 Task: Select the current location as Antarctic . Now zoom - , and verify the location . Hide zoom slider
Action: Mouse moved to (184, 109)
Screenshot: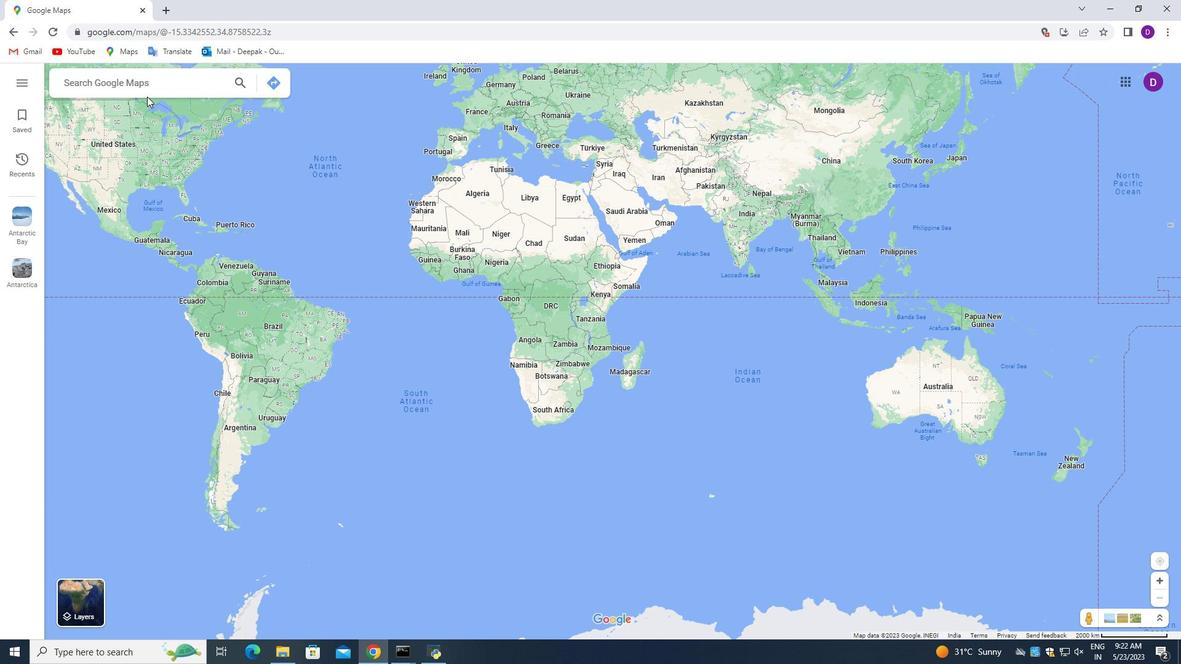 
Action: Mouse pressed left at (184, 109)
Screenshot: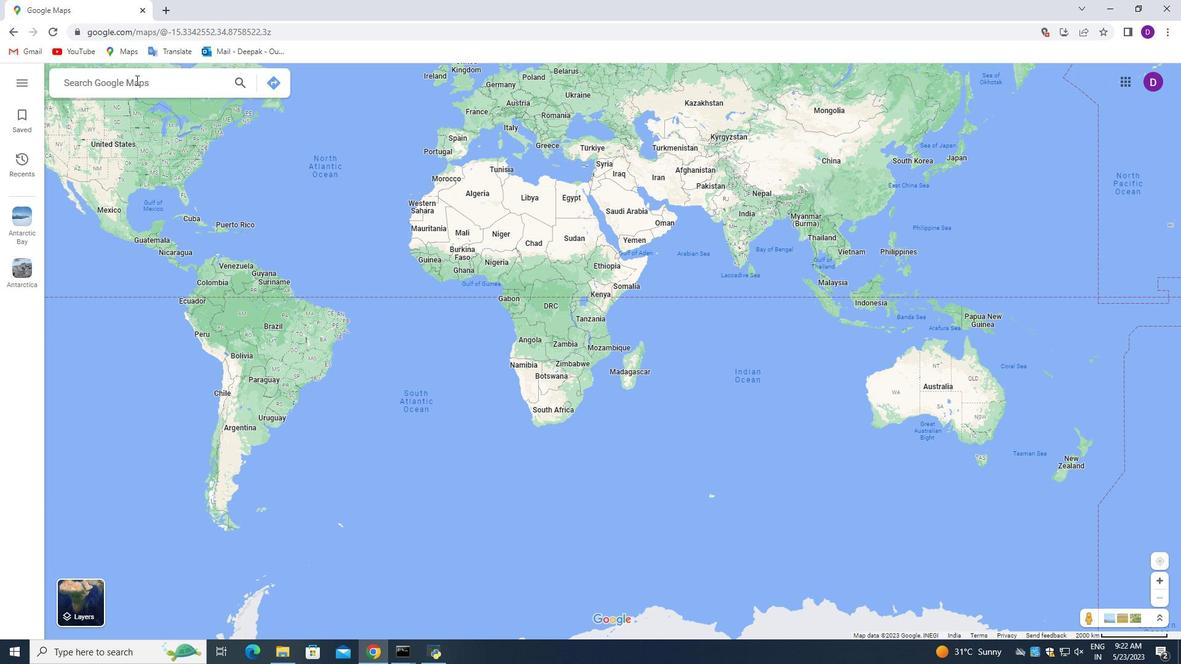 
Action: Key pressed <Key.shift_r>Antarctic<Key.enter>
Screenshot: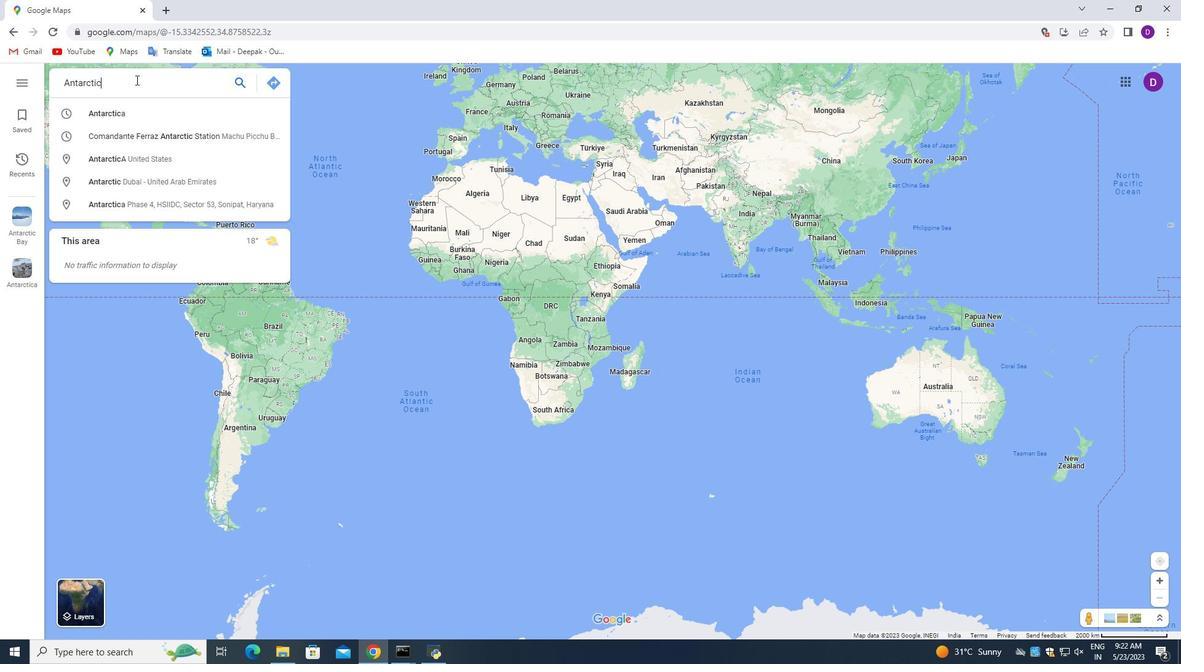
Action: Mouse moved to (593, 396)
Screenshot: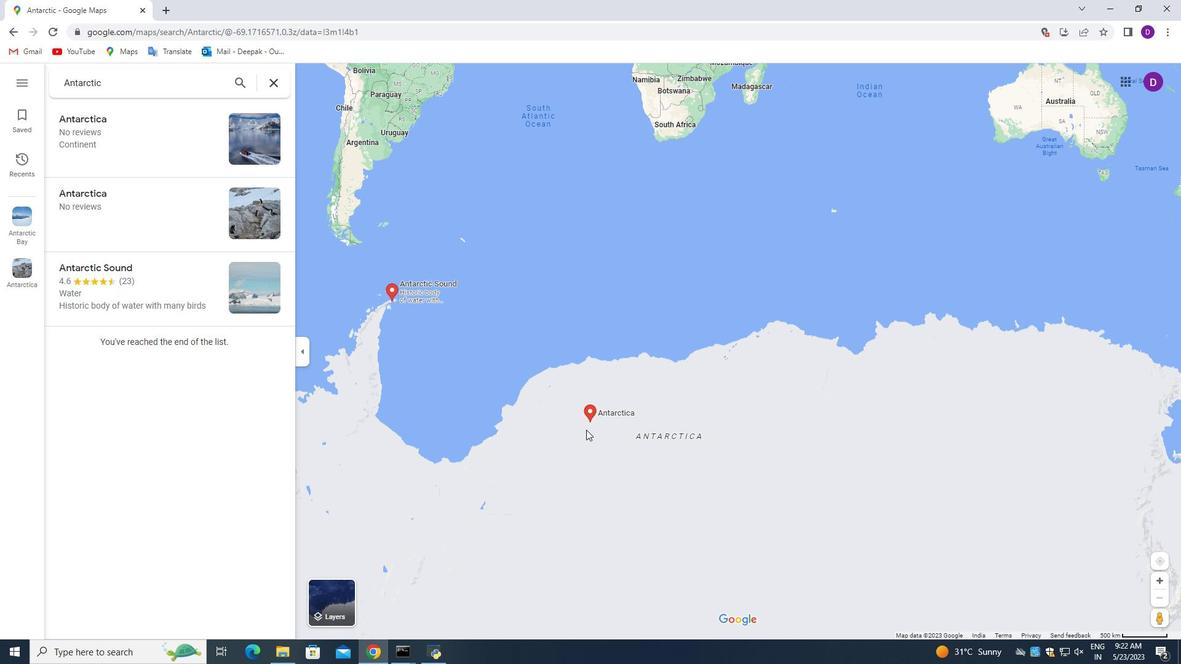 
Action: Mouse scrolled (593, 396) with delta (0, 0)
Screenshot: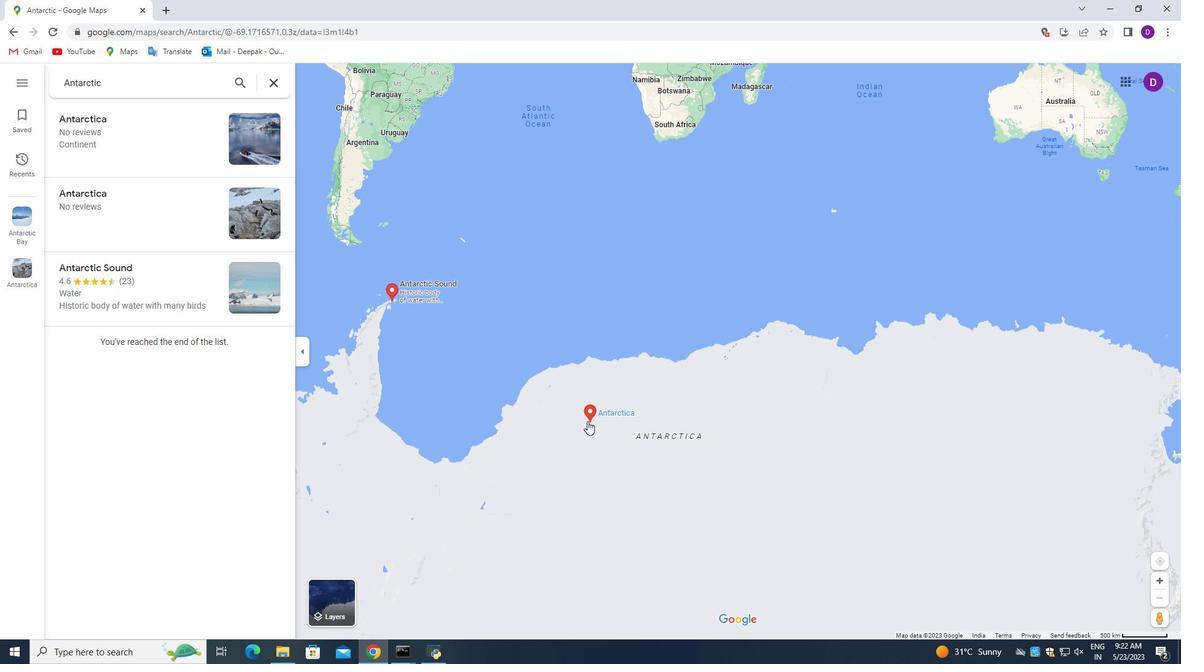 
Action: Mouse scrolled (593, 396) with delta (0, 0)
Screenshot: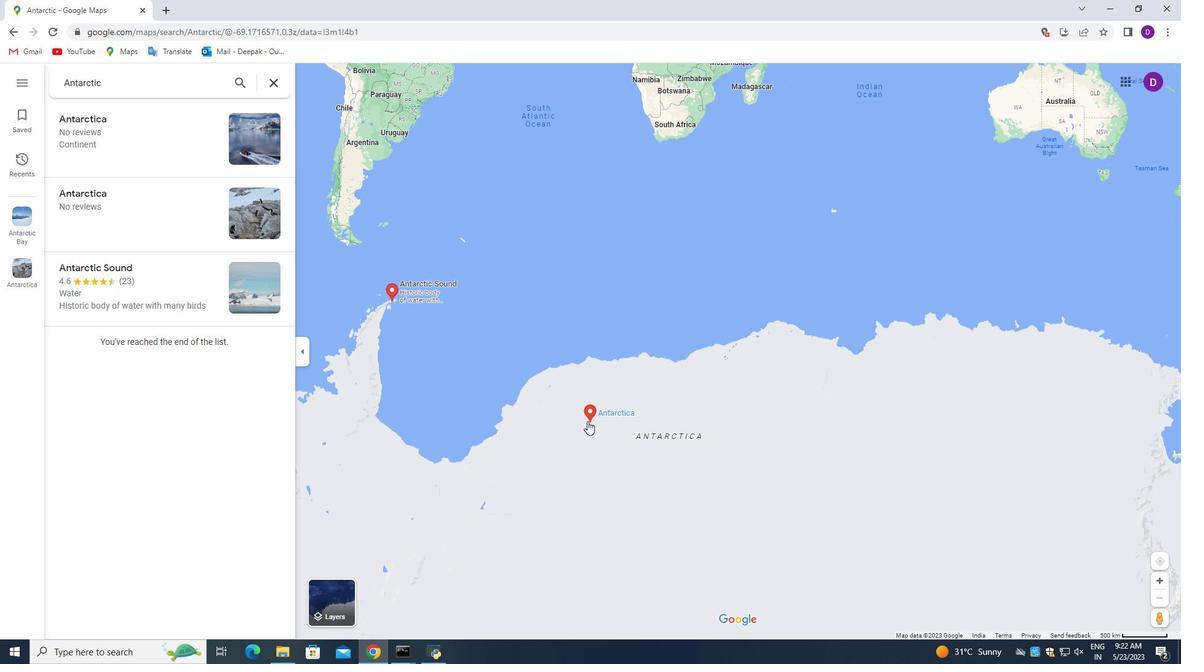 
Action: Mouse scrolled (593, 396) with delta (0, 0)
Screenshot: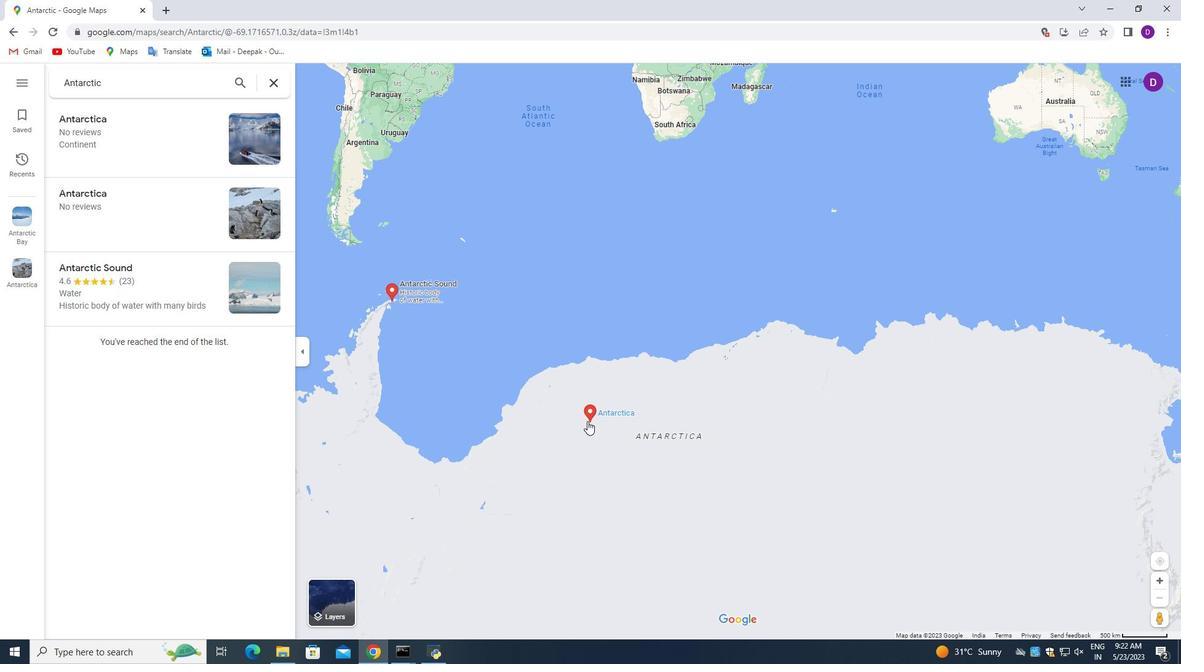 
Action: Mouse moved to (609, 414)
Screenshot: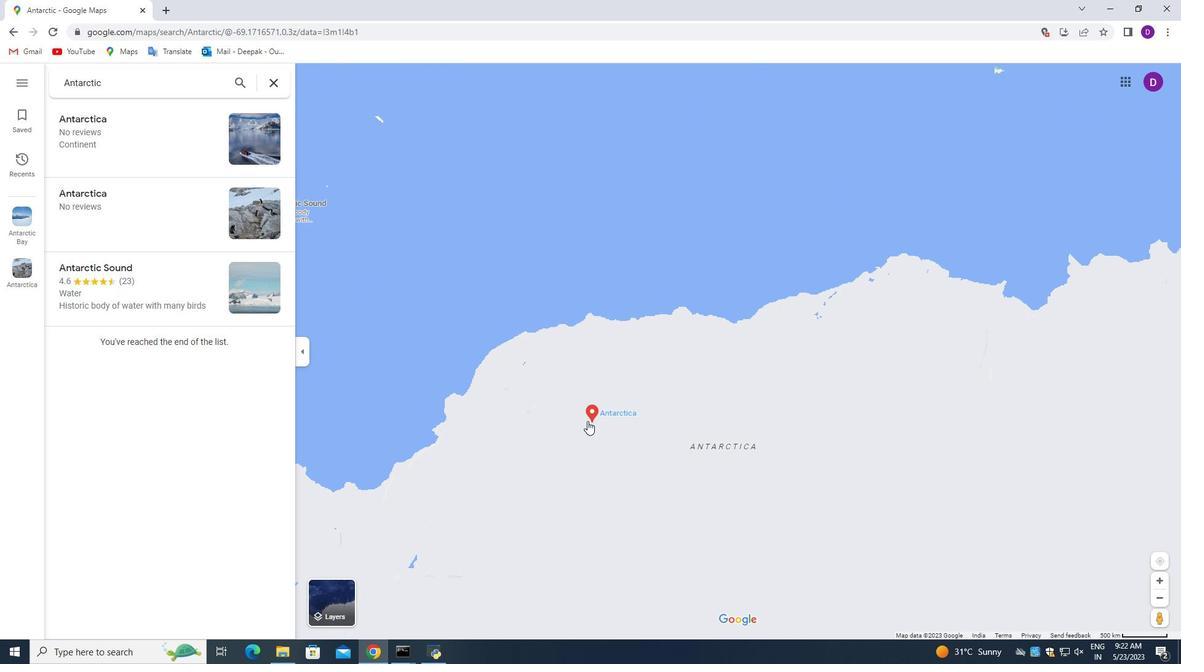 
Action: Mouse scrolled (609, 414) with delta (0, 0)
Screenshot: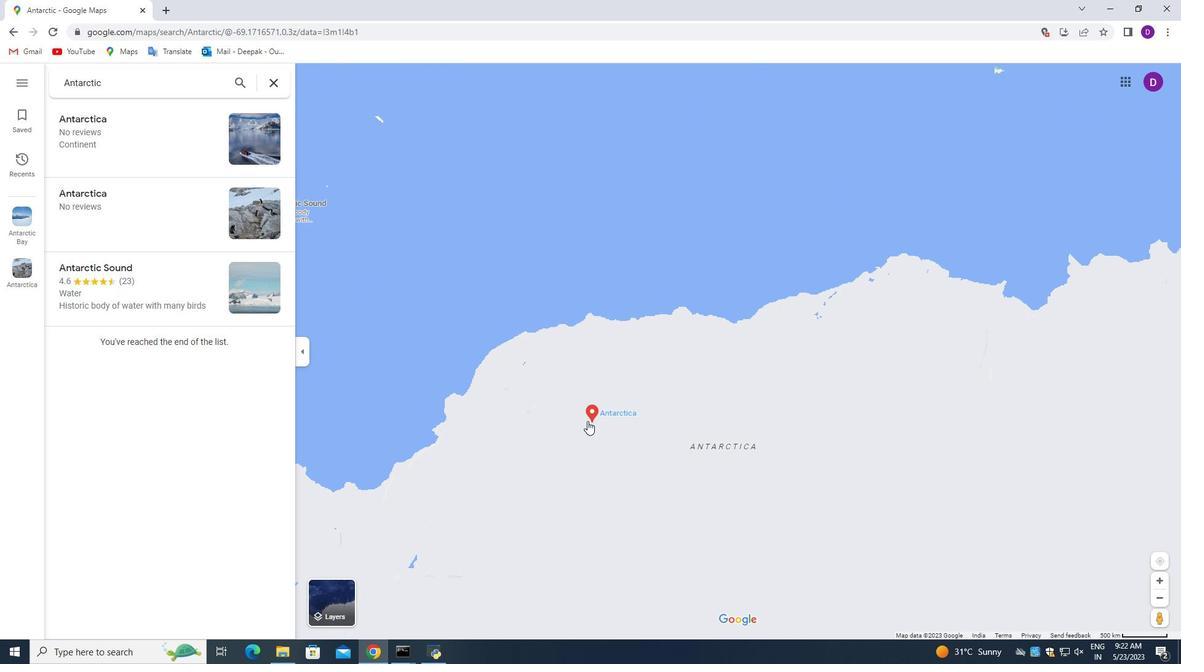 
Action: Mouse moved to (611, 417)
Screenshot: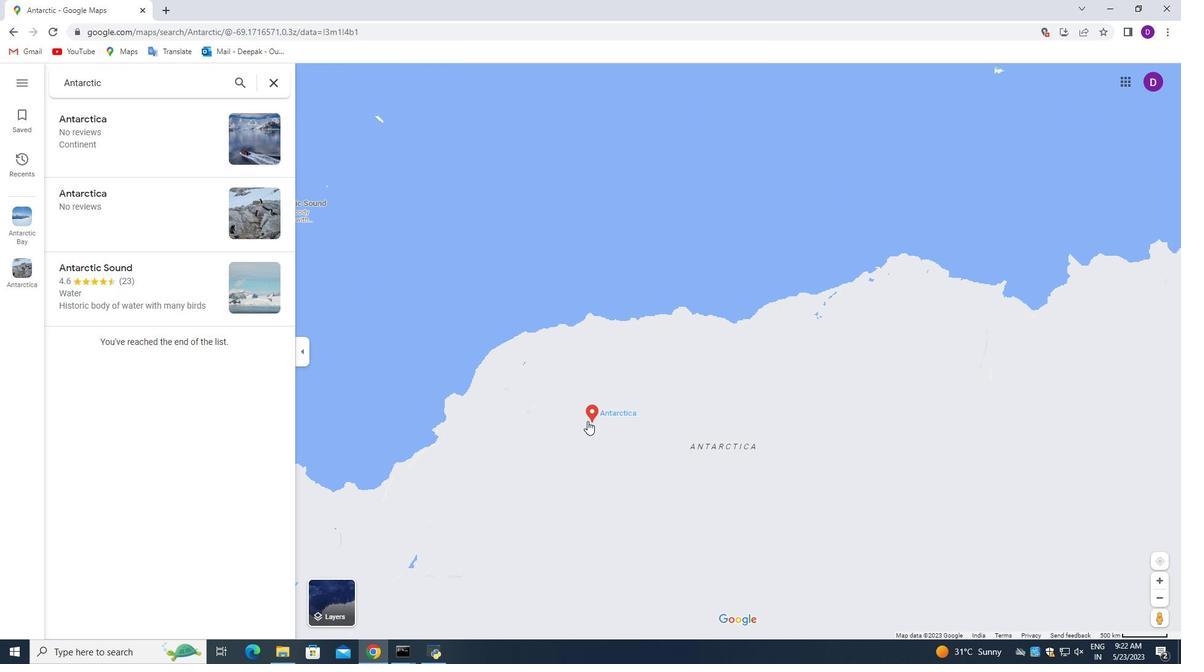 
Action: Mouse scrolled (611, 418) with delta (0, 0)
Screenshot: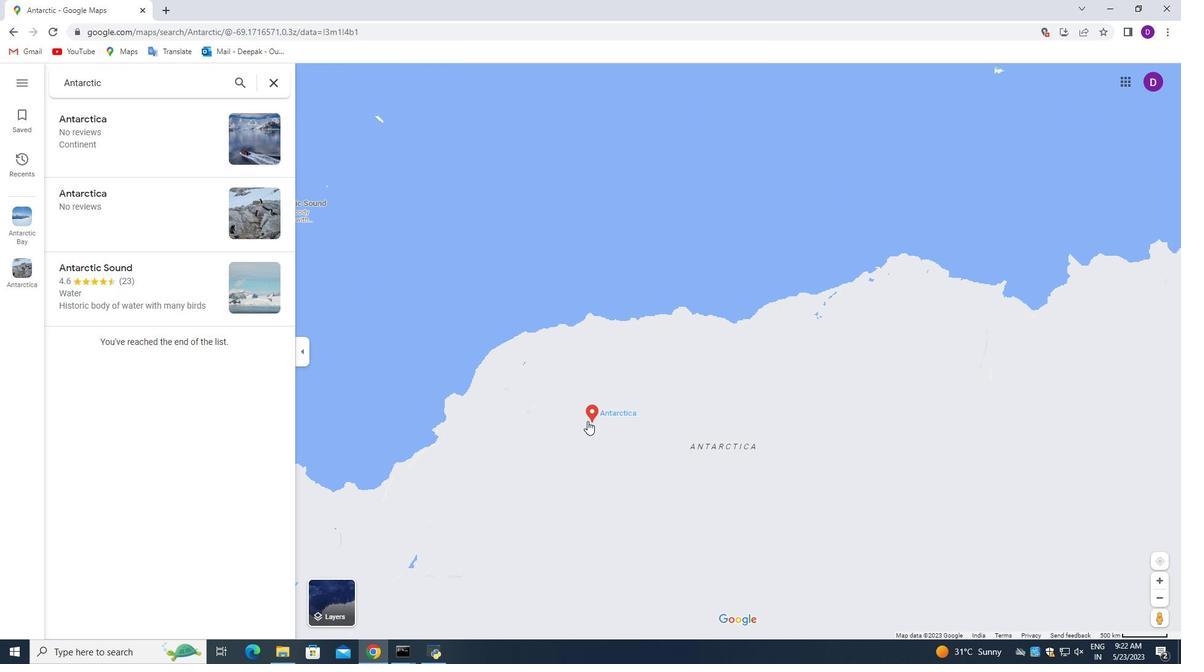 
Action: Mouse scrolled (611, 418) with delta (0, 0)
Screenshot: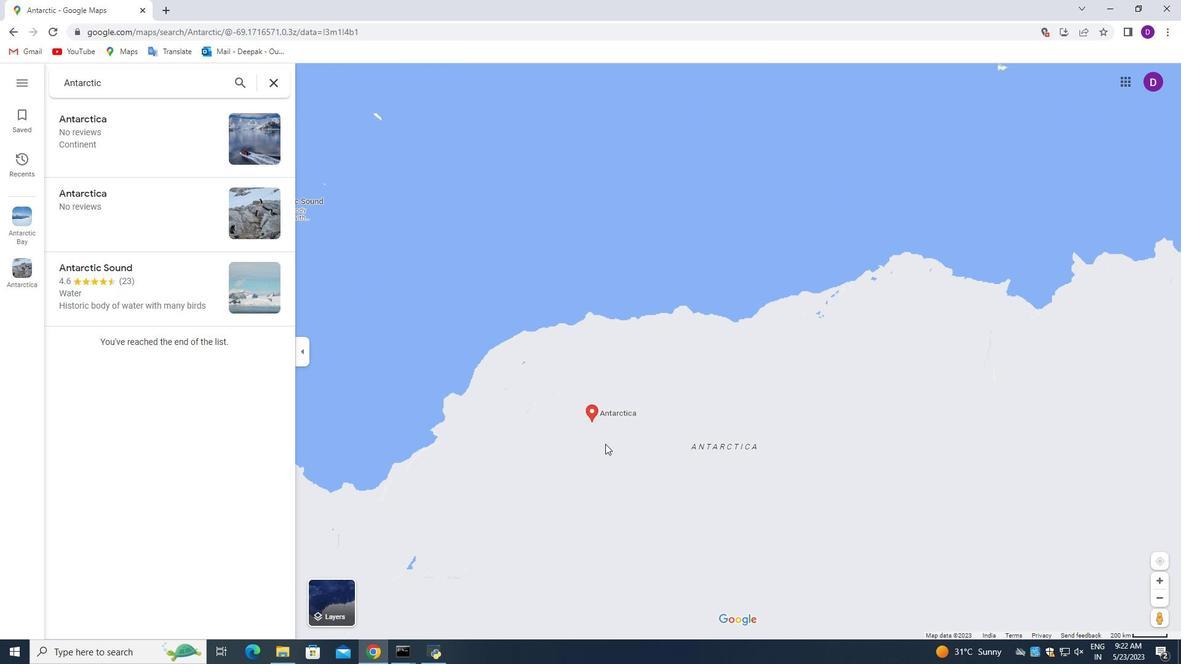 
Action: Mouse moved to (611, 417)
Screenshot: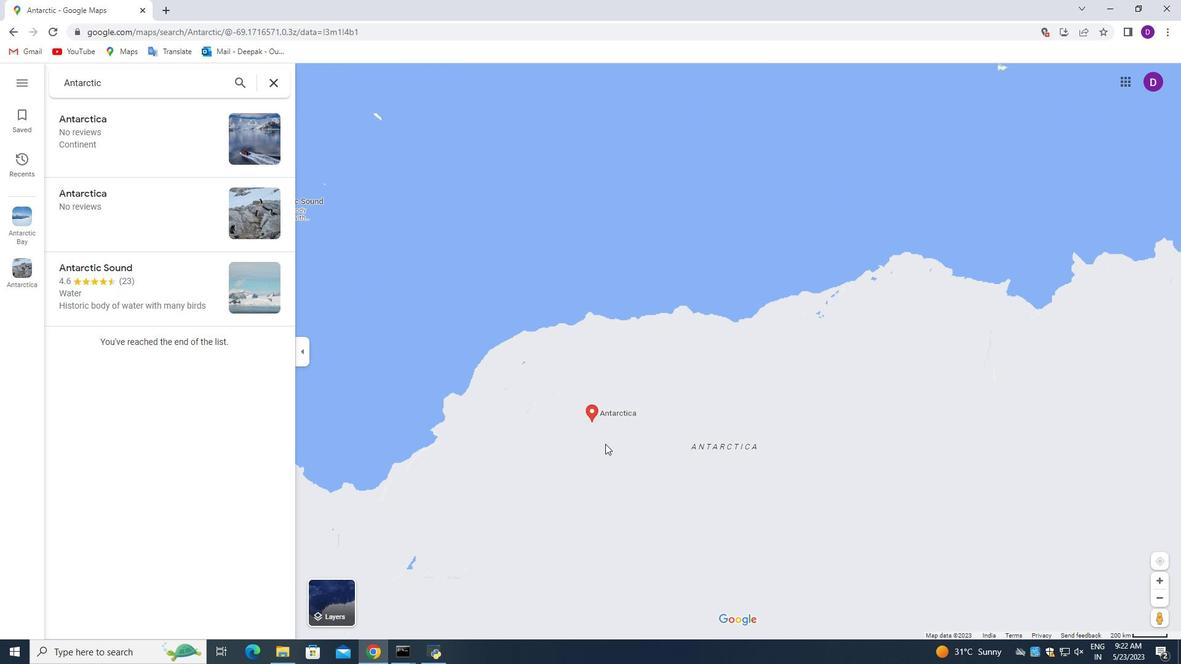 
Action: Mouse scrolled (611, 418) with delta (0, 0)
Screenshot: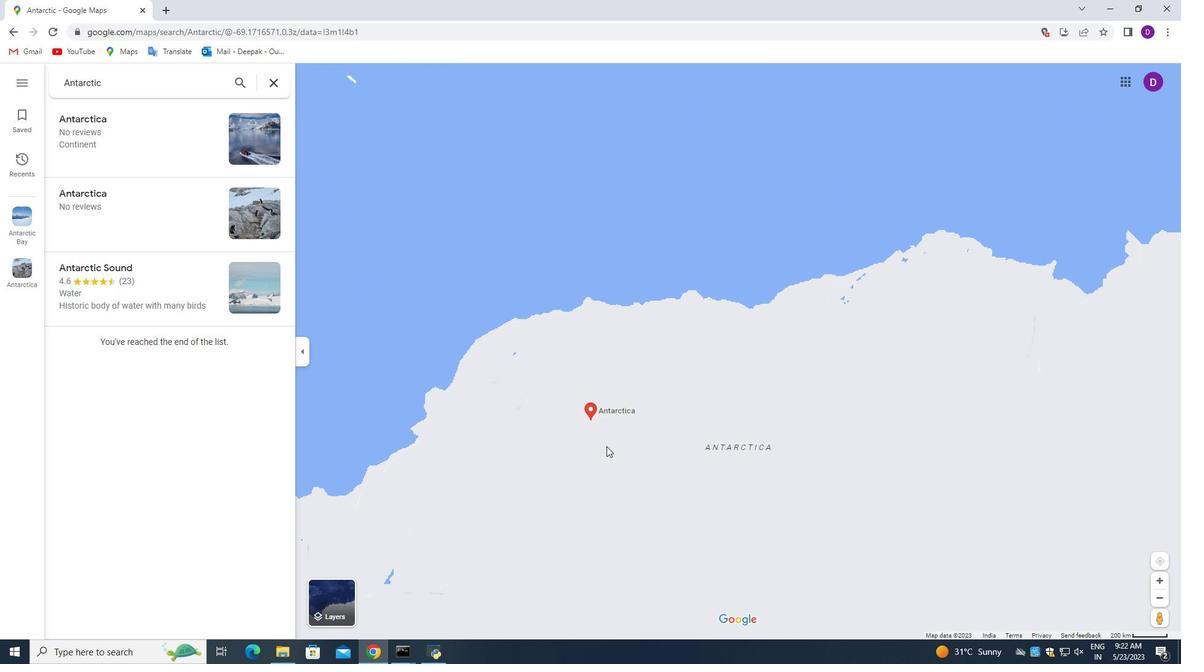 
Action: Mouse moved to (589, 392)
Screenshot: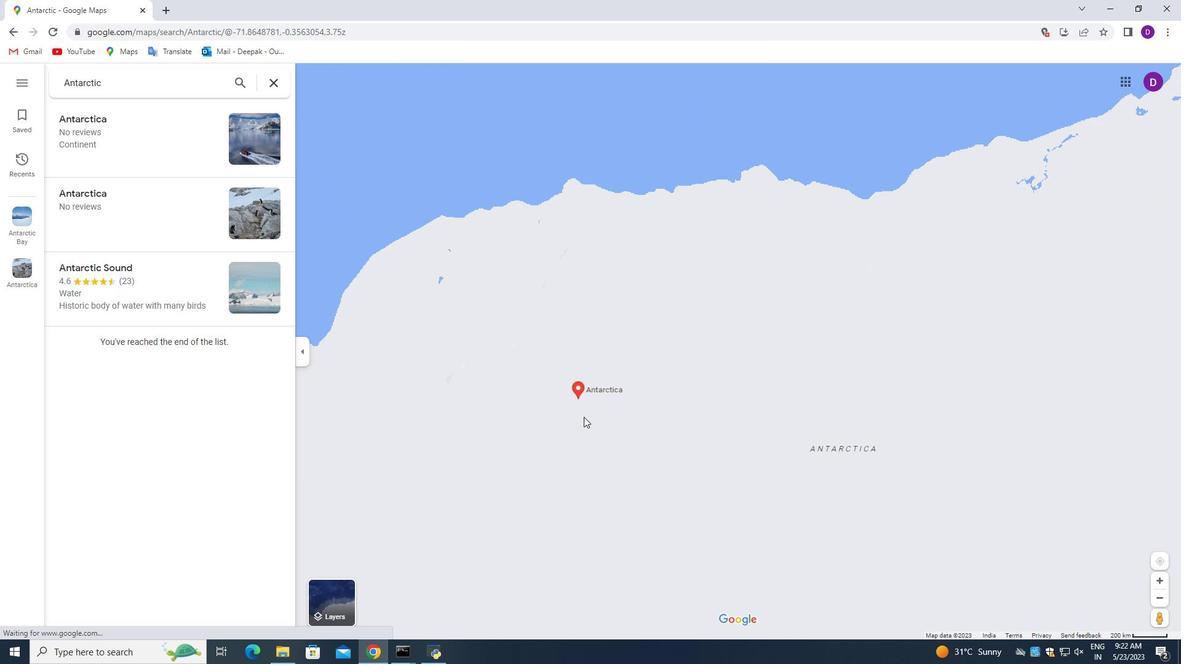
Action: Mouse scrolled (589, 393) with delta (0, 0)
Screenshot: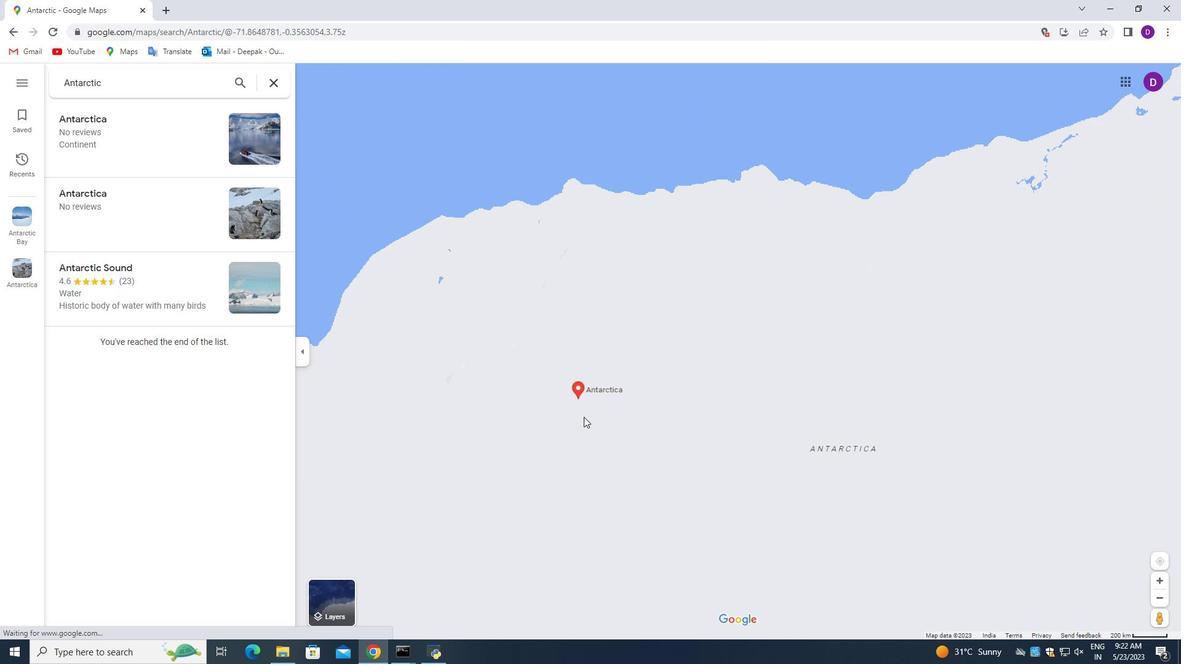 
Action: Mouse scrolled (589, 393) with delta (0, 0)
Screenshot: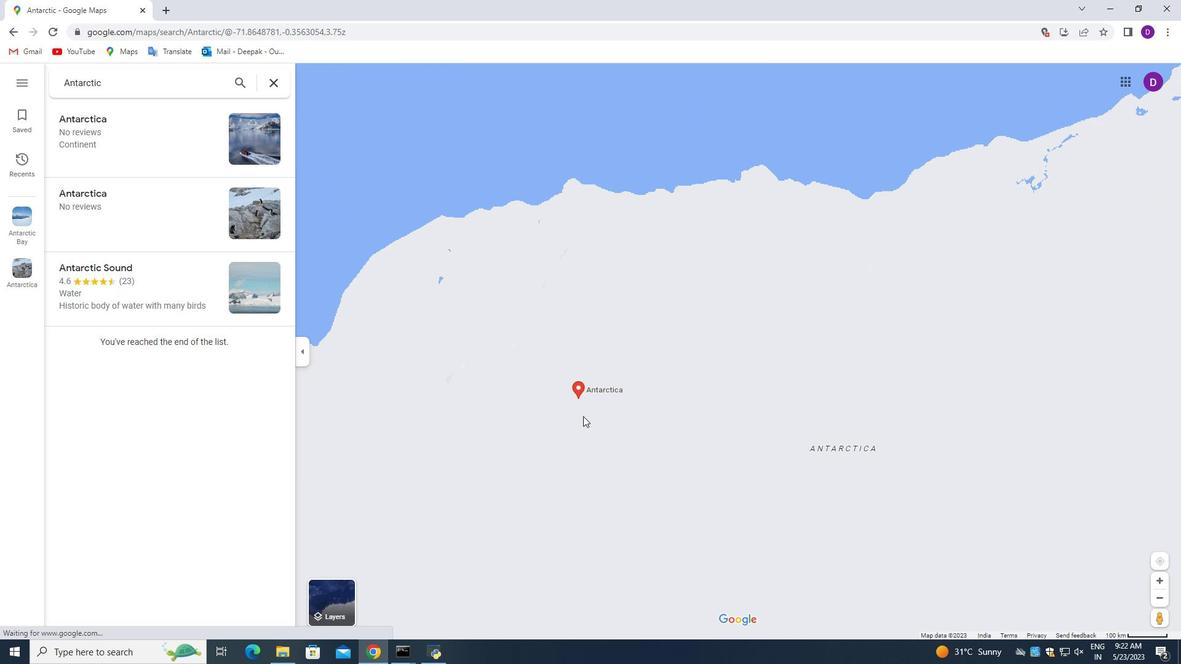 
Action: Mouse moved to (588, 390)
Screenshot: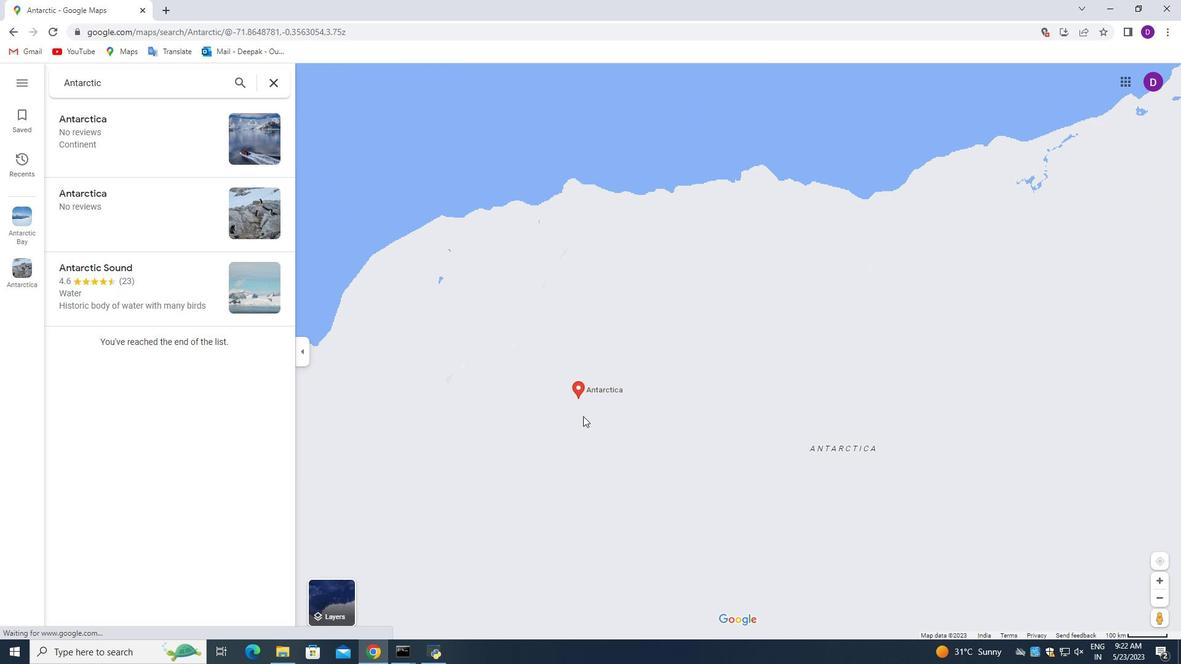 
Action: Mouse scrolled (588, 391) with delta (0, 0)
Screenshot: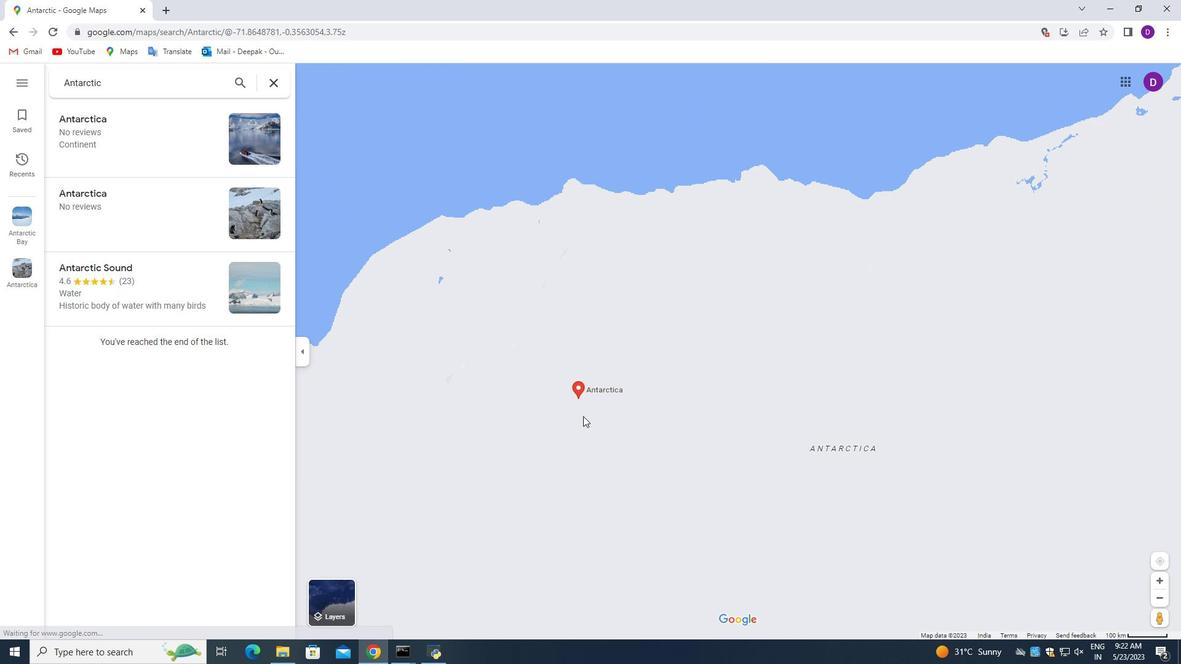 
Action: Mouse moved to (580, 382)
Screenshot: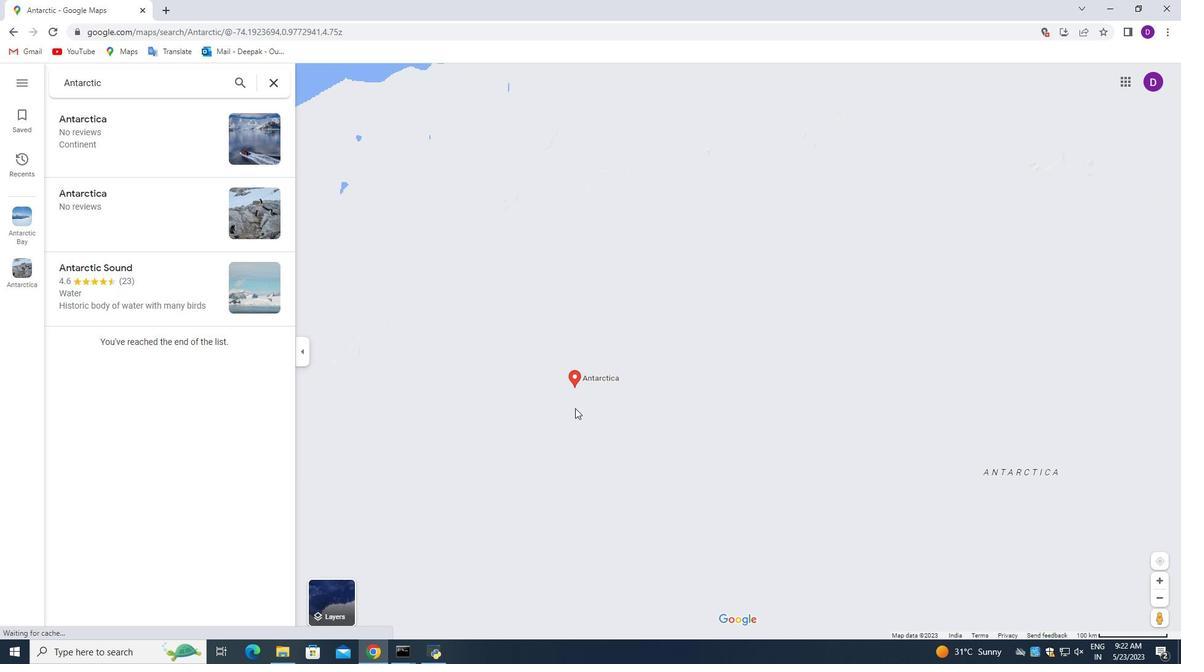 
Action: Mouse scrolled (580, 383) with delta (0, 0)
Screenshot: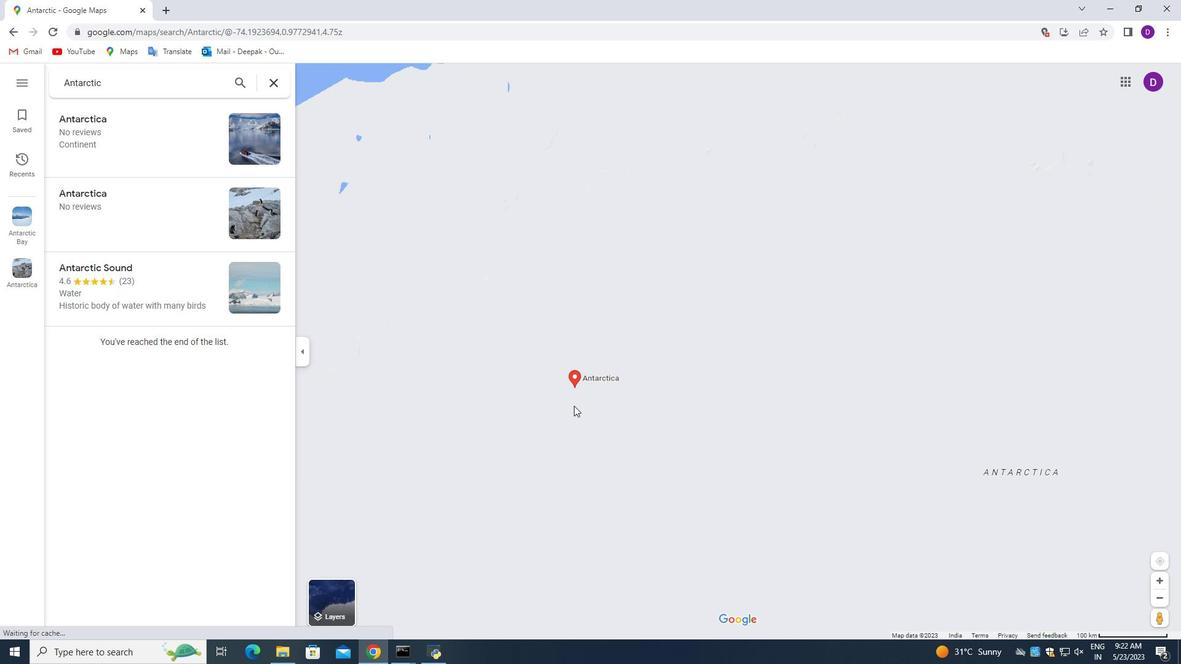 
Action: Mouse scrolled (580, 382) with delta (0, 0)
Screenshot: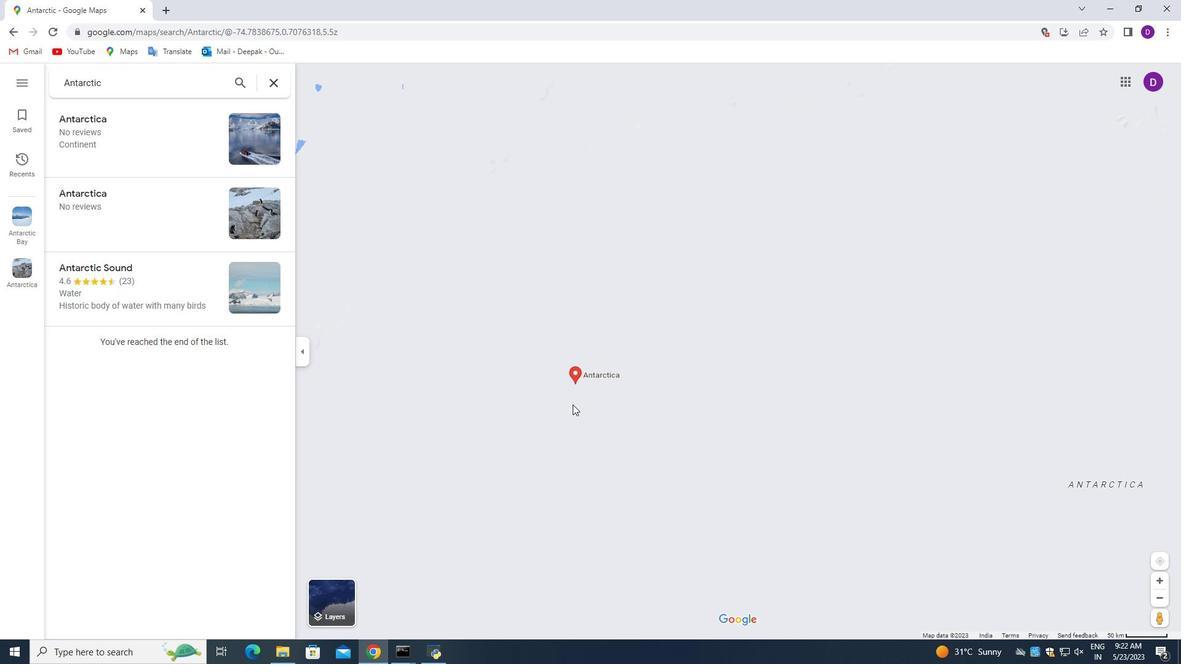 
Action: Mouse scrolled (580, 382) with delta (0, 0)
Screenshot: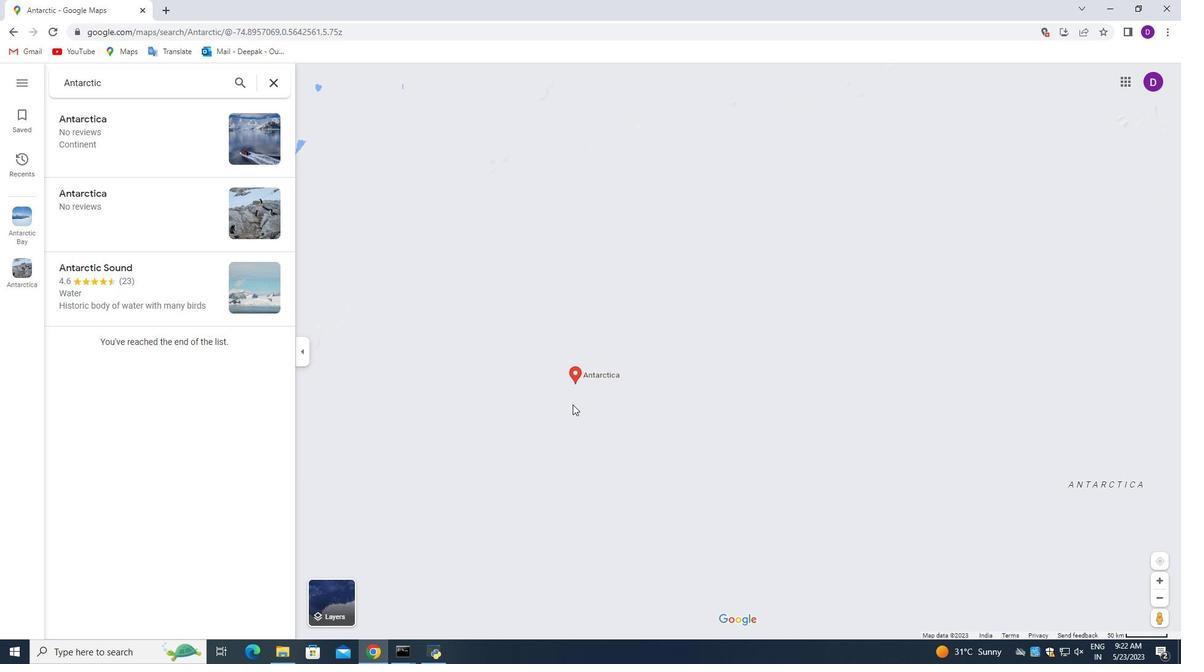 
Action: Mouse scrolled (580, 382) with delta (0, 0)
Screenshot: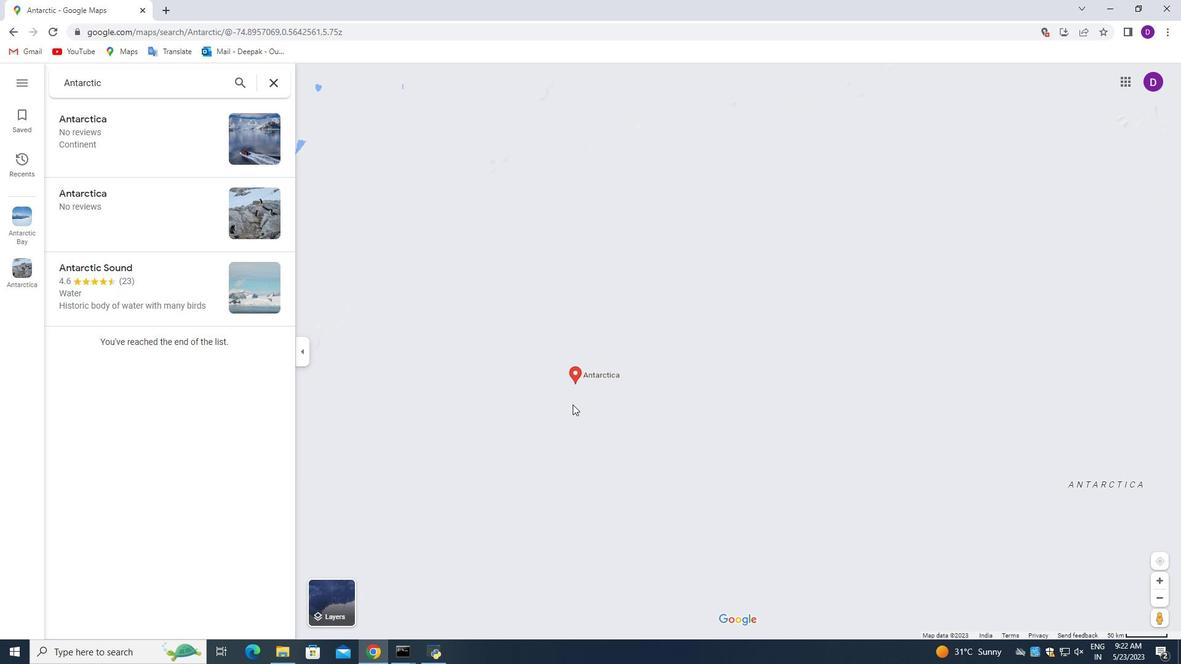 
Action: Mouse scrolled (580, 382) with delta (0, 0)
Screenshot: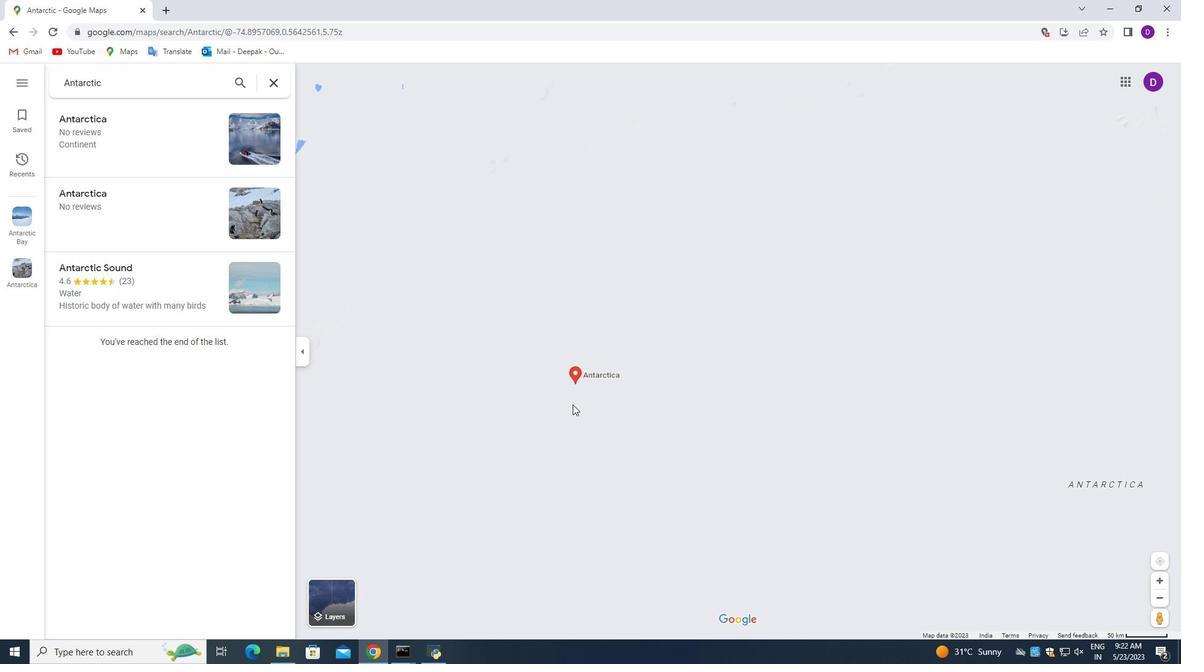 
Action: Mouse scrolled (580, 382) with delta (0, 0)
Screenshot: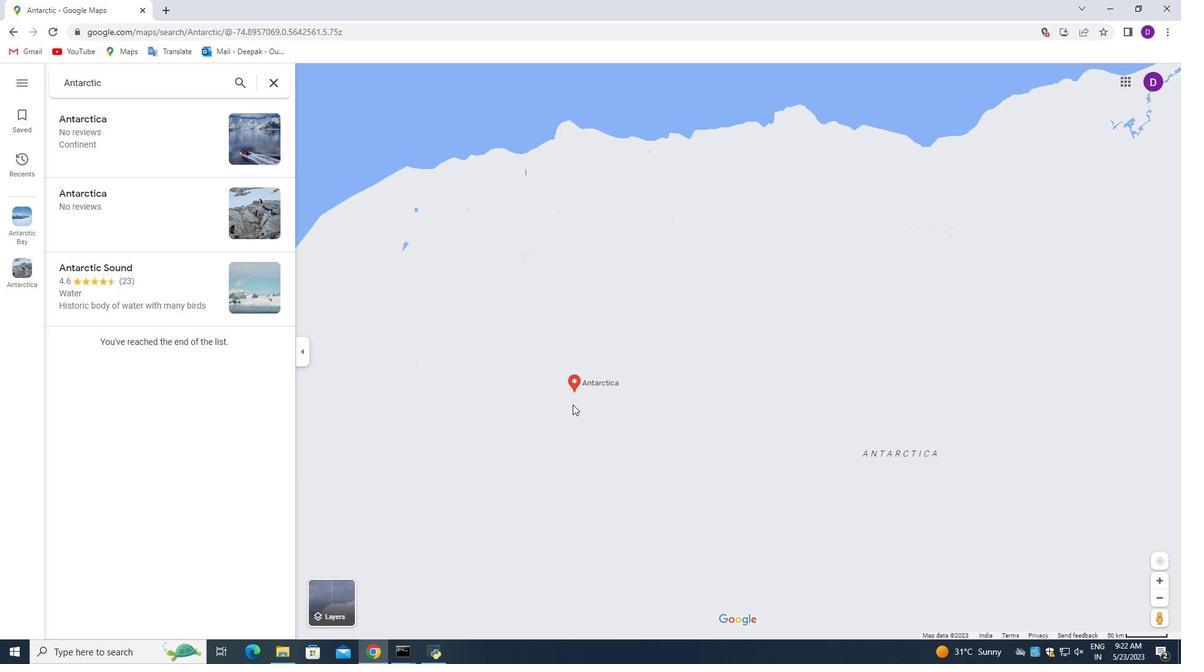 
Action: Mouse scrolled (580, 382) with delta (0, 0)
Screenshot: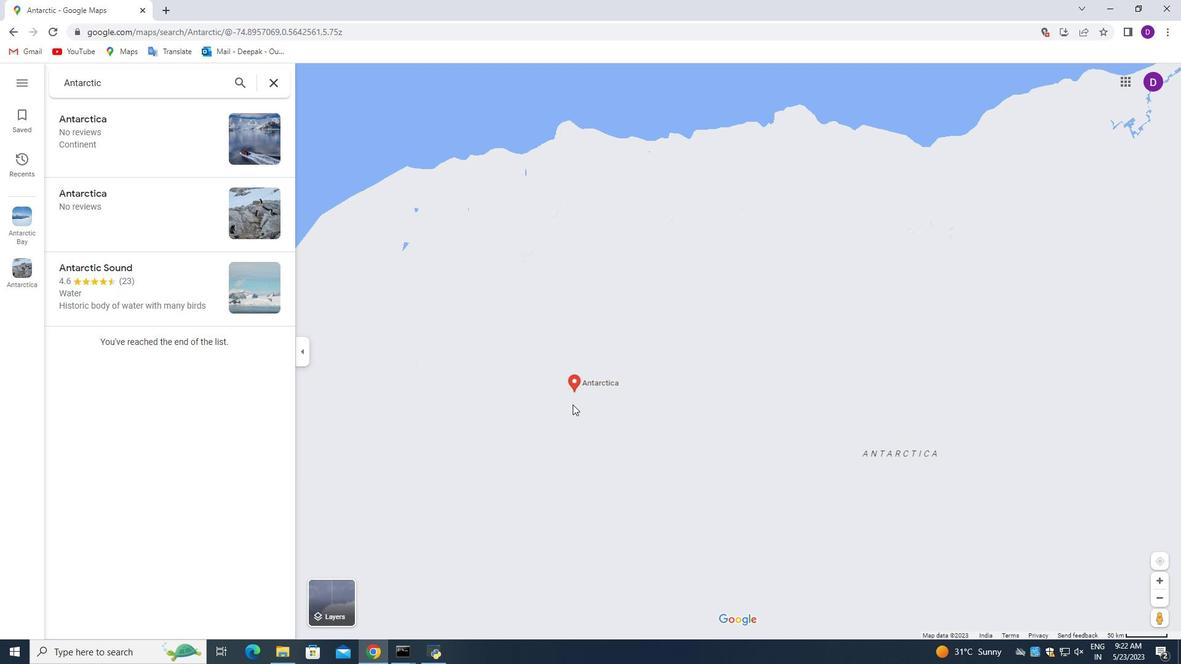 
Action: Mouse scrolled (580, 382) with delta (0, 0)
Screenshot: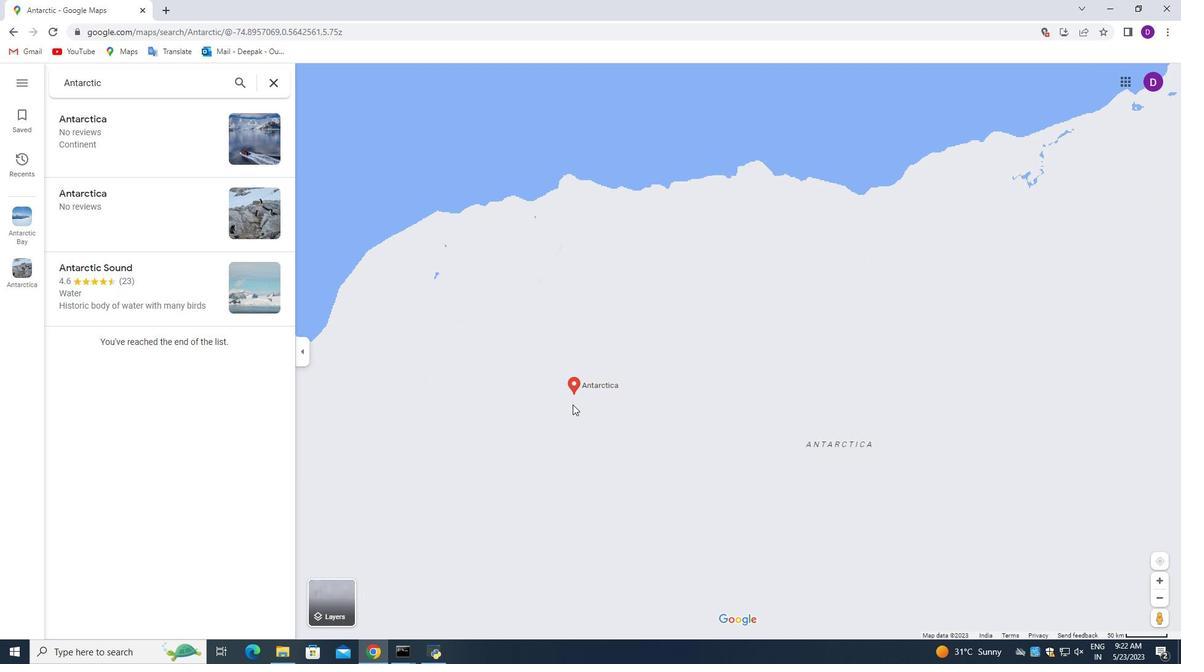 
Action: Mouse scrolled (580, 382) with delta (0, 0)
Screenshot: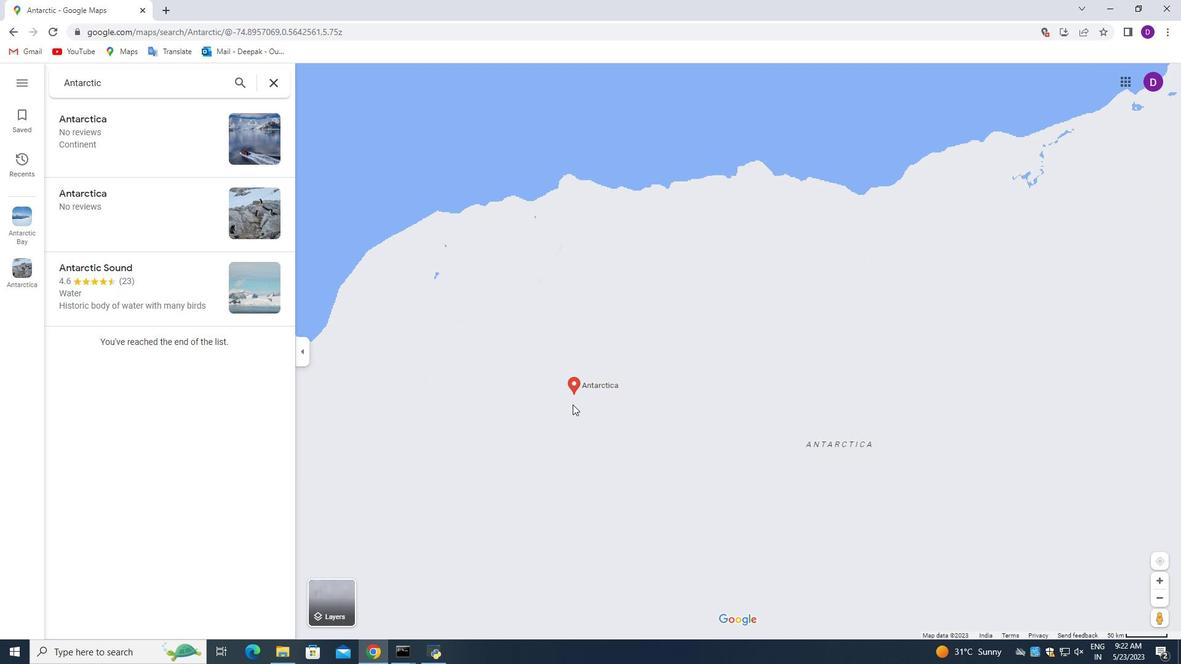 
Action: Mouse scrolled (580, 382) with delta (0, 0)
Screenshot: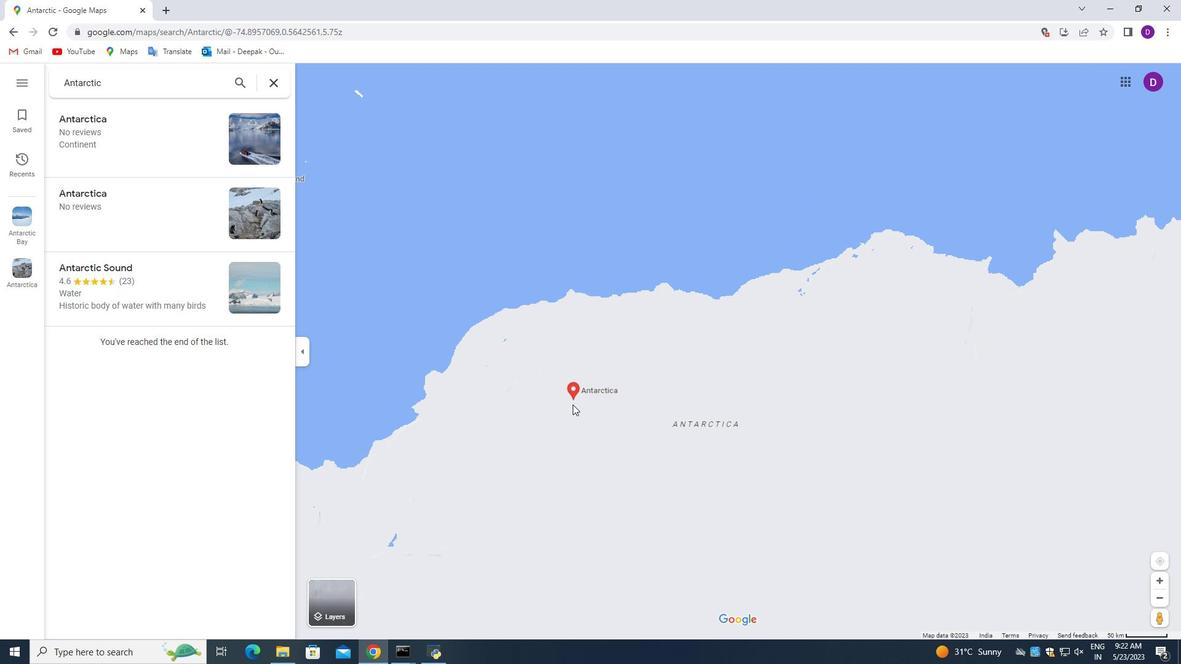 
Action: Mouse scrolled (580, 382) with delta (0, 0)
Screenshot: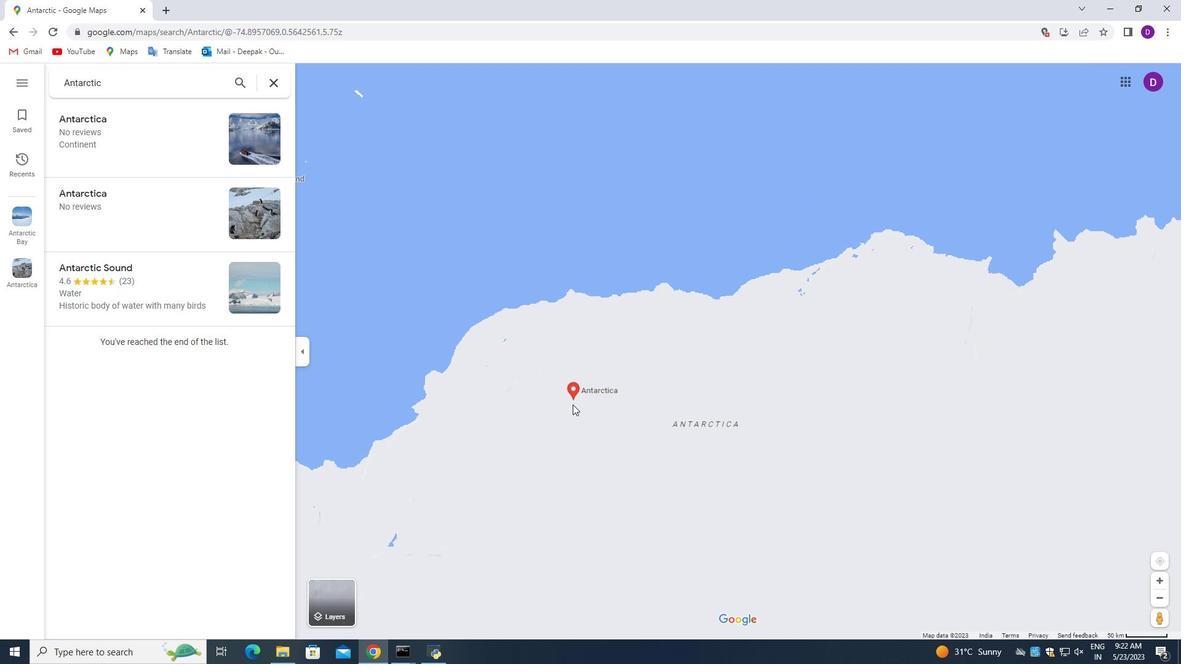 
Action: Mouse scrolled (580, 382) with delta (0, 0)
Screenshot: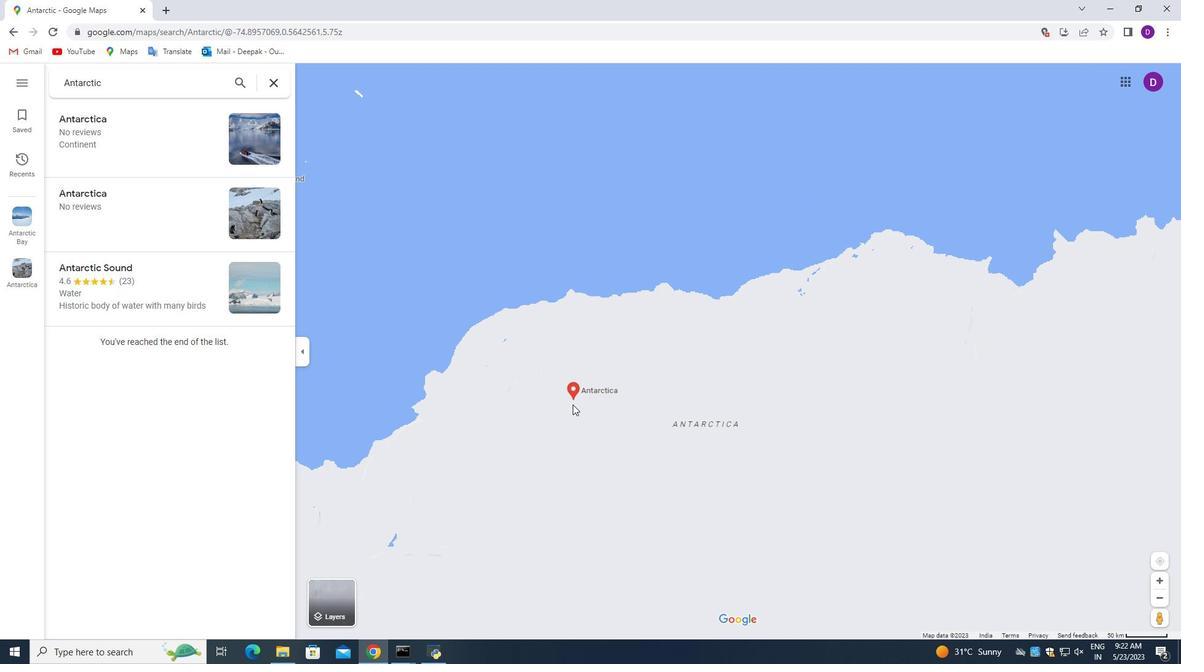 
Action: Mouse scrolled (580, 382) with delta (0, 0)
Screenshot: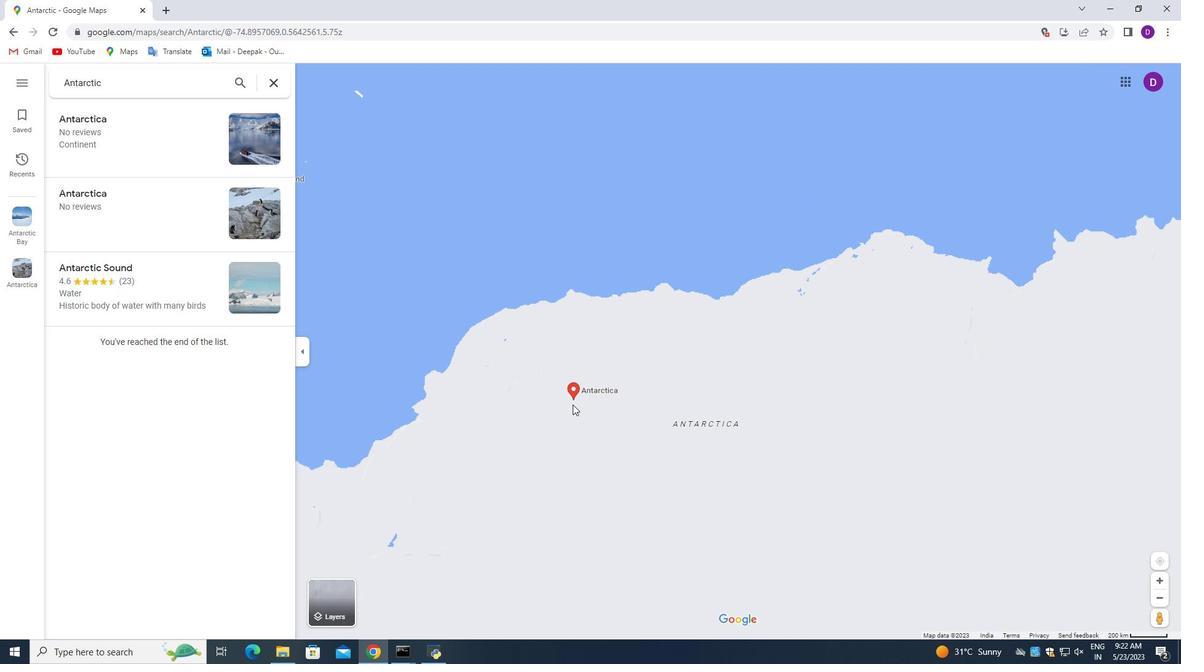 
Action: Mouse moved to (557, 416)
Screenshot: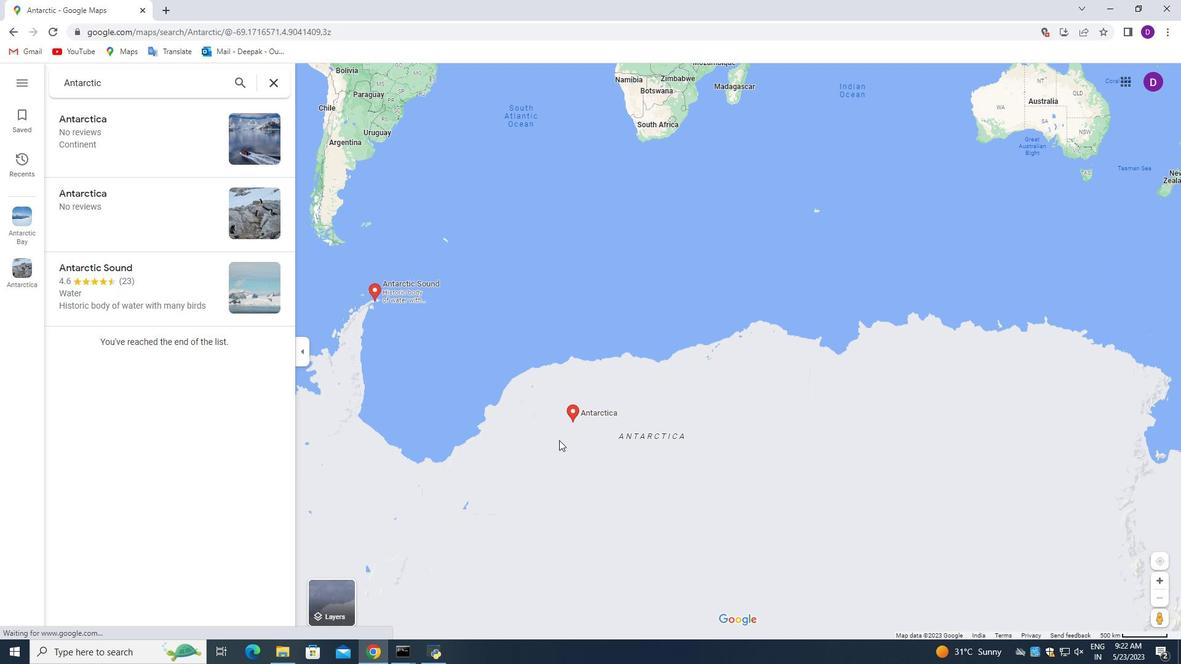 
Action: Mouse scrolled (557, 415) with delta (0, 0)
Screenshot: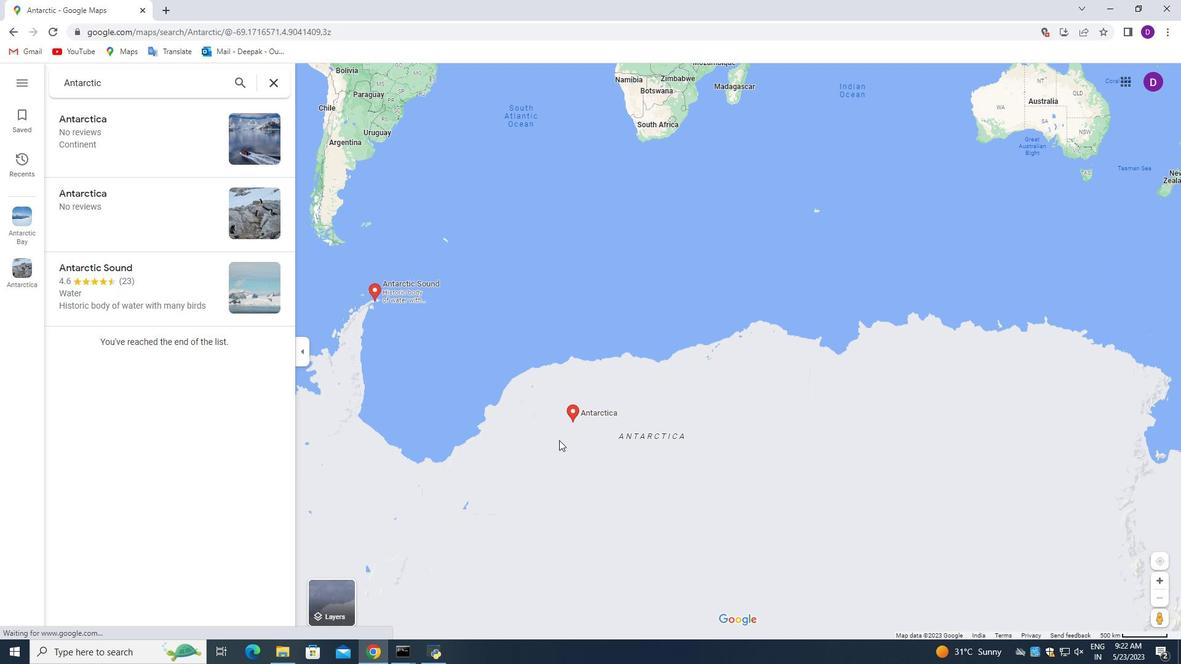 
Action: Mouse scrolled (557, 415) with delta (0, 0)
Screenshot: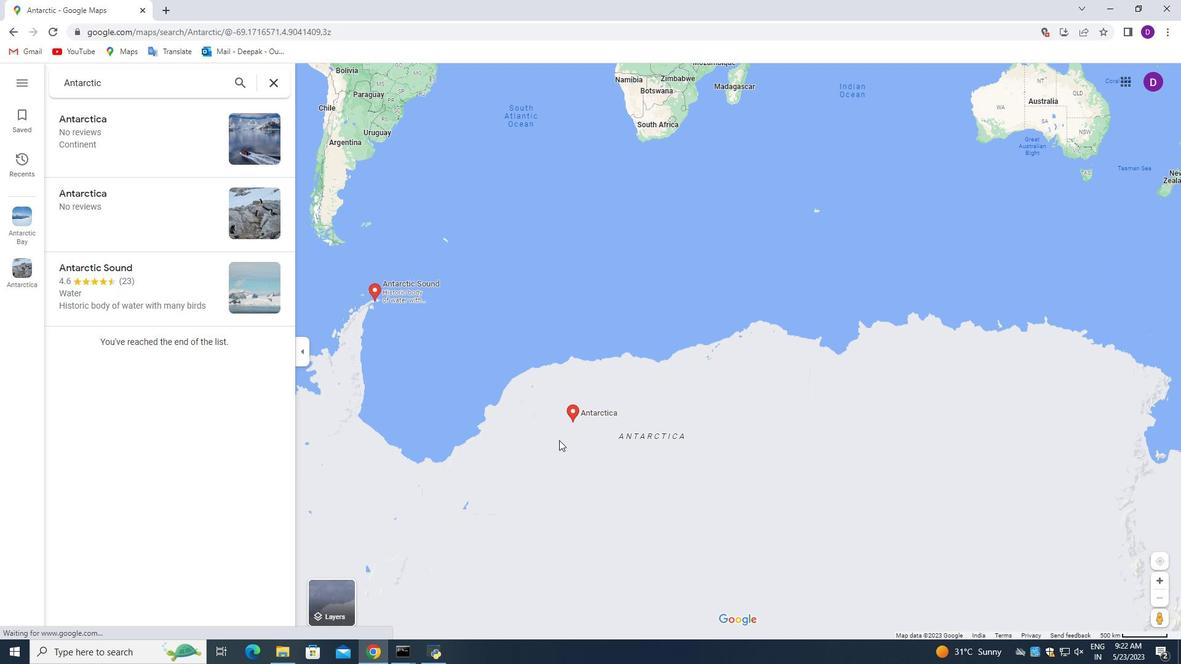 
Action: Mouse scrolled (557, 415) with delta (0, 0)
Screenshot: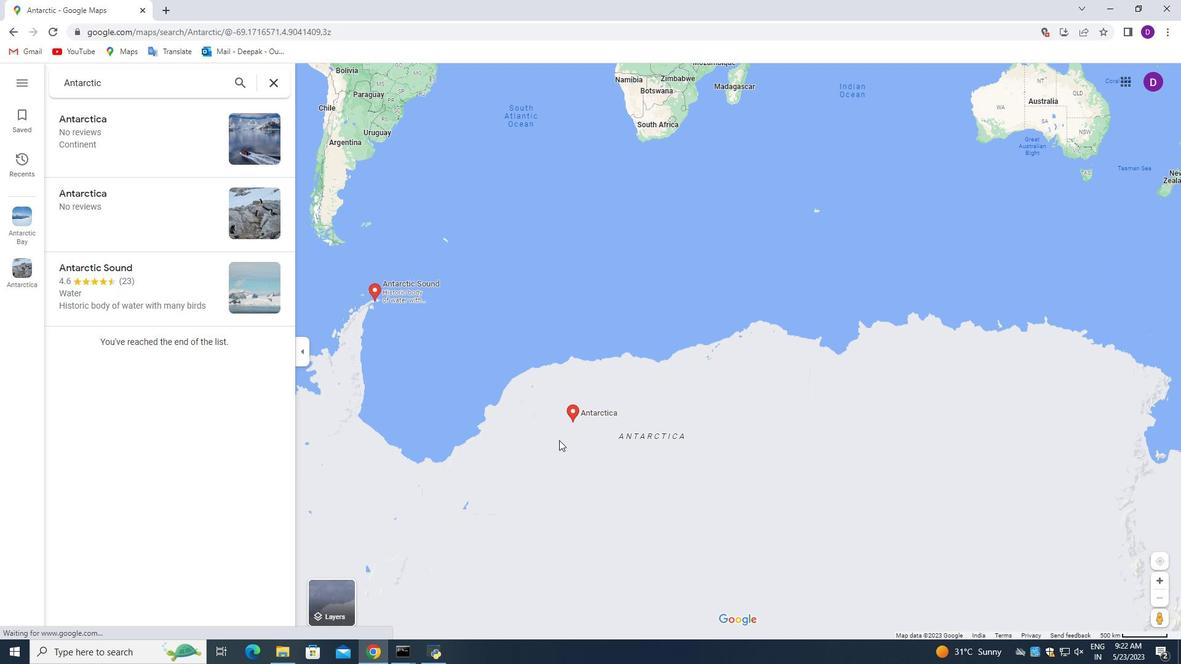 
Action: Mouse scrolled (557, 415) with delta (0, 0)
Screenshot: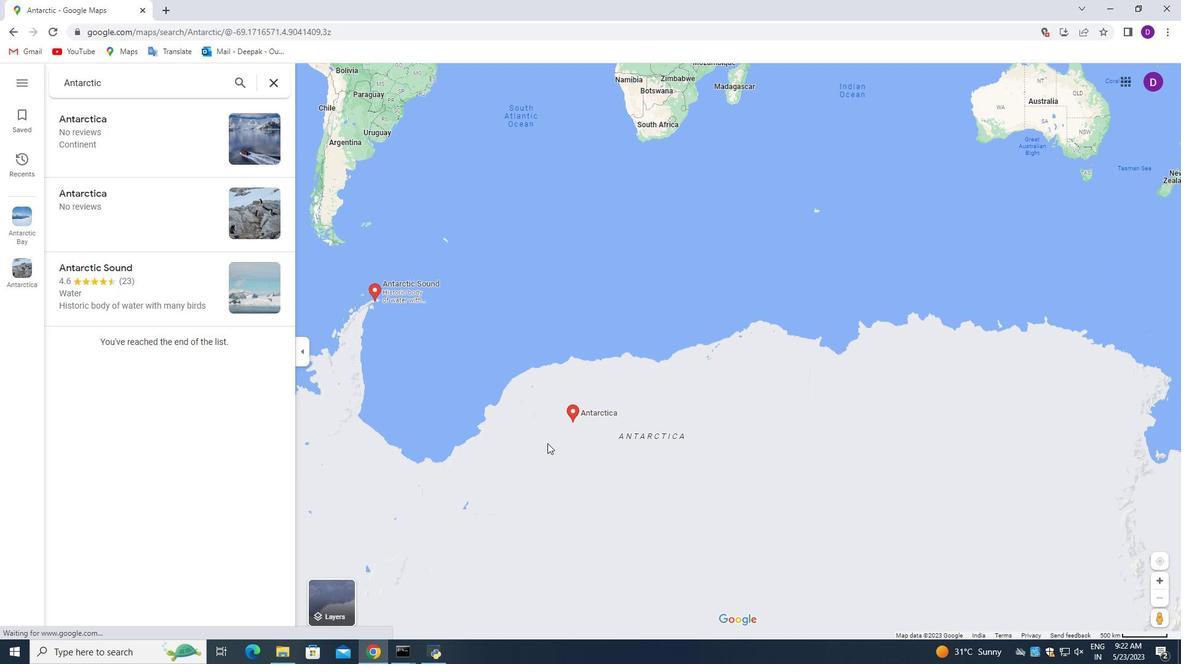 
Action: Mouse scrolled (557, 415) with delta (0, 0)
Screenshot: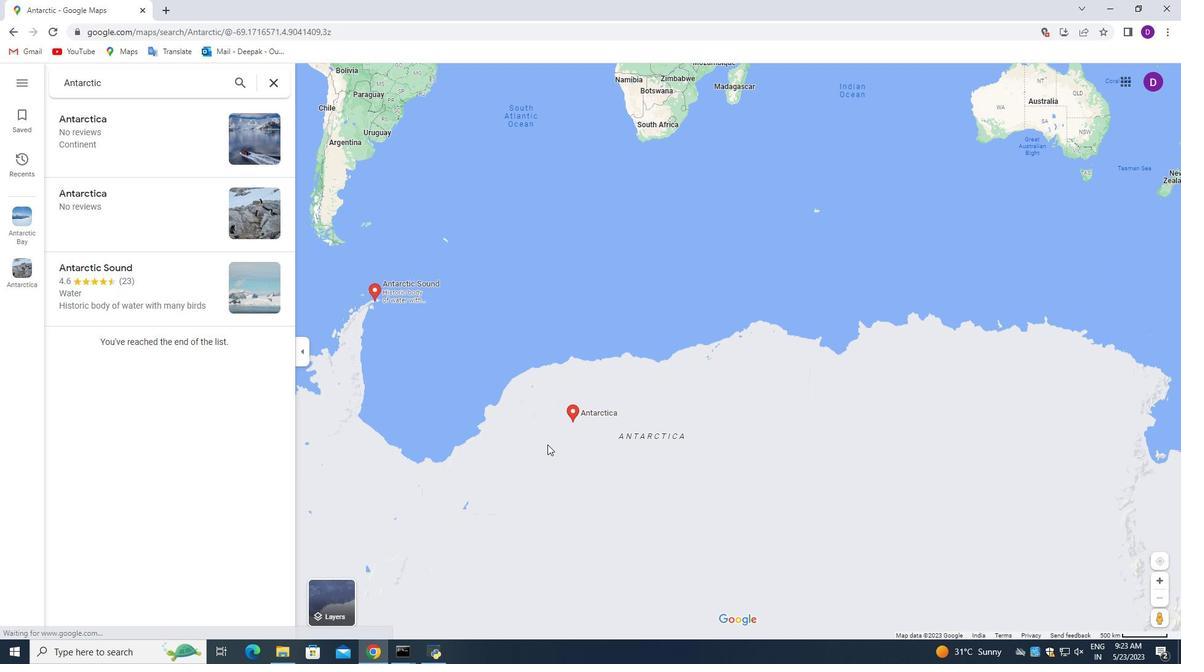 
Action: Mouse moved to (403, 301)
Screenshot: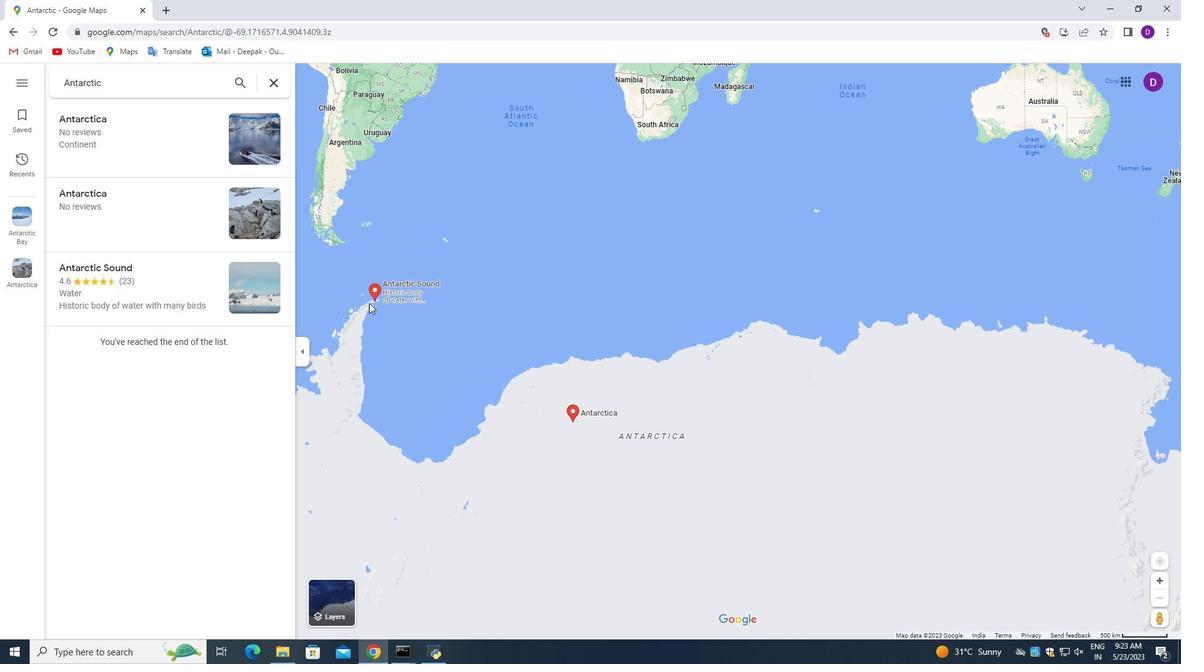 
Action: Mouse scrolled (403, 302) with delta (0, 0)
Screenshot: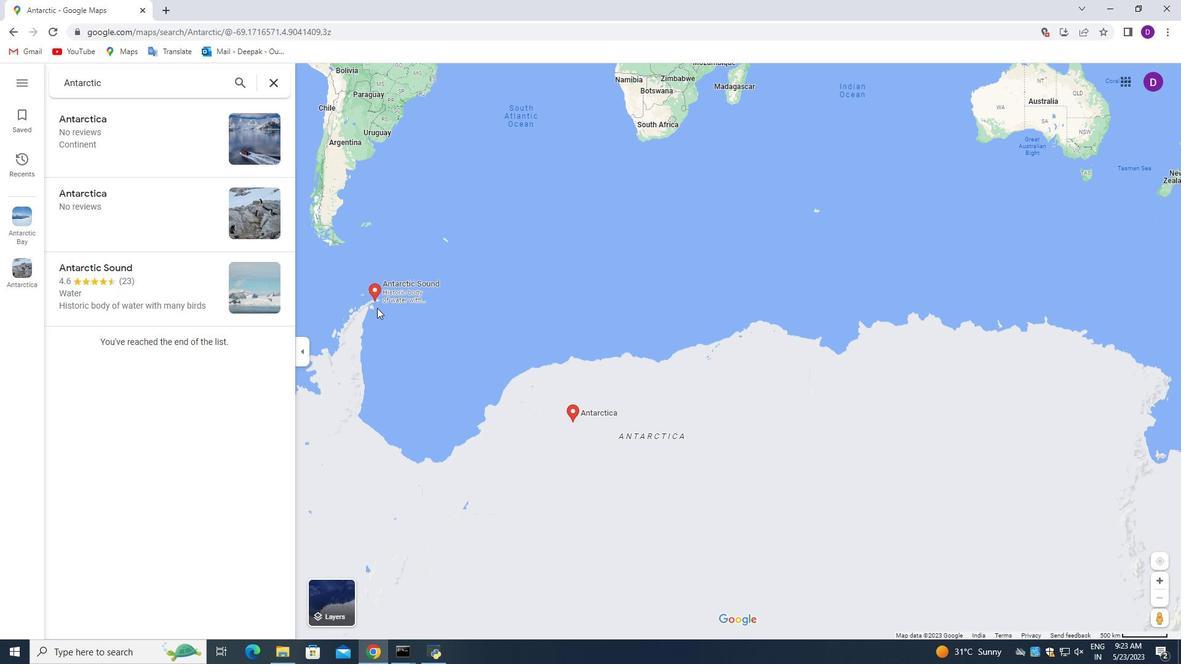 
Action: Mouse scrolled (403, 302) with delta (0, 0)
Screenshot: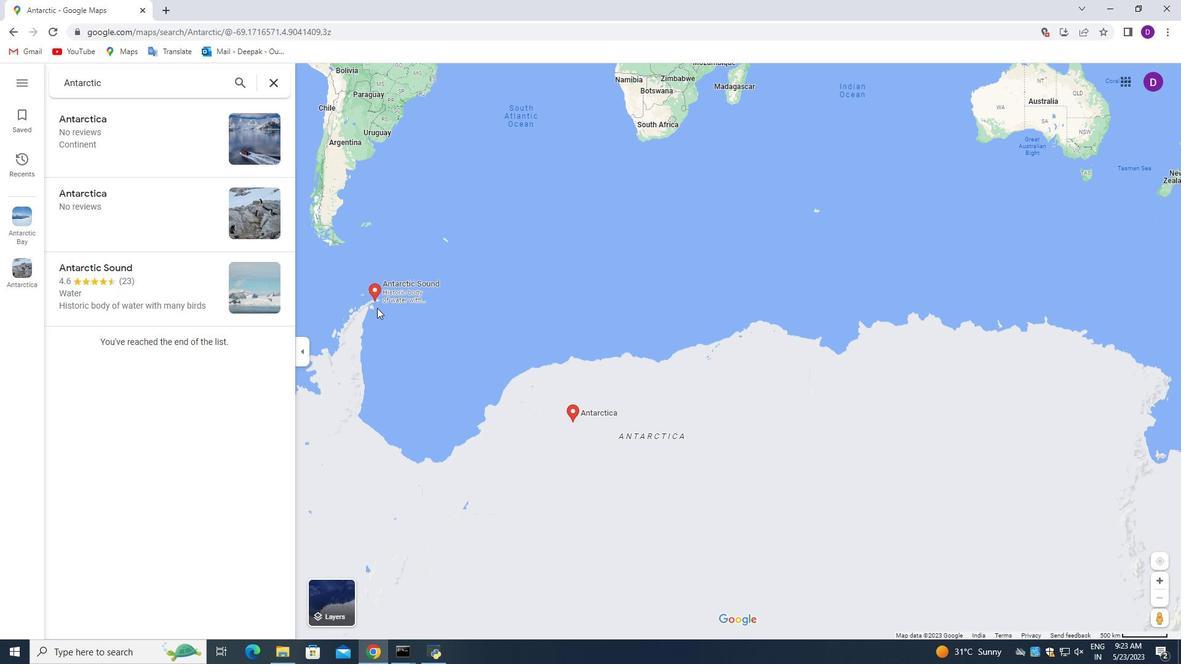 
Action: Mouse scrolled (403, 302) with delta (0, 0)
Screenshot: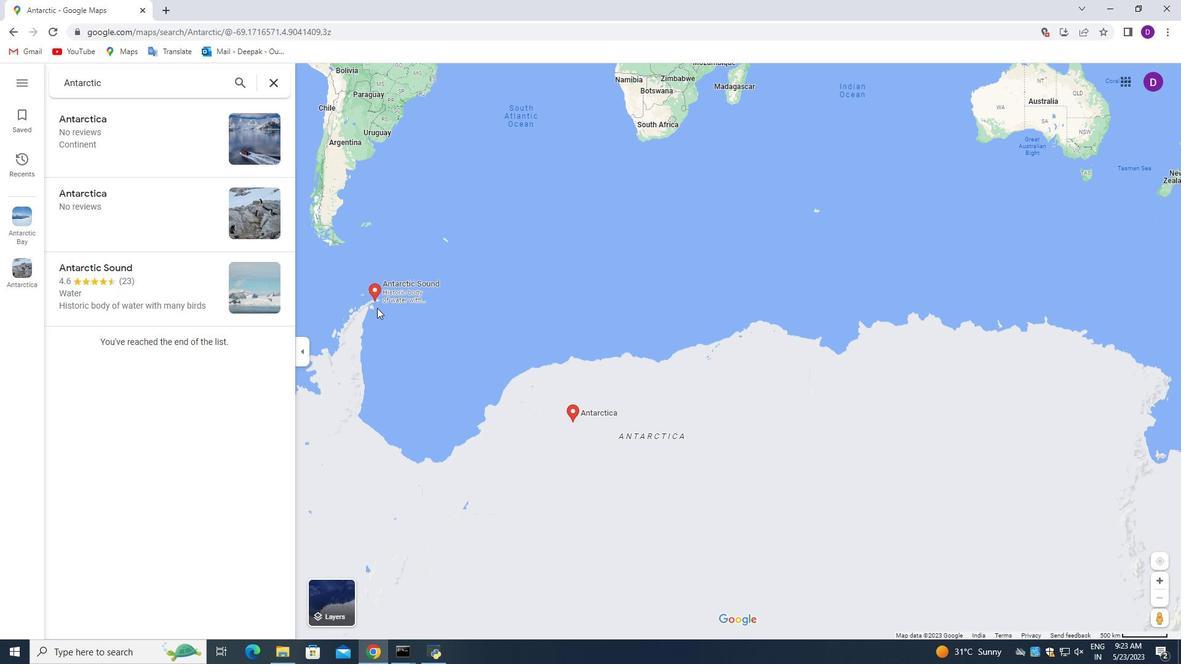 
Action: Mouse scrolled (403, 302) with delta (0, 0)
Screenshot: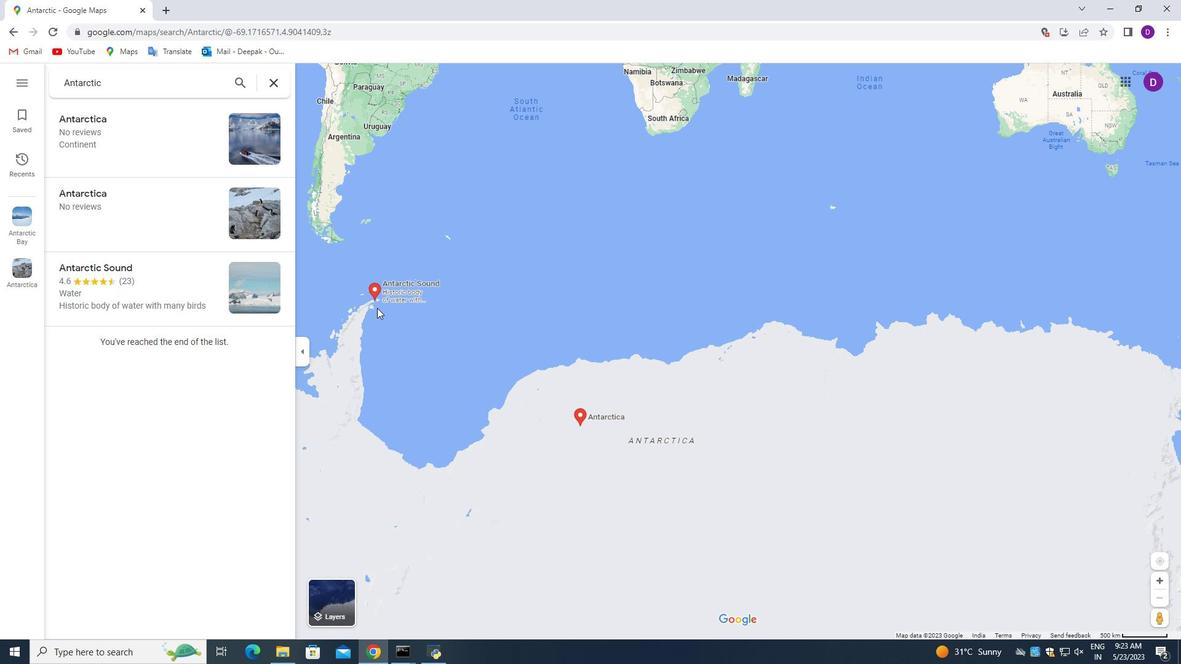 
Action: Mouse moved to (398, 292)
Screenshot: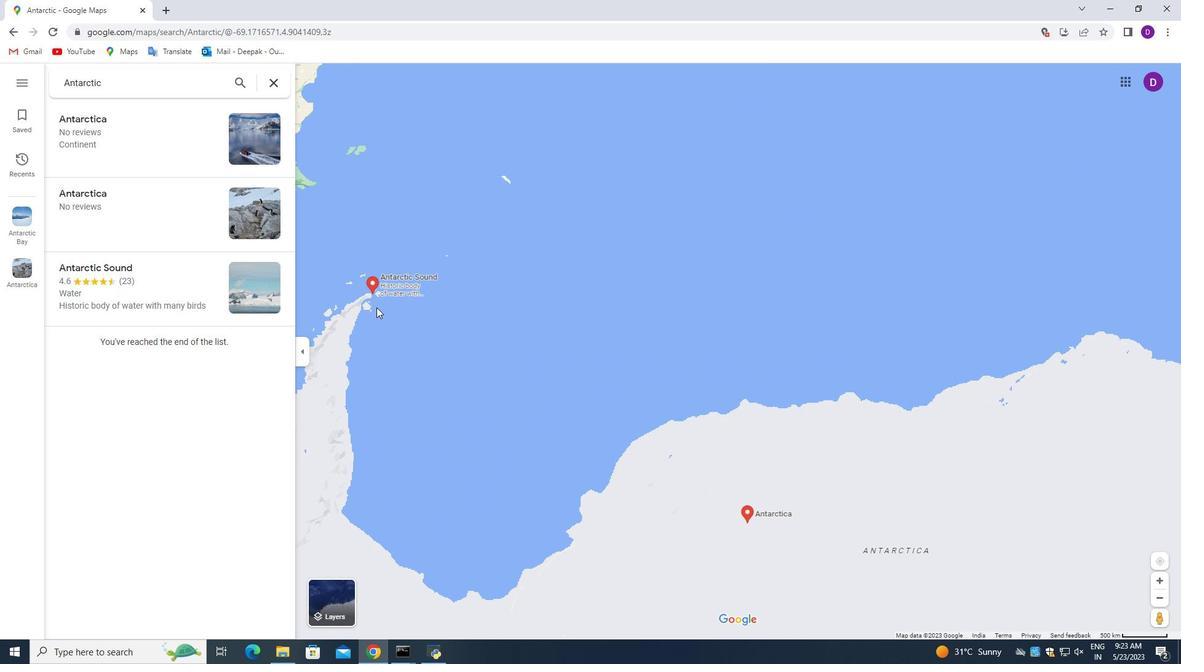 
Action: Mouse scrolled (398, 293) with delta (0, 0)
Screenshot: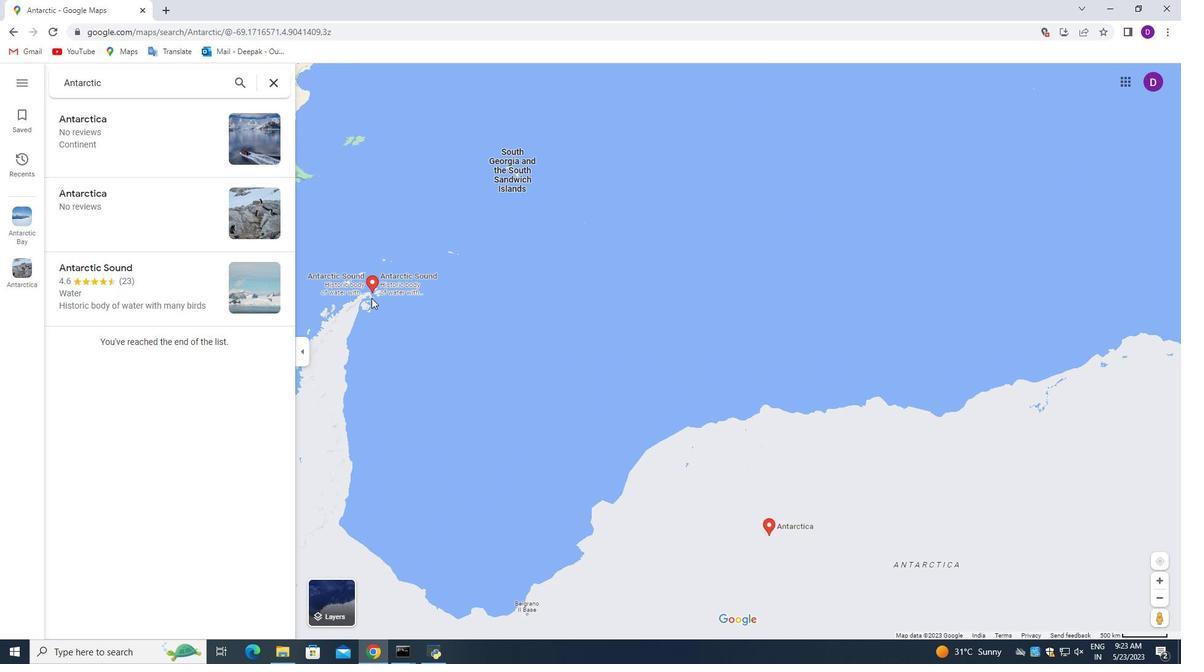 
Action: Mouse scrolled (398, 293) with delta (0, 0)
Screenshot: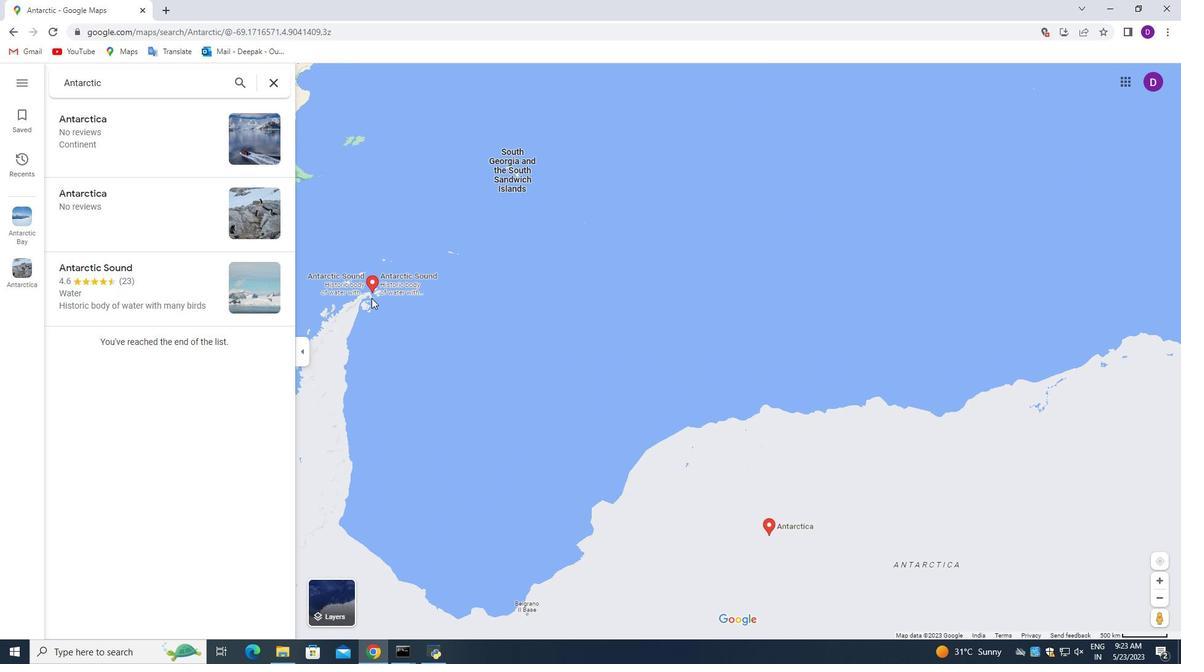 
Action: Mouse scrolled (398, 293) with delta (0, 0)
Screenshot: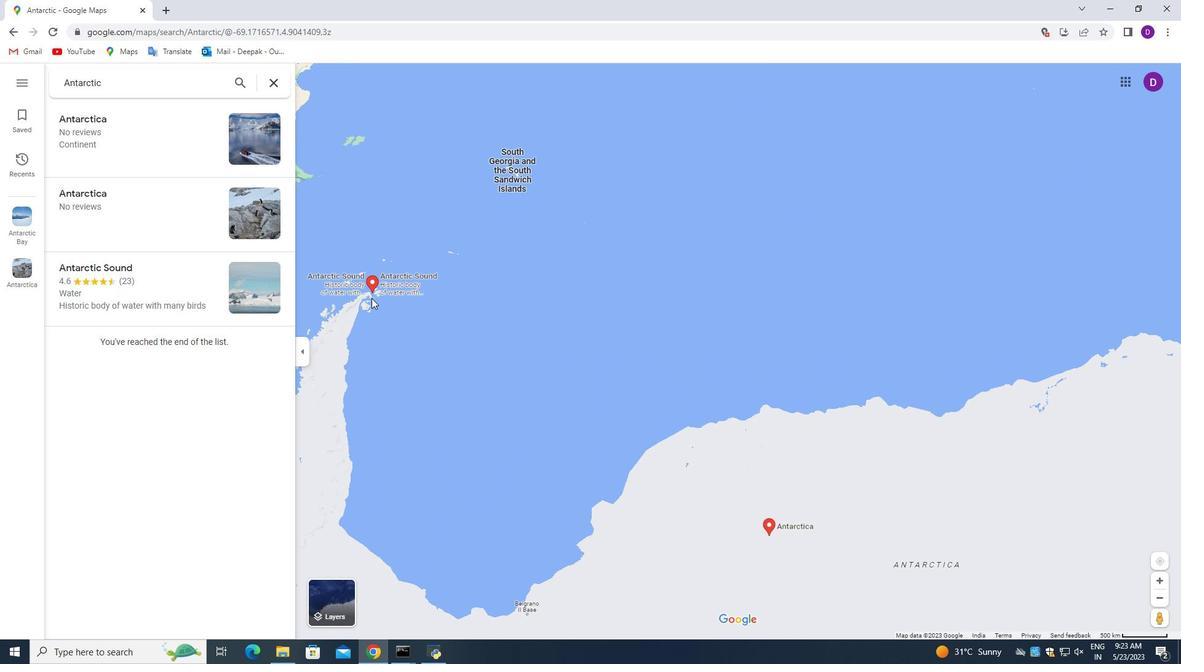 
Action: Mouse scrolled (398, 293) with delta (0, 0)
Screenshot: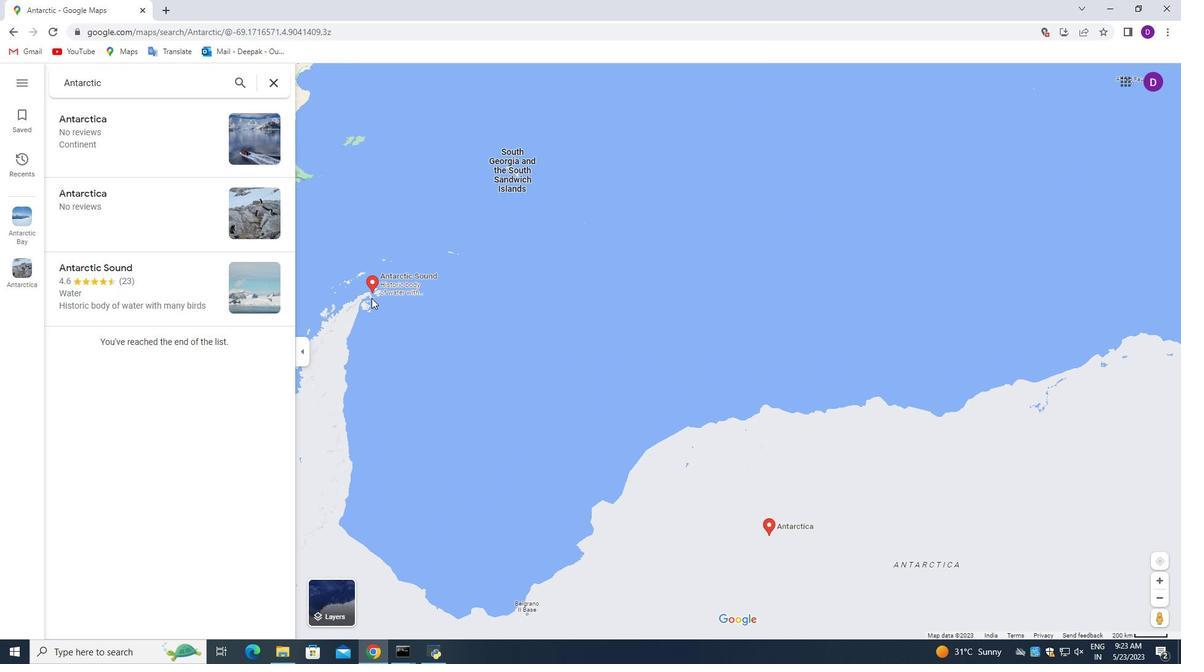 
Action: Mouse scrolled (398, 293) with delta (0, 0)
Screenshot: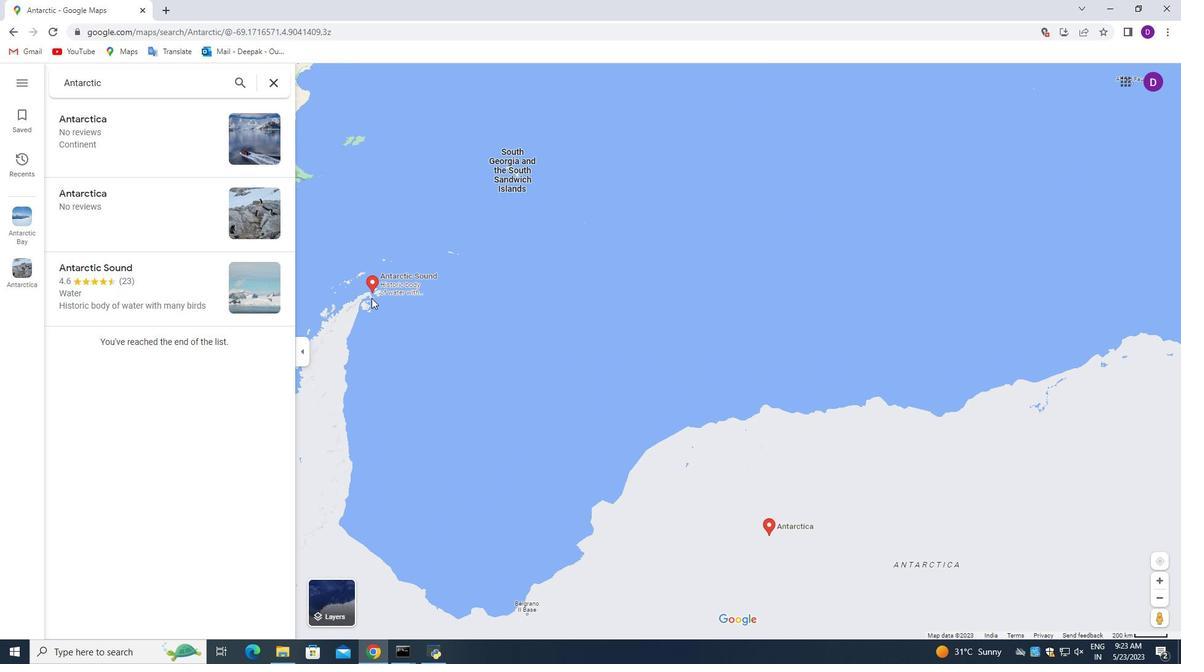 
Action: Mouse moved to (397, 292)
Screenshot: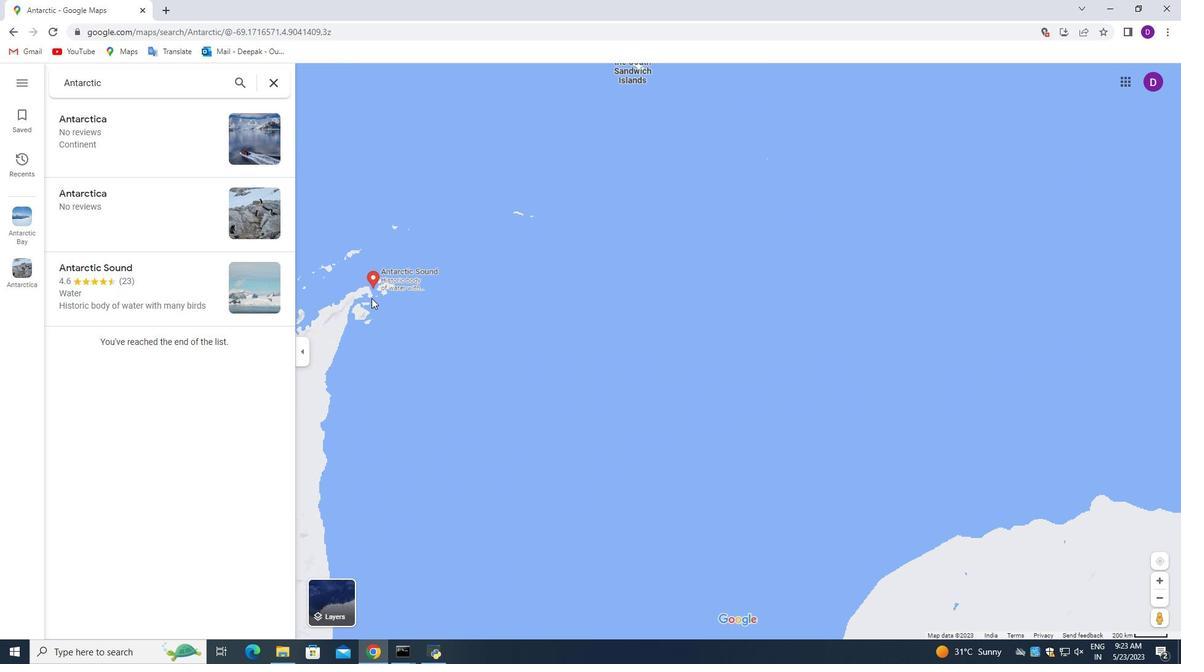 
Action: Mouse scrolled (397, 292) with delta (0, 0)
Screenshot: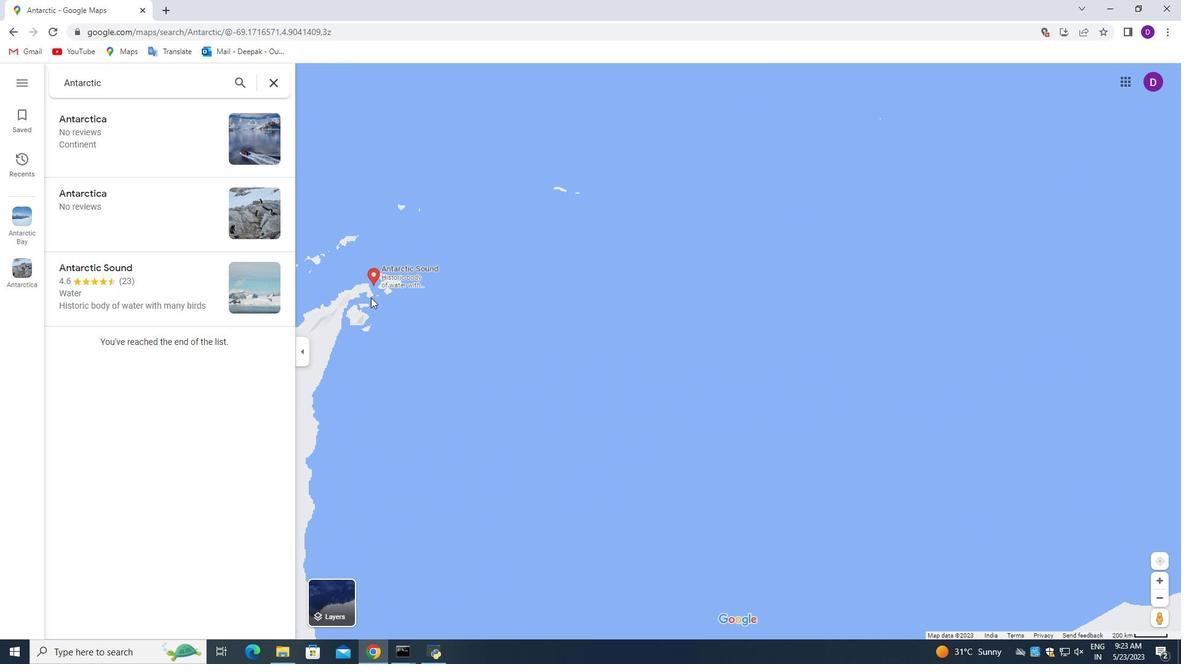 
Action: Mouse scrolled (397, 292) with delta (0, 0)
Screenshot: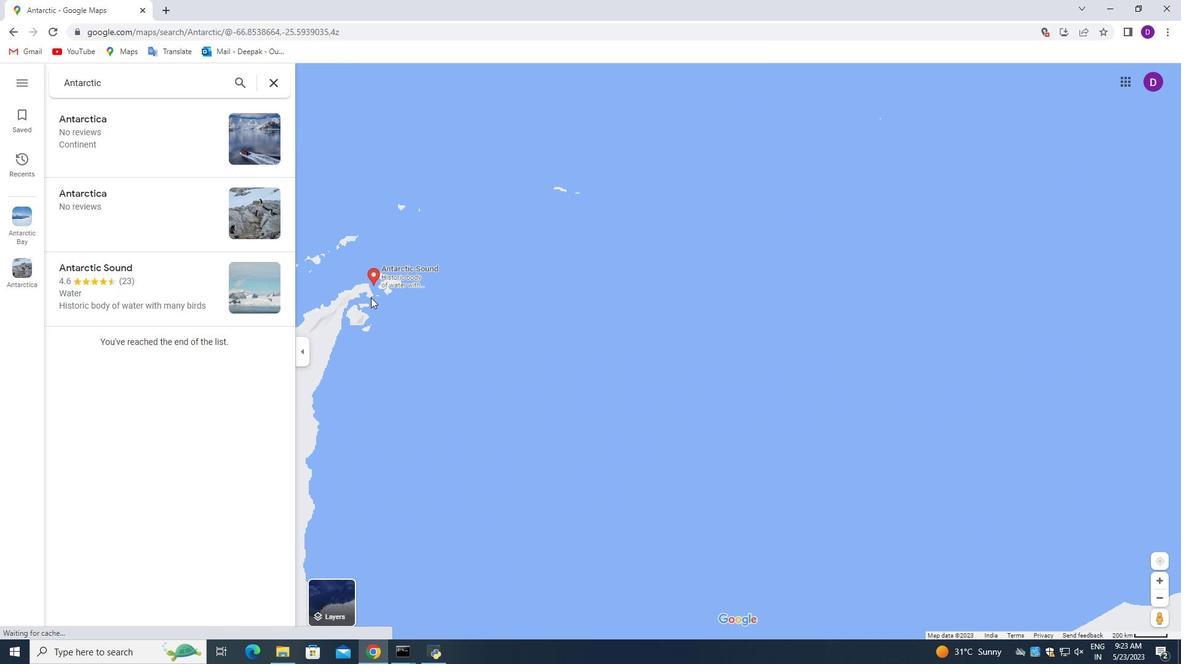 
Action: Mouse scrolled (397, 292) with delta (0, 0)
Screenshot: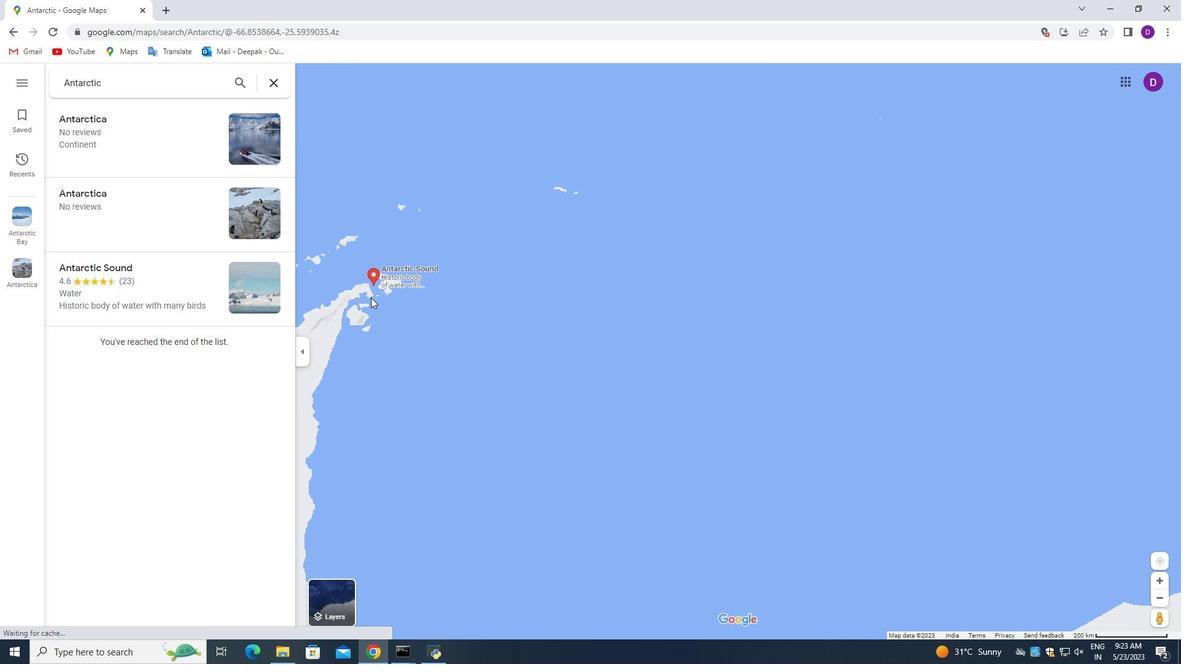 
Action: Mouse scrolled (397, 292) with delta (0, 0)
Screenshot: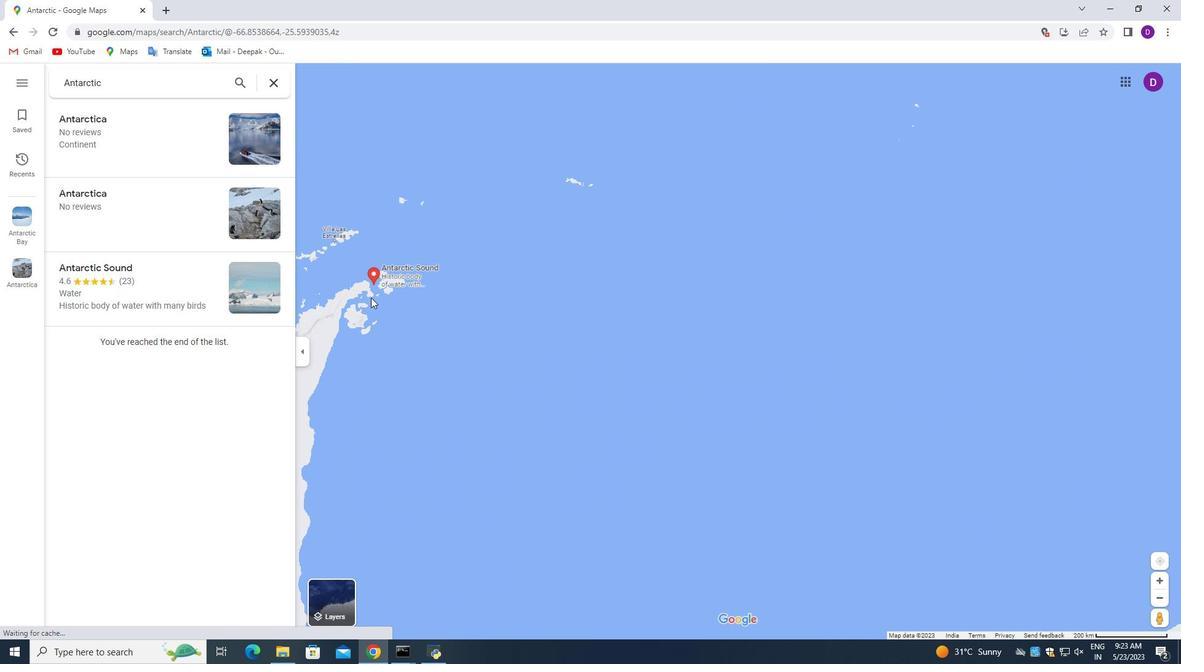 
Action: Mouse scrolled (397, 292) with delta (0, 0)
Screenshot: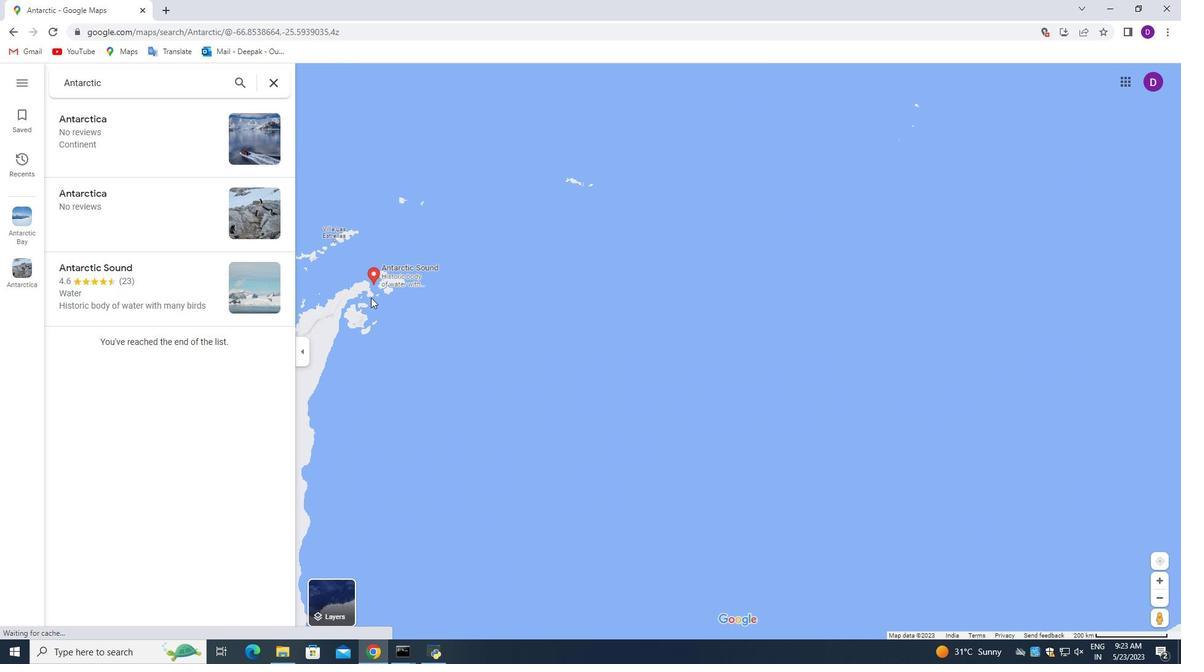 
Action: Mouse scrolled (397, 292) with delta (0, 0)
Screenshot: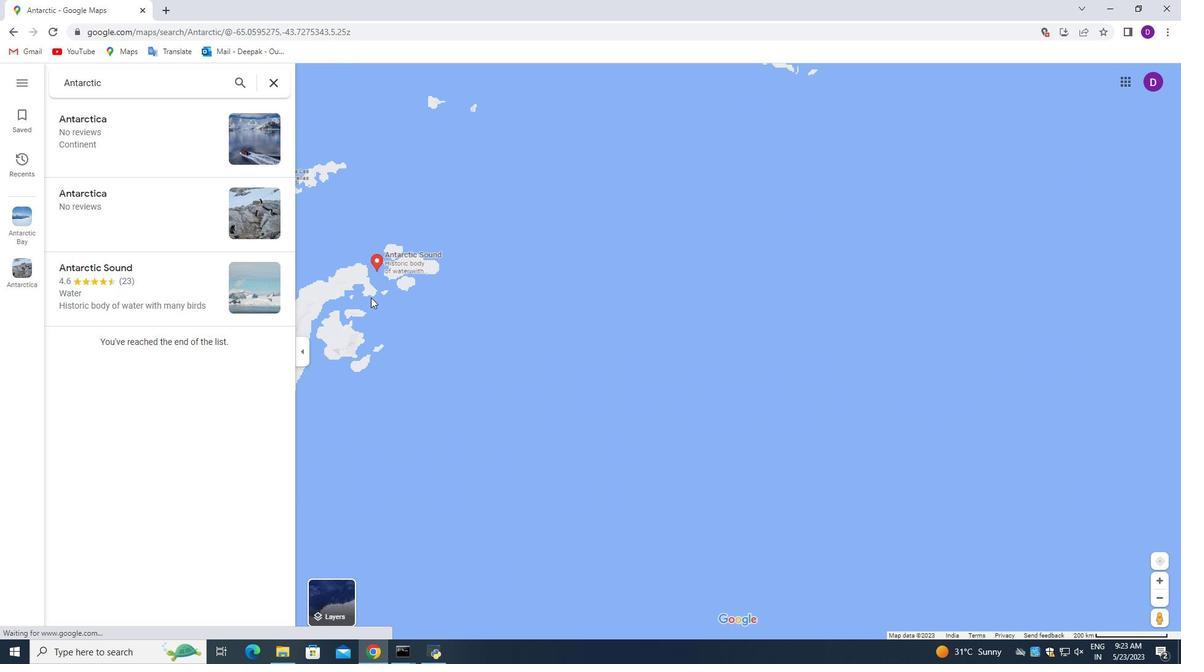 
Action: Mouse scrolled (397, 292) with delta (0, 0)
Screenshot: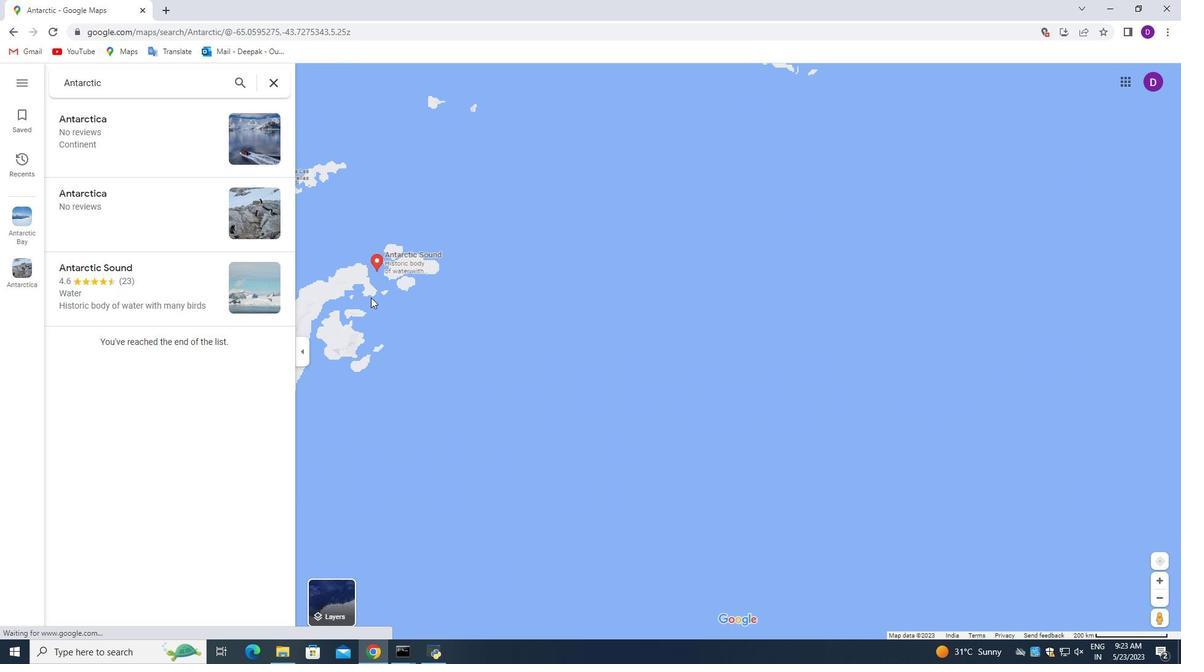 
Action: Mouse scrolled (397, 292) with delta (0, 0)
Screenshot: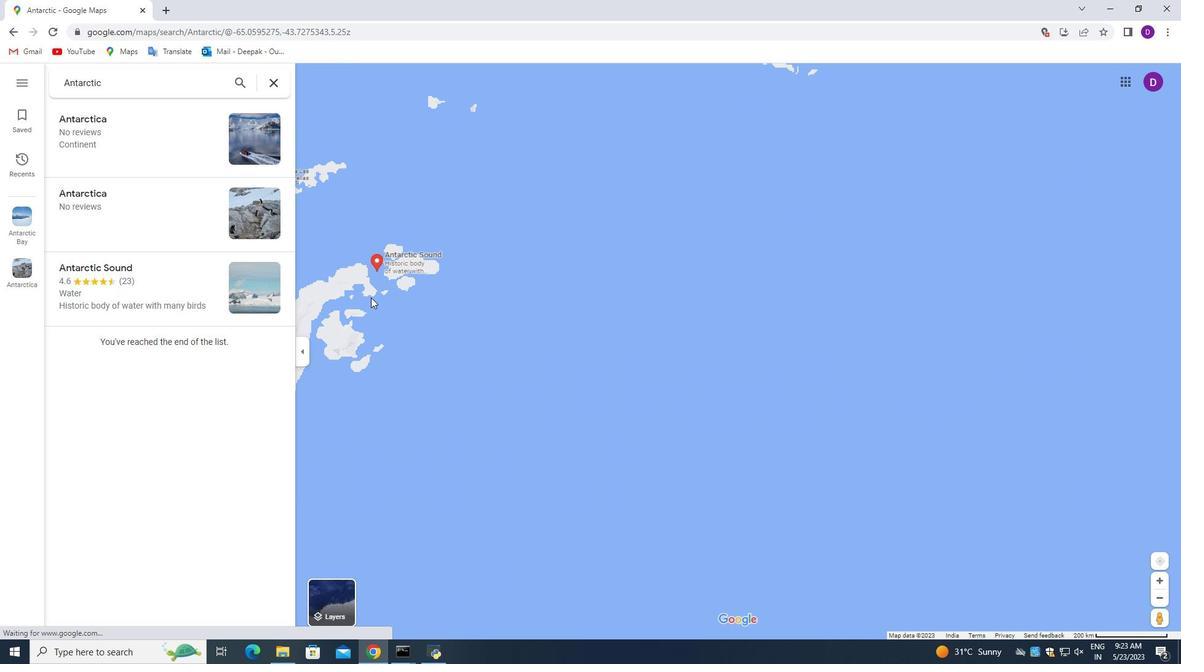 
Action: Mouse moved to (423, 241)
Screenshot: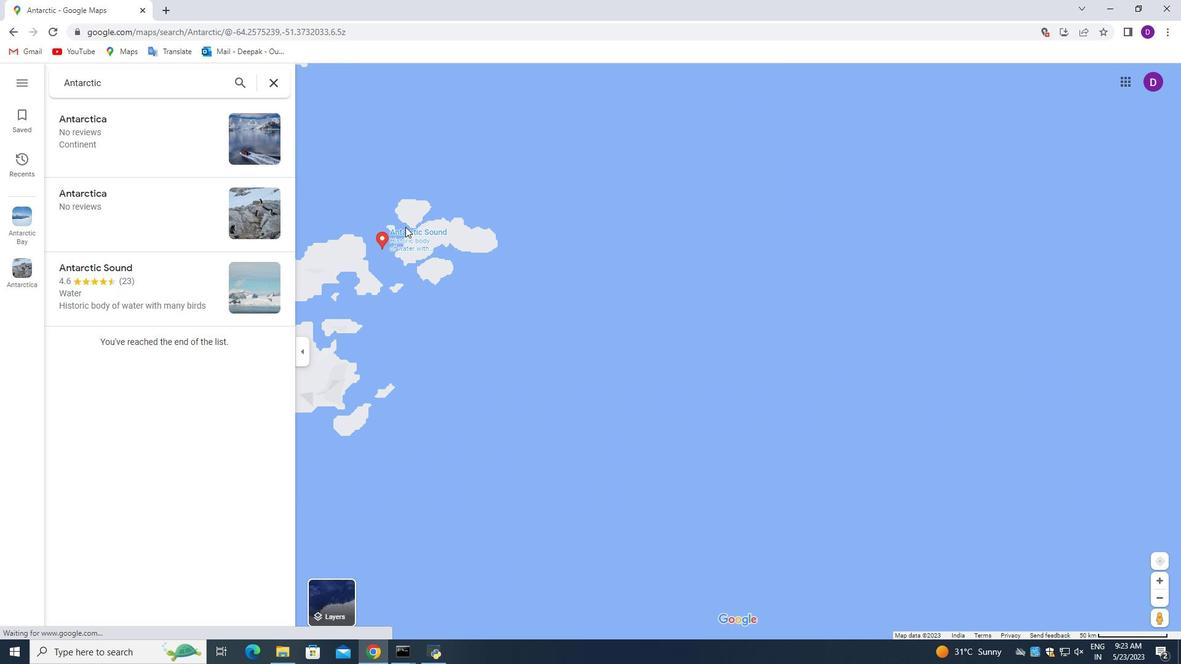 
Action: Mouse scrolled (423, 241) with delta (0, 0)
Screenshot: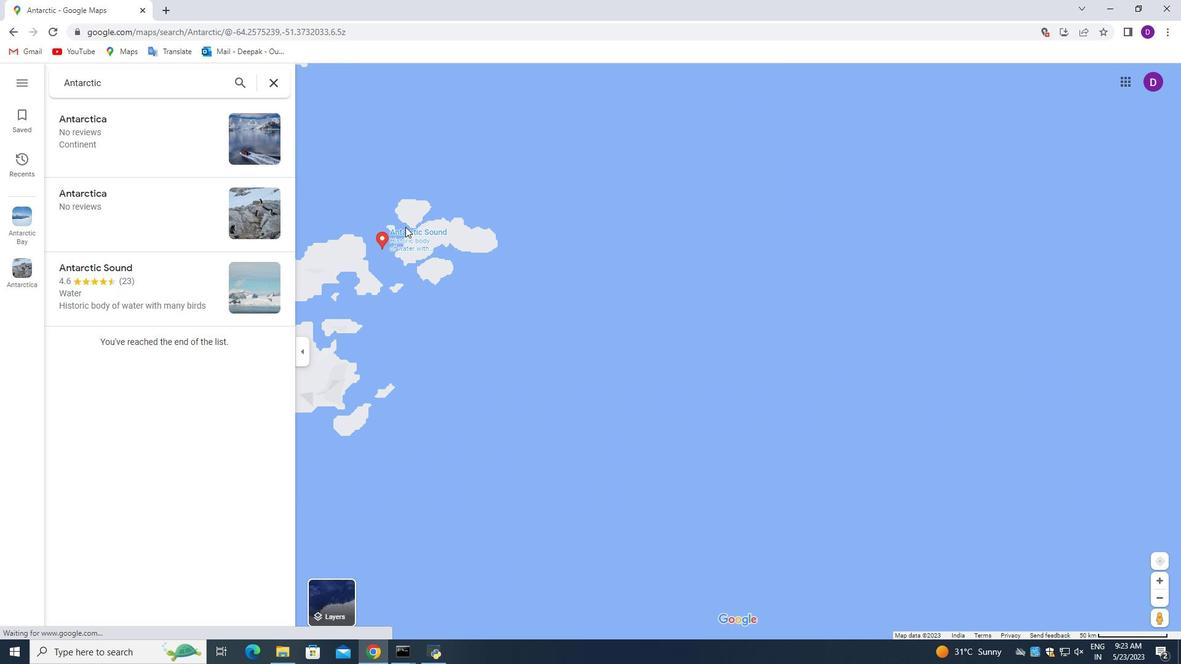 
Action: Mouse moved to (409, 259)
Screenshot: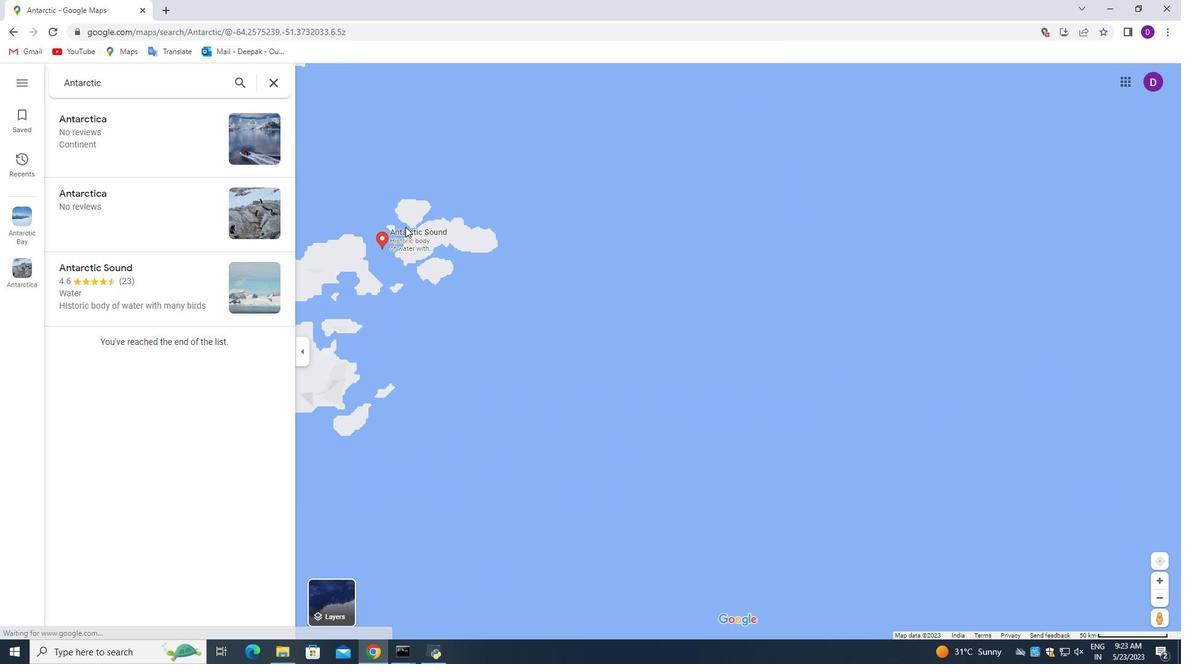
Action: Mouse scrolled (415, 253) with delta (0, 0)
Screenshot: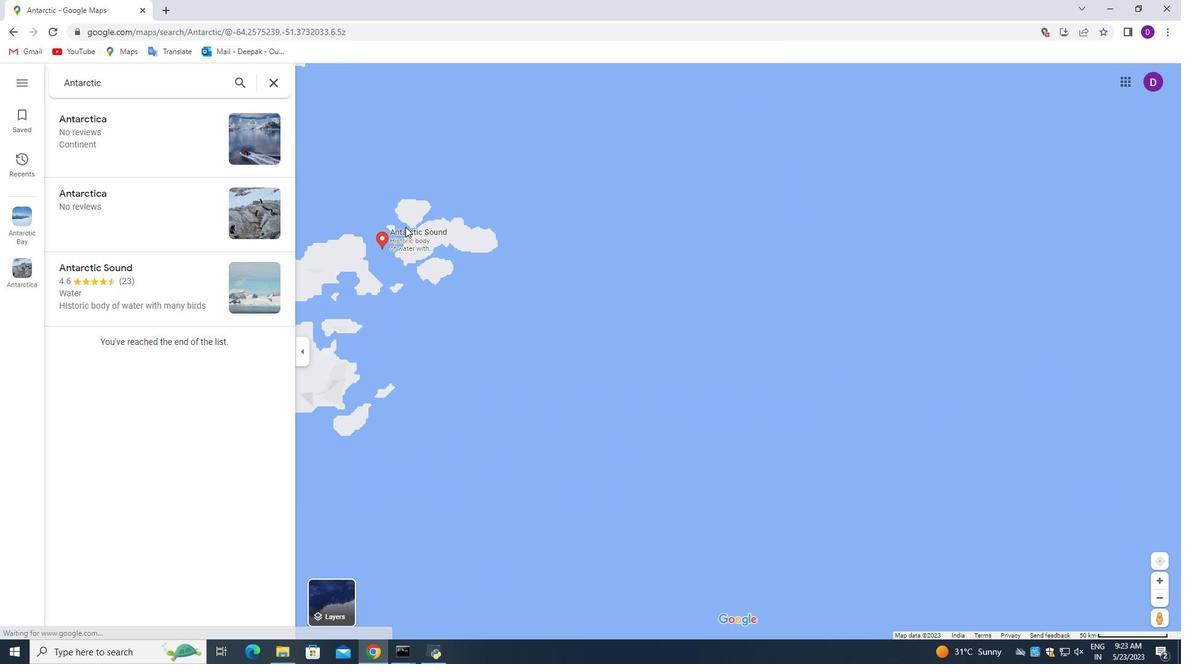 
Action: Mouse moved to (404, 264)
Screenshot: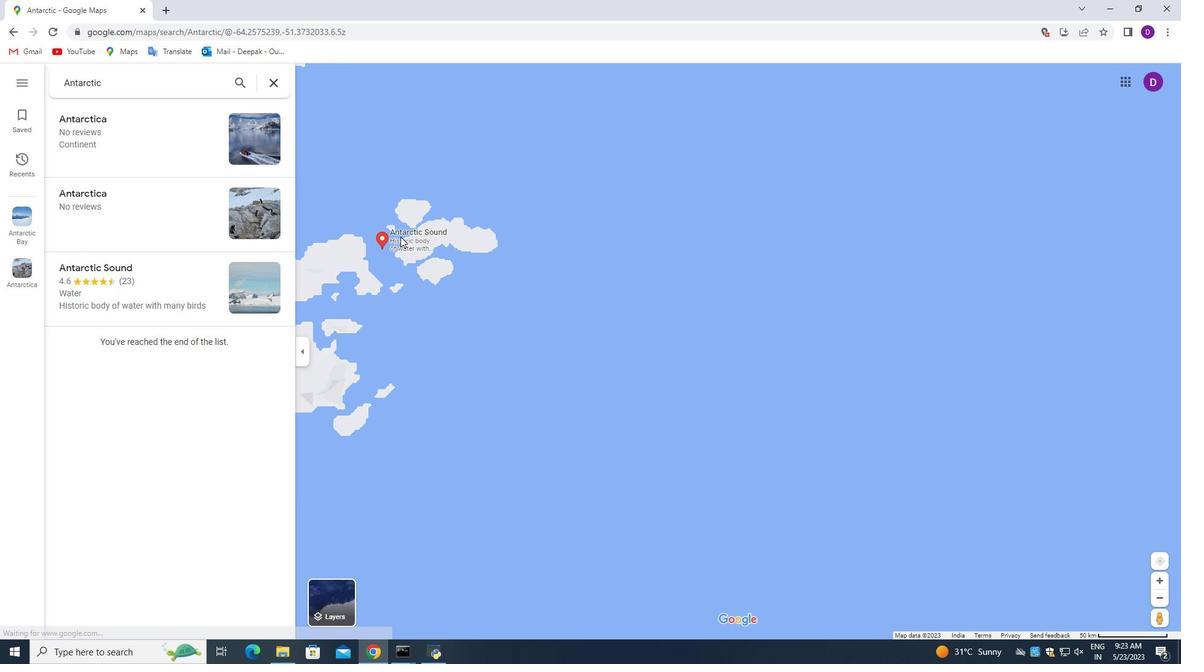 
Action: Mouse scrolled (405, 263) with delta (0, 0)
Screenshot: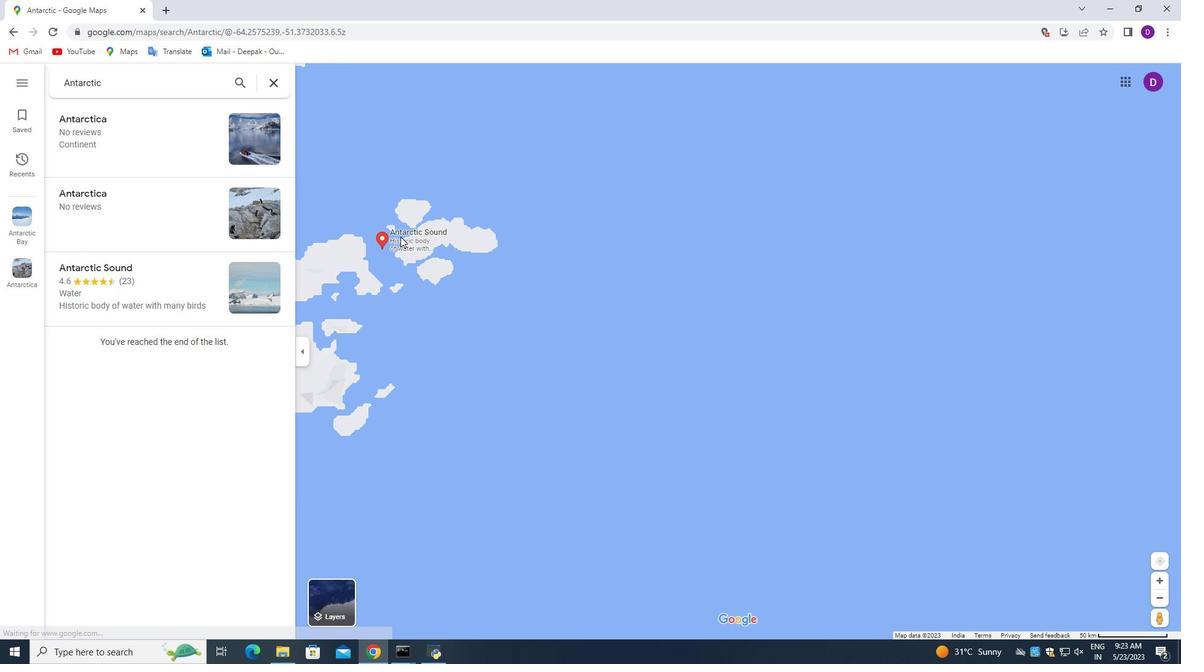 
Action: Mouse moved to (404, 269)
Screenshot: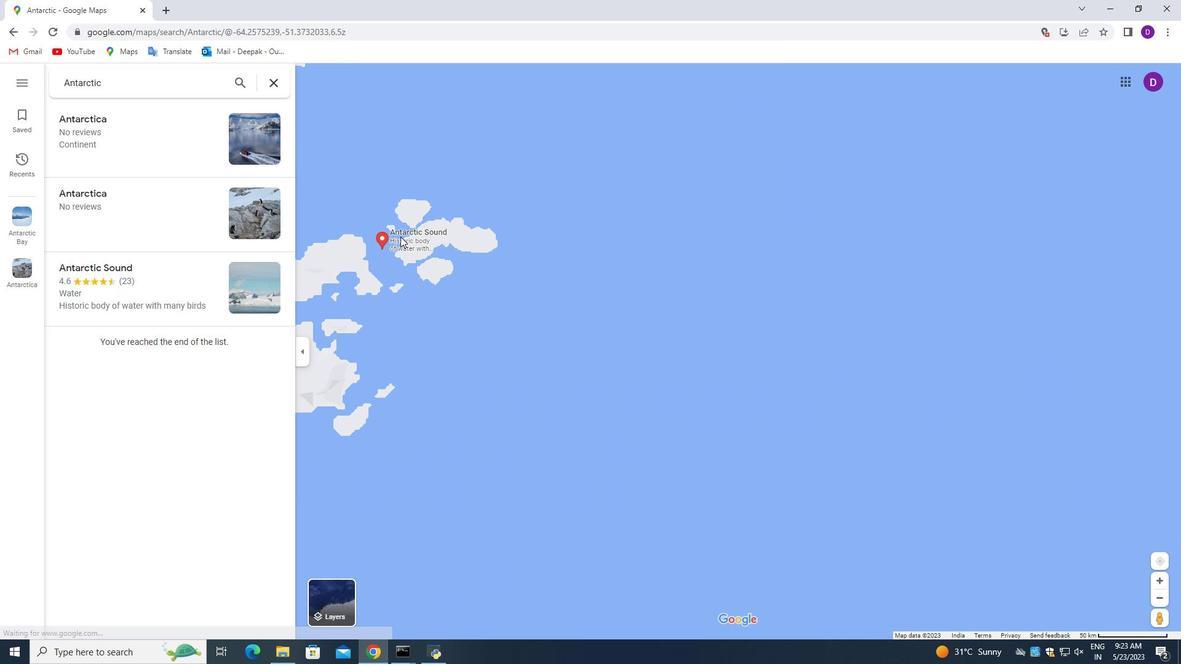 
Action: Mouse scrolled (404, 267) with delta (0, 0)
Screenshot: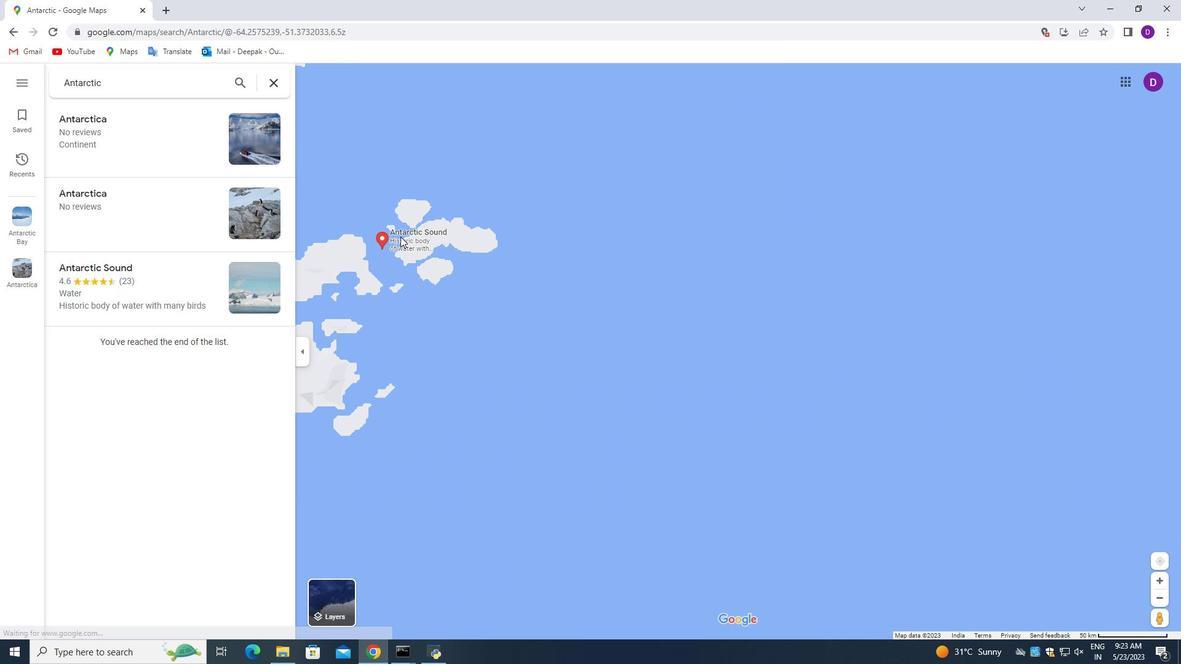 
Action: Mouse moved to (404, 270)
Screenshot: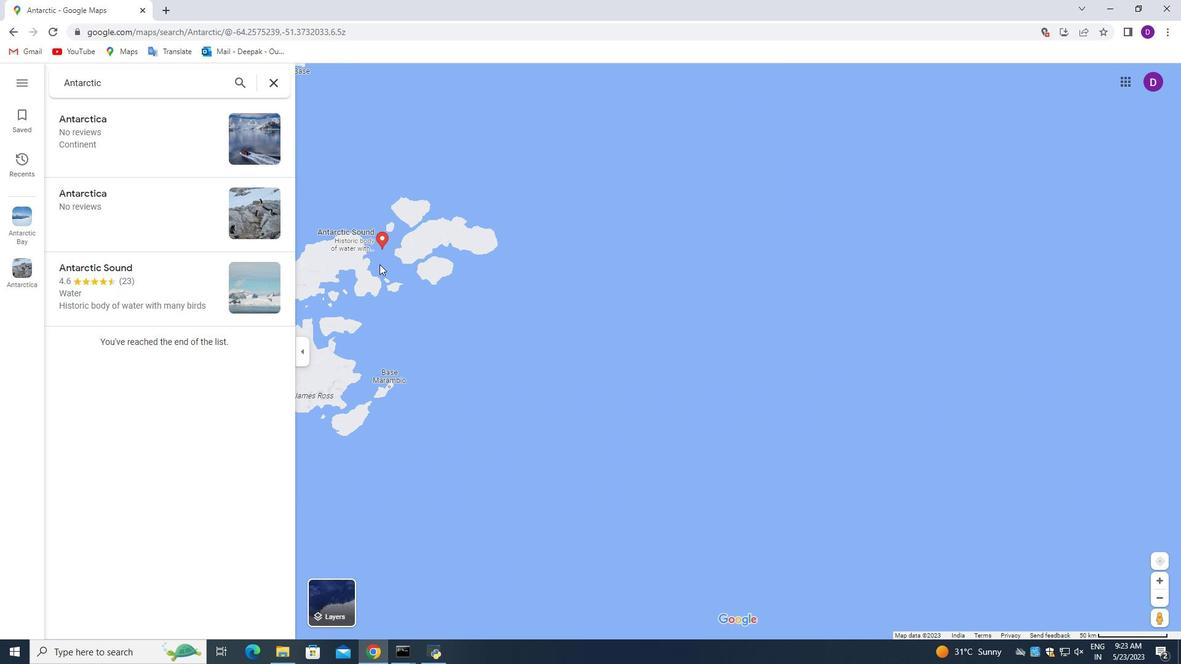 
Action: Mouse scrolled (404, 270) with delta (0, 0)
Screenshot: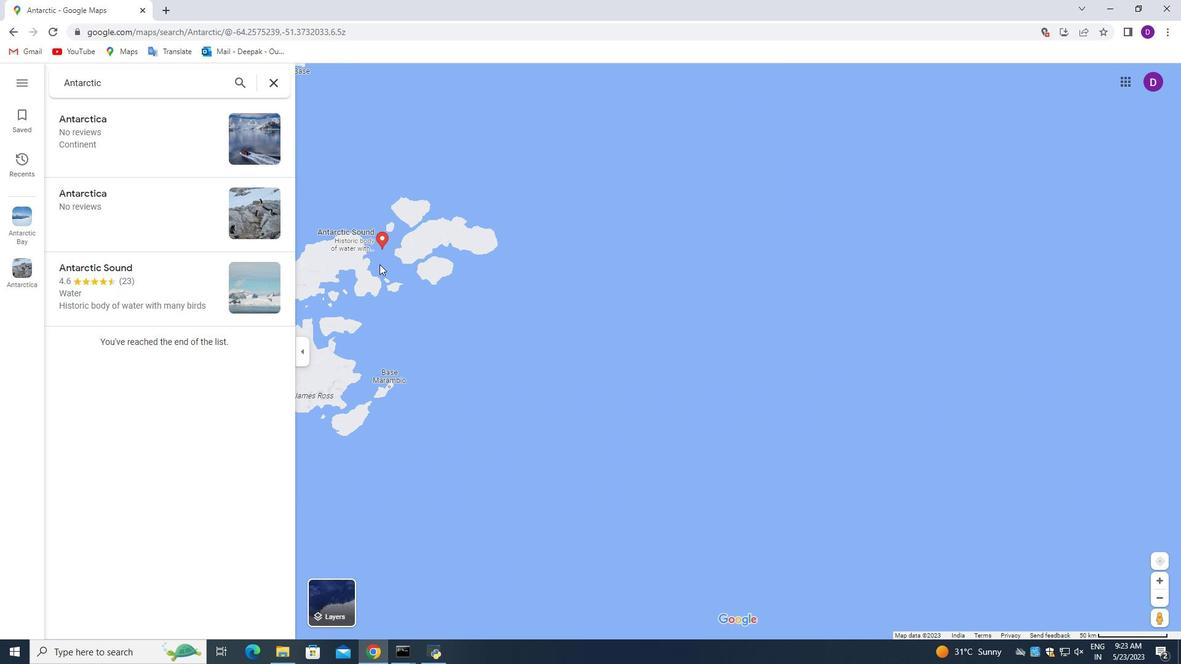 
Action: Mouse moved to (401, 247)
Screenshot: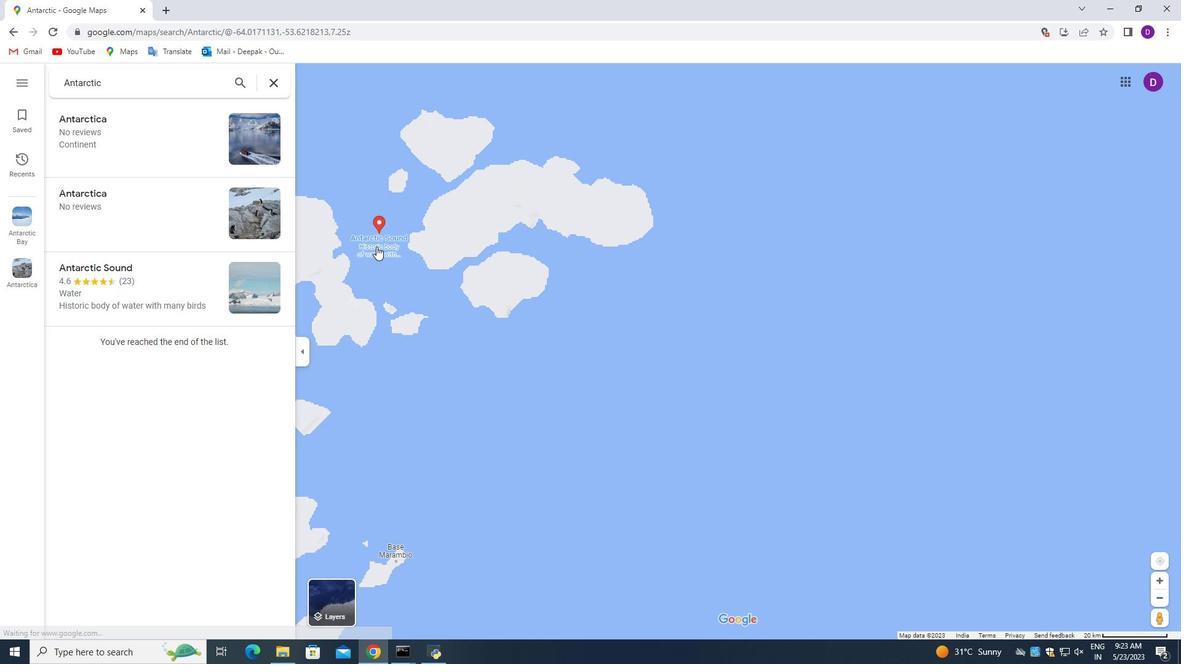 
Action: Mouse scrolled (401, 248) with delta (0, 0)
Screenshot: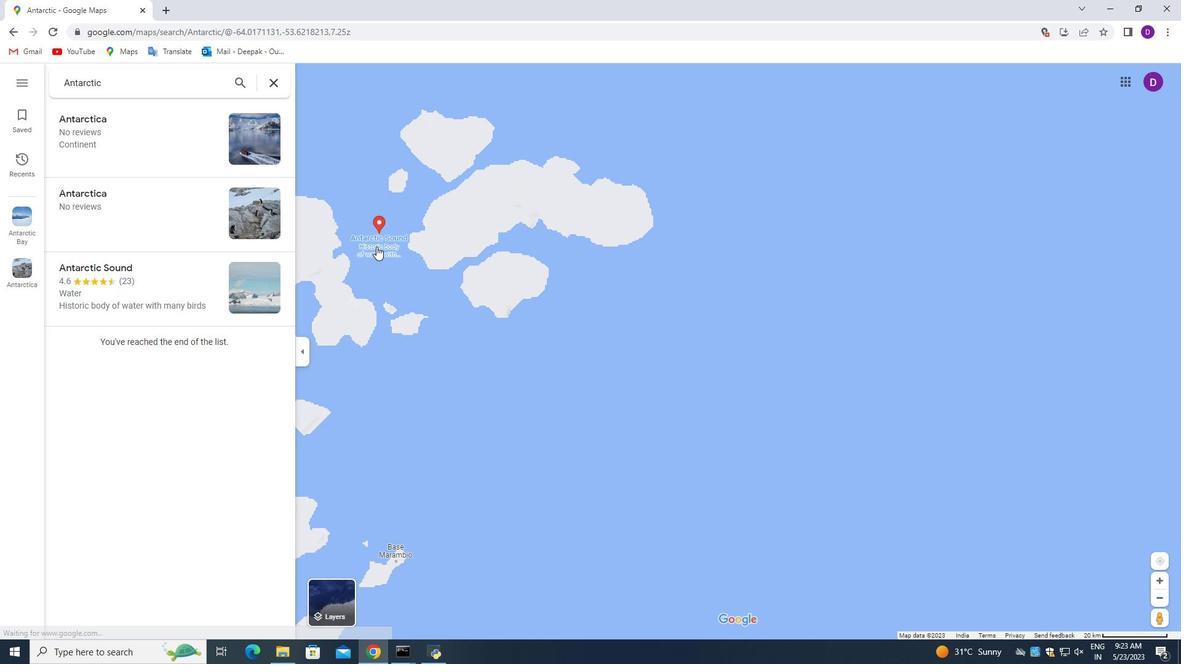 
Action: Mouse scrolled (401, 248) with delta (0, 0)
Screenshot: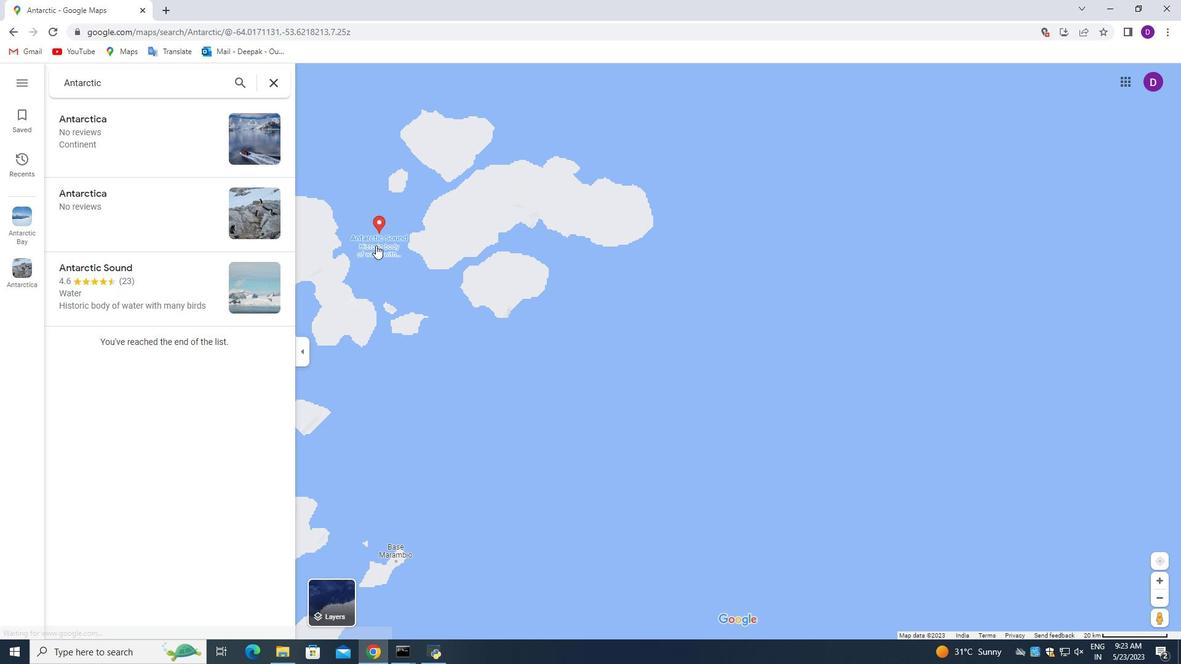 
Action: Mouse moved to (401, 247)
Screenshot: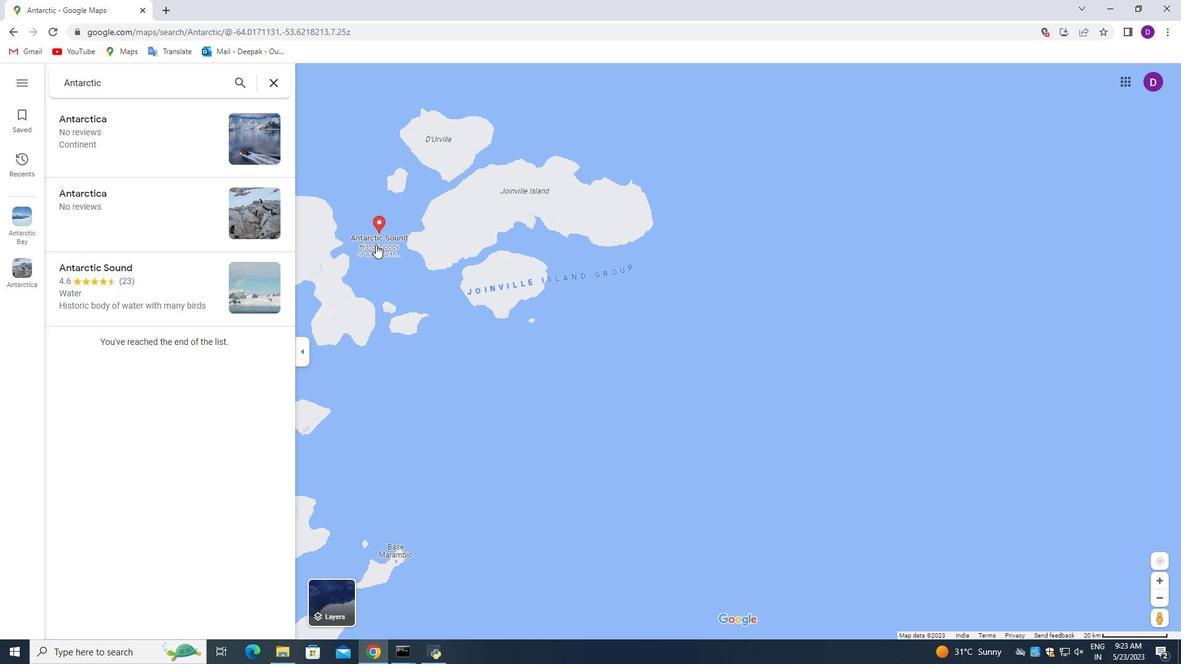 
Action: Mouse scrolled (401, 248) with delta (0, 0)
Screenshot: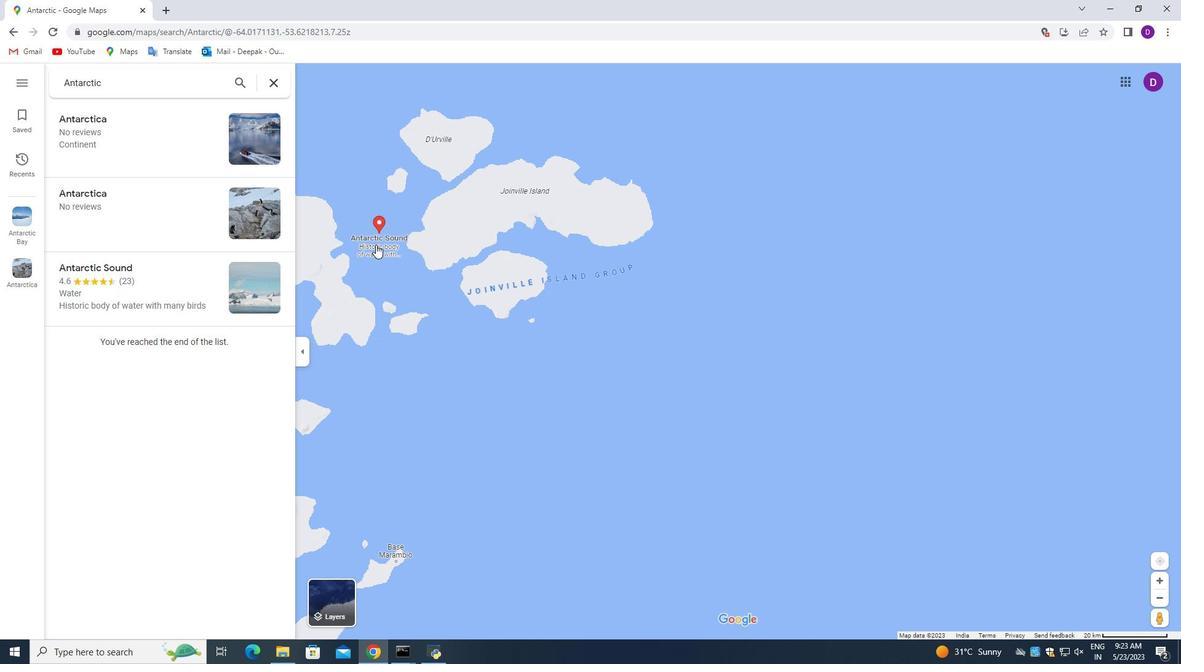 
Action: Mouse scrolled (401, 248) with delta (0, 0)
Screenshot: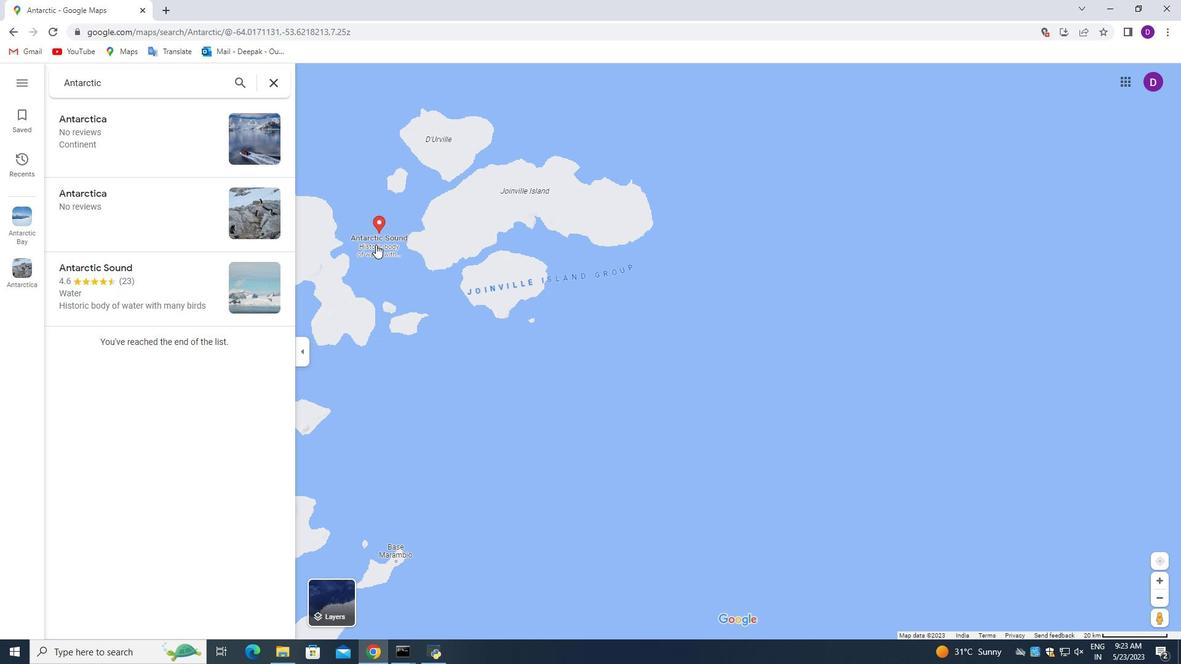 
Action: Mouse scrolled (401, 248) with delta (0, 0)
Screenshot: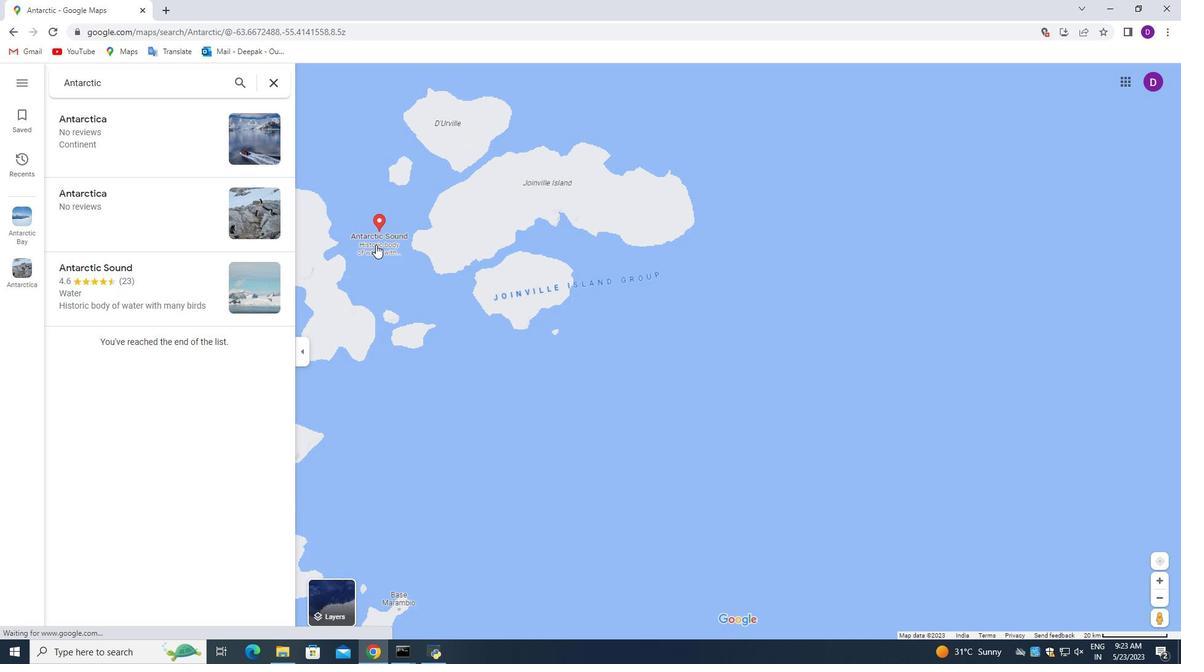 
Action: Mouse moved to (401, 247)
Screenshot: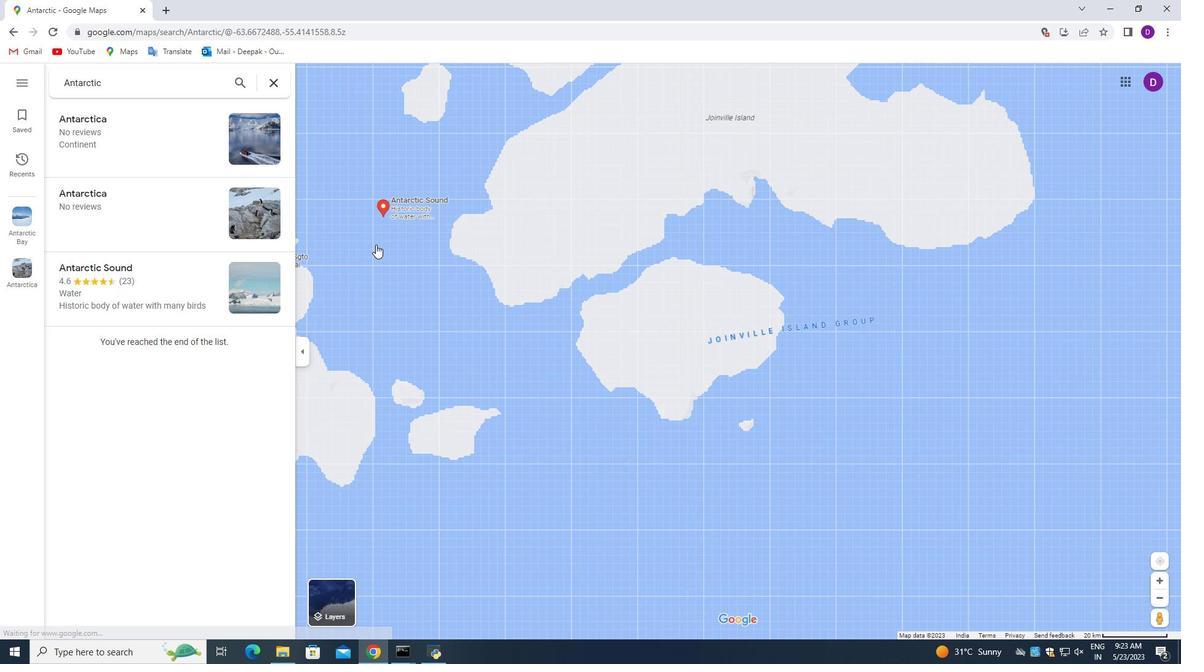 
Action: Mouse scrolled (401, 248) with delta (0, 0)
Screenshot: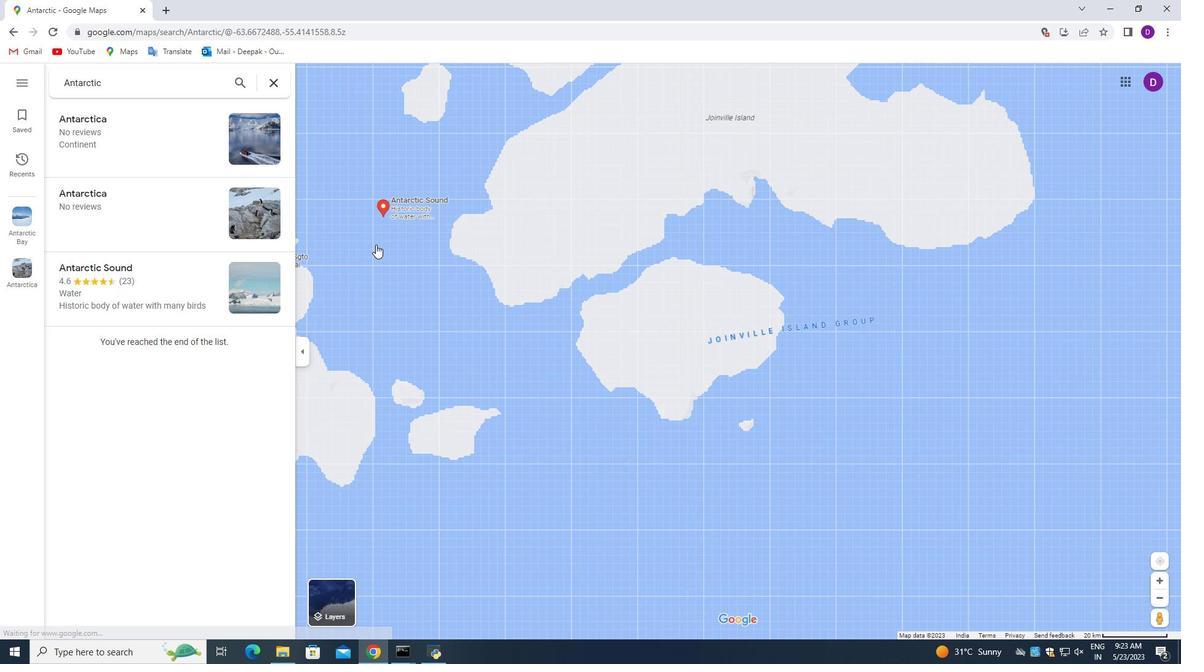 
Action: Mouse scrolled (401, 248) with delta (0, 0)
Screenshot: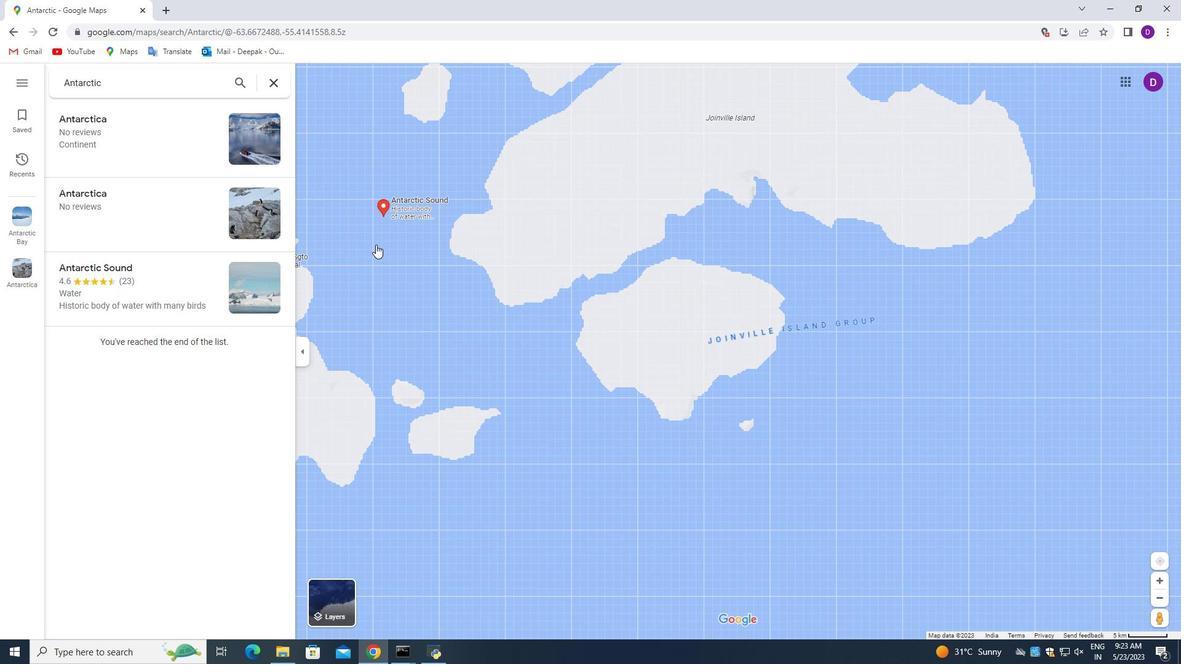 
Action: Mouse moved to (403, 247)
Screenshot: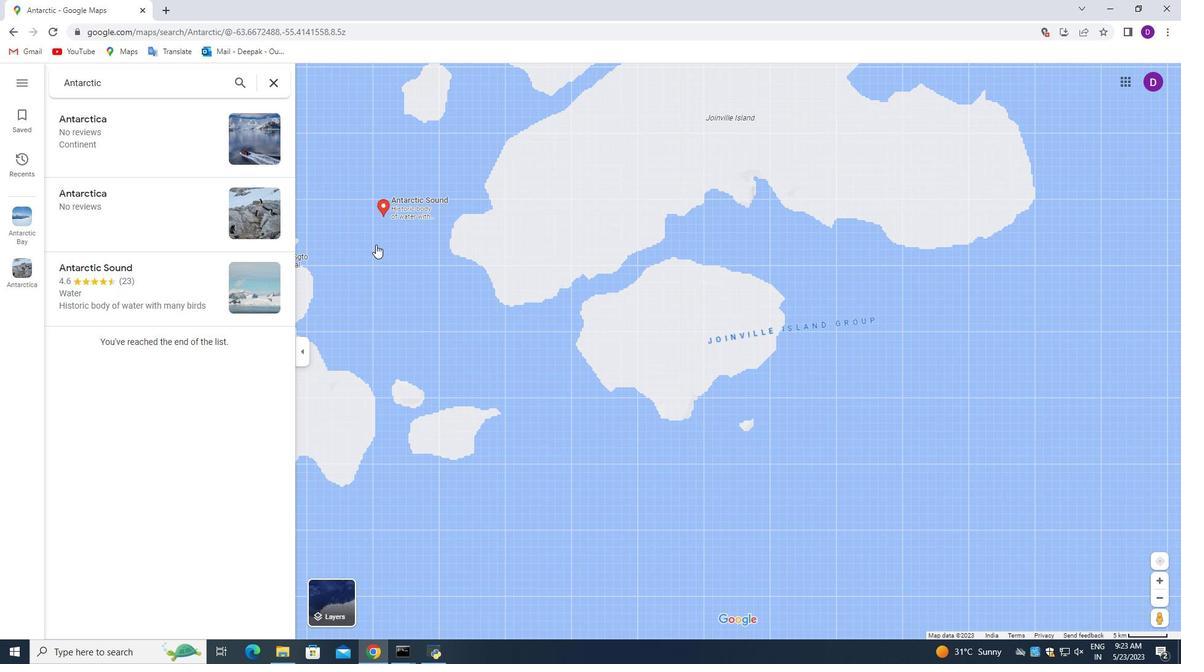 
Action: Mouse scrolled (403, 248) with delta (0, 0)
Screenshot: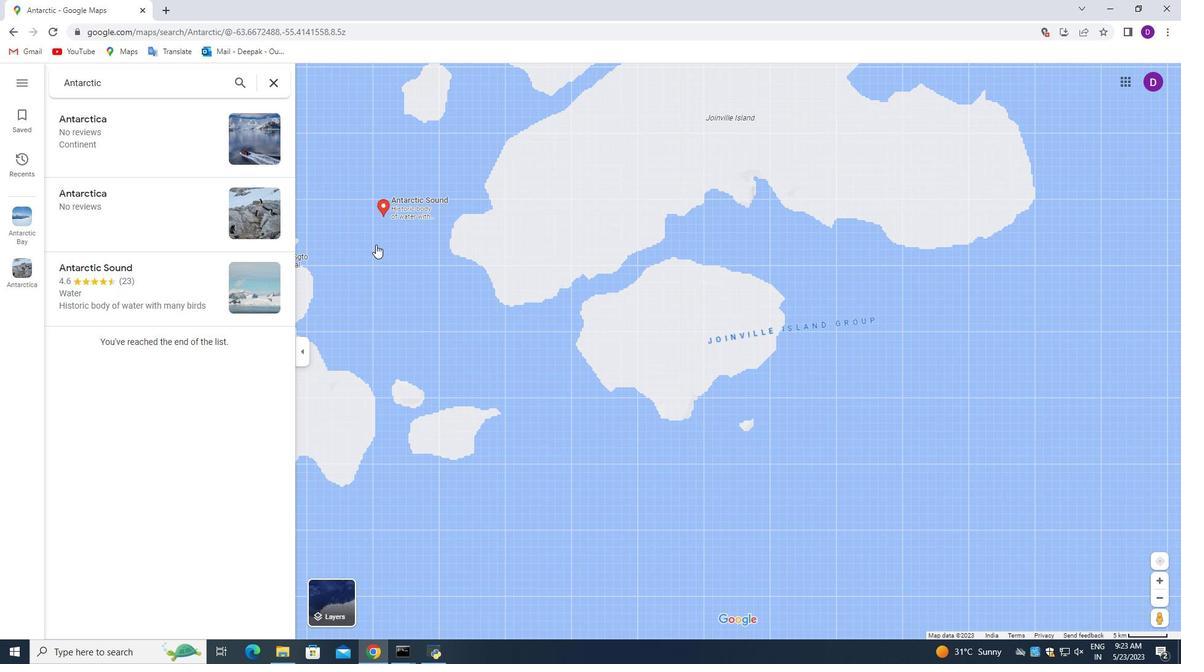 
Action: Mouse scrolled (403, 248) with delta (0, 0)
Screenshot: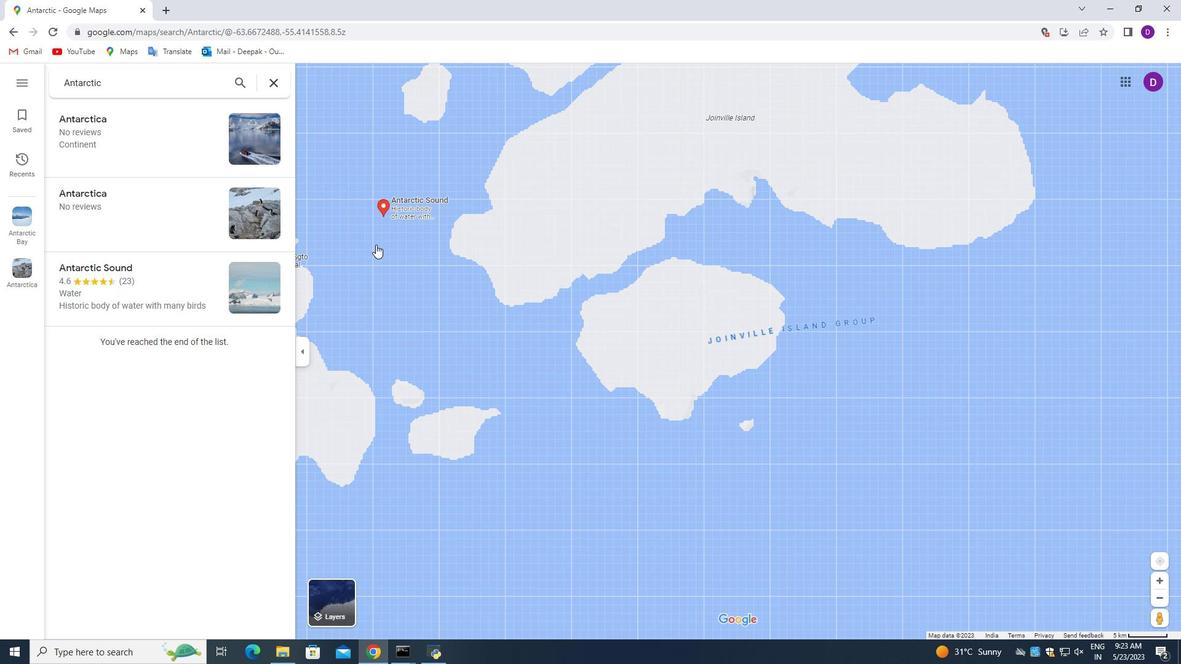
Action: Mouse scrolled (403, 248) with delta (0, 0)
Screenshot: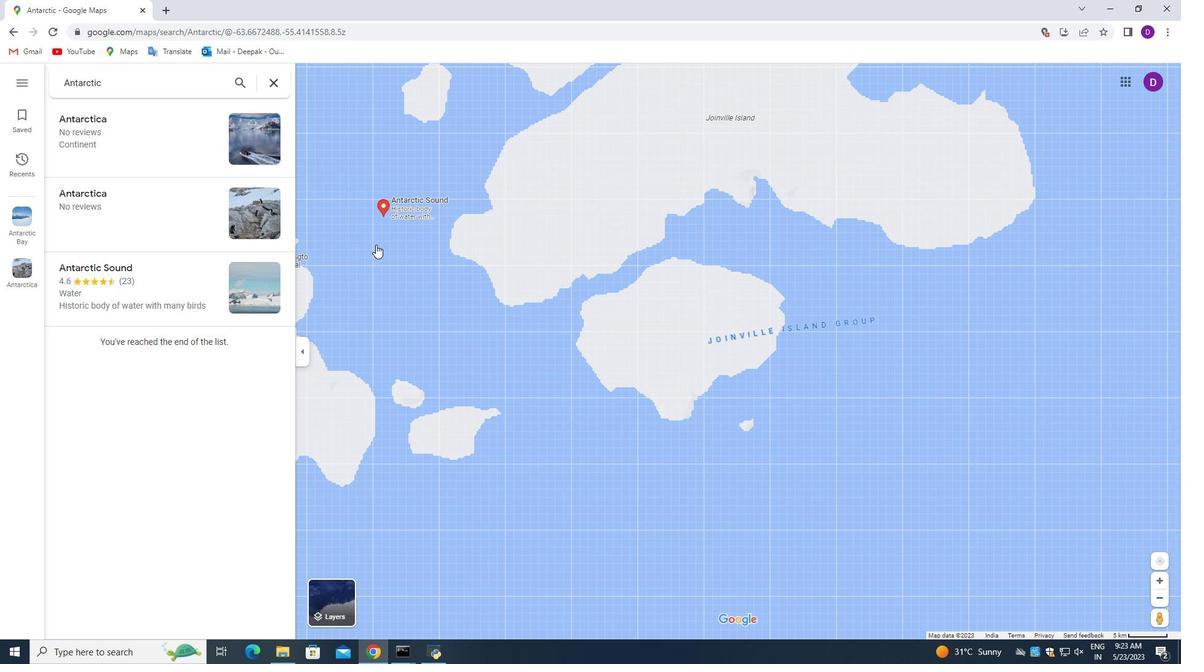 
Action: Mouse moved to (409, 237)
Screenshot: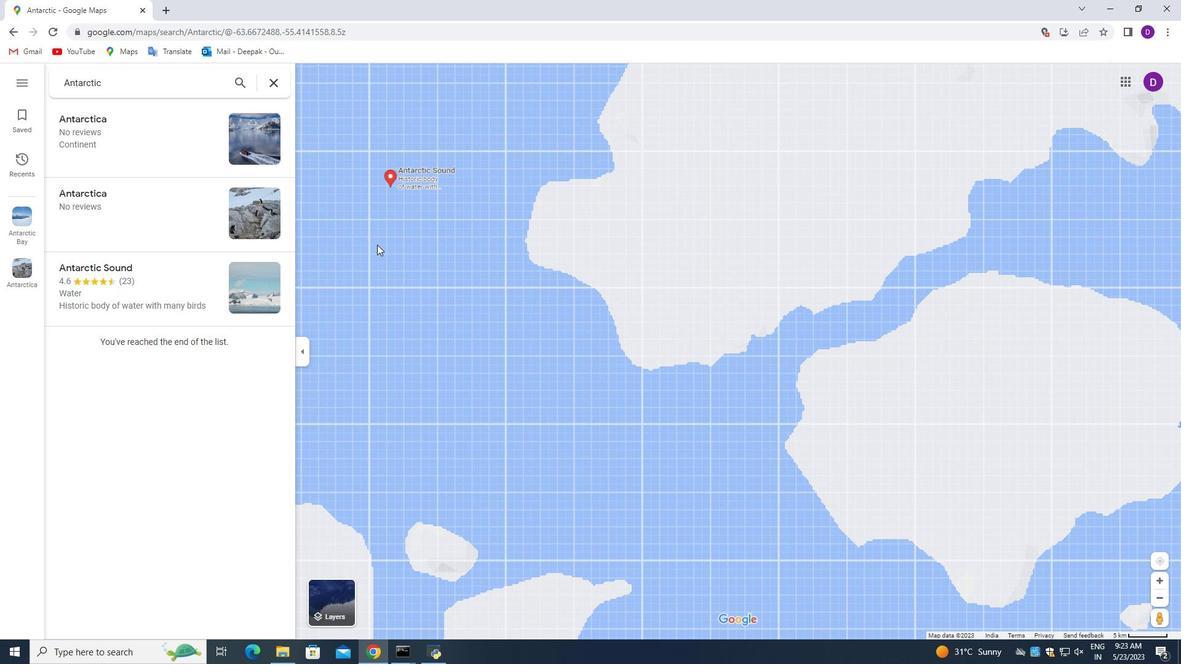 
Action: Mouse pressed left at (409, 237)
Screenshot: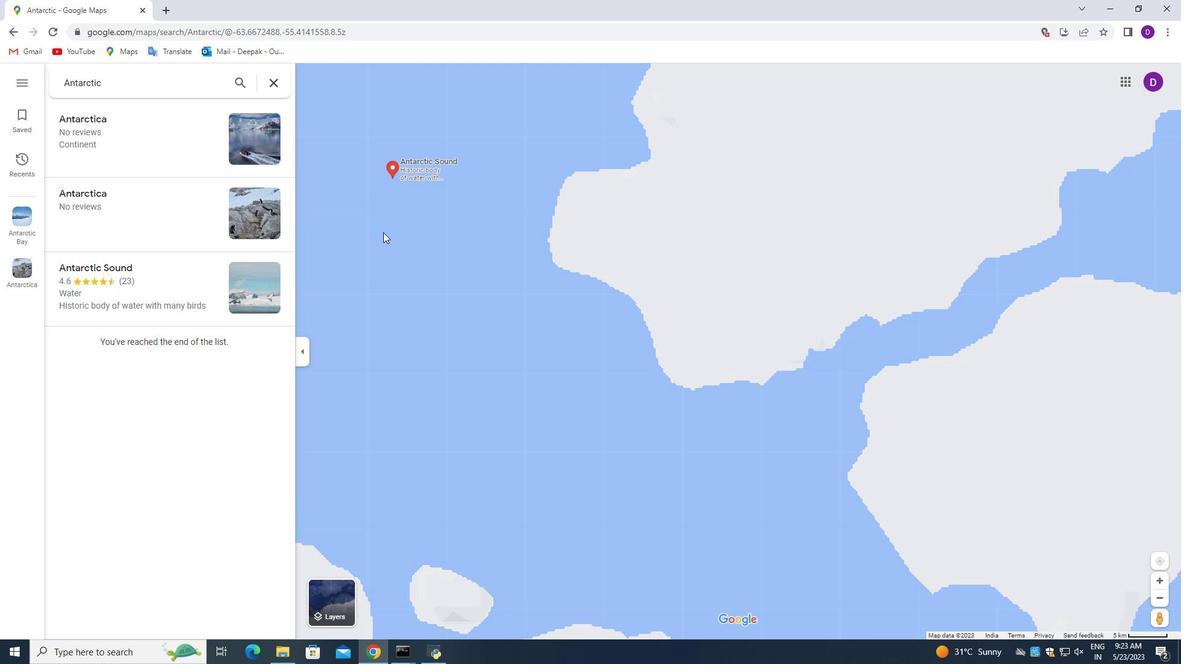 
Action: Mouse moved to (468, 341)
Screenshot: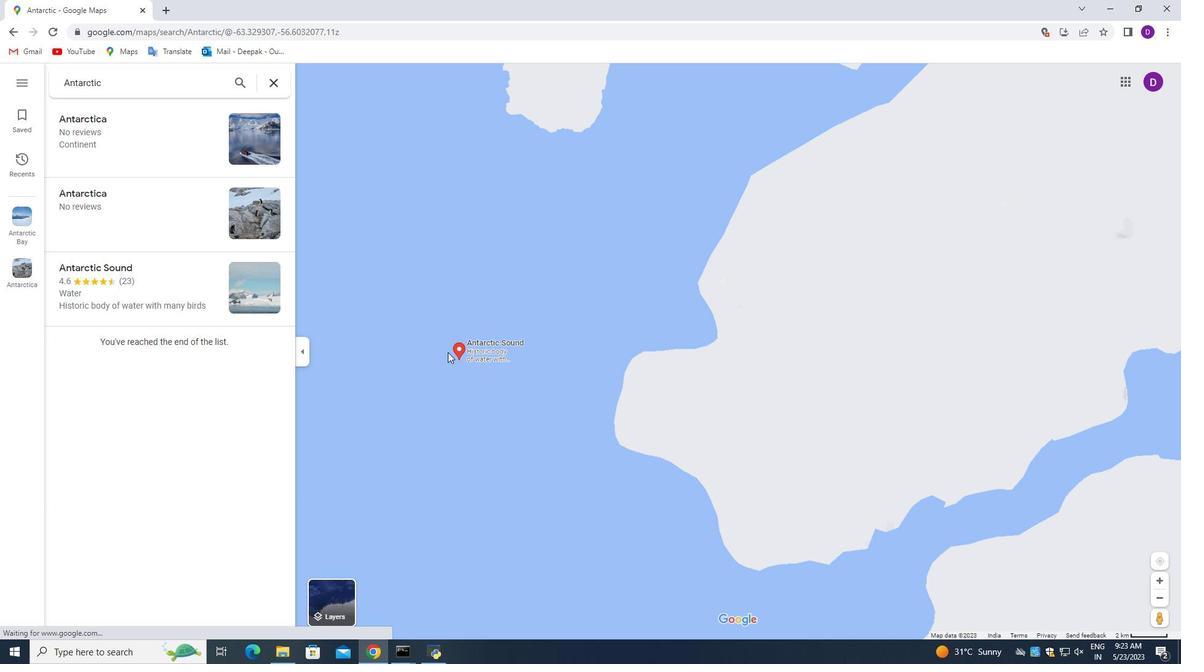 
Action: Mouse scrolled (468, 342) with delta (0, 0)
Screenshot: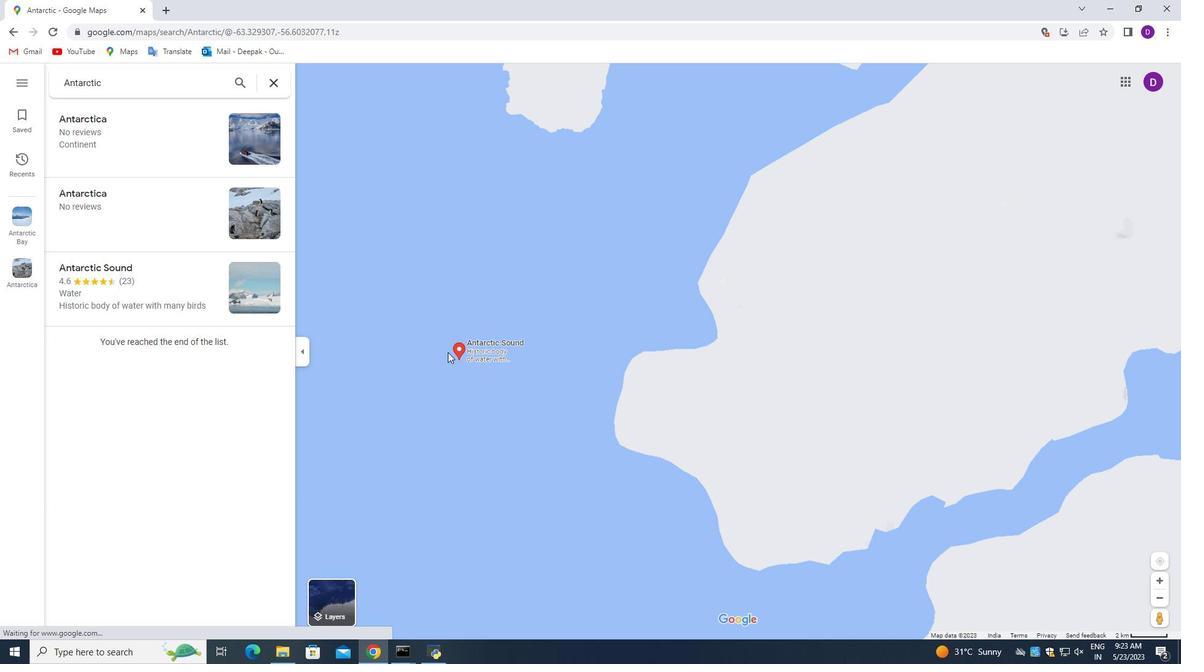 
Action: Mouse moved to (468, 342)
Screenshot: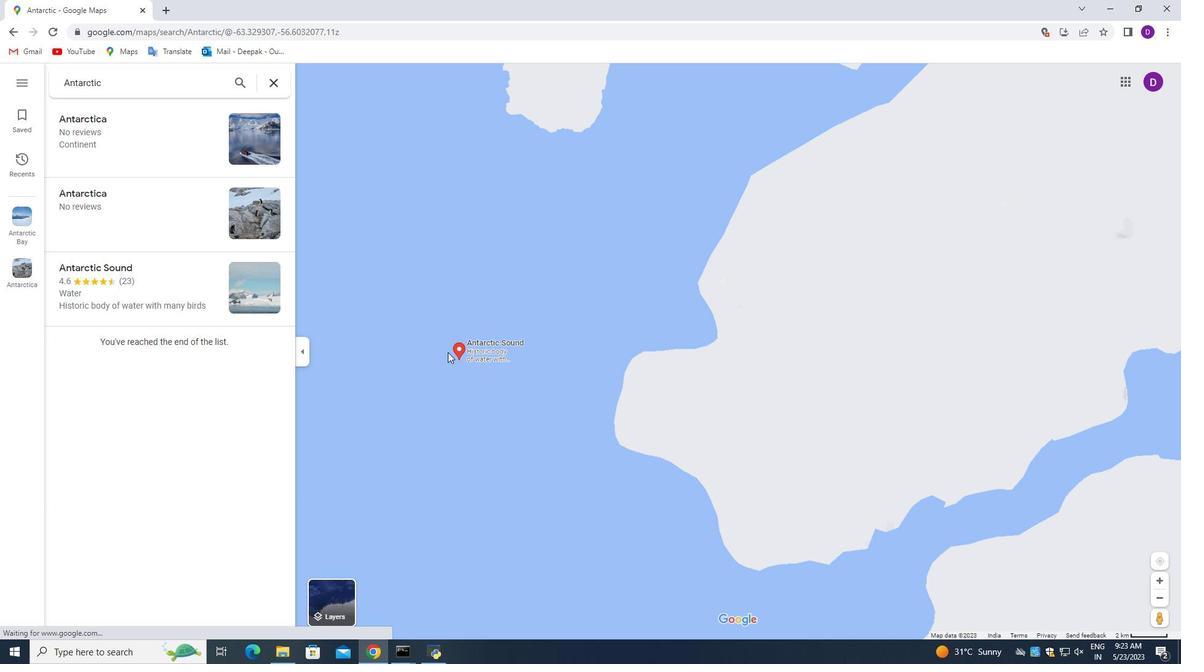 
Action: Mouse scrolled (468, 343) with delta (0, 0)
Screenshot: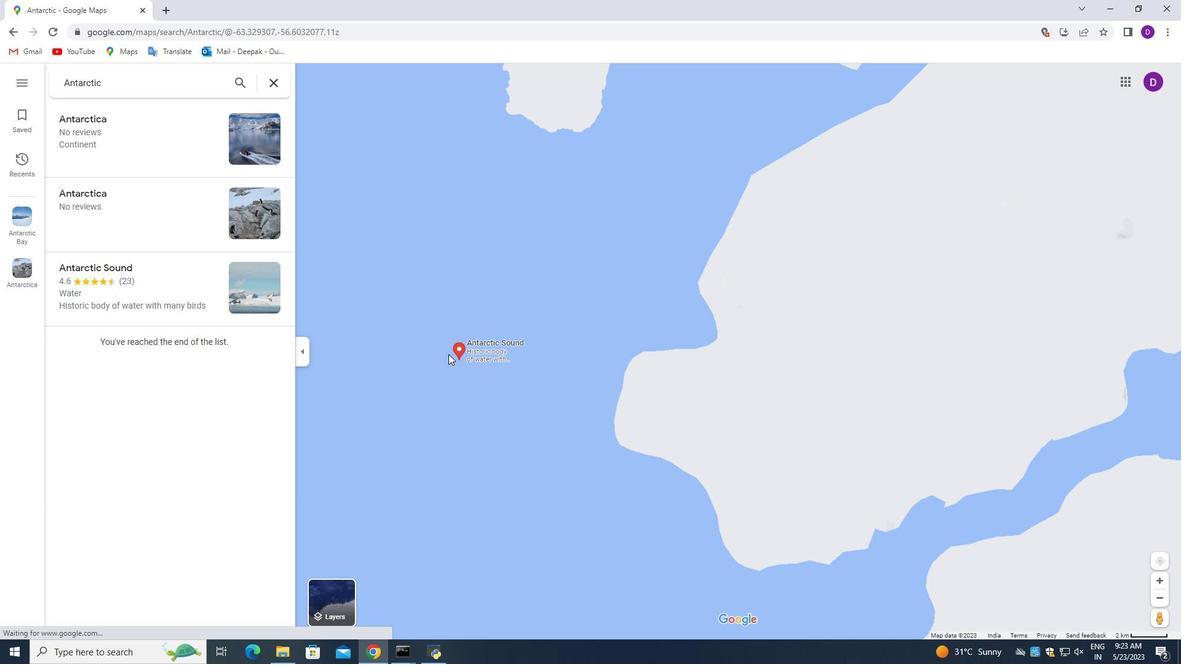 
Action: Mouse moved to (481, 353)
Screenshot: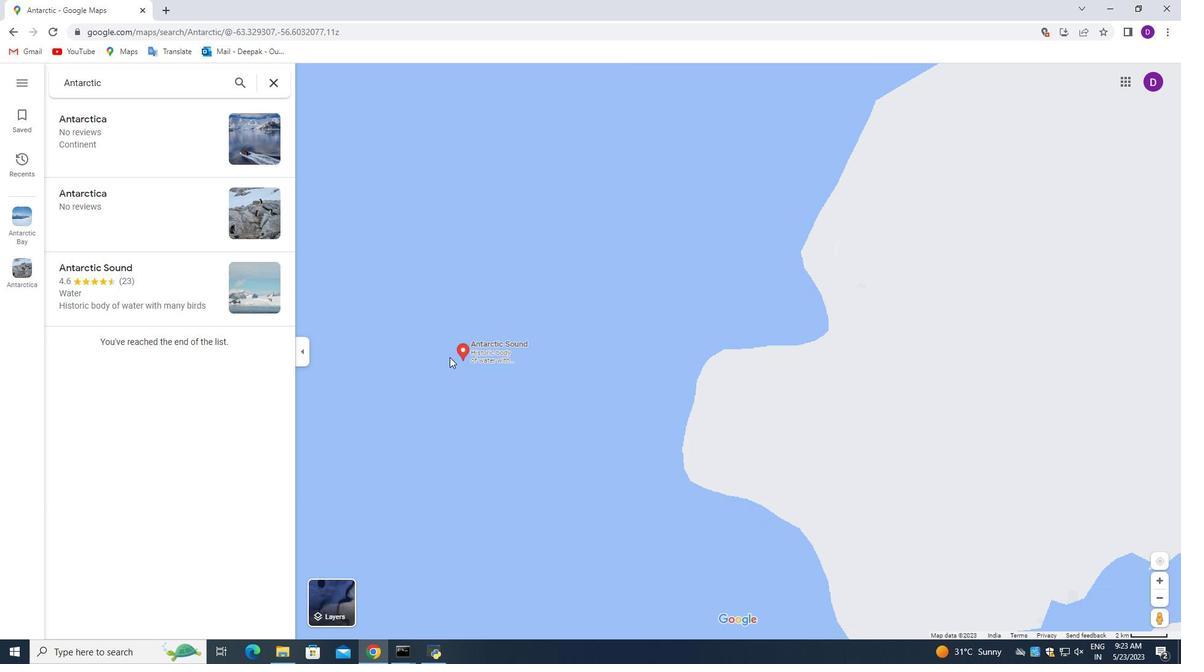 
Action: Mouse scrolled (468, 343) with delta (0, 0)
Screenshot: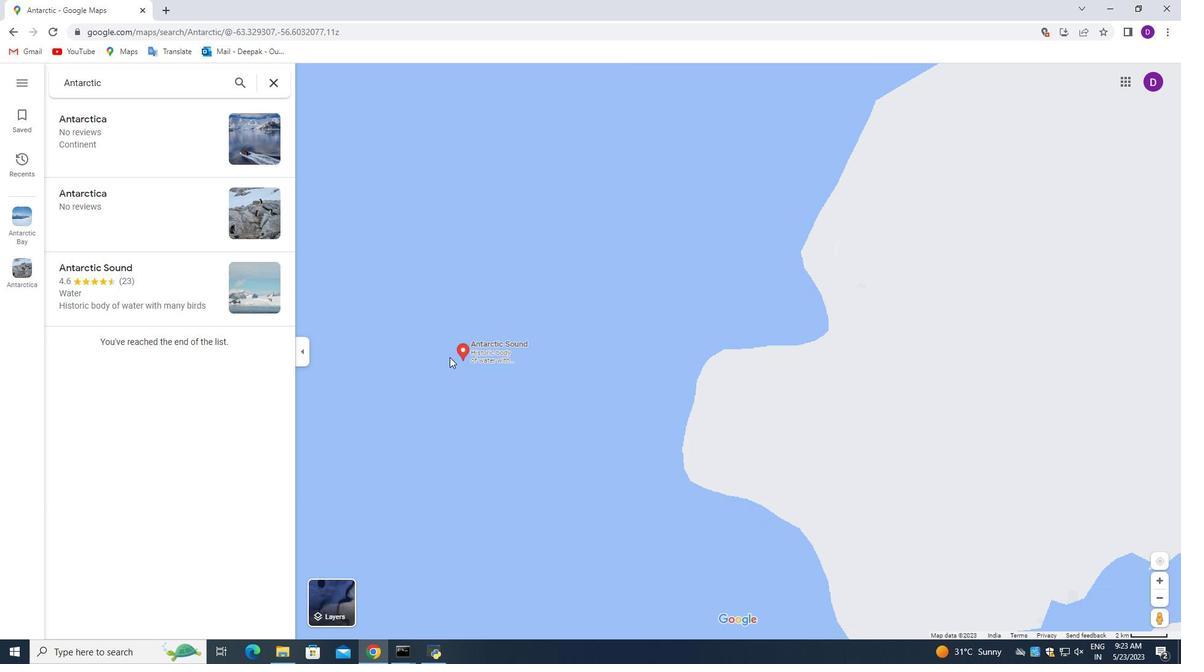 
Action: Mouse moved to (481, 353)
Screenshot: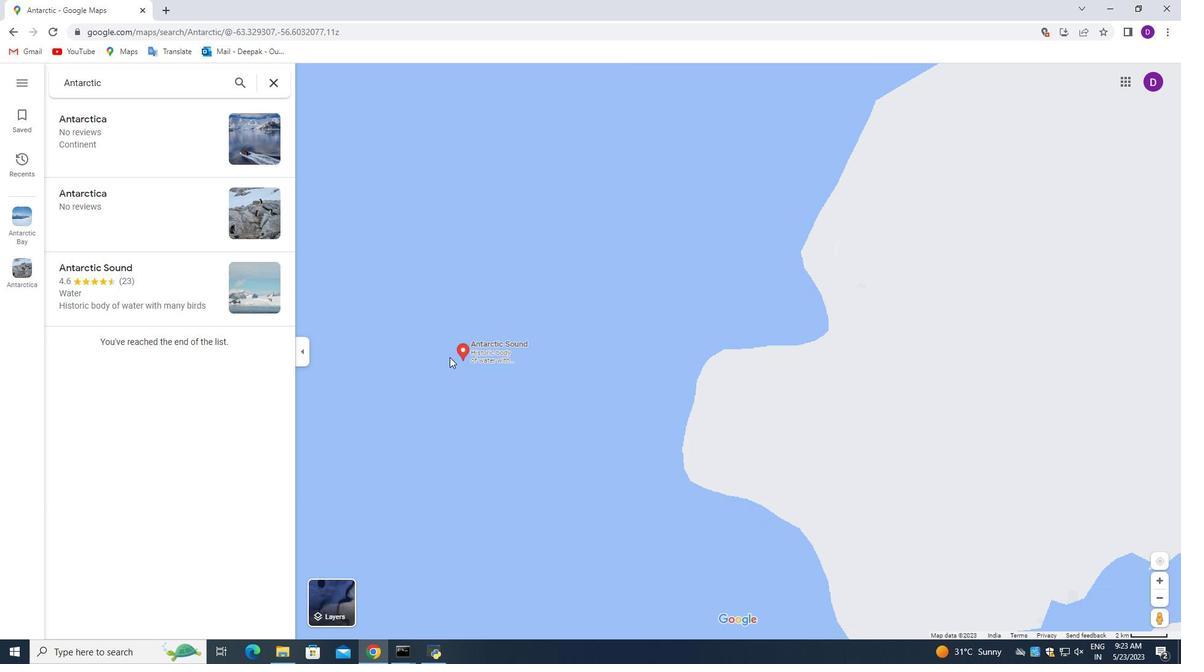 
Action: Mouse scrolled (471, 345) with delta (0, 0)
Screenshot: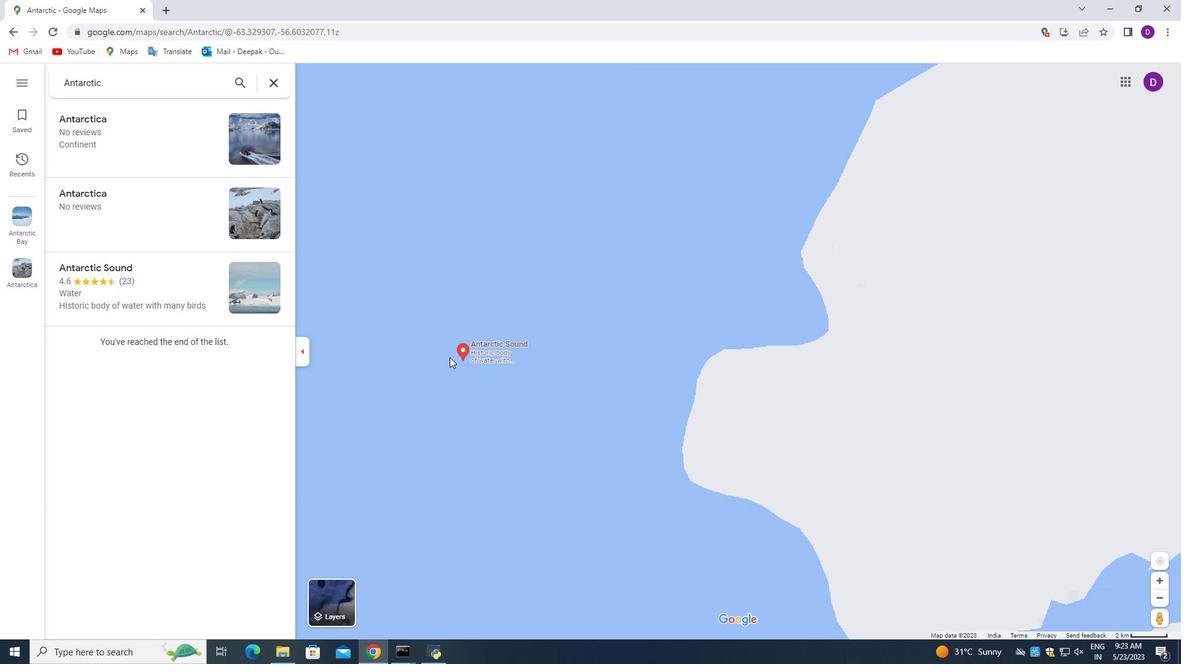
Action: Mouse moved to (481, 354)
Screenshot: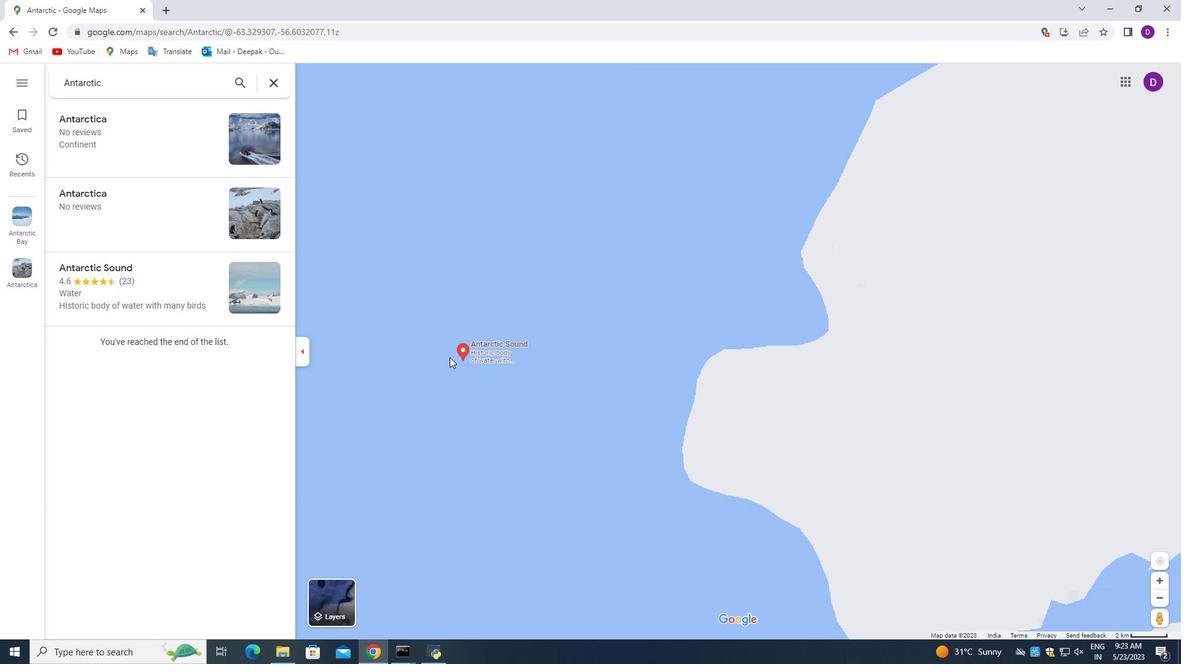 
Action: Mouse scrolled (475, 348) with delta (0, 0)
Screenshot: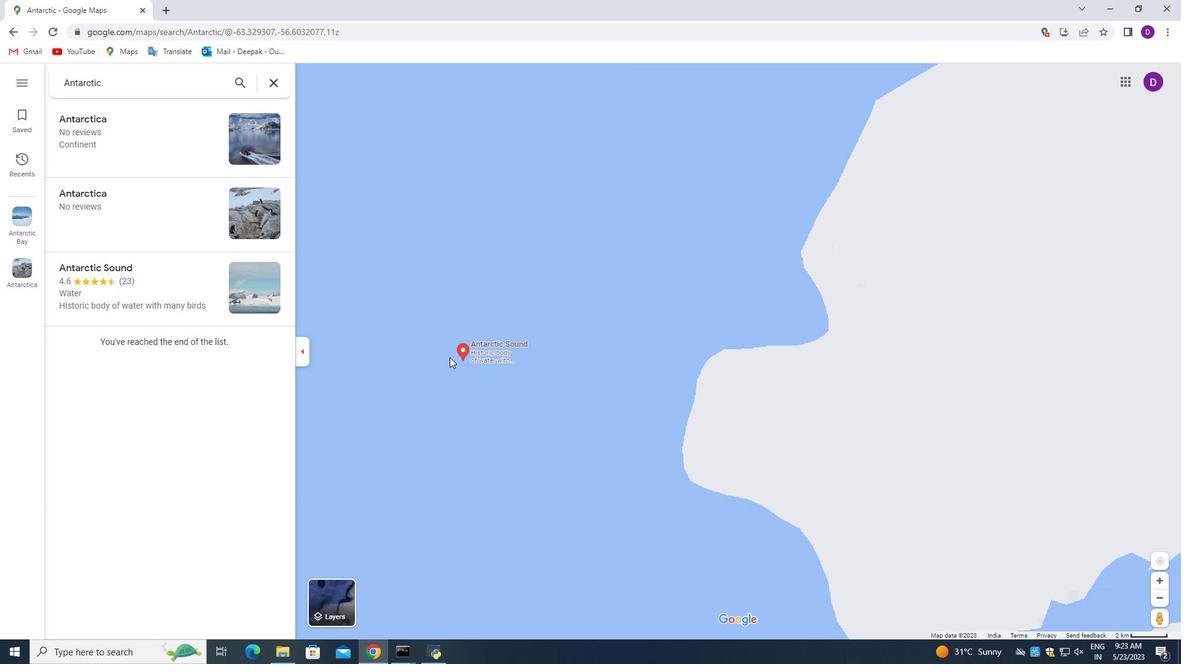 
Action: Mouse moved to (490, 348)
Screenshot: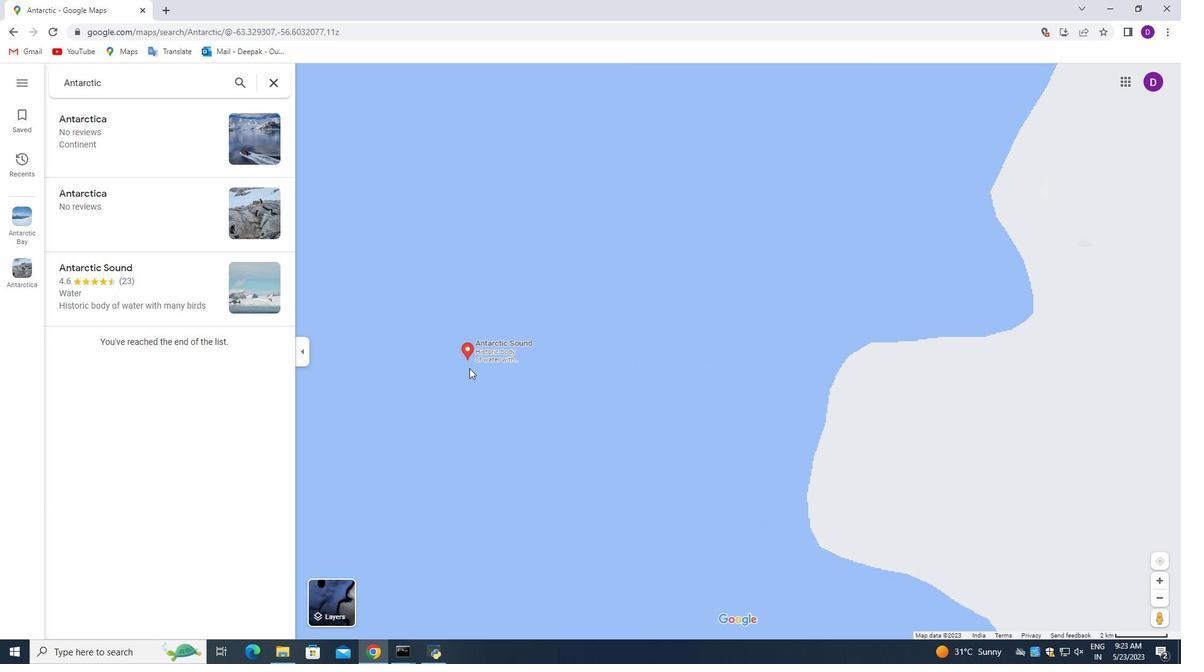
Action: Mouse scrolled (490, 348) with delta (0, 0)
Screenshot: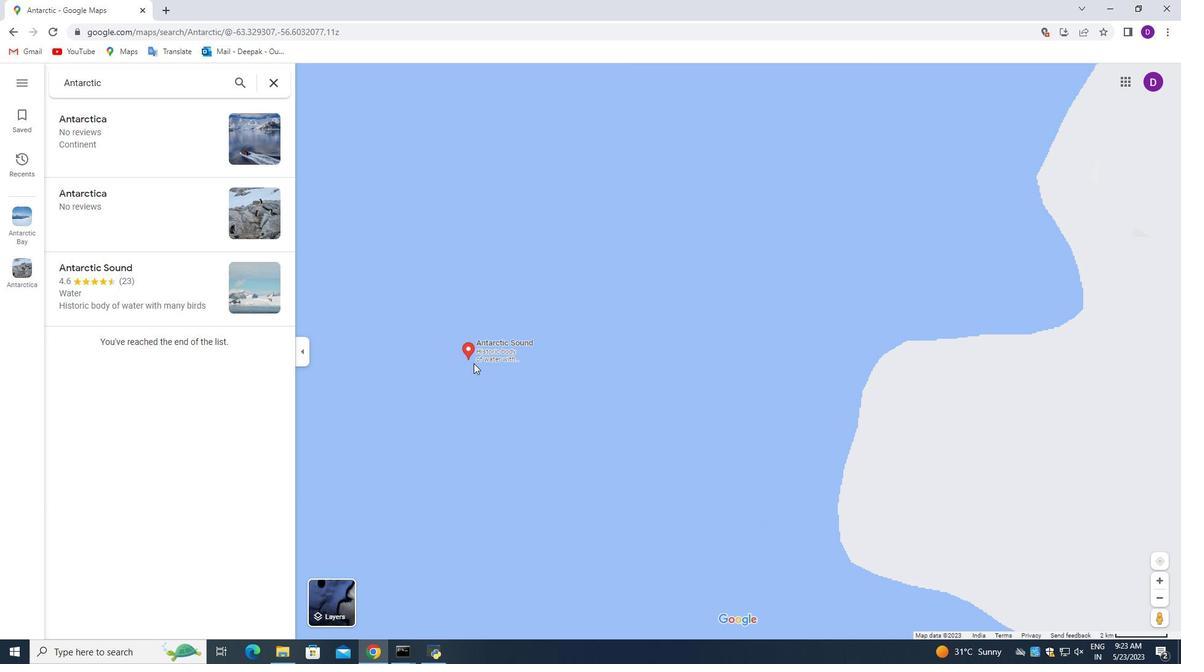 
Action: Mouse scrolled (490, 348) with delta (0, 0)
Screenshot: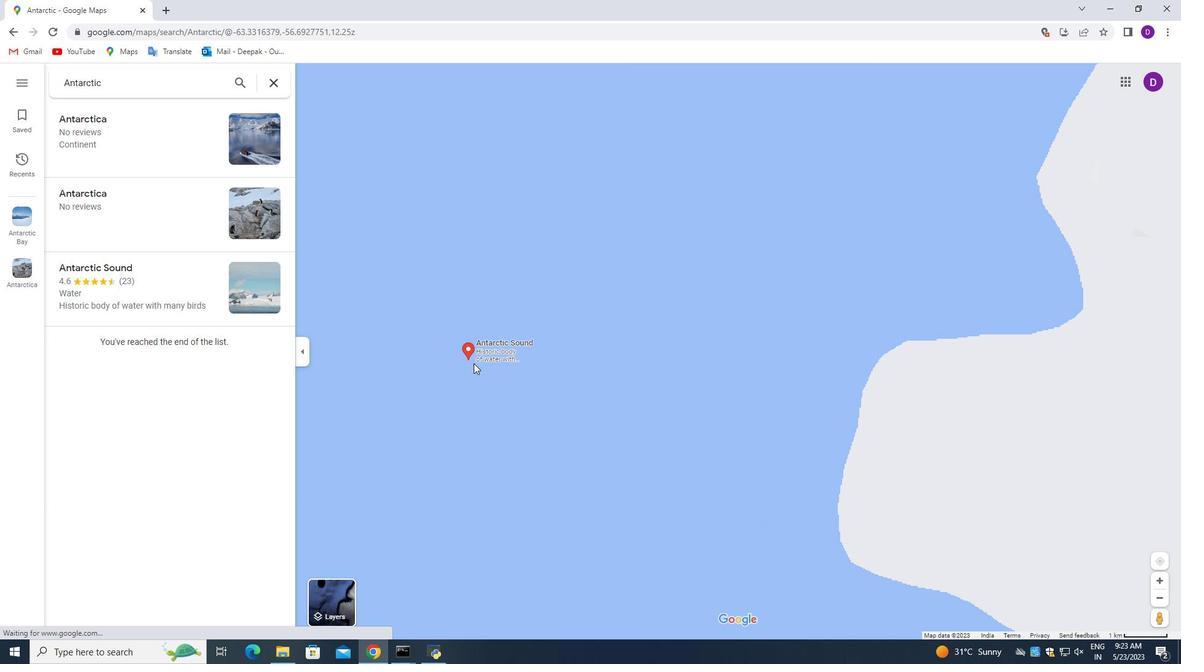 
Action: Mouse scrolled (490, 348) with delta (0, 0)
Screenshot: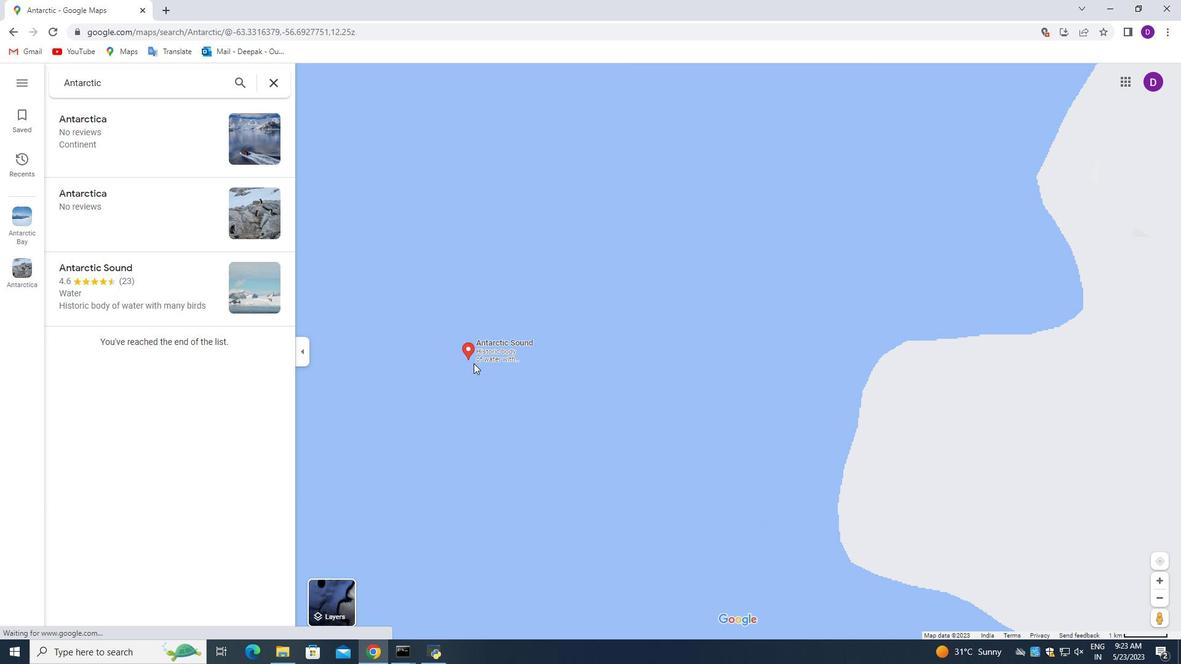 
Action: Mouse scrolled (490, 348) with delta (0, 0)
Screenshot: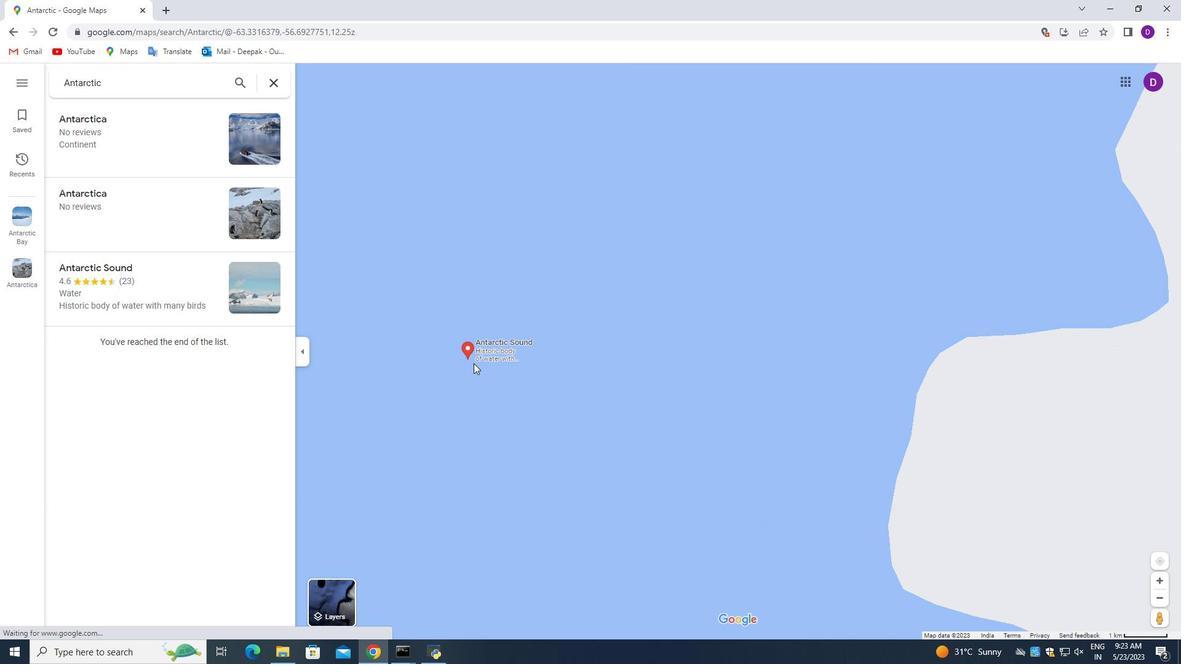 
Action: Mouse moved to (484, 345)
Screenshot: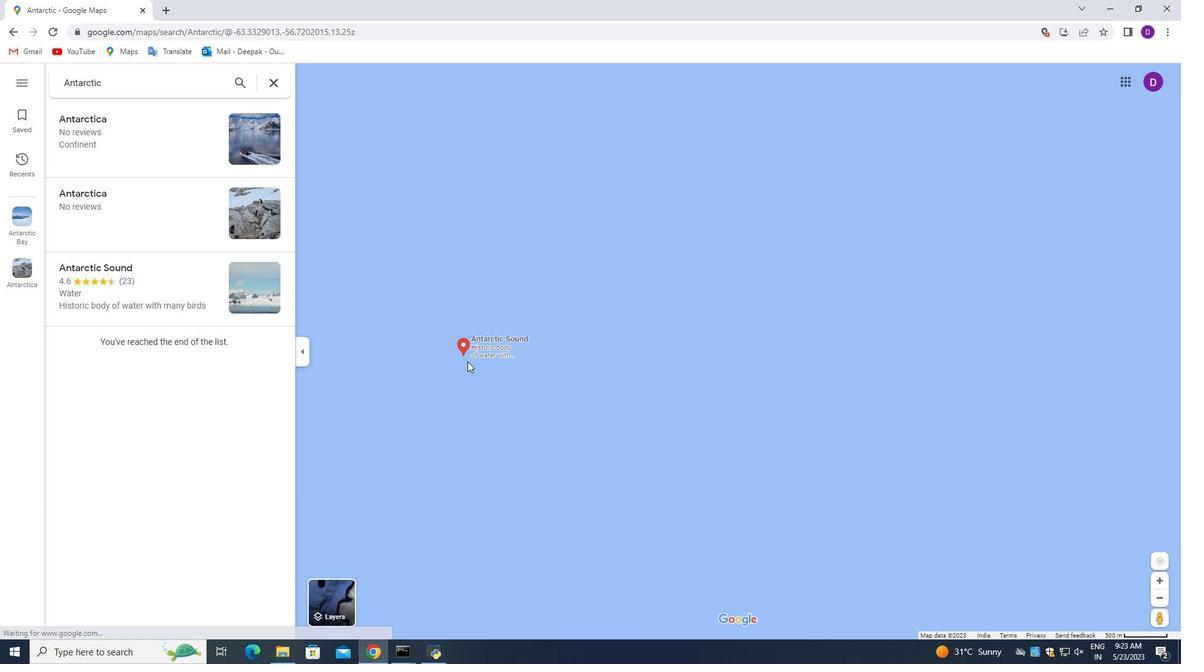 
Action: Mouse scrolled (484, 346) with delta (0, 0)
Screenshot: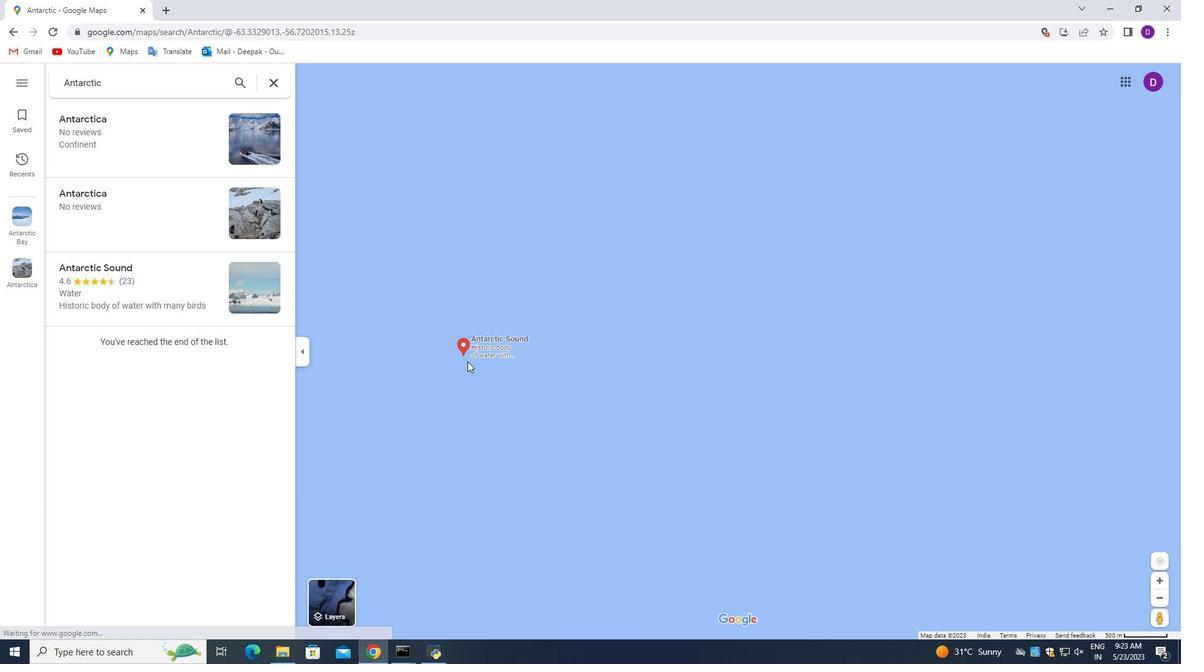 
Action: Mouse scrolled (484, 346) with delta (0, 0)
Screenshot: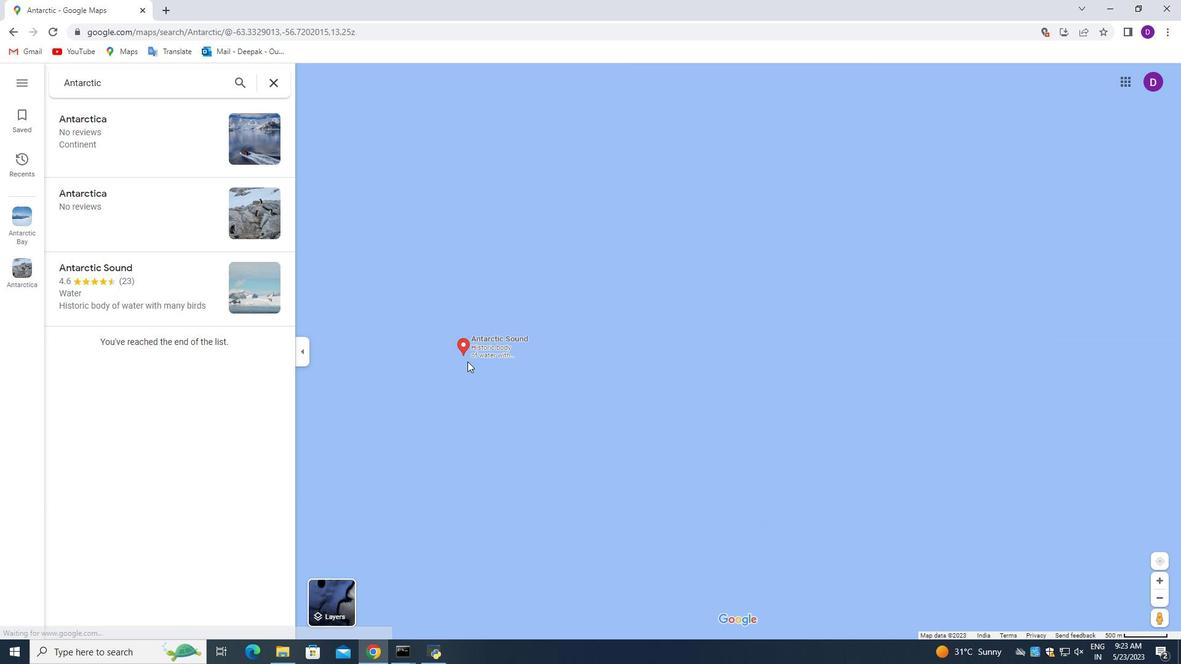 
Action: Mouse scrolled (484, 346) with delta (0, 0)
Screenshot: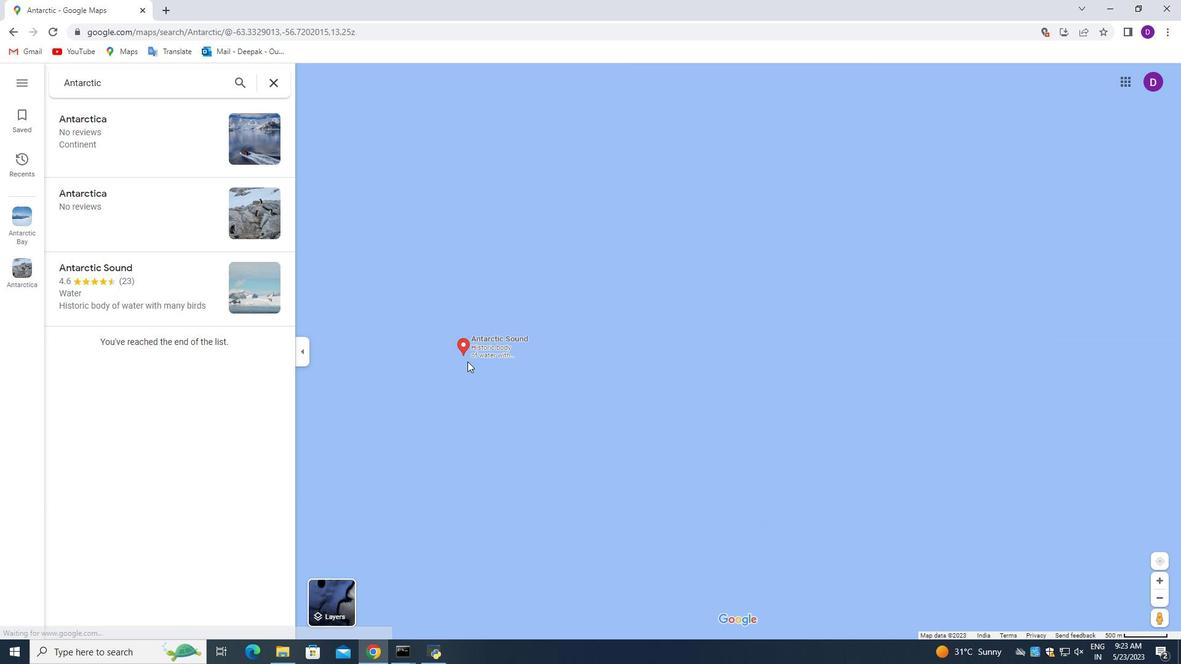 
Action: Mouse scrolled (484, 346) with delta (0, 0)
Screenshot: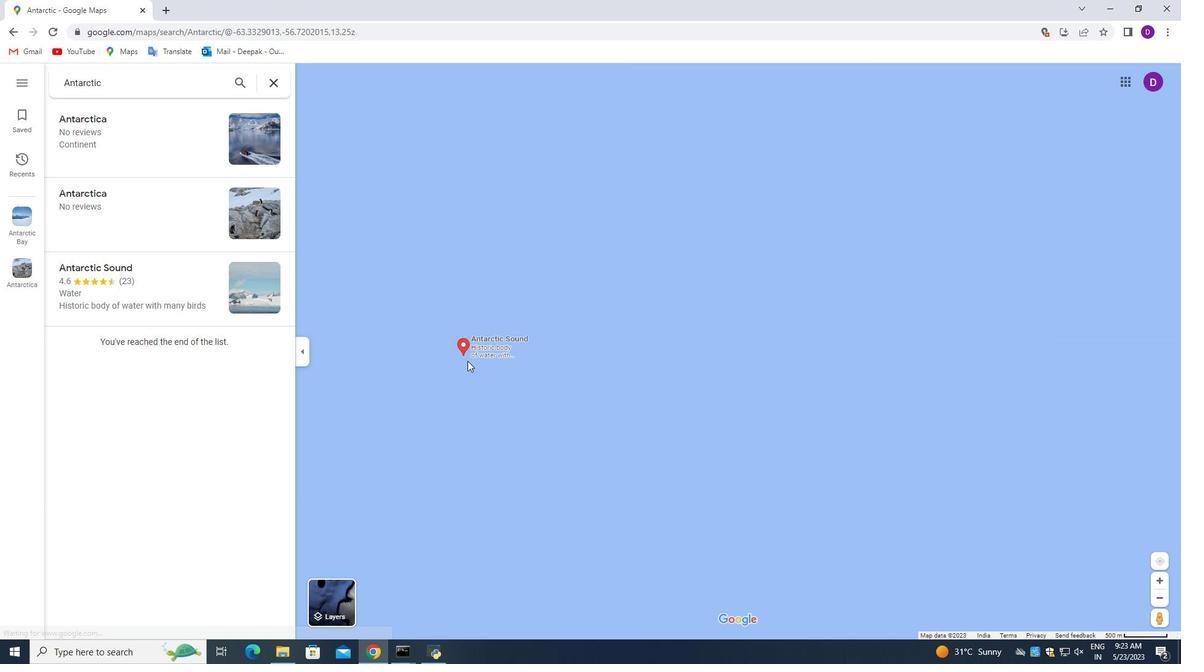 
Action: Mouse scrolled (484, 346) with delta (0, 0)
Screenshot: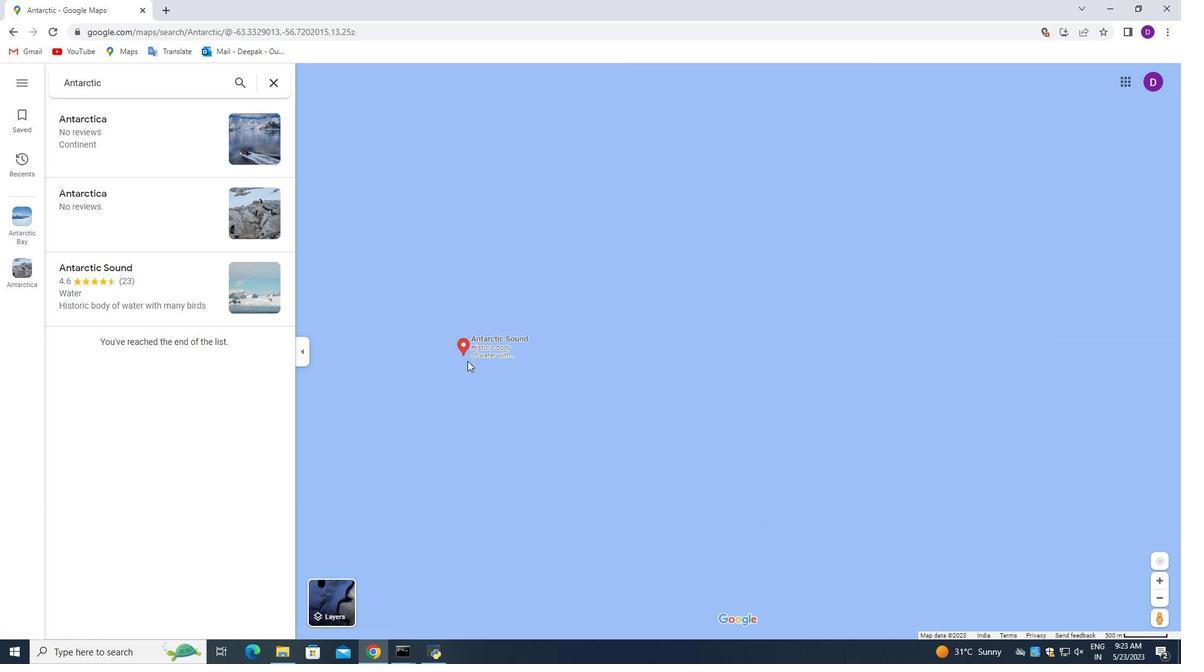 
Action: Mouse moved to (464, 332)
Screenshot: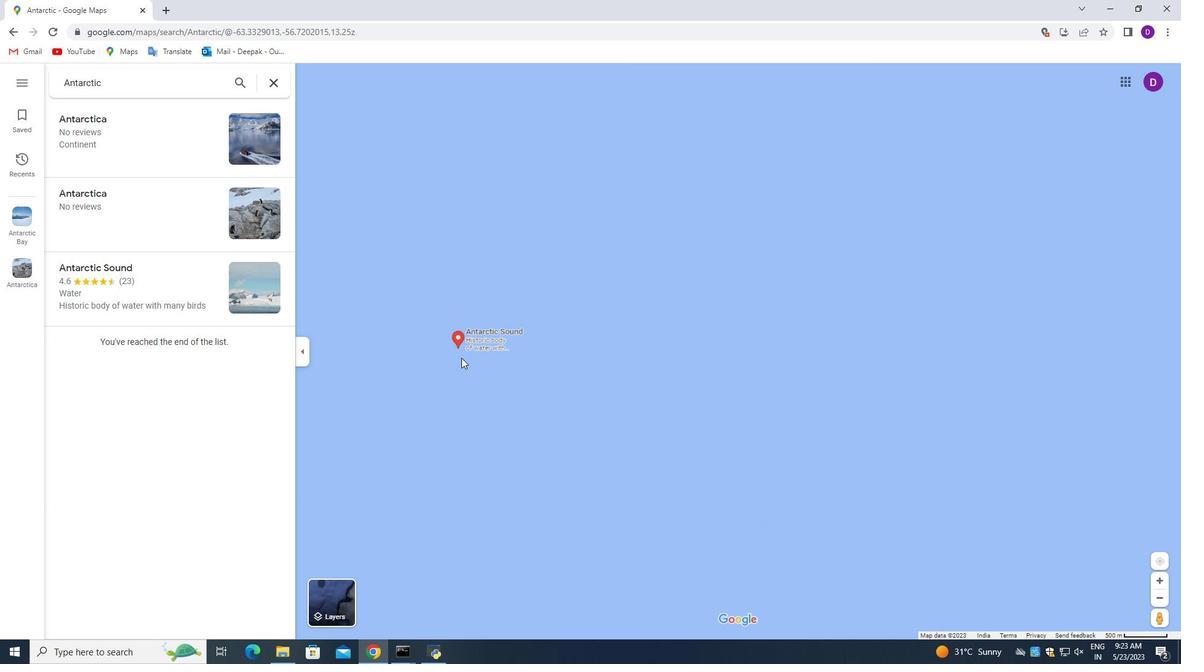 
Action: Mouse scrolled (464, 332) with delta (0, 0)
Screenshot: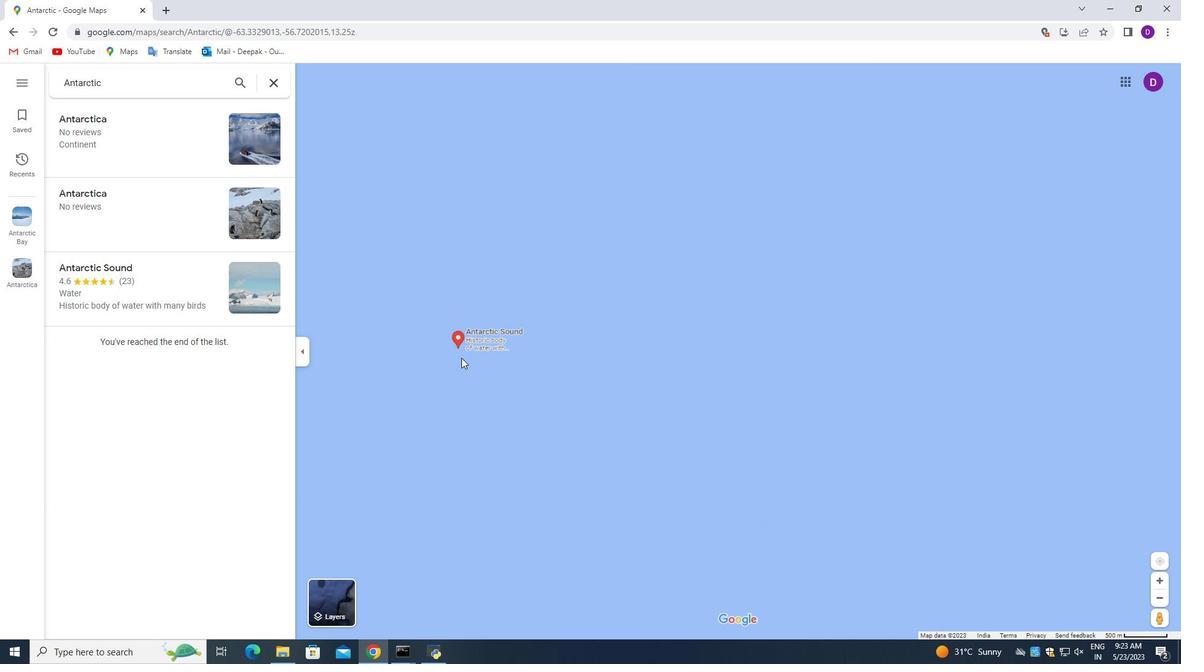 
Action: Mouse moved to (464, 331)
Screenshot: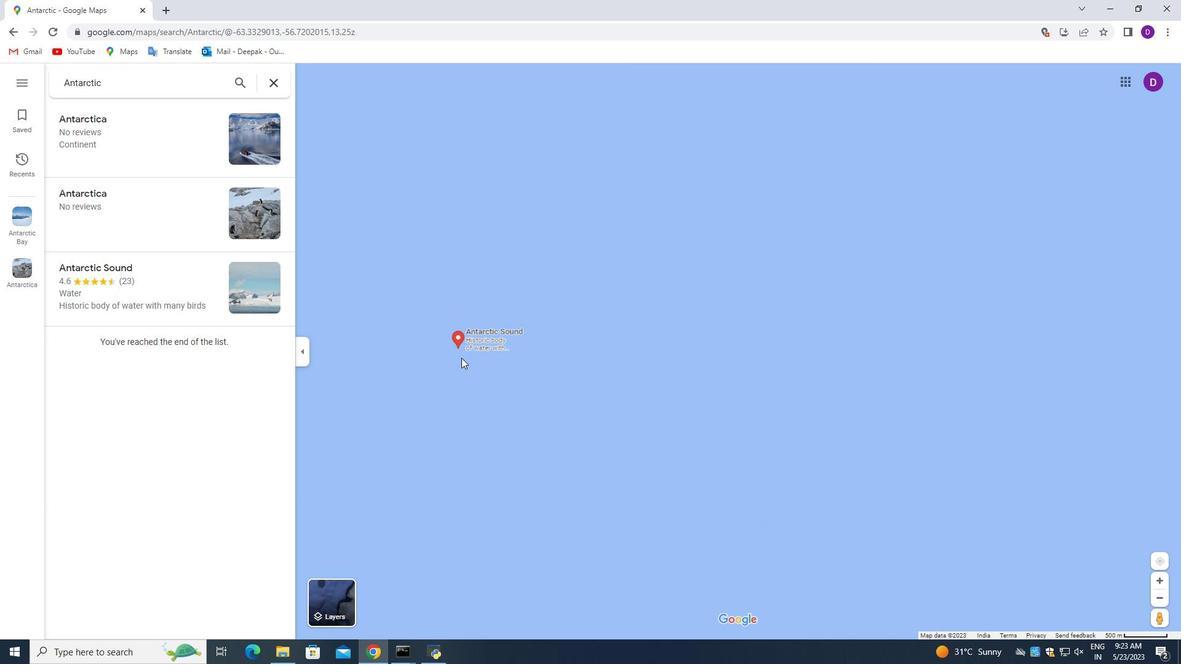 
Action: Mouse scrolled (464, 332) with delta (0, 0)
Screenshot: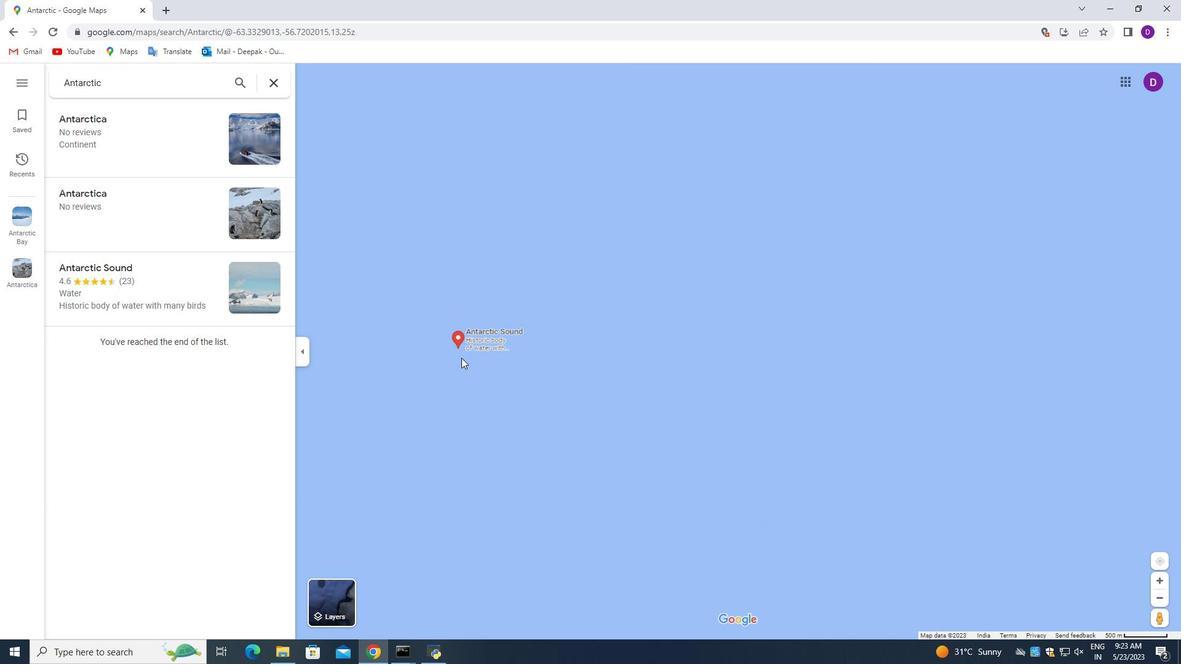 
Action: Mouse scrolled (464, 332) with delta (0, 0)
Screenshot: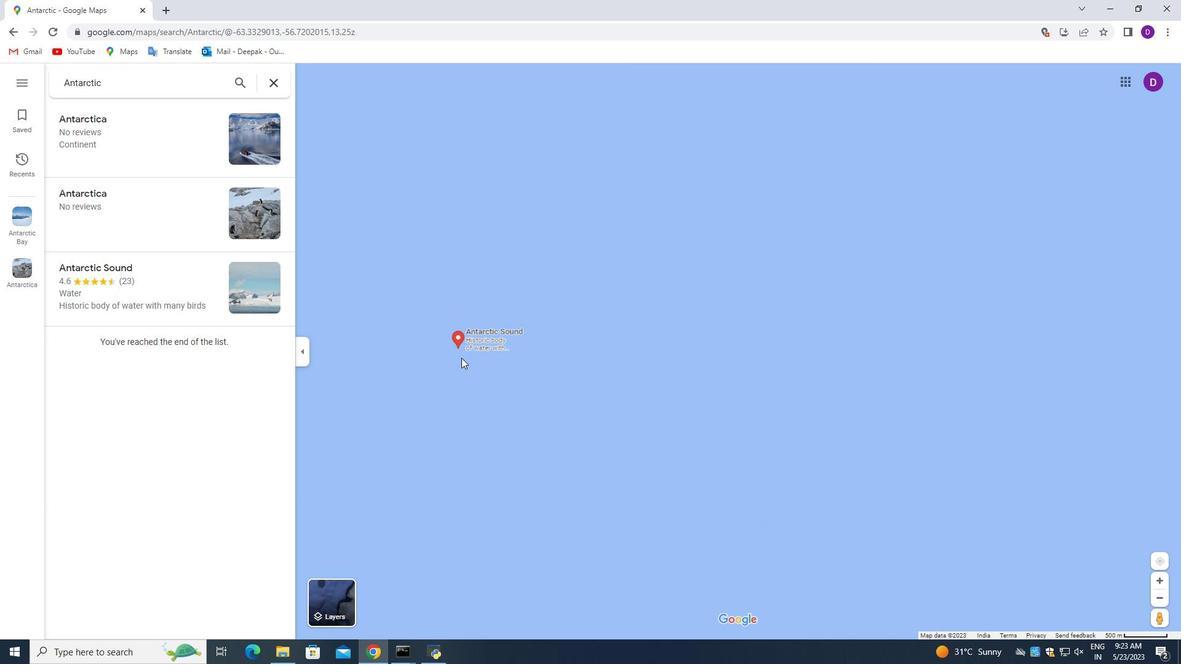 
Action: Mouse scrolled (464, 332) with delta (0, 0)
Screenshot: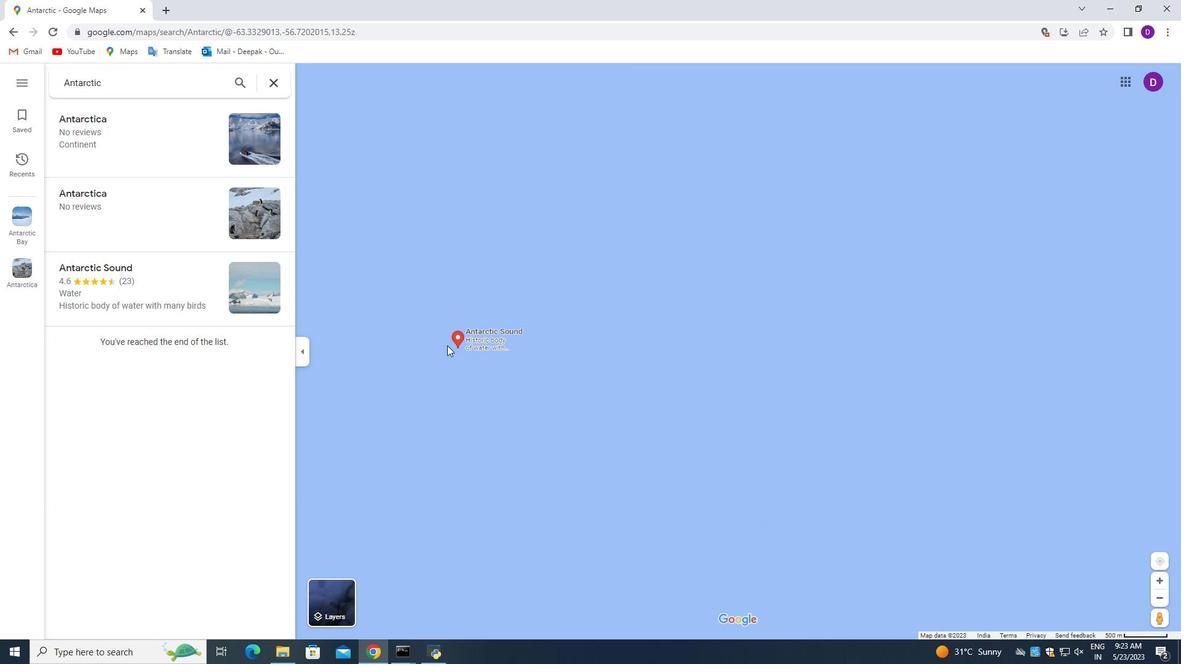 
Action: Mouse scrolled (464, 332) with delta (0, 0)
Screenshot: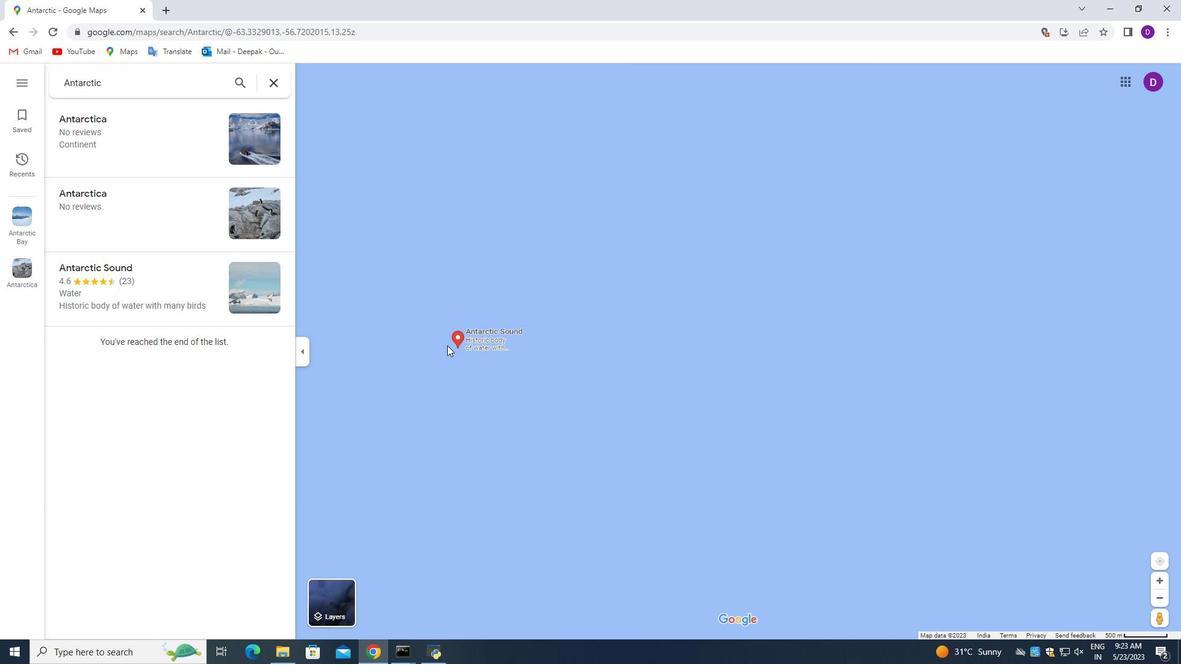
Action: Mouse scrolled (464, 331) with delta (0, 0)
Screenshot: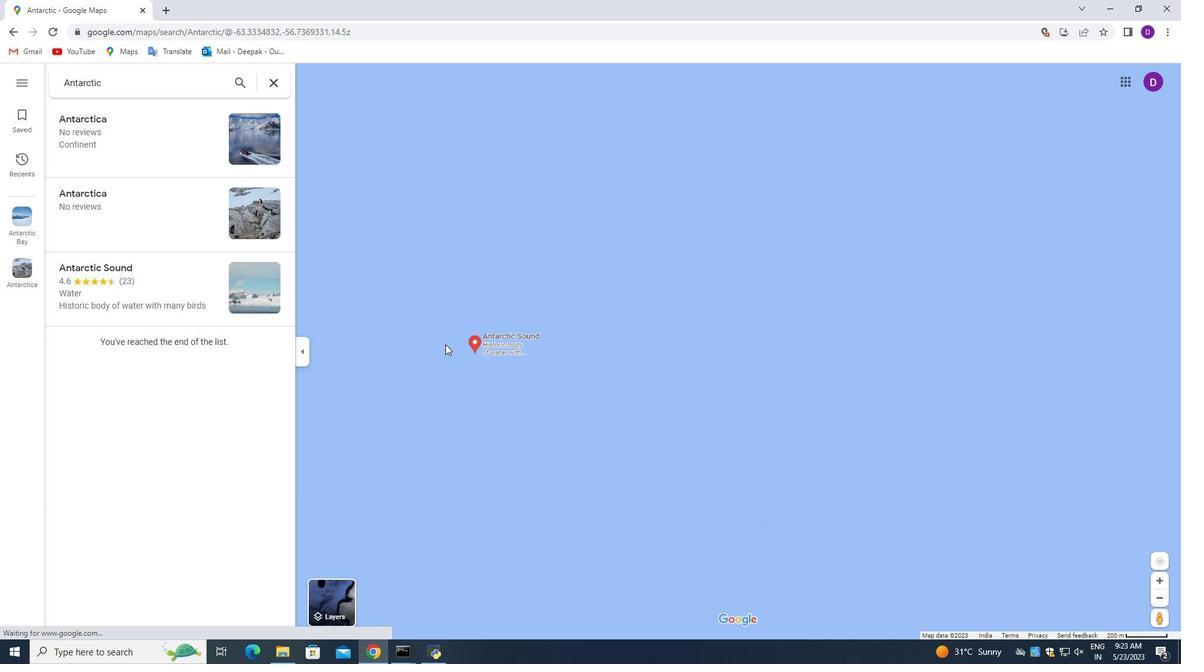 
Action: Mouse scrolled (464, 331) with delta (0, 0)
Screenshot: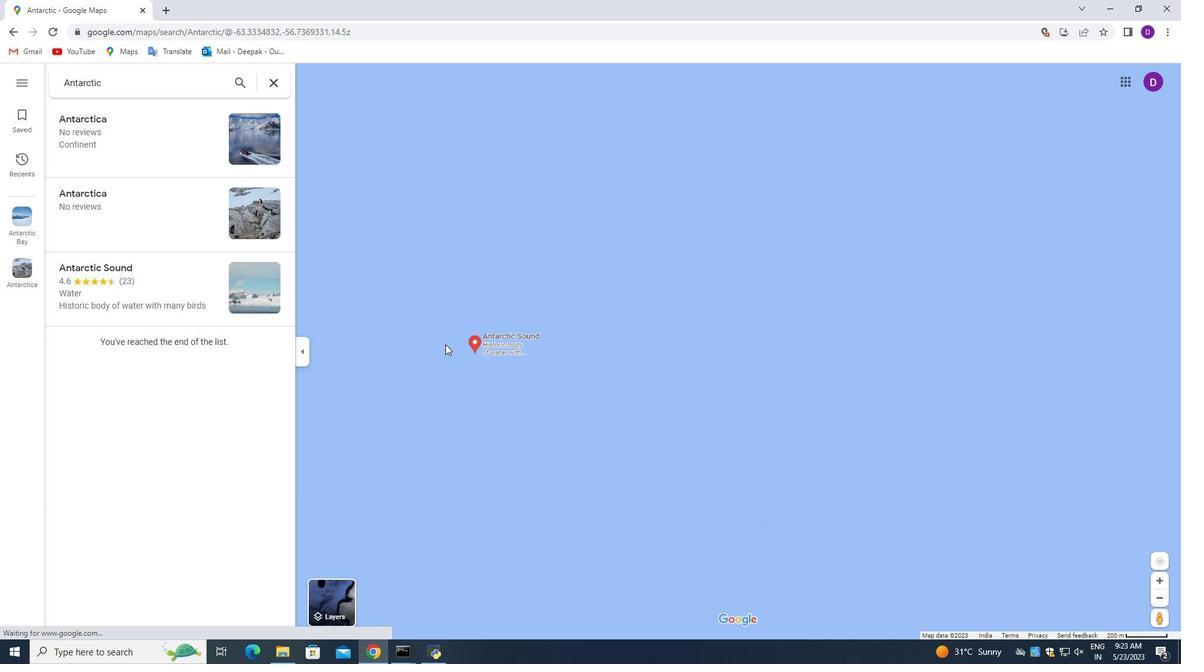 
Action: Mouse scrolled (464, 331) with delta (0, 0)
Screenshot: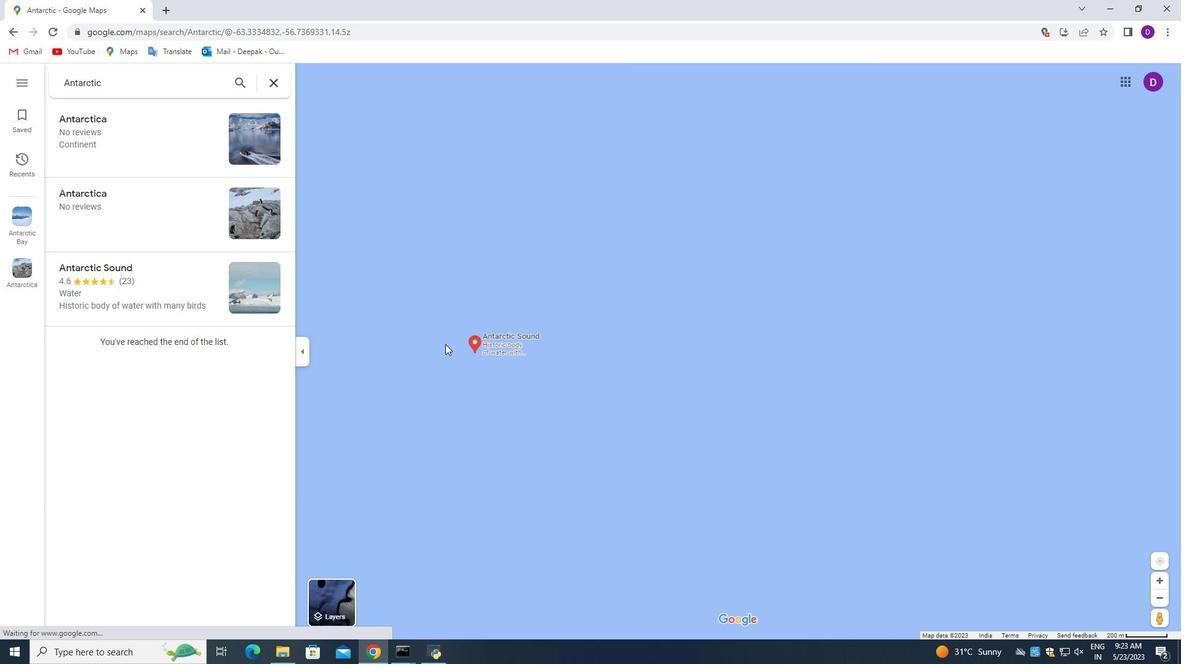 
Action: Mouse scrolled (464, 331) with delta (0, 0)
Screenshot: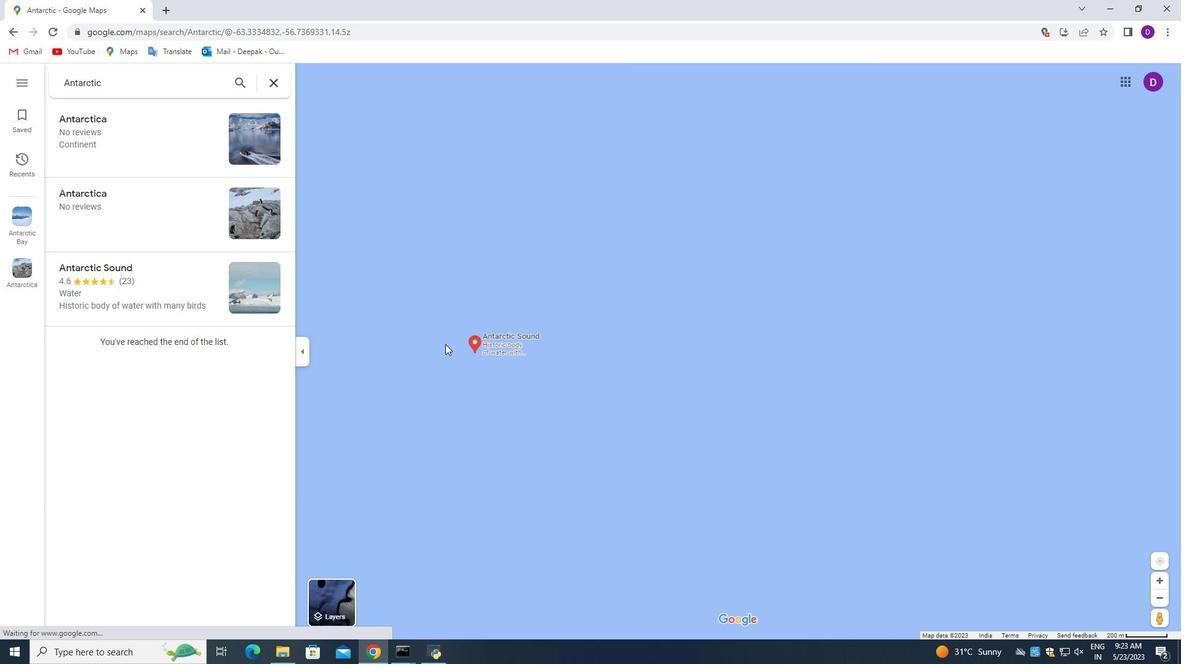 
Action: Mouse scrolled (464, 331) with delta (0, 0)
Screenshot: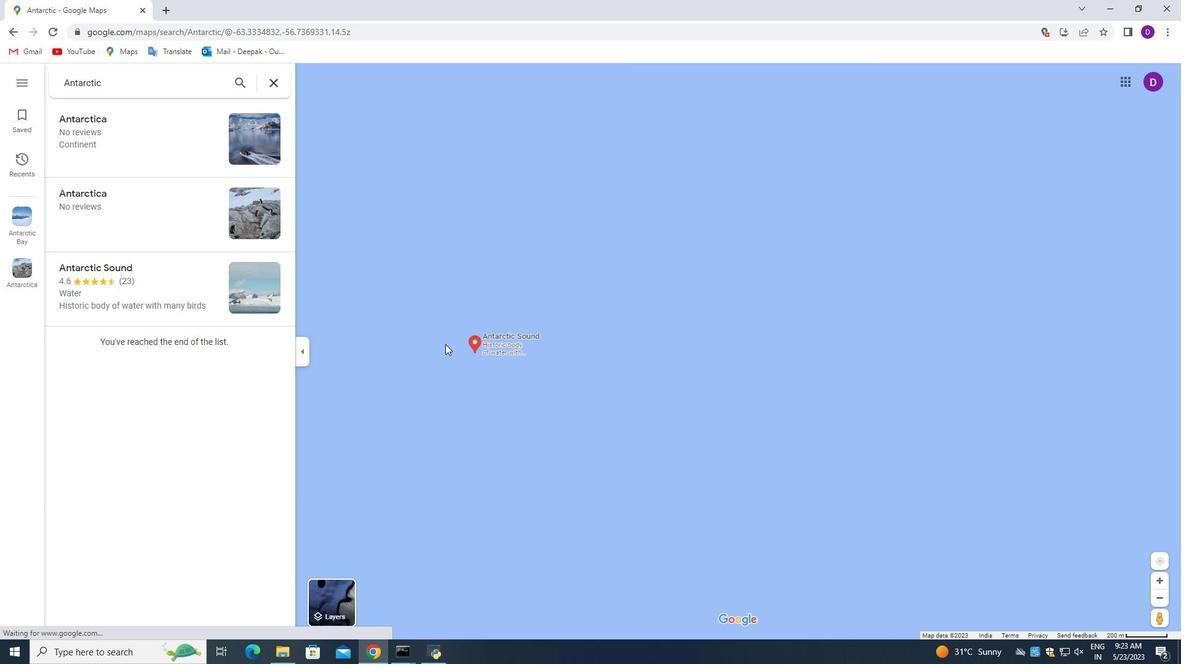 
Action: Mouse scrolled (464, 331) with delta (0, 0)
Screenshot: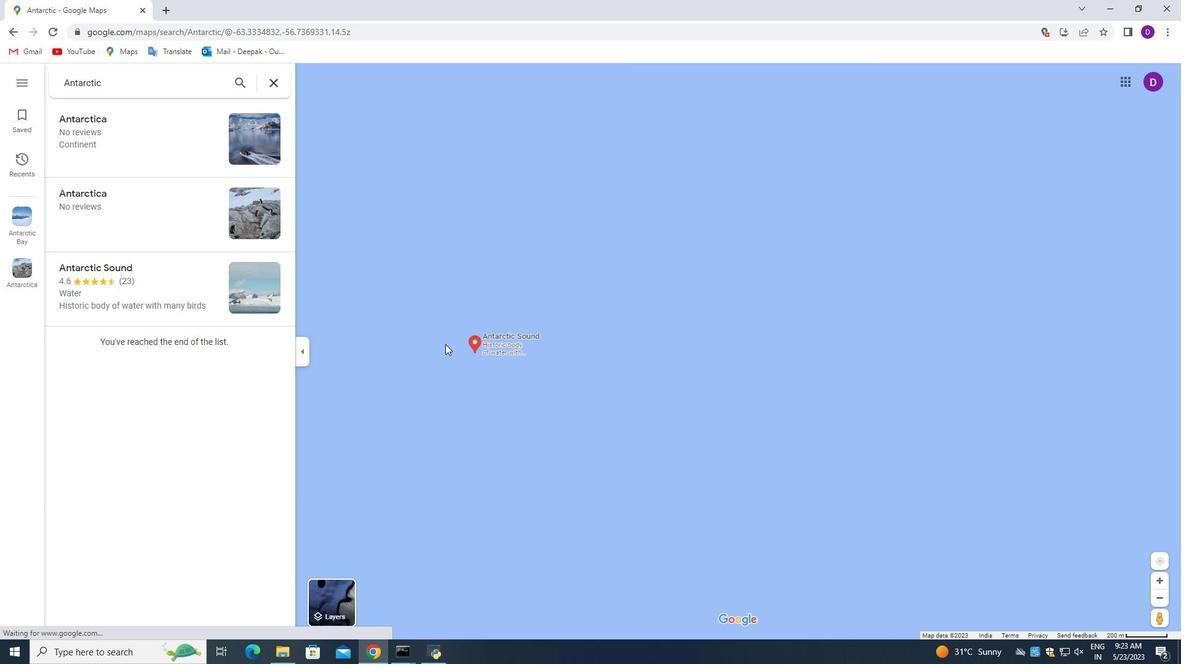 
Action: Mouse scrolled (464, 331) with delta (0, 0)
Screenshot: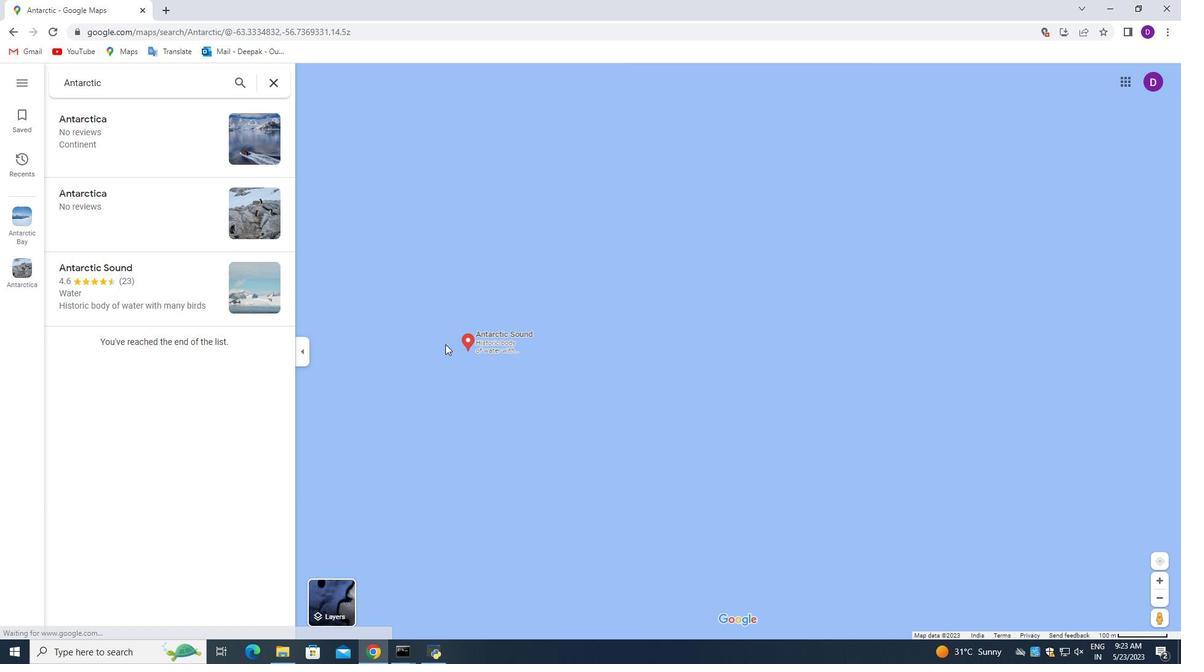
Action: Mouse scrolled (464, 331) with delta (0, 0)
Screenshot: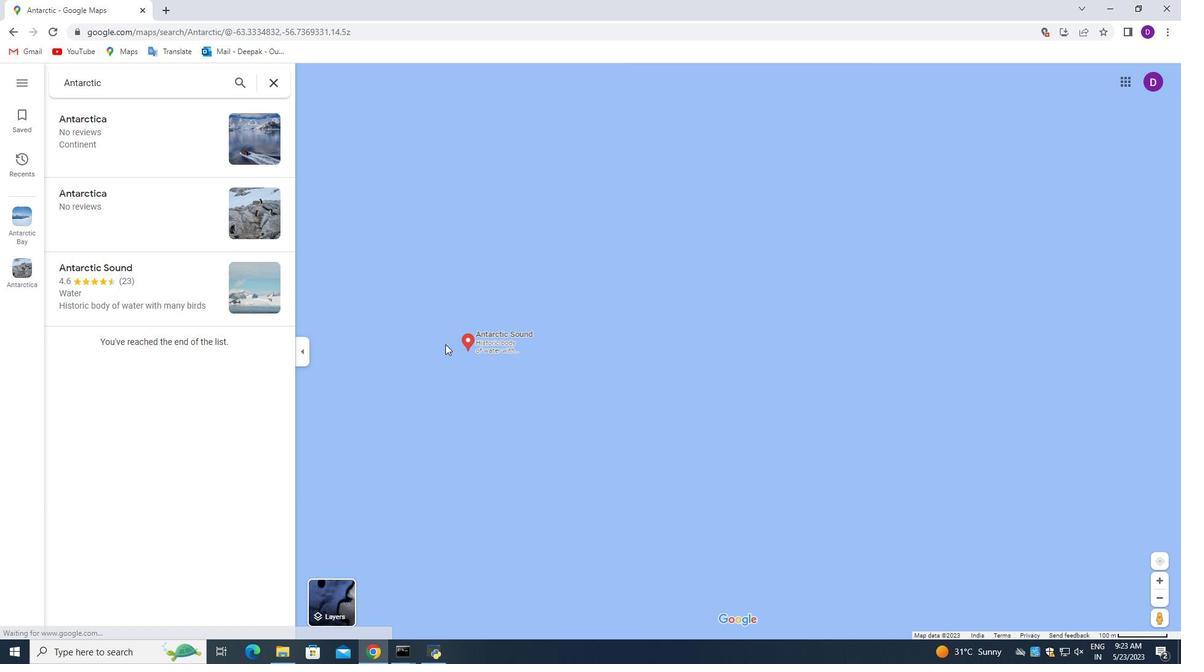 
Action: Mouse scrolled (464, 331) with delta (0, 0)
Screenshot: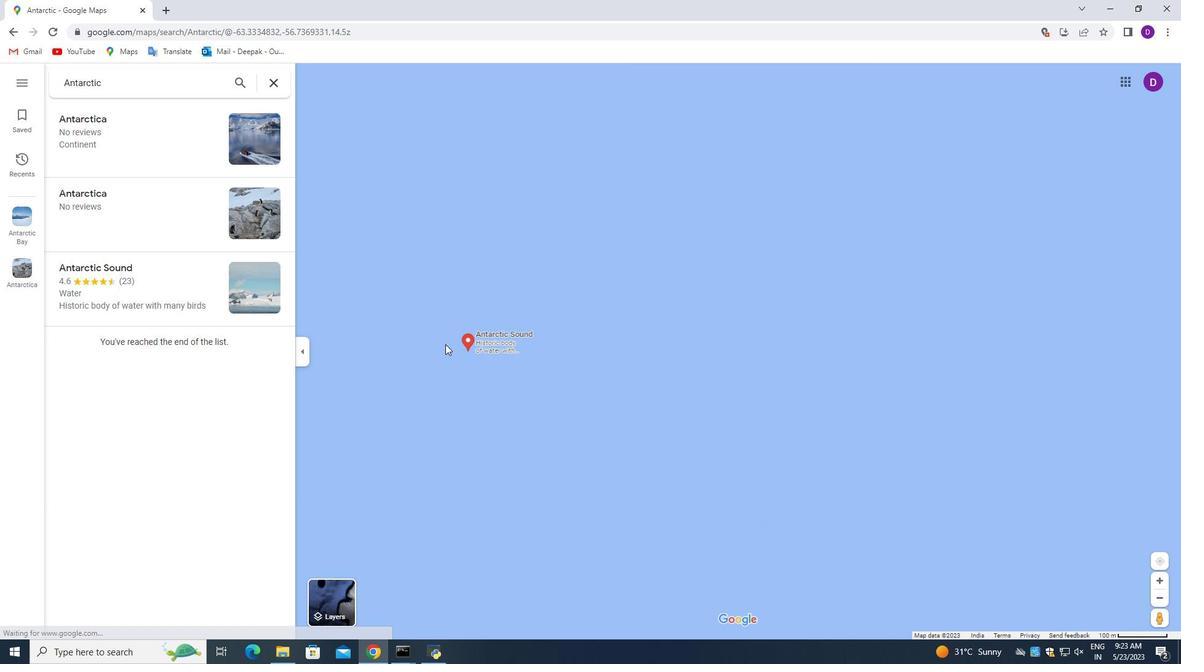 
Action: Mouse scrolled (464, 331) with delta (0, 0)
Screenshot: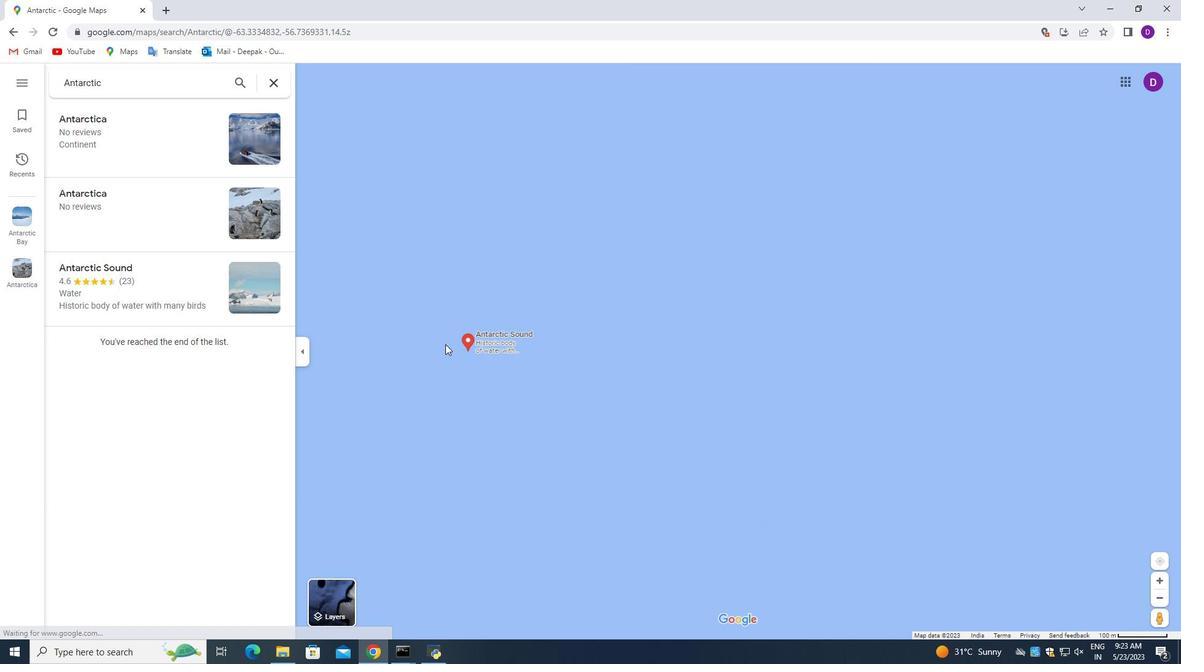 
Action: Mouse scrolled (464, 331) with delta (0, 0)
Screenshot: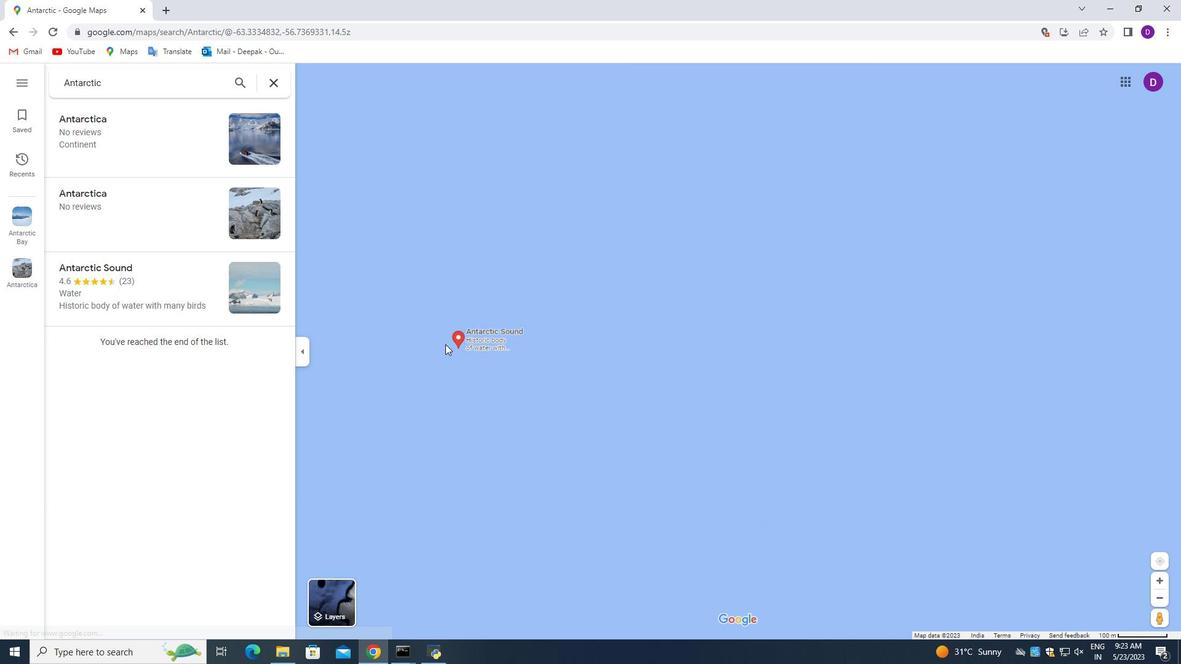 
Action: Mouse scrolled (464, 331) with delta (0, 0)
Screenshot: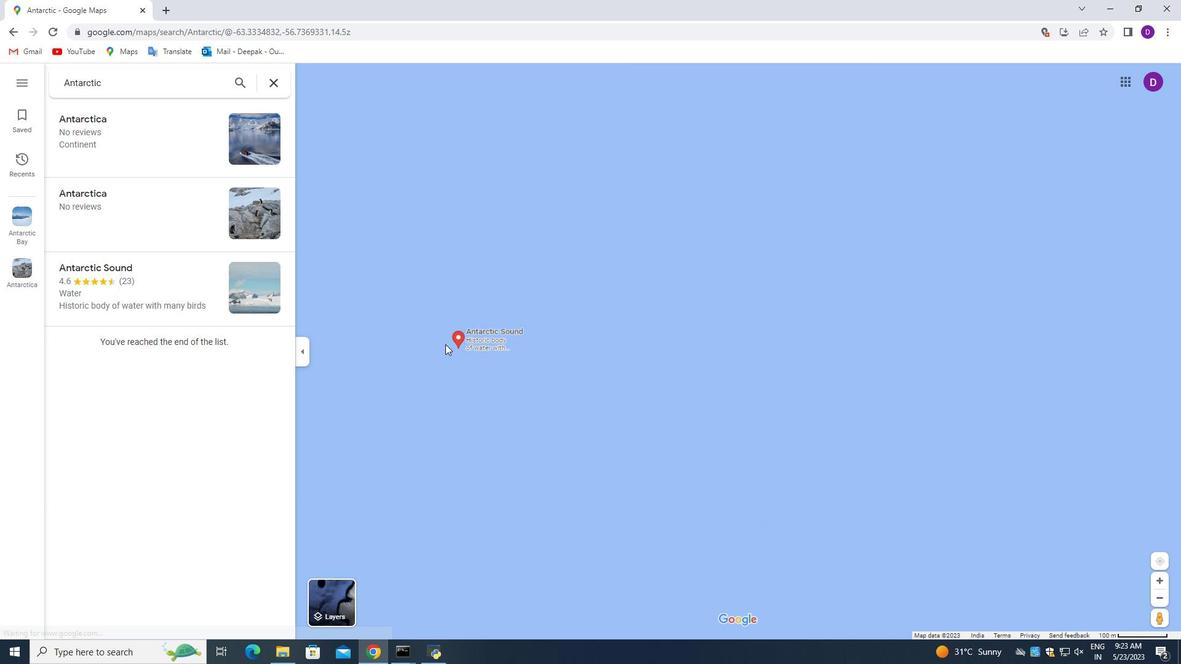 
Action: Mouse scrolled (464, 331) with delta (0, 0)
Screenshot: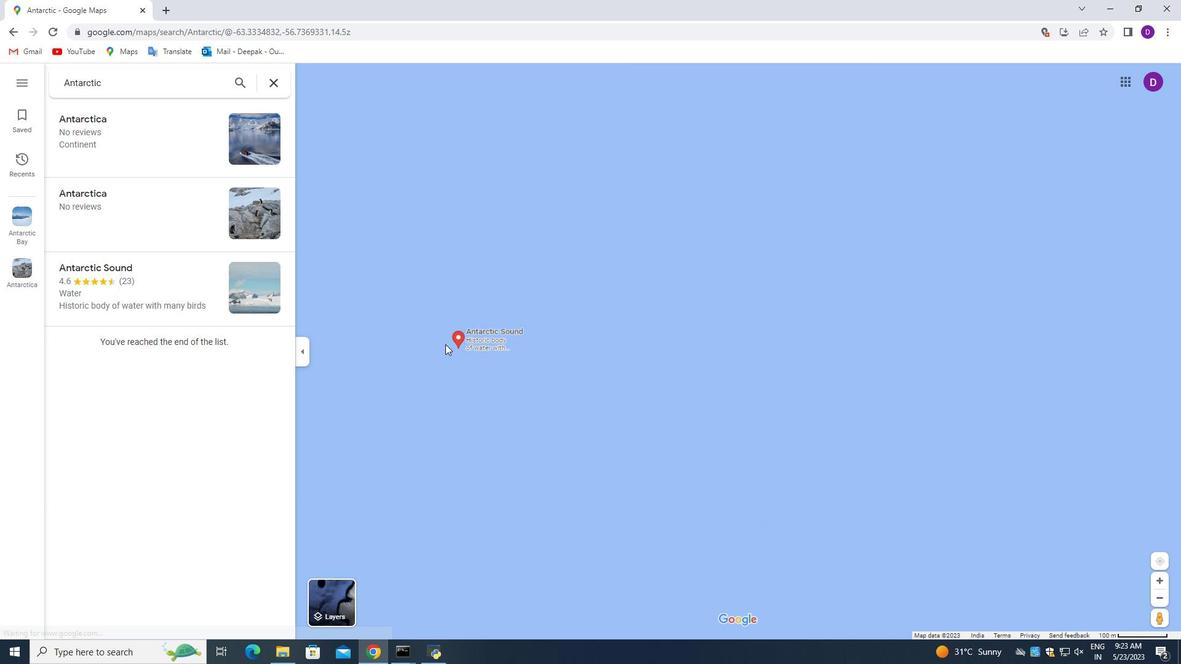
Action: Mouse scrolled (464, 331) with delta (0, 0)
Screenshot: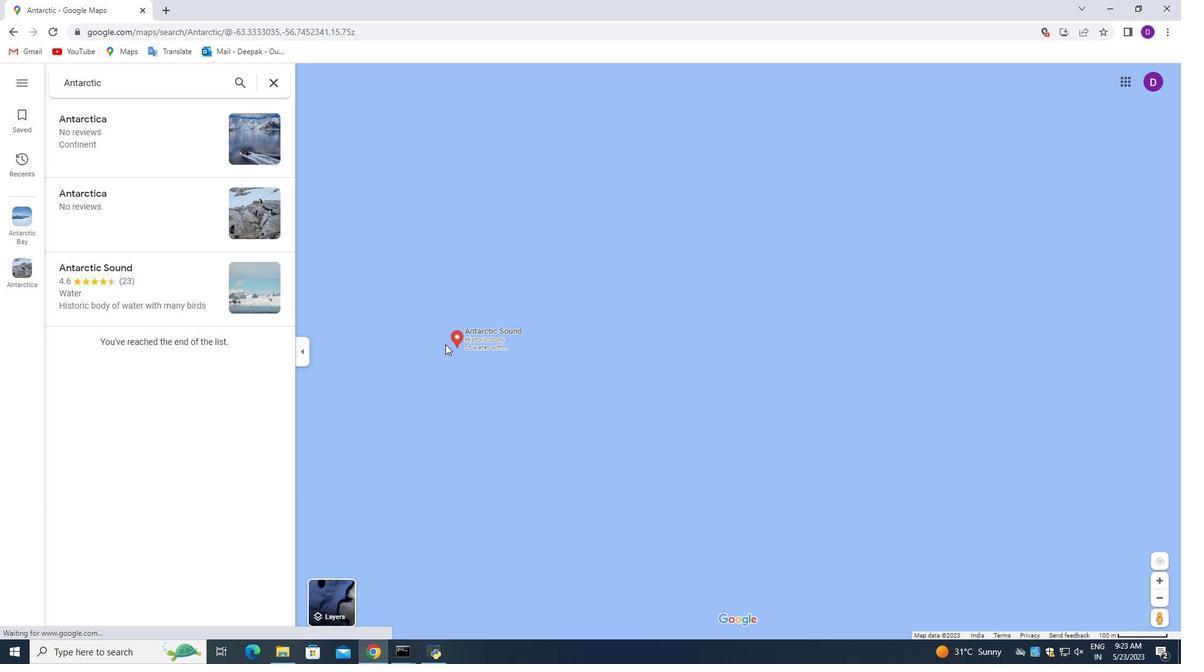 
Action: Mouse scrolled (464, 331) with delta (0, 0)
Screenshot: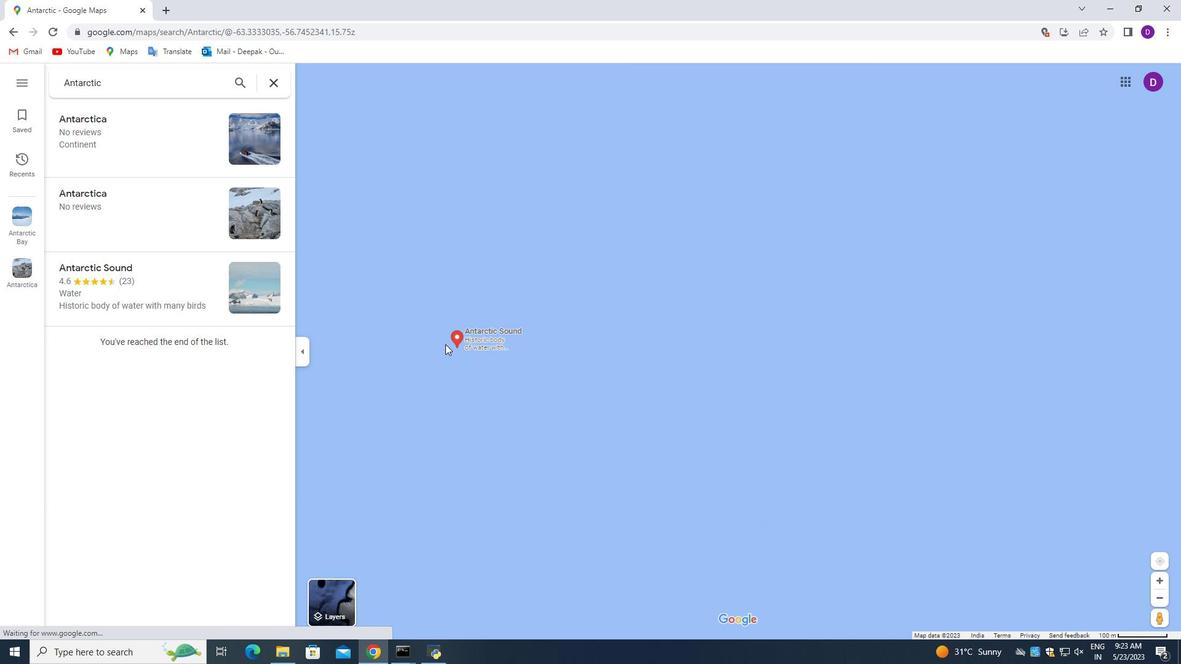 
Action: Mouse scrolled (464, 331) with delta (0, 0)
Screenshot: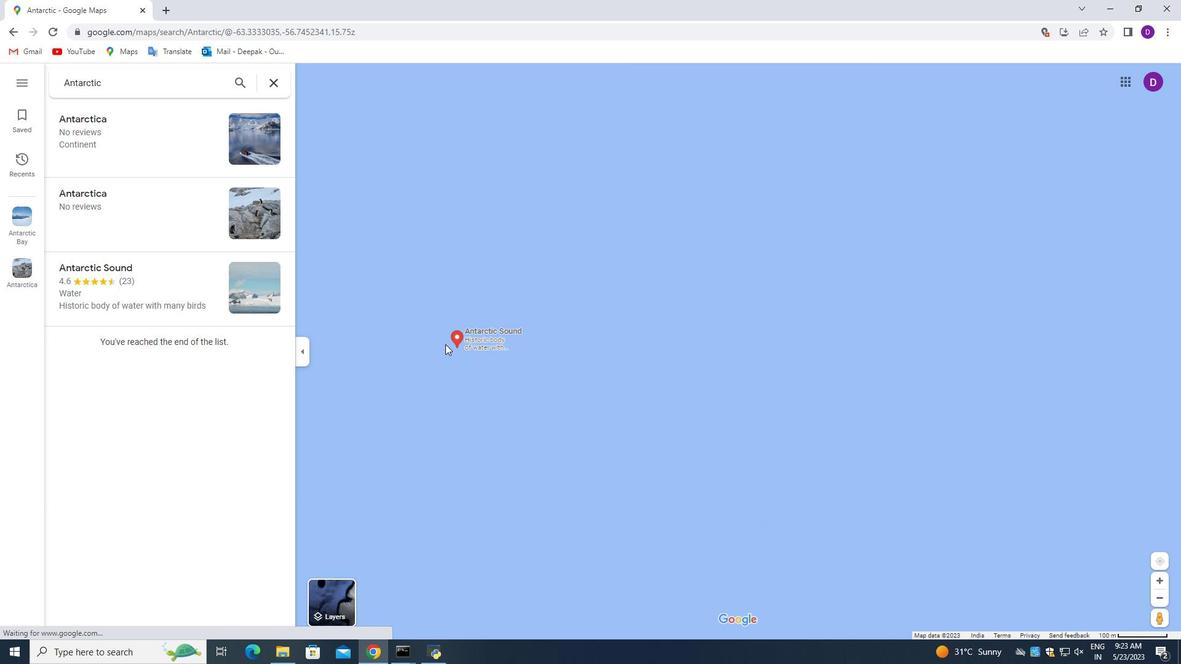 
Action: Mouse scrolled (464, 331) with delta (0, 0)
Screenshot: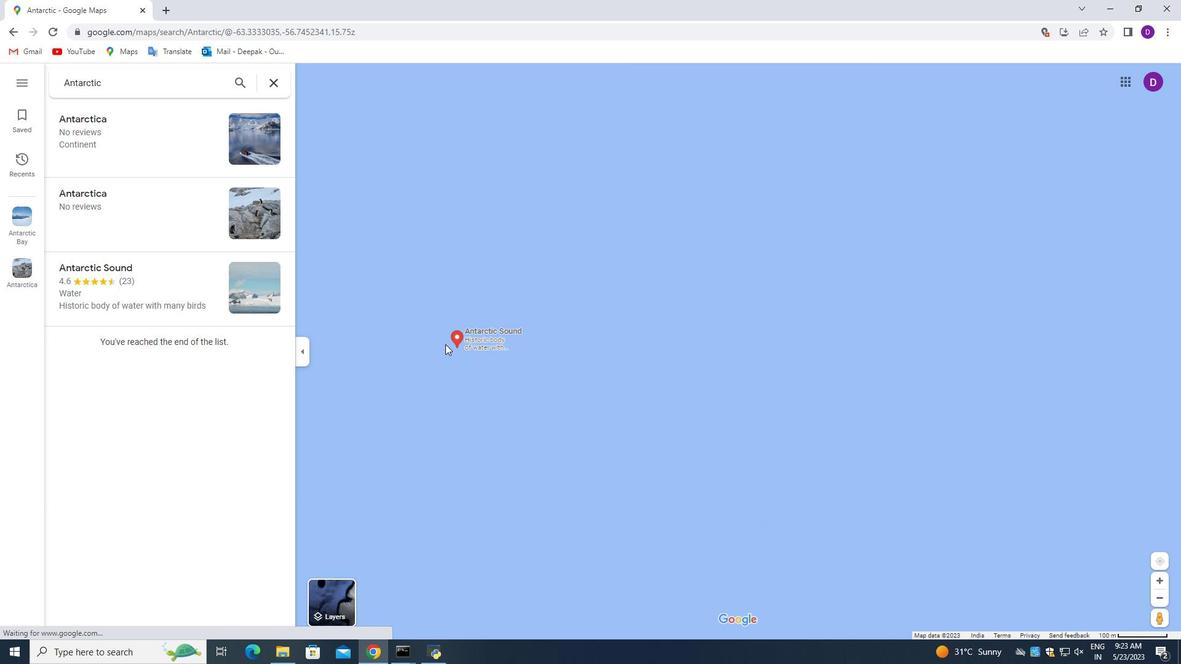 
Action: Mouse scrolled (464, 331) with delta (0, 0)
Screenshot: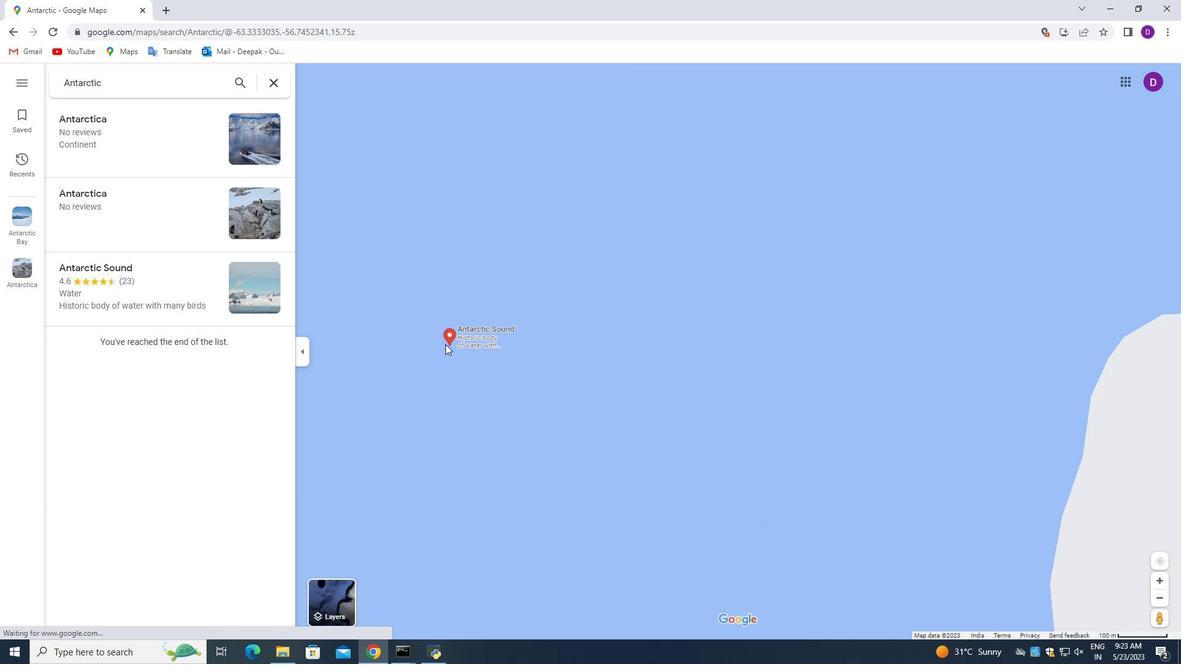 
Action: Mouse scrolled (464, 331) with delta (0, 0)
Screenshot: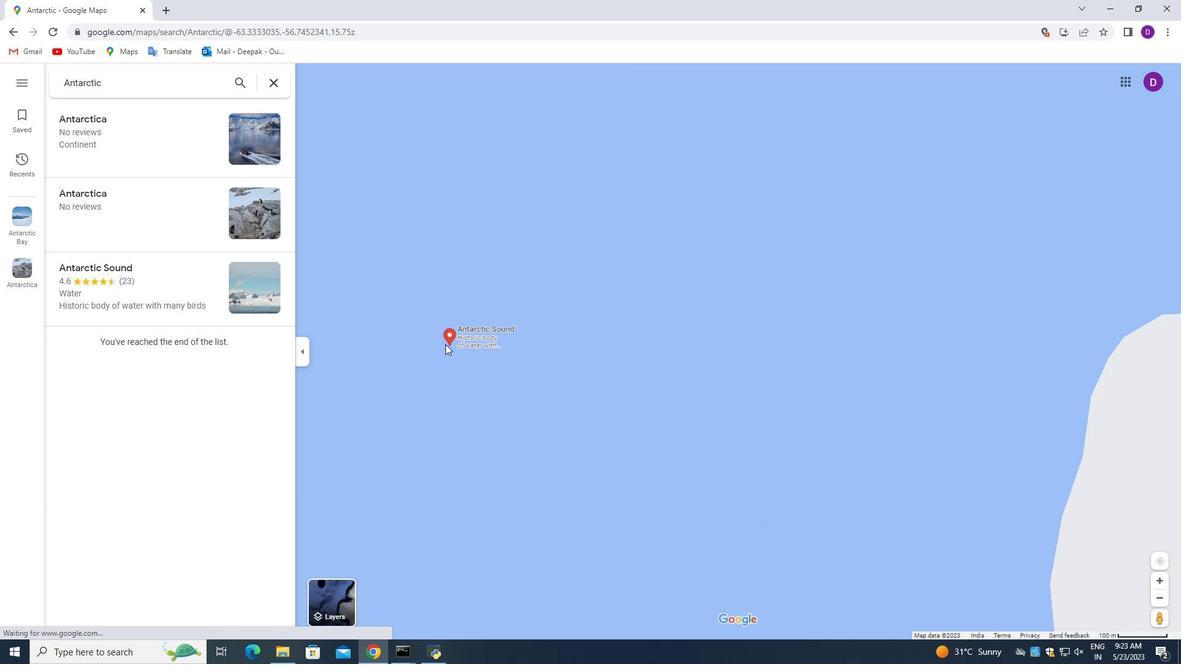 
Action: Mouse scrolled (464, 331) with delta (0, 0)
Screenshot: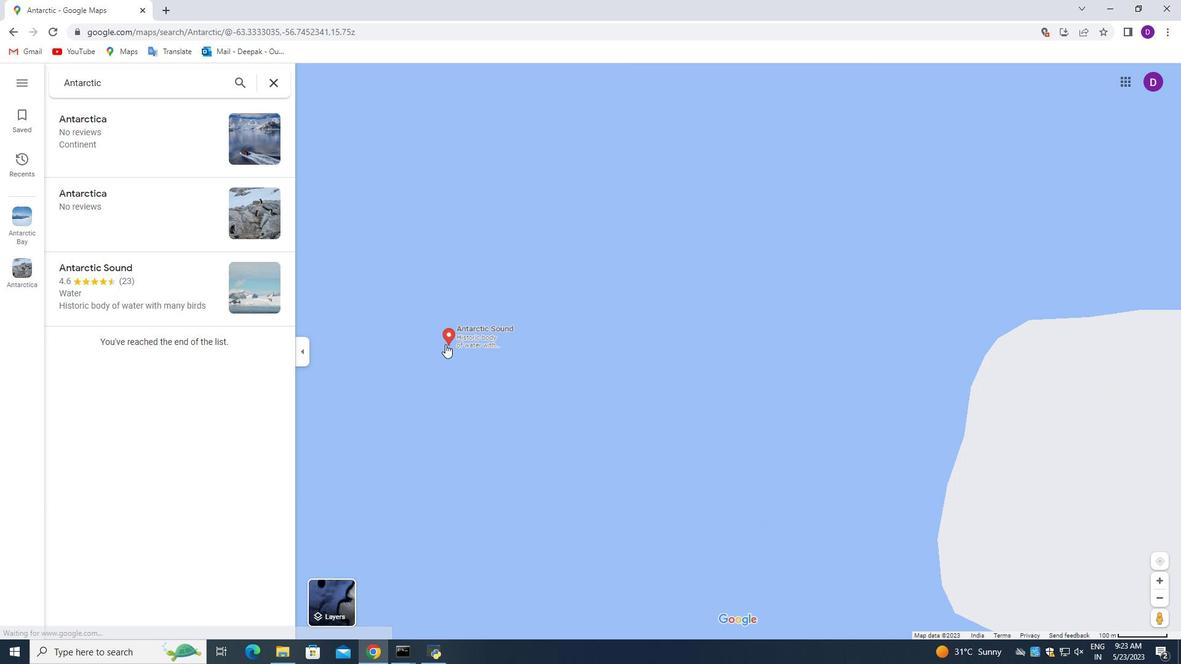 
Action: Mouse scrolled (464, 331) with delta (0, 0)
Screenshot: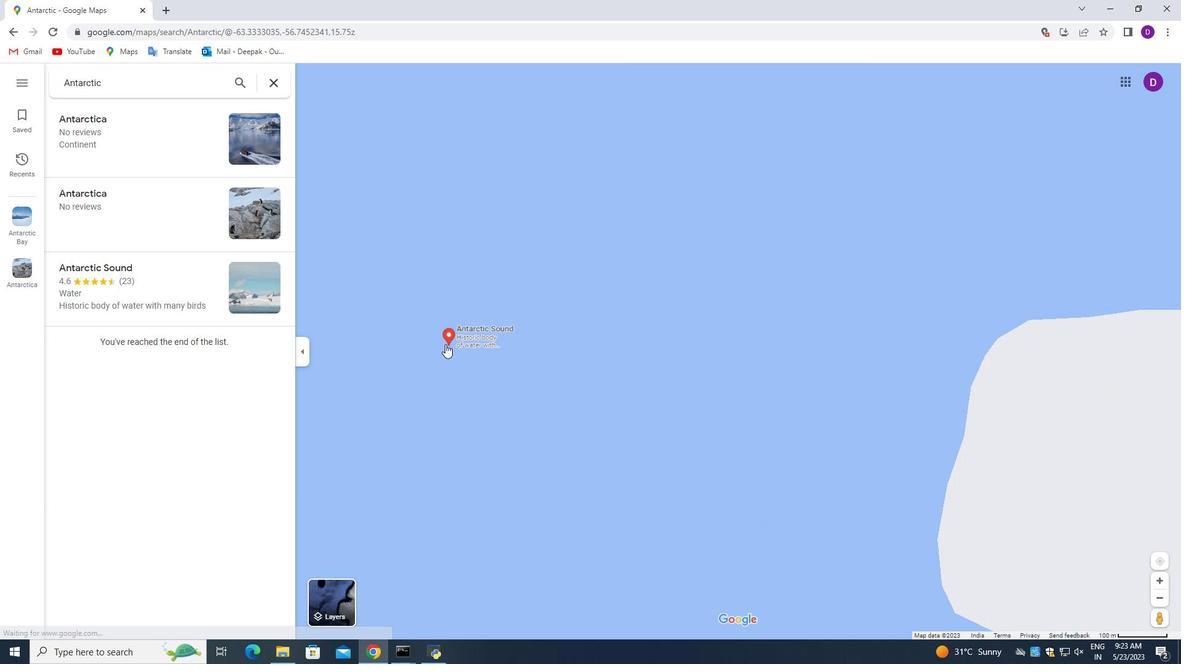 
Action: Mouse scrolled (464, 331) with delta (0, 0)
Screenshot: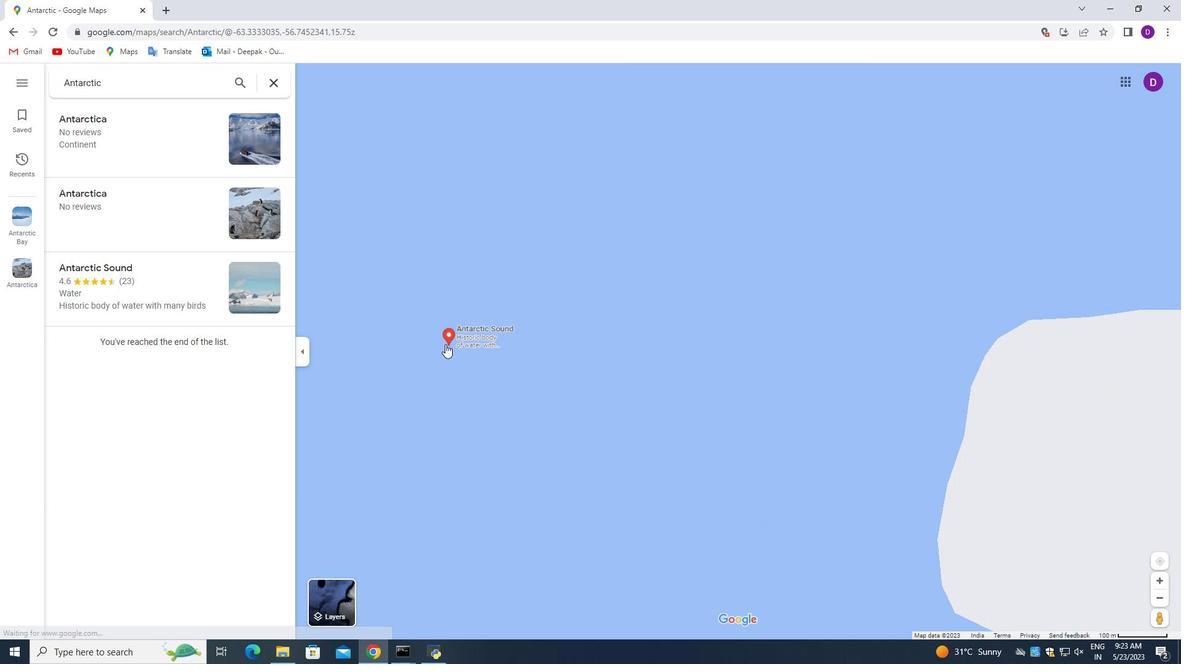 
Action: Mouse scrolled (464, 331) with delta (0, 0)
Screenshot: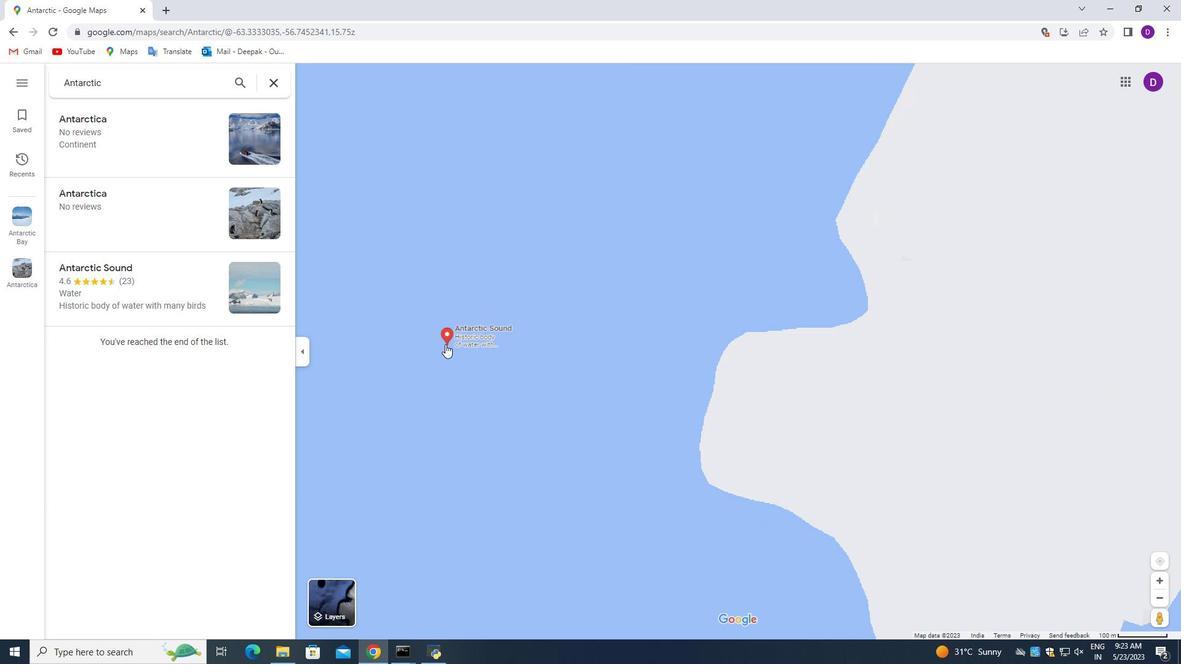 
Action: Mouse moved to (463, 334)
Screenshot: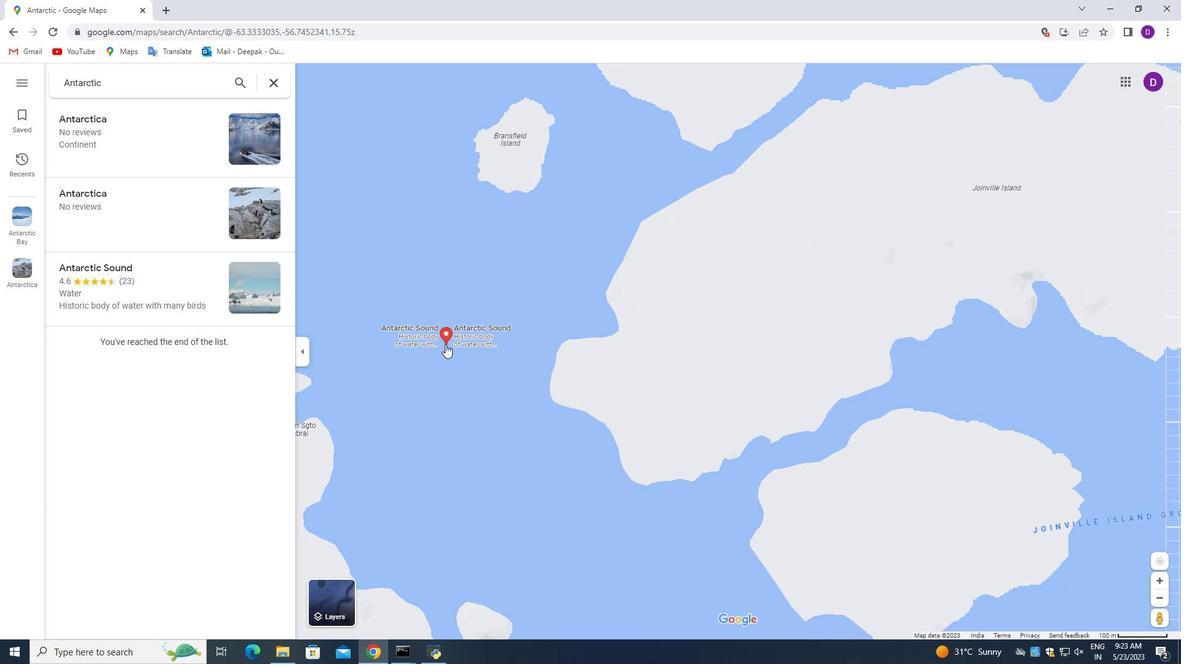 
Action: Mouse scrolled (463, 333) with delta (0, 0)
Screenshot: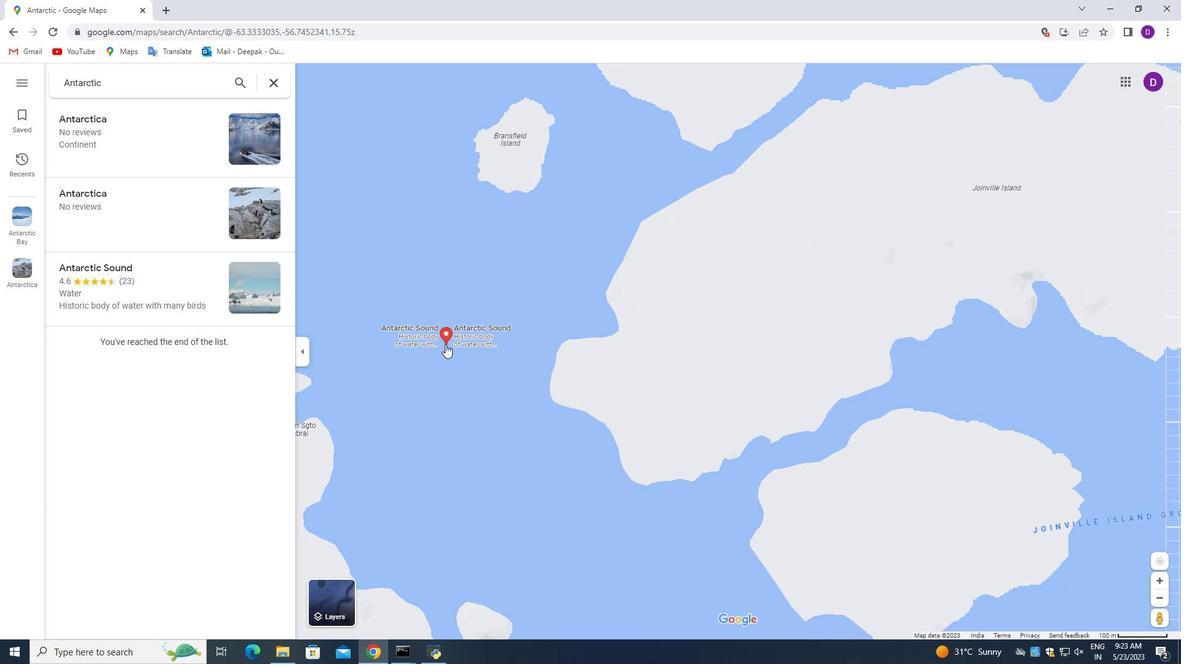 
Action: Mouse moved to (463, 335)
Screenshot: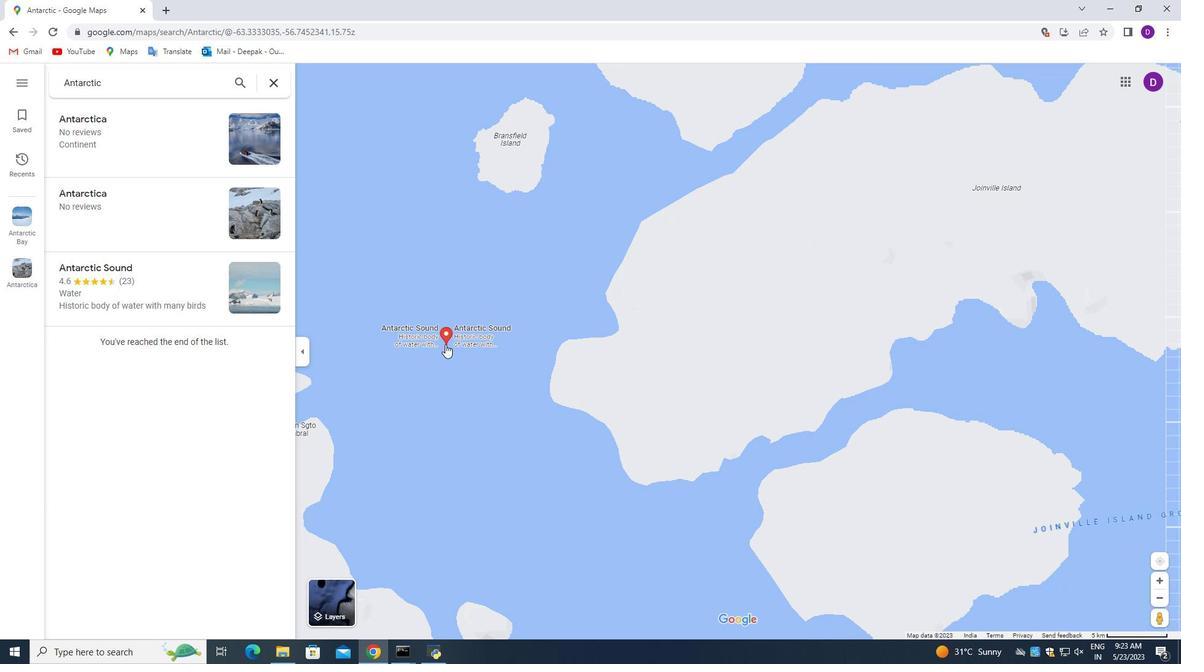 
Action: Mouse scrolled (463, 334) with delta (0, 0)
Screenshot: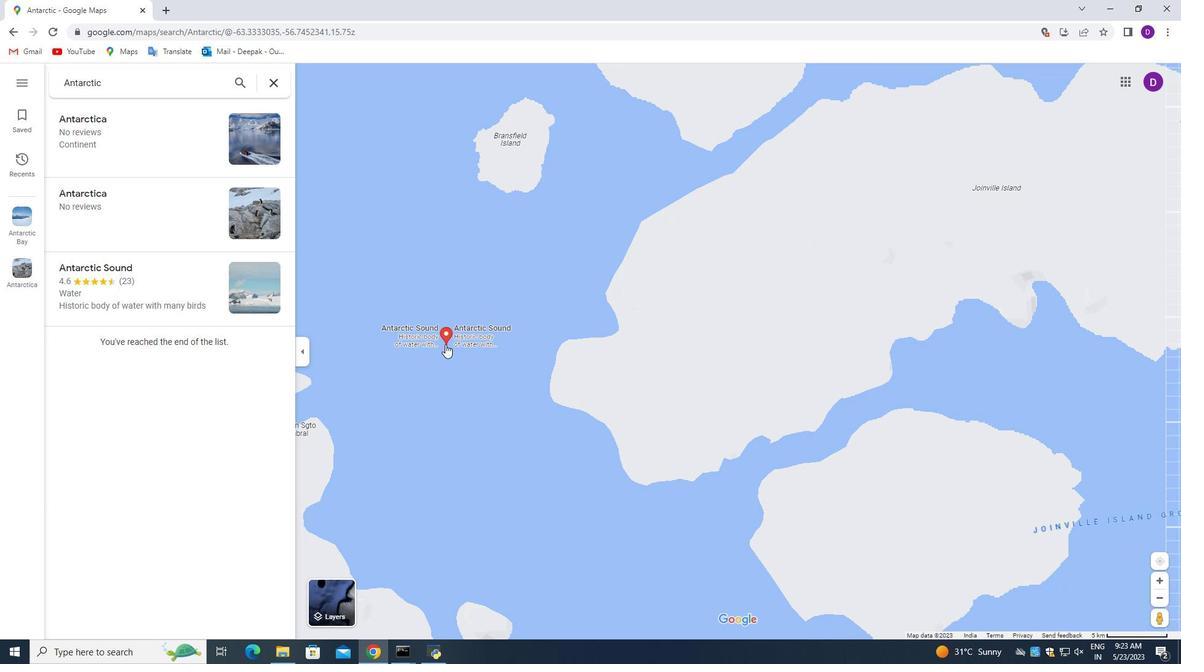 
Action: Mouse moved to (463, 335)
Screenshot: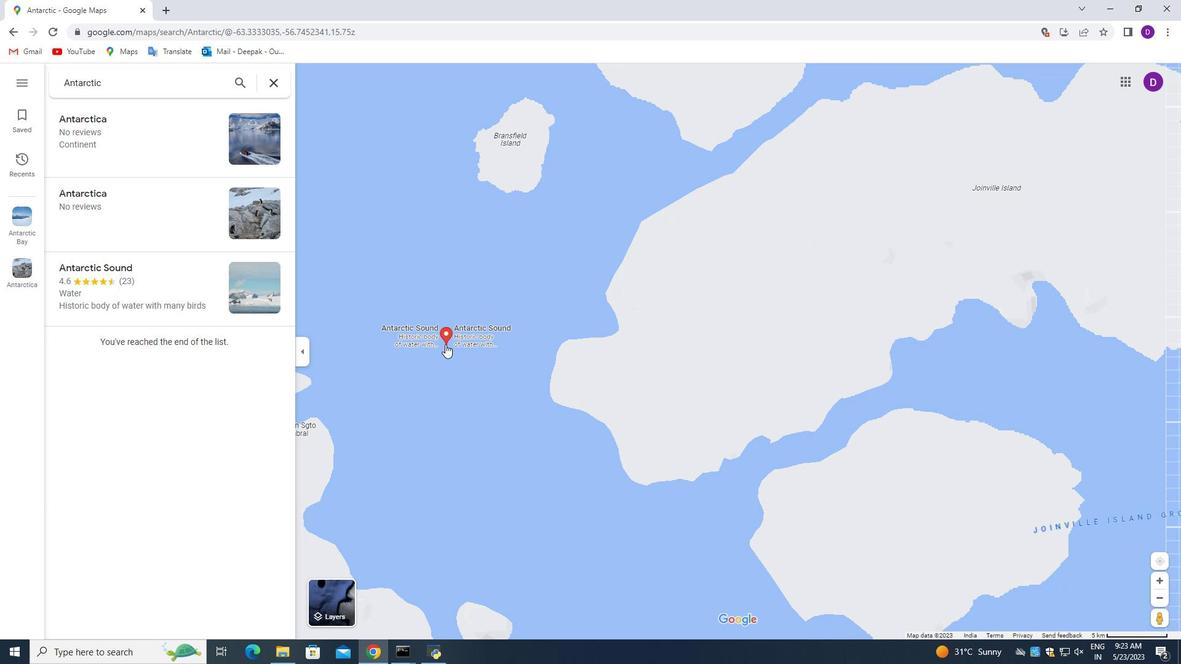 
Action: Mouse scrolled (463, 335) with delta (0, 0)
Screenshot: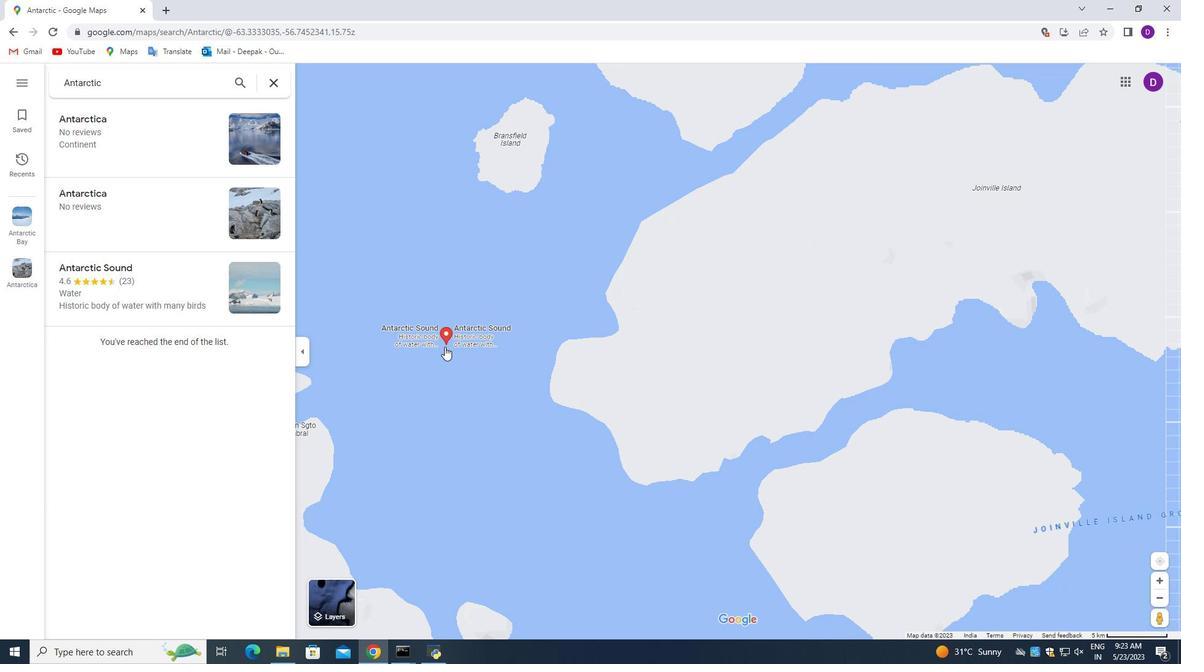 
Action: Mouse moved to (704, 278)
Screenshot: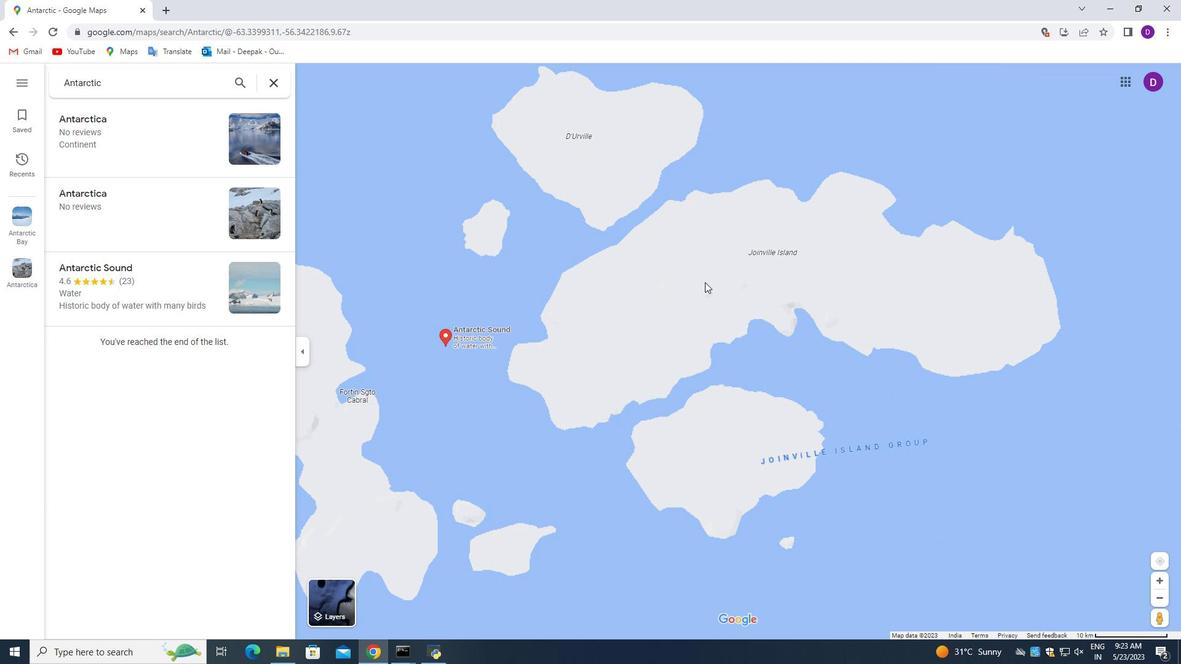 
Action: Mouse pressed left at (704, 278)
Screenshot: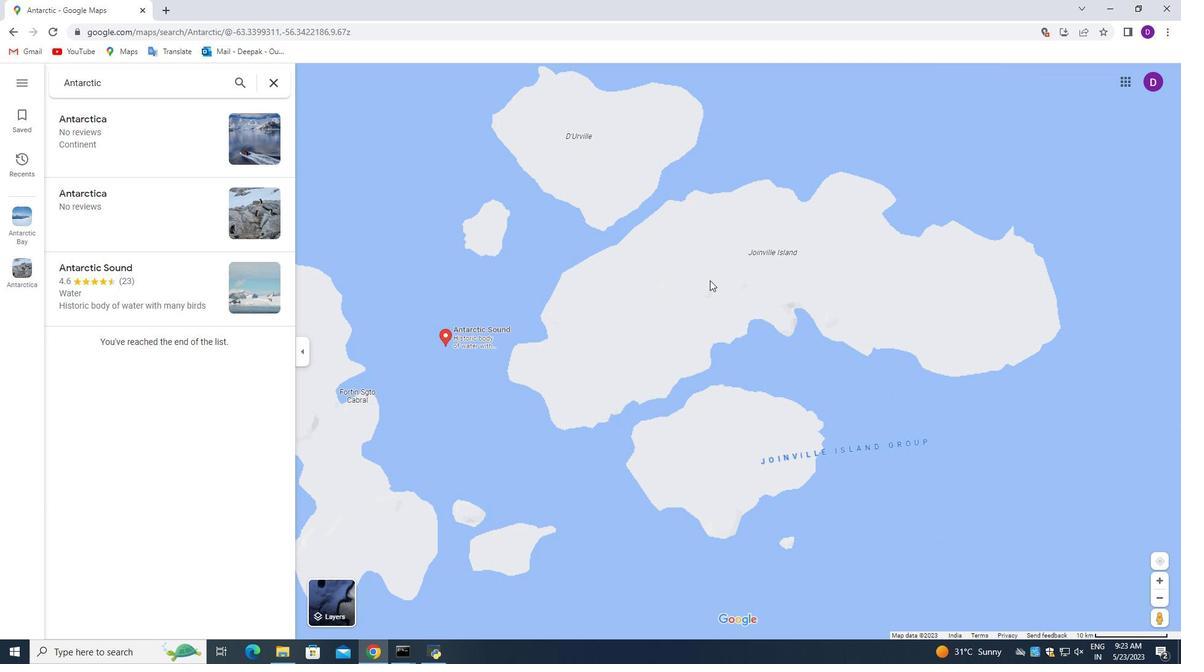 
Action: Mouse moved to (537, 344)
Screenshot: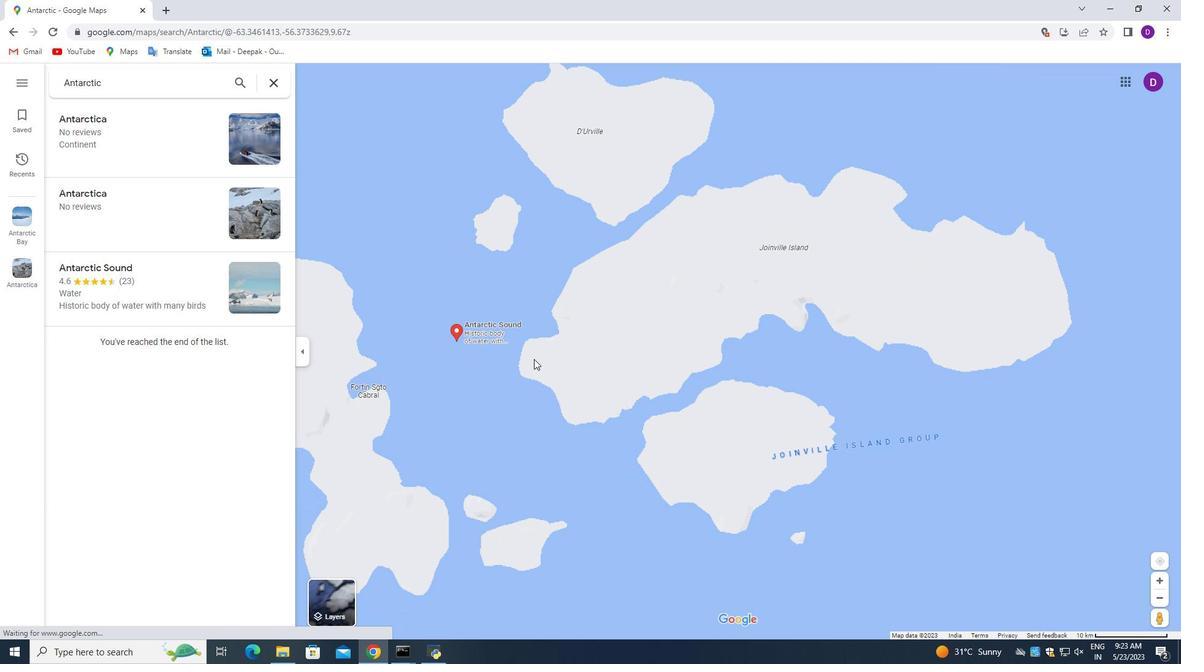 
Action: Mouse scrolled (537, 344) with delta (0, 0)
Screenshot: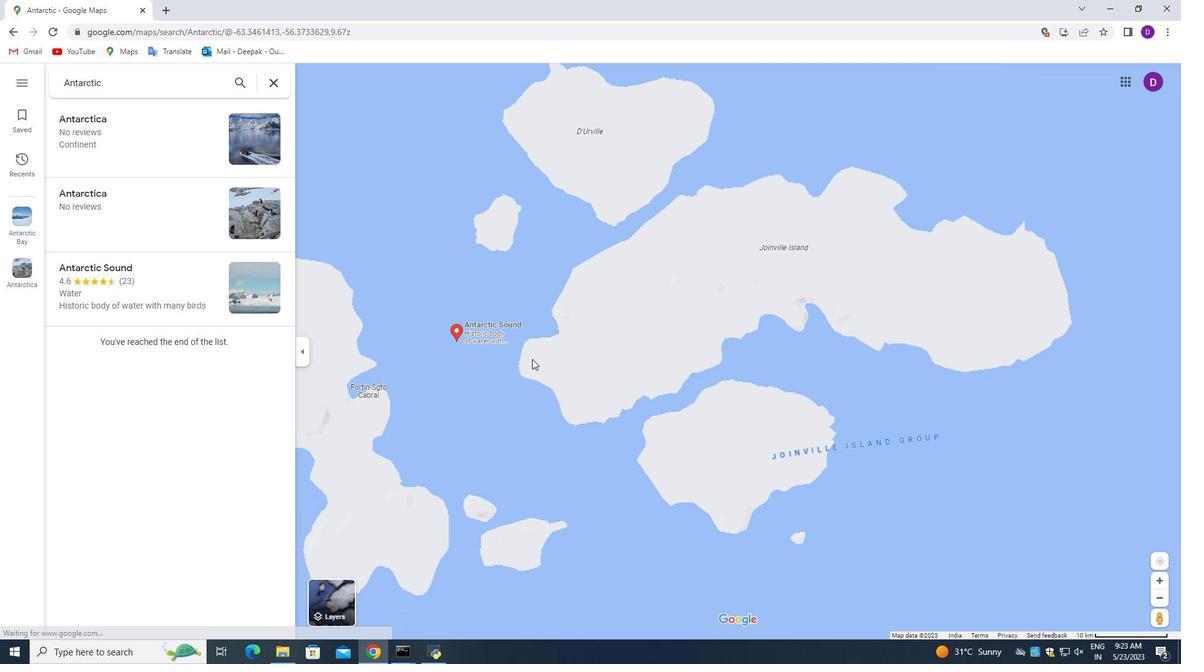 
Action: Mouse scrolled (537, 344) with delta (0, 0)
Screenshot: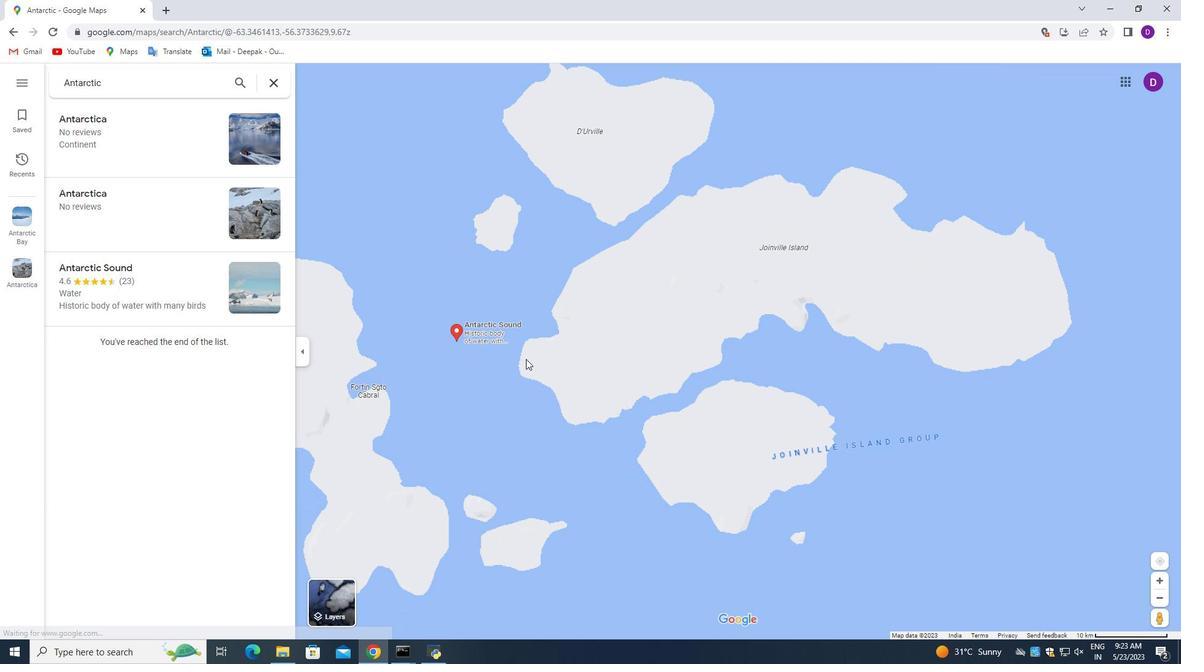 
Action: Mouse scrolled (537, 344) with delta (0, 0)
Screenshot: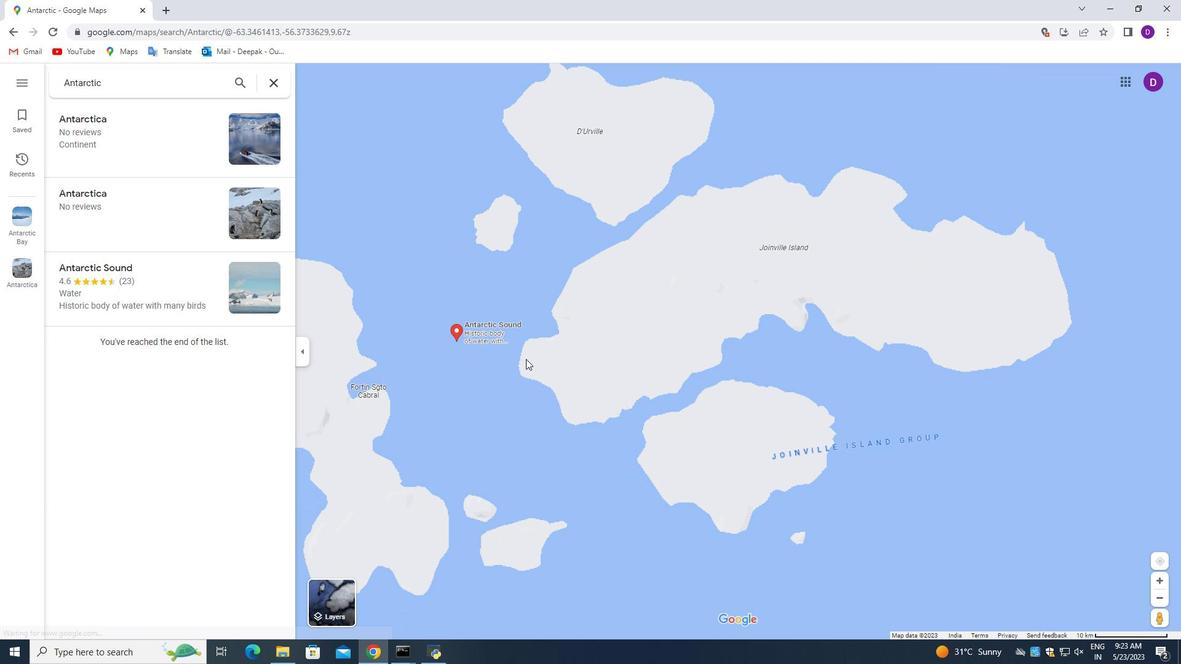 
Action: Mouse scrolled (537, 344) with delta (0, 0)
Screenshot: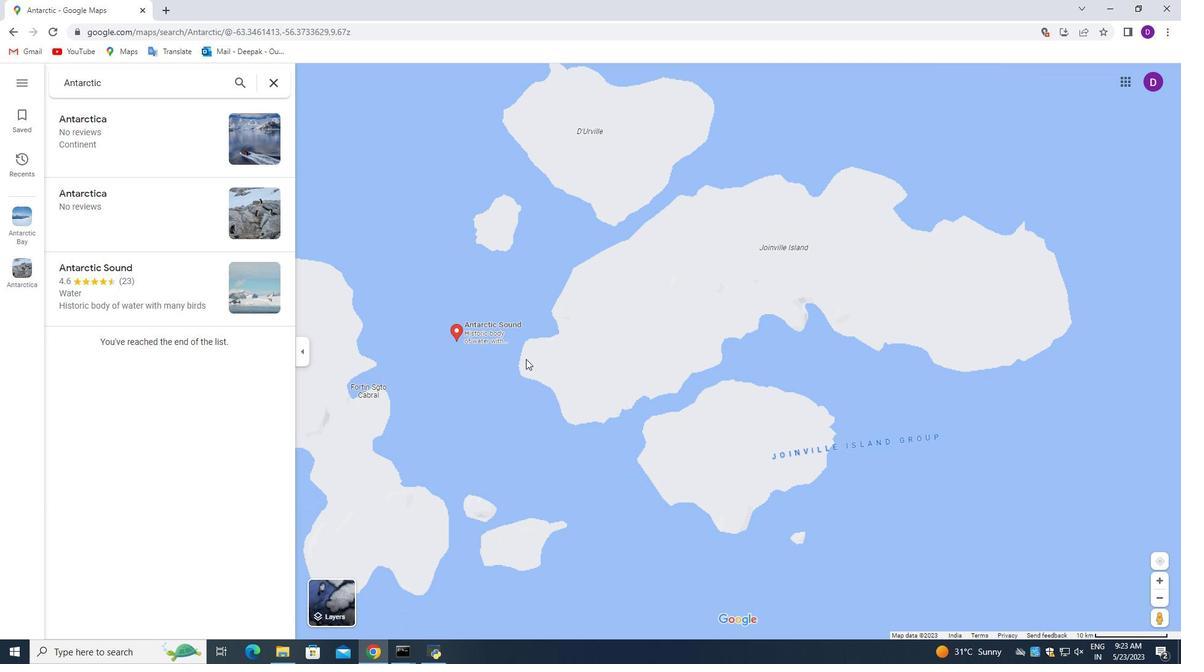 
Action: Mouse scrolled (537, 344) with delta (0, 0)
Screenshot: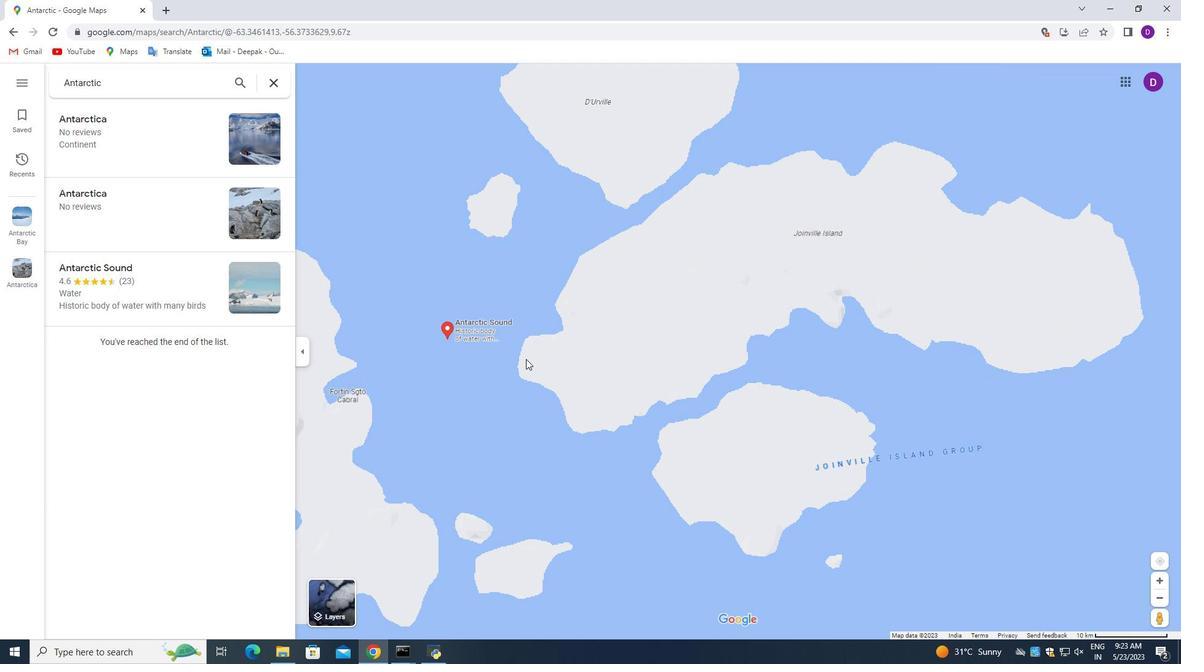 
Action: Mouse scrolled (537, 344) with delta (0, 0)
Screenshot: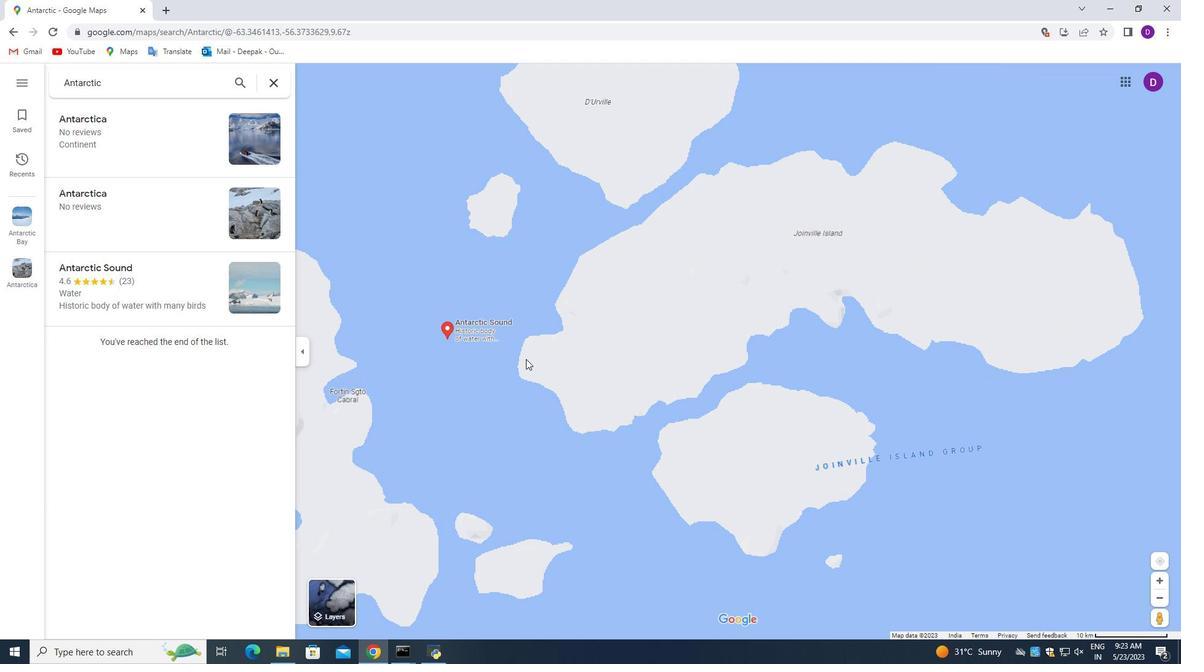 
Action: Mouse scrolled (537, 344) with delta (0, 0)
Screenshot: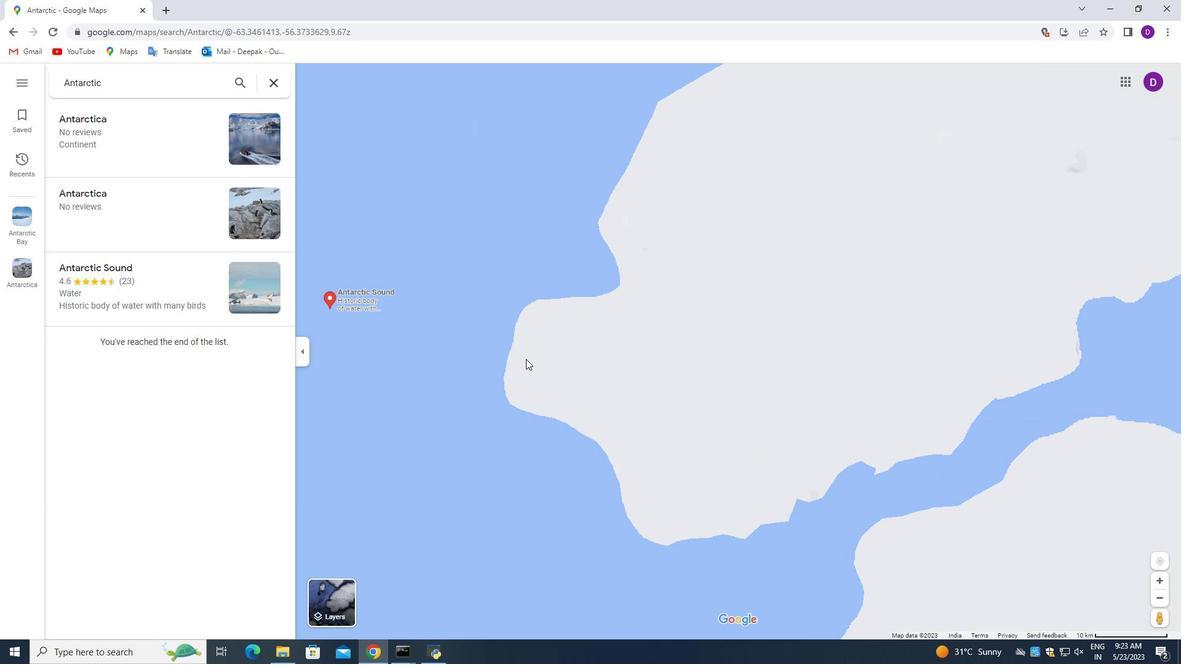 
Action: Mouse scrolled (537, 344) with delta (0, 0)
Screenshot: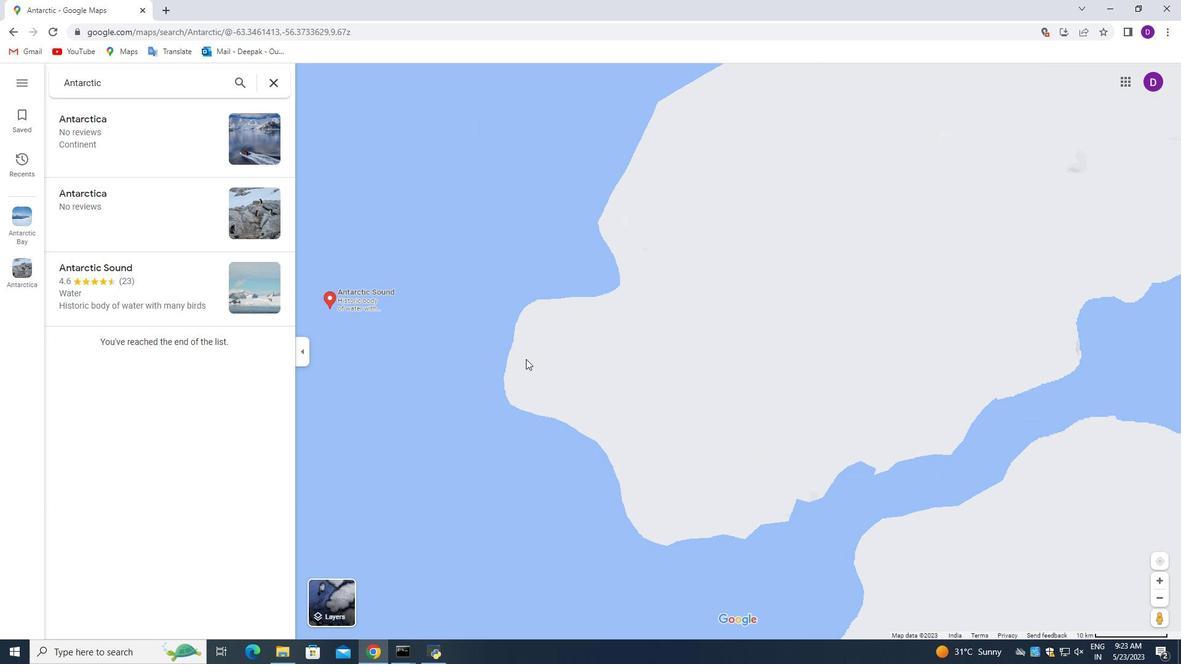 
Action: Mouse scrolled (537, 344) with delta (0, 0)
Screenshot: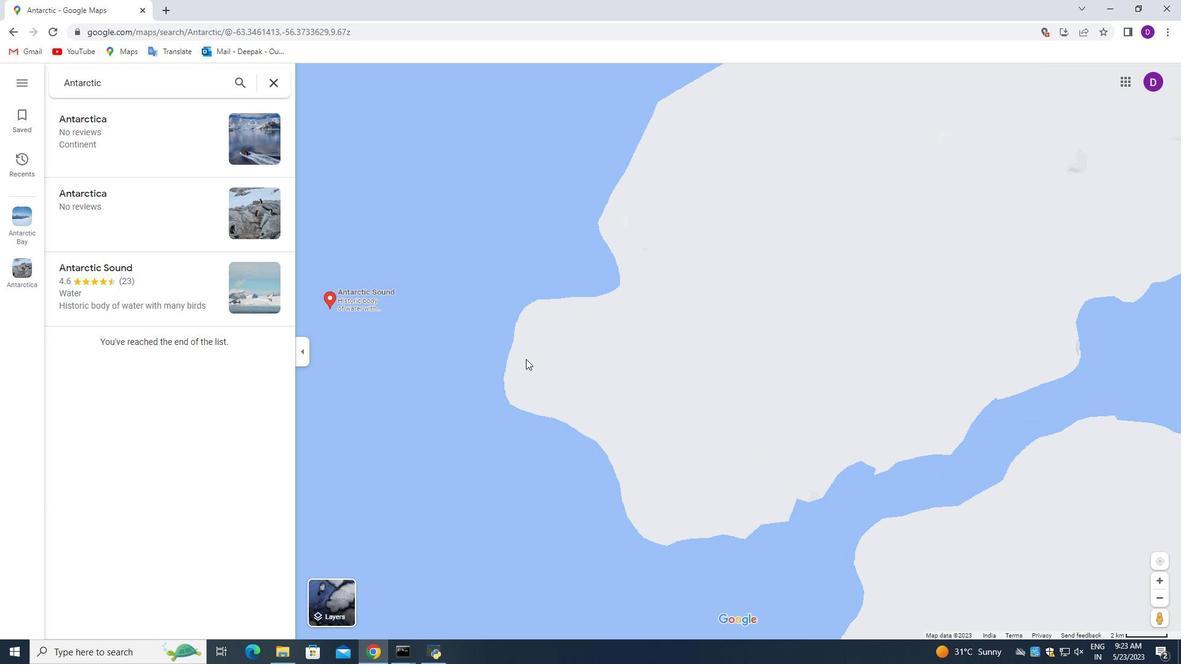 
Action: Mouse scrolled (537, 343) with delta (0, 0)
Screenshot: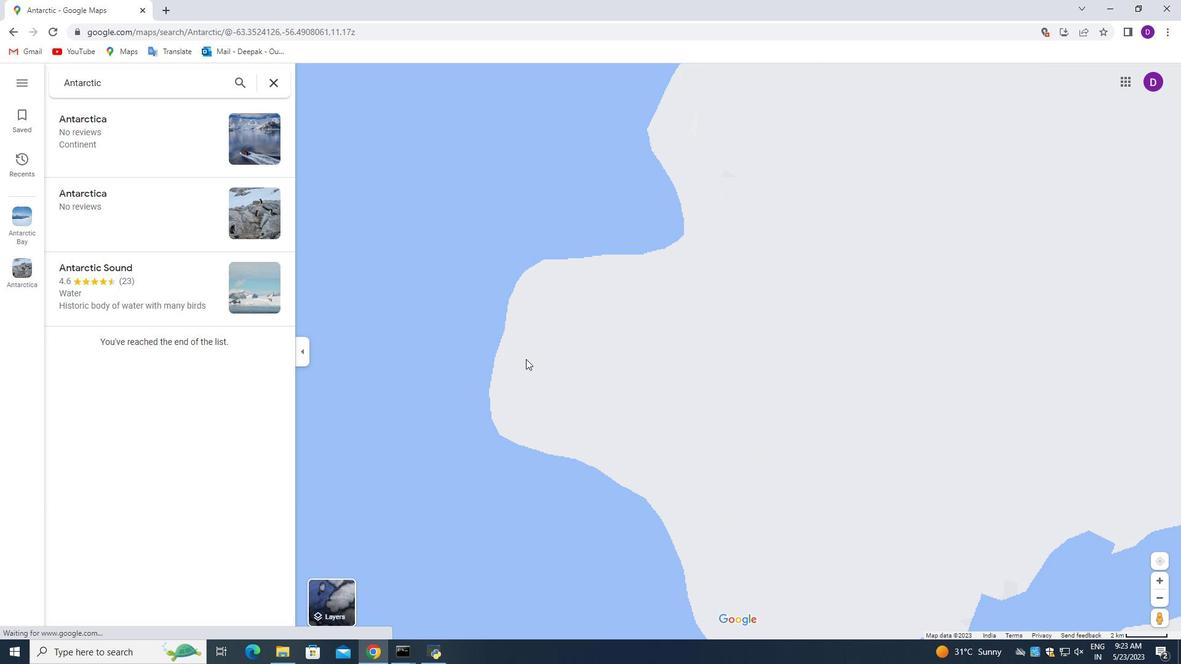 
Action: Mouse scrolled (537, 343) with delta (0, 0)
Screenshot: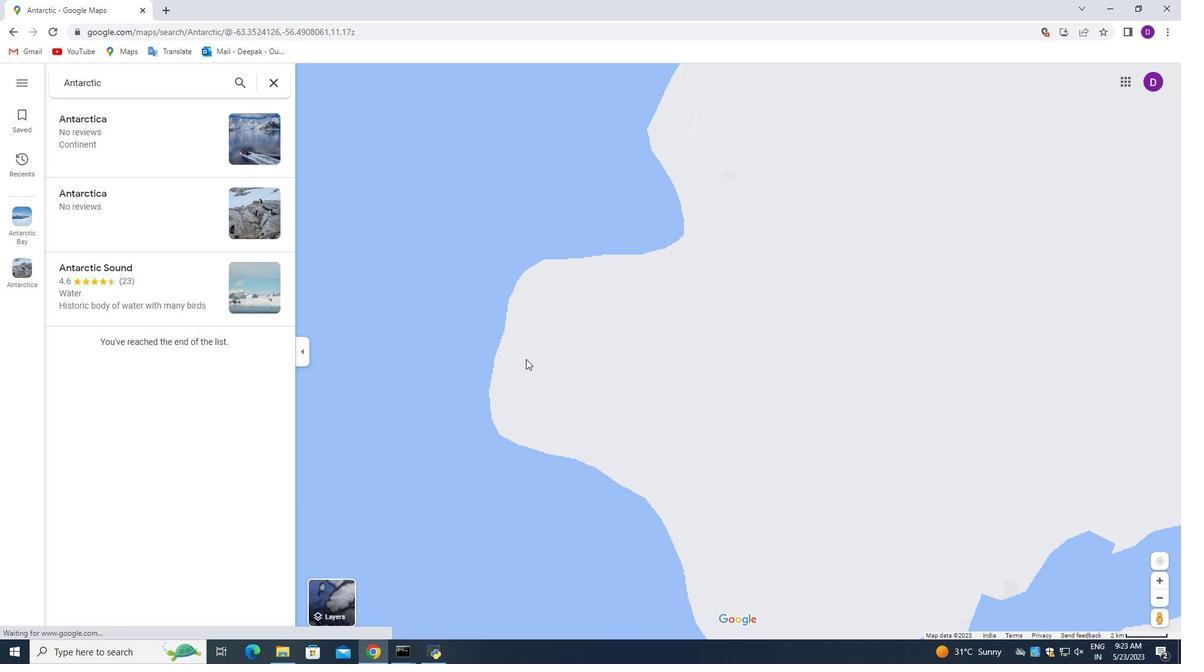 
Action: Mouse scrolled (537, 343) with delta (0, 0)
Screenshot: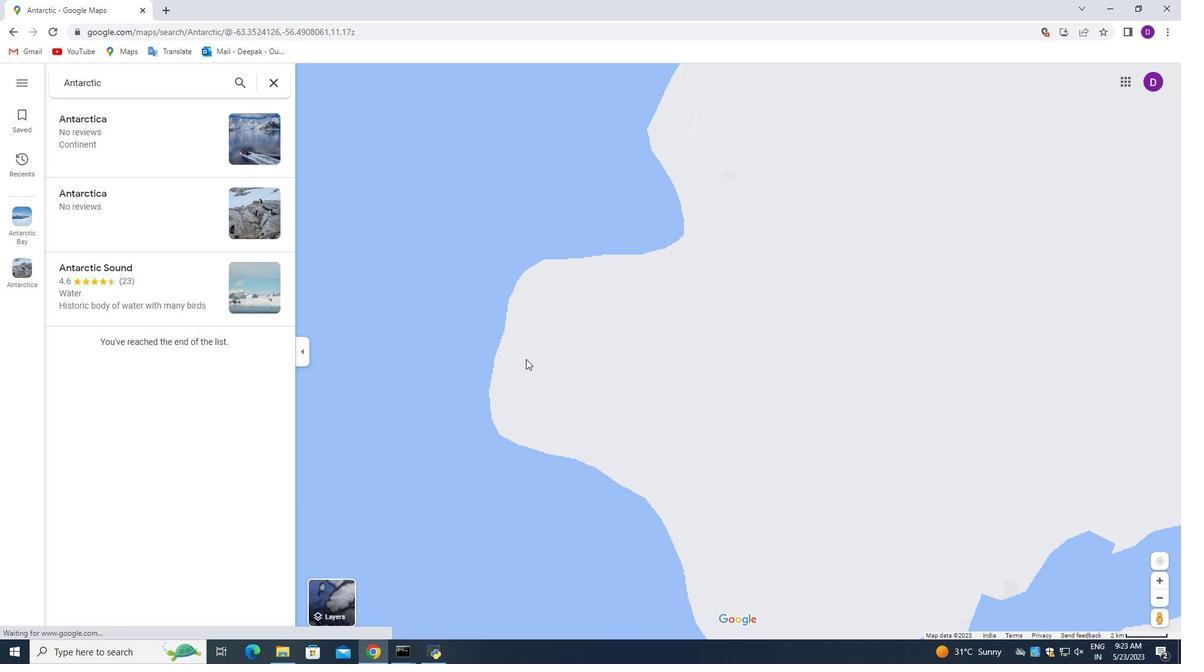 
Action: Mouse scrolled (537, 343) with delta (0, 0)
Screenshot: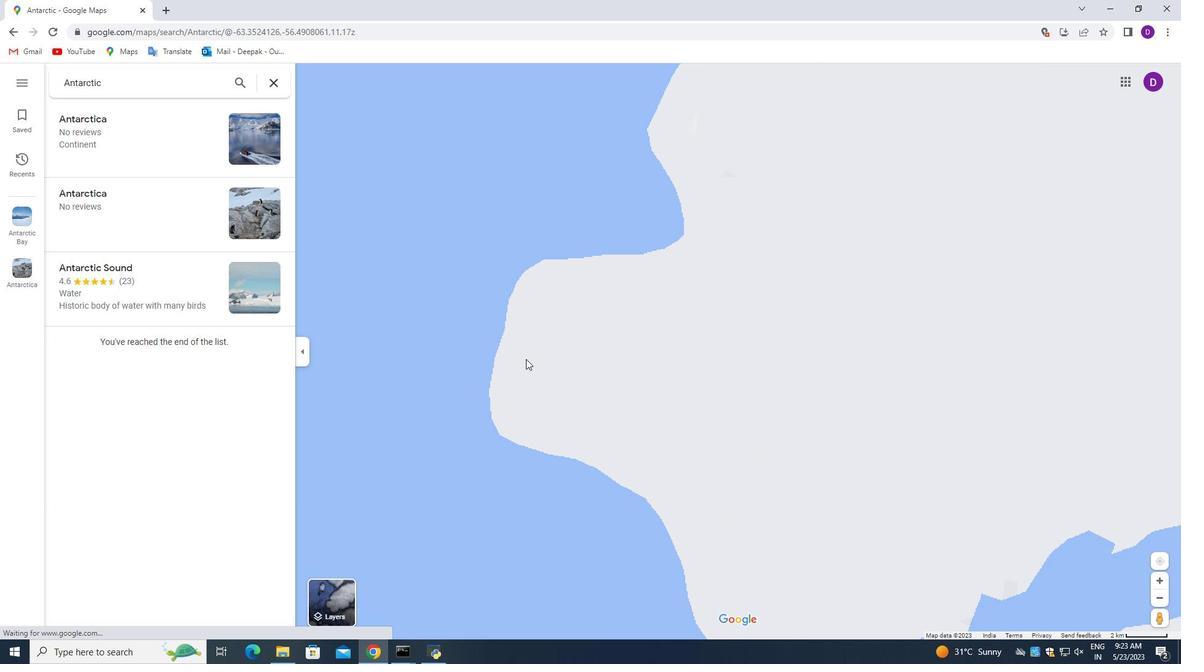 
Action: Mouse moved to (358, 545)
Screenshot: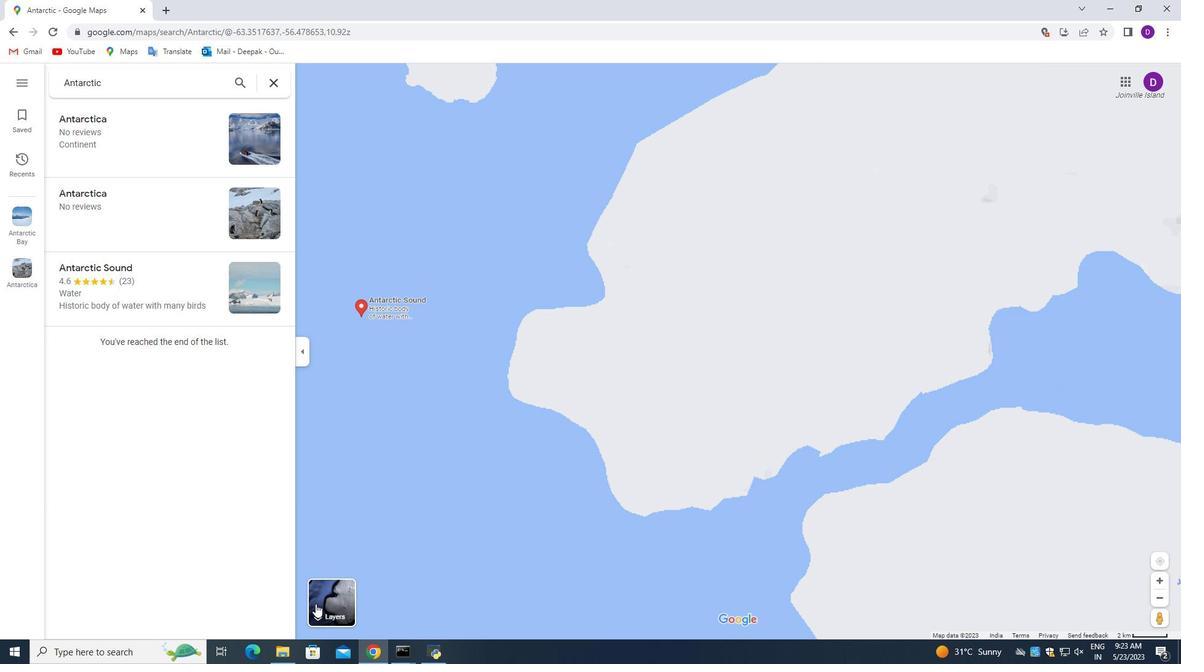 
Action: Mouse pressed left at (358, 545)
Screenshot: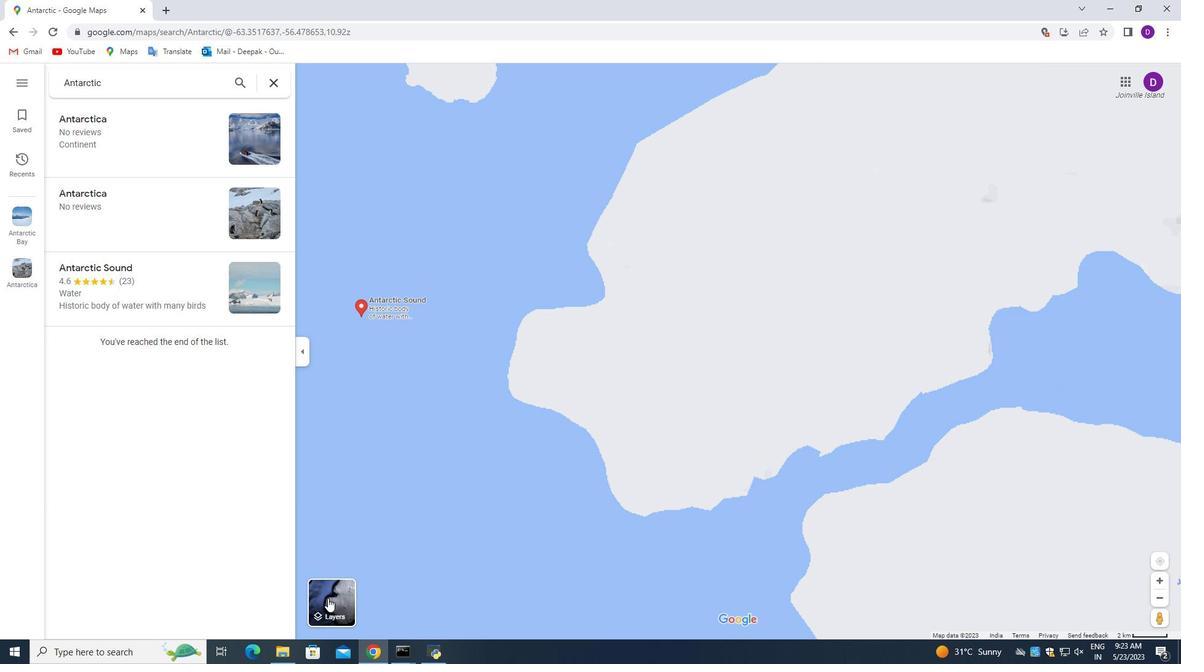 
Action: Mouse moved to (496, 318)
Screenshot: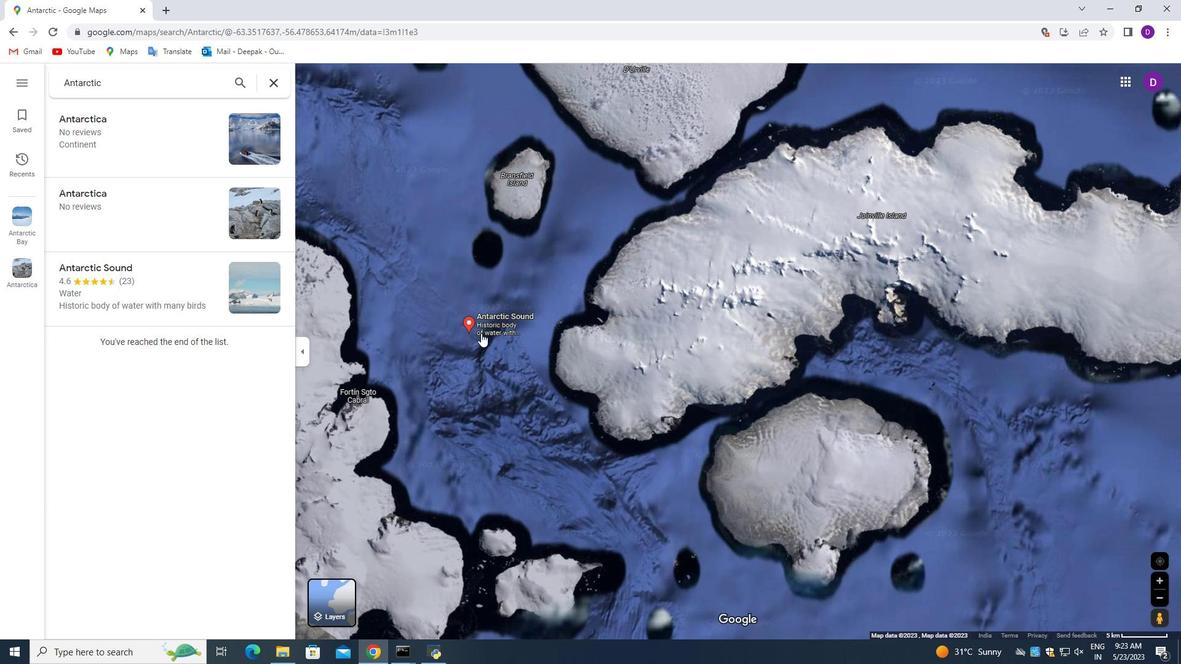 
Action: Mouse scrolled (496, 318) with delta (0, 0)
Screenshot: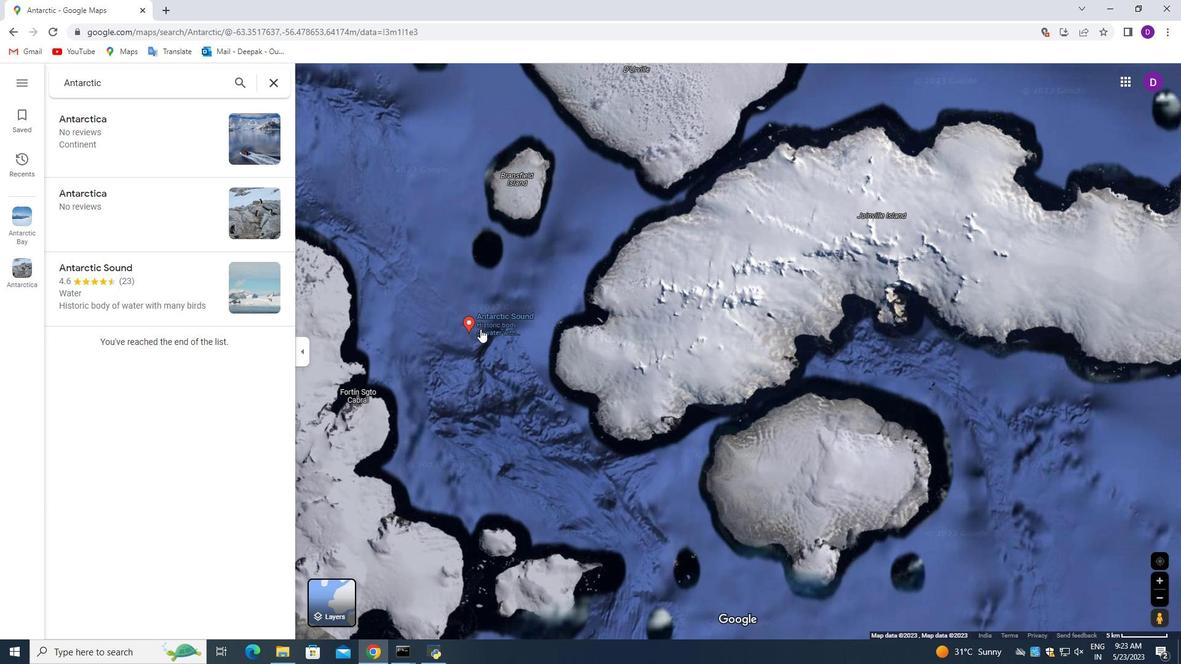 
Action: Mouse scrolled (496, 318) with delta (0, 0)
Screenshot: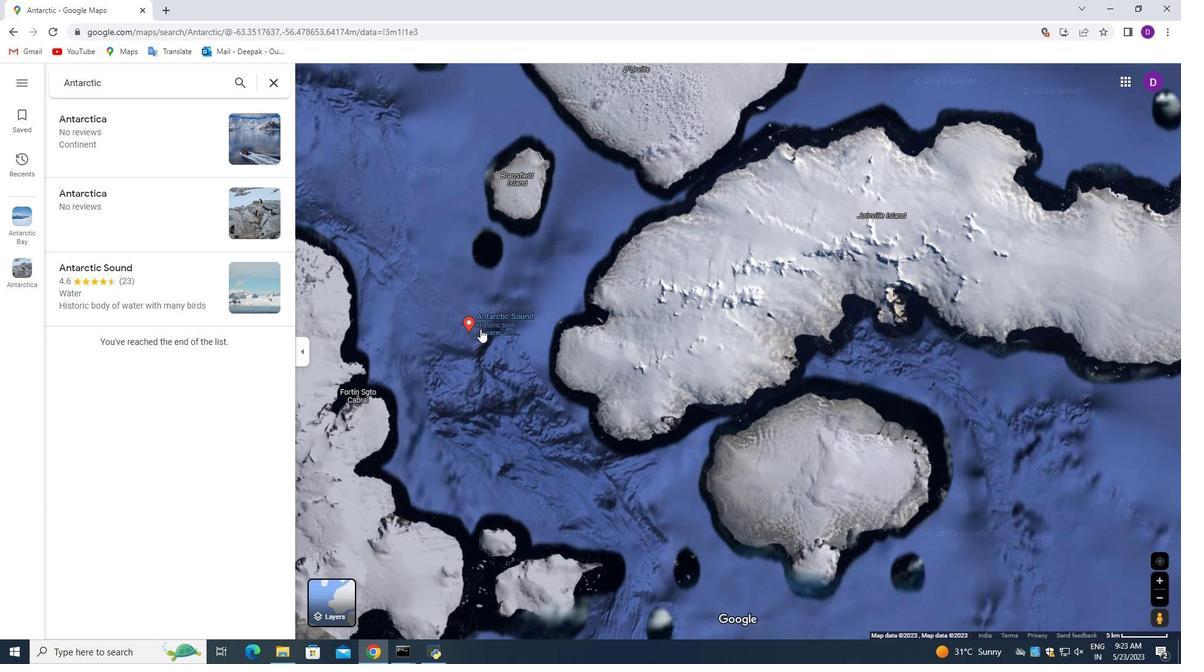 
Action: Mouse scrolled (496, 318) with delta (0, 0)
Screenshot: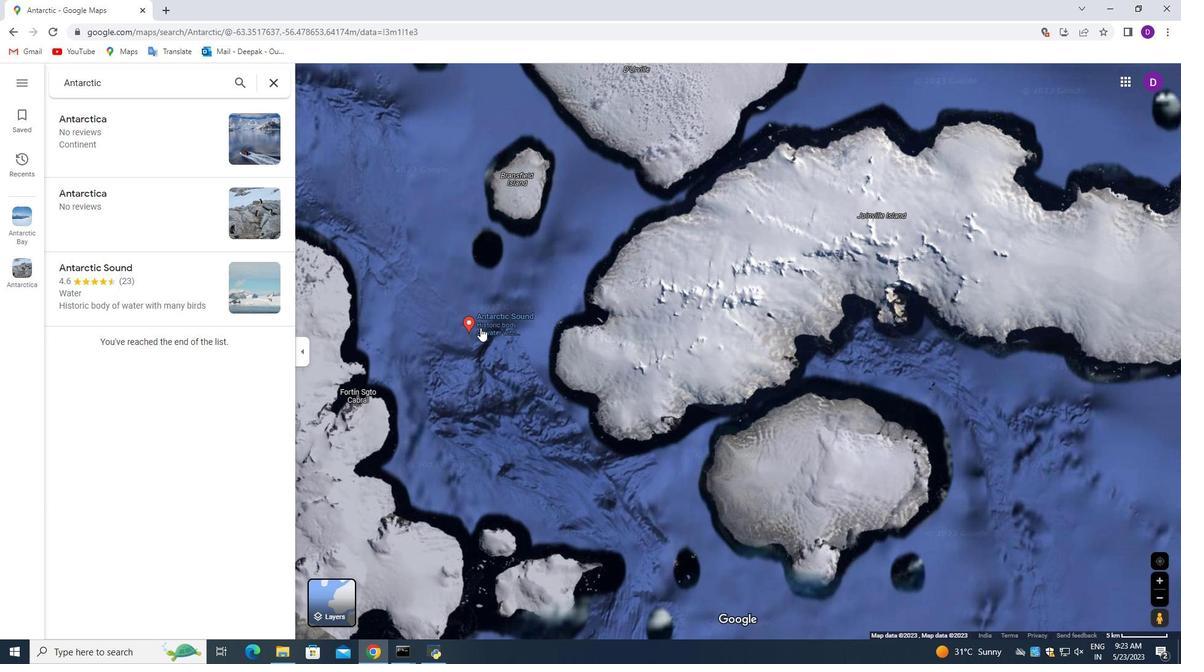 
Action: Mouse scrolled (496, 318) with delta (0, 0)
Screenshot: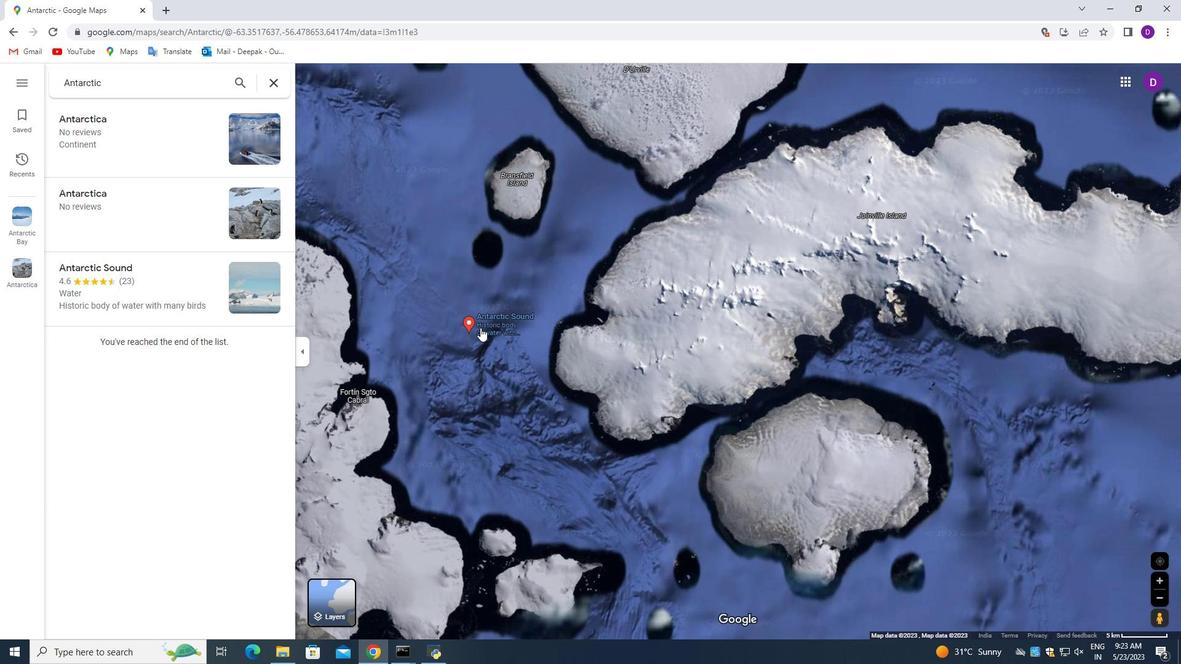 
Action: Mouse scrolled (496, 318) with delta (0, 0)
Screenshot: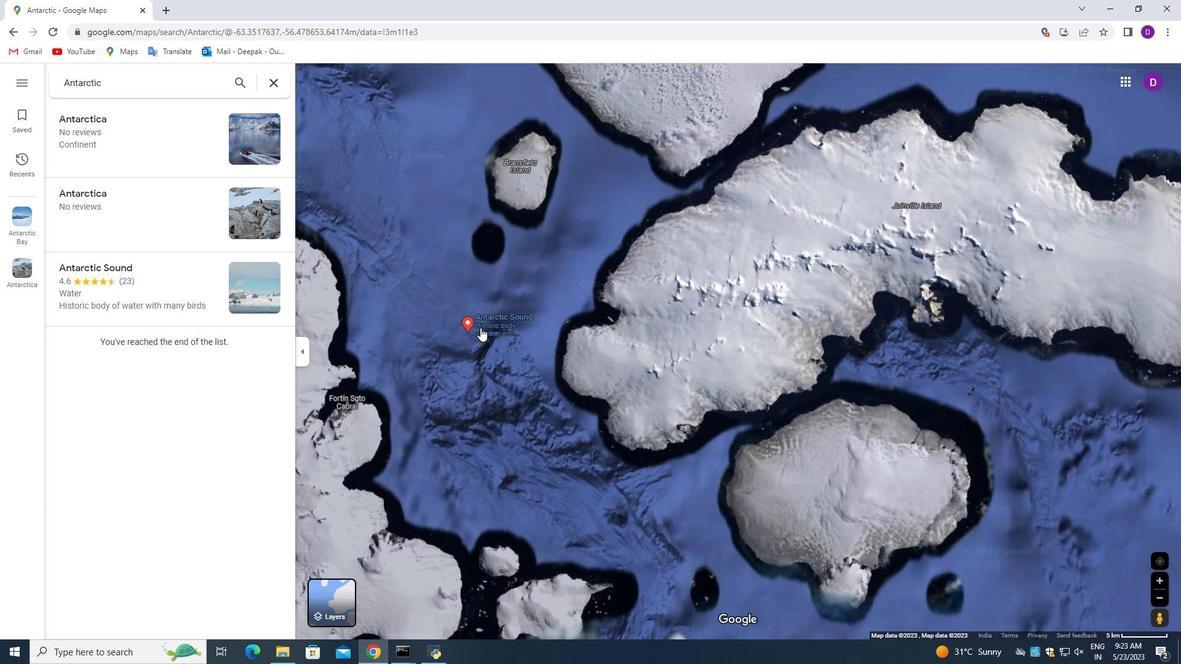 
Action: Mouse moved to (474, 334)
Screenshot: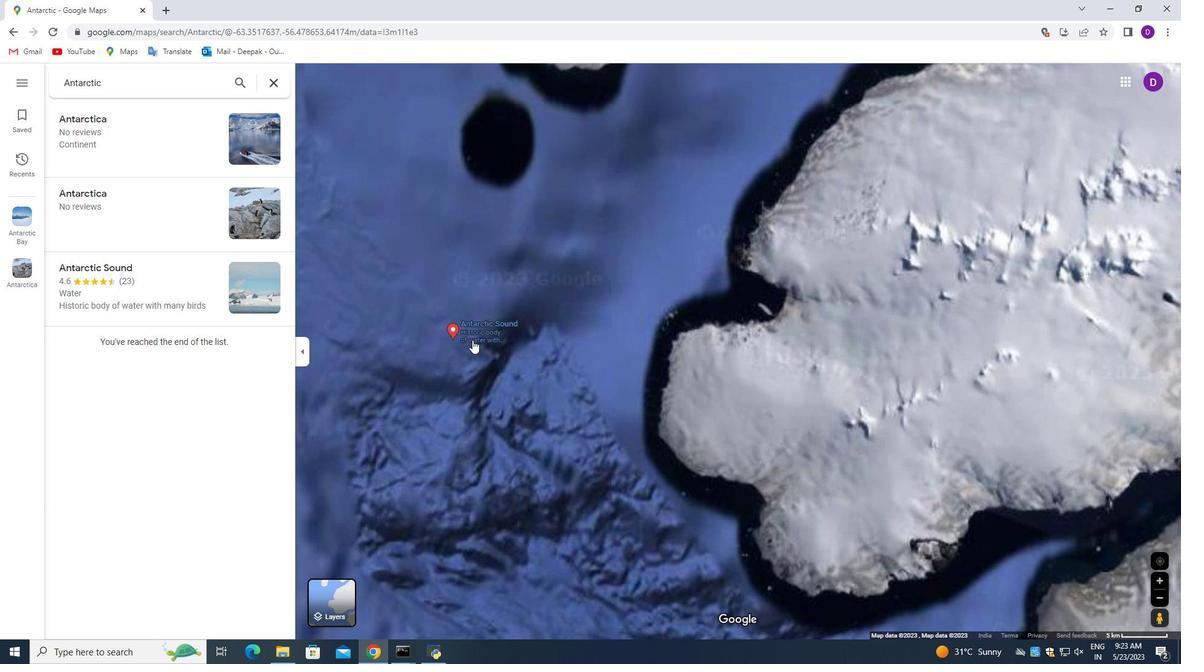 
Action: Mouse scrolled (474, 335) with delta (0, 0)
Screenshot: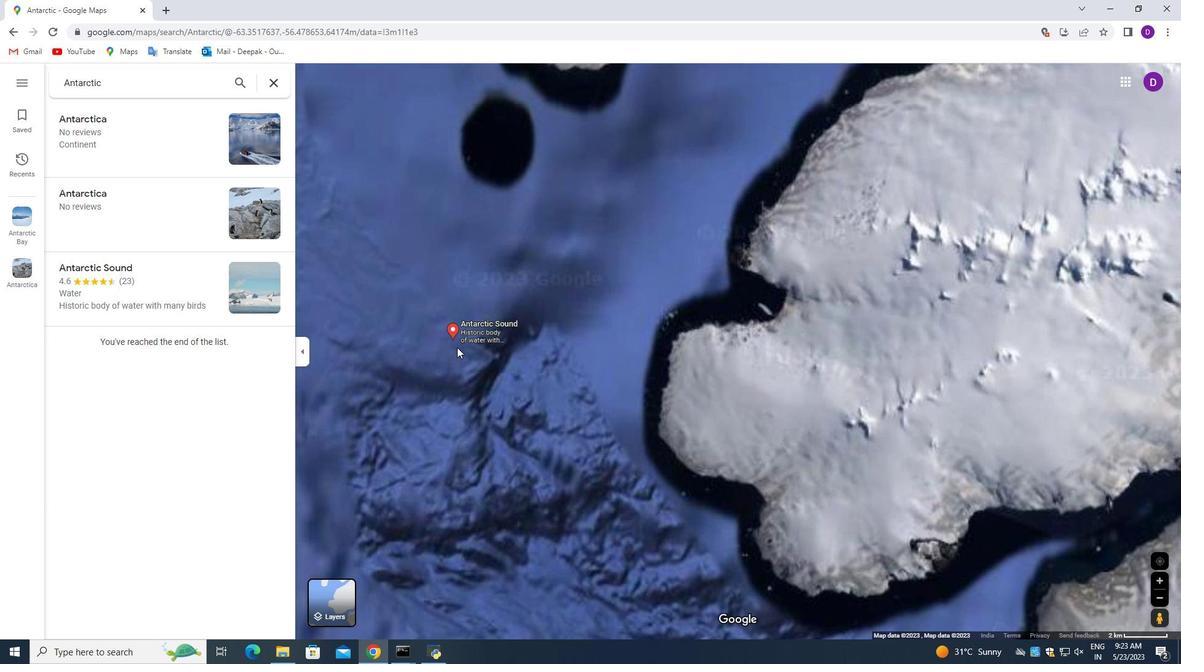 
Action: Mouse moved to (471, 335)
Screenshot: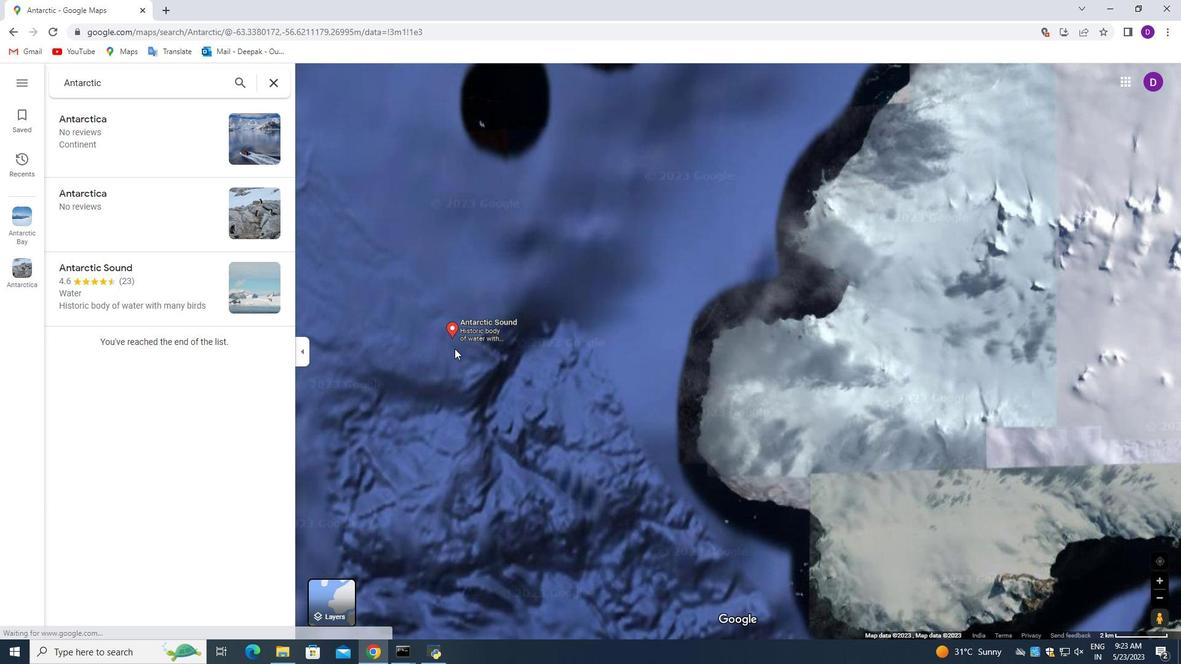 
Action: Mouse scrolled (471, 334) with delta (0, 0)
Screenshot: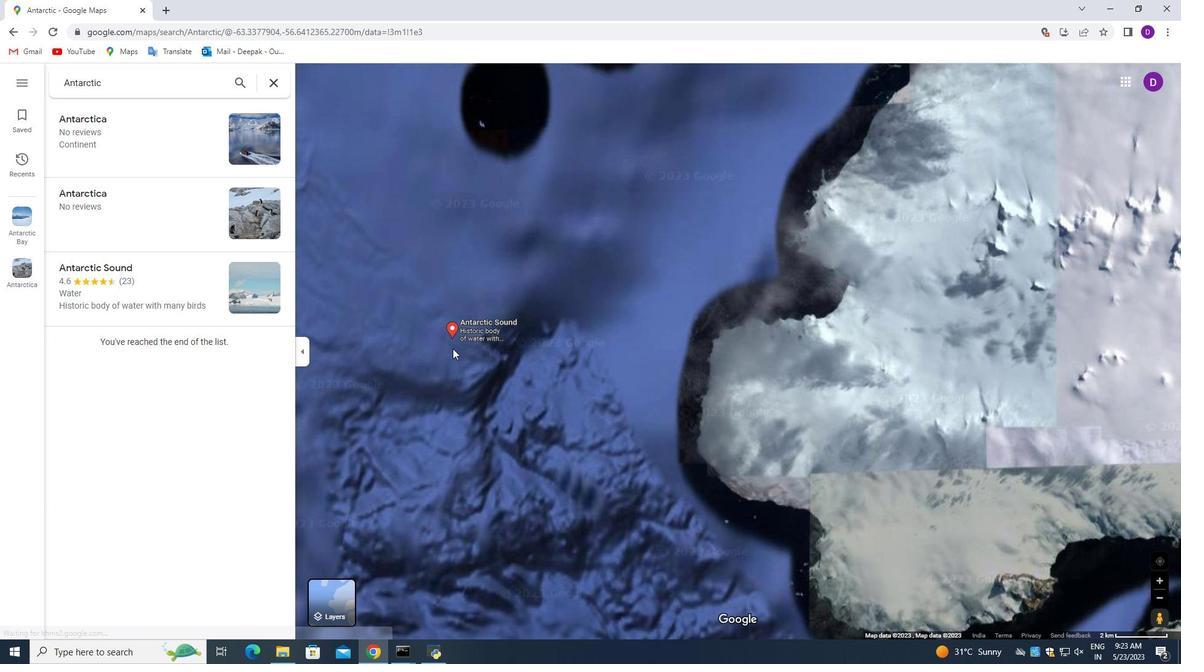 
Action: Mouse scrolled (471, 334) with delta (0, 0)
Screenshot: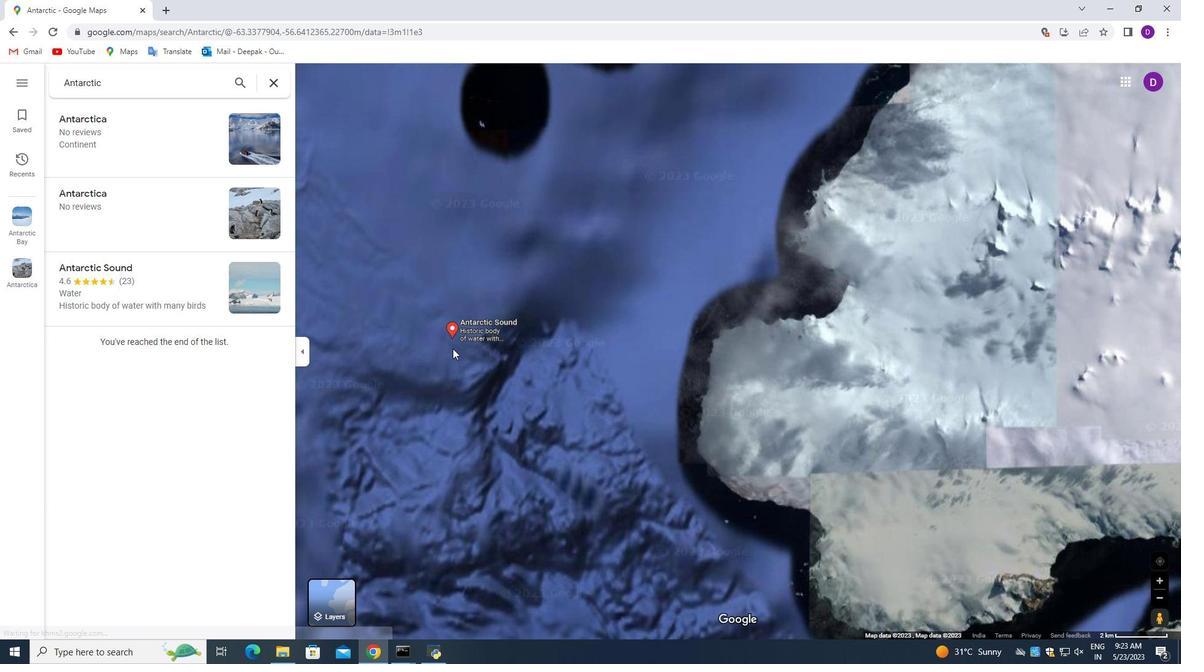 
Action: Mouse scrolled (471, 334) with delta (0, 0)
Screenshot: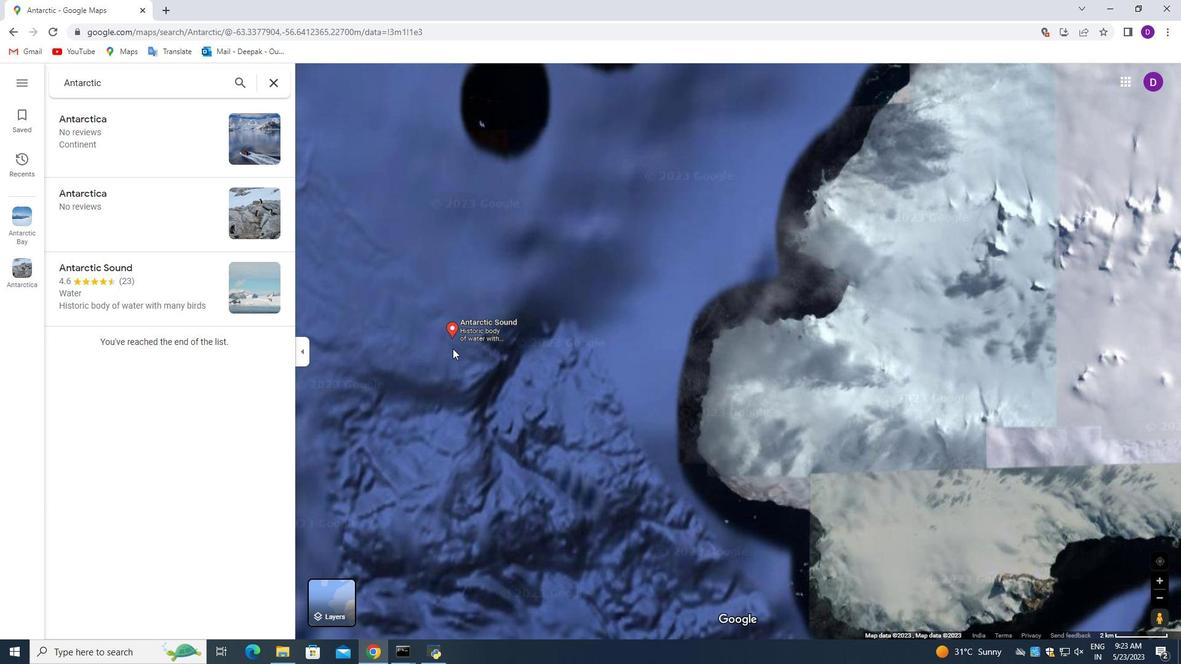 
Action: Mouse scrolled (471, 334) with delta (0, 0)
Screenshot: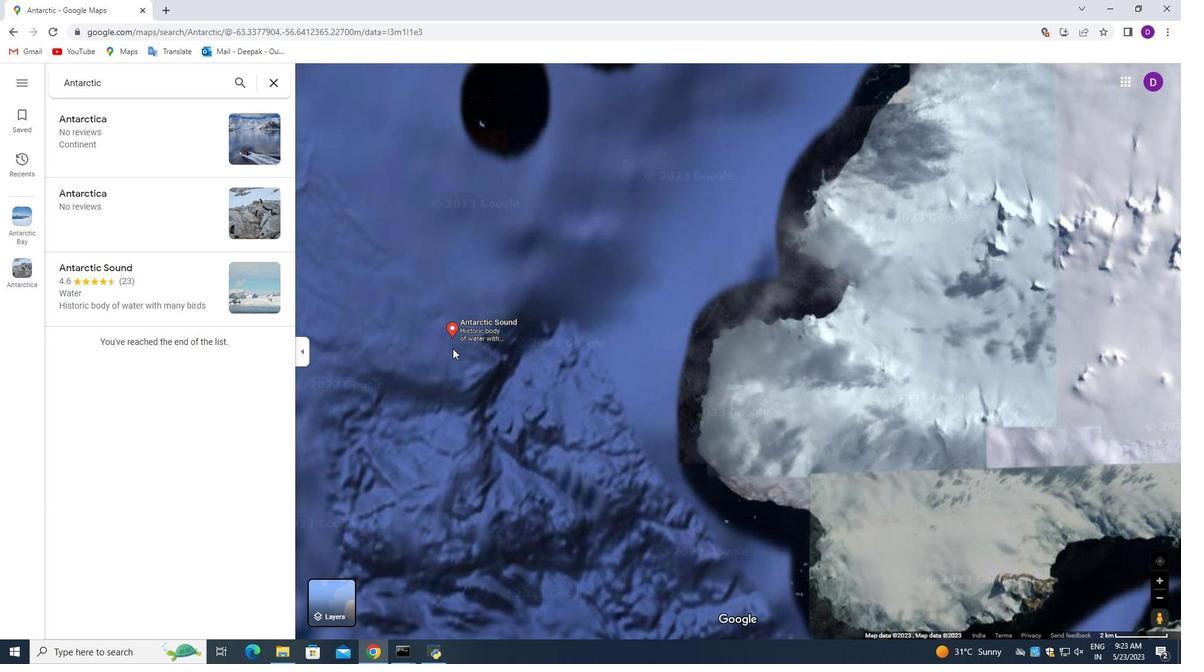 
Action: Mouse scrolled (471, 334) with delta (0, 0)
Screenshot: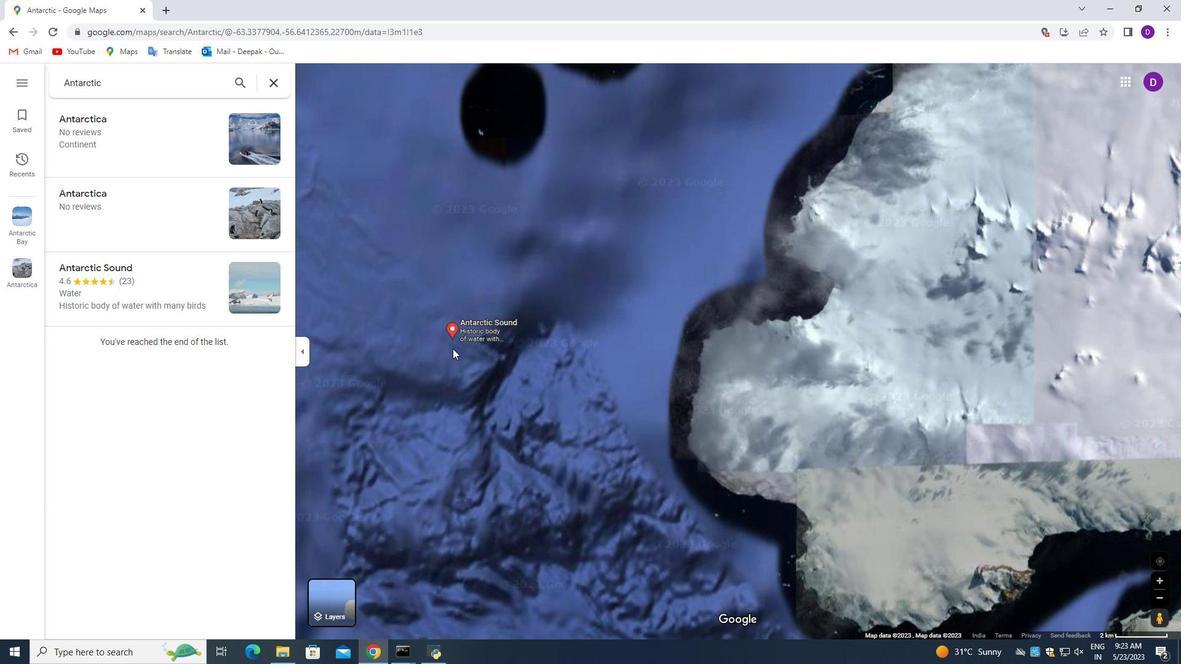 
Action: Mouse moved to (475, 337)
Screenshot: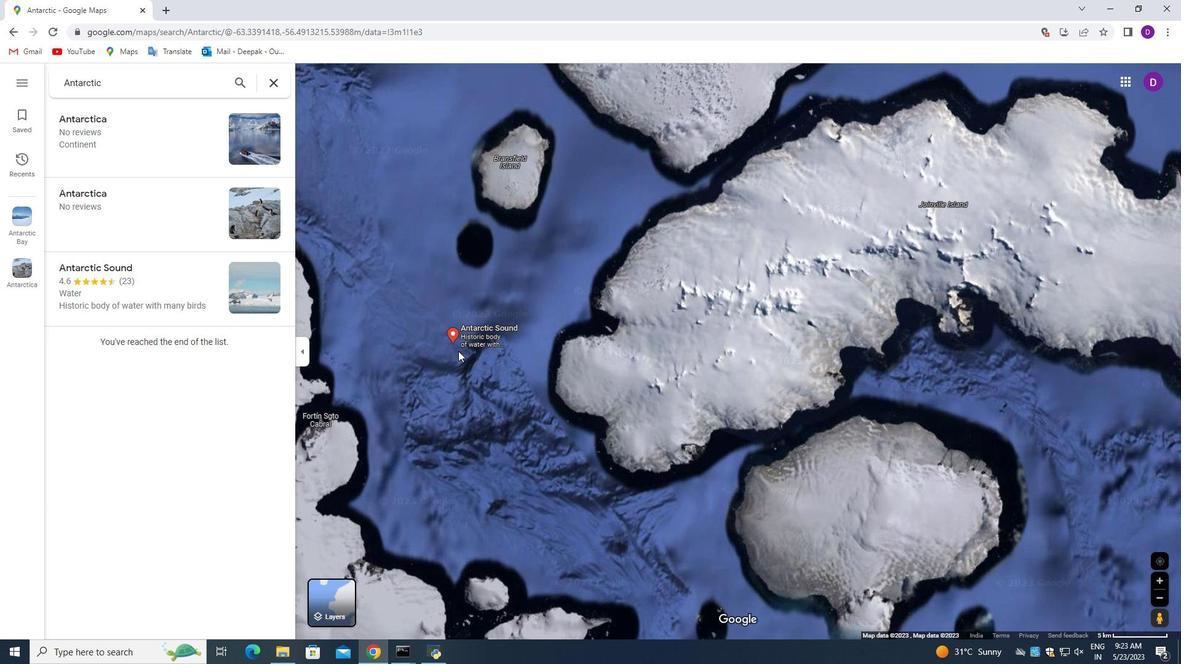 
Action: Mouse scrolled (475, 337) with delta (0, 0)
Screenshot: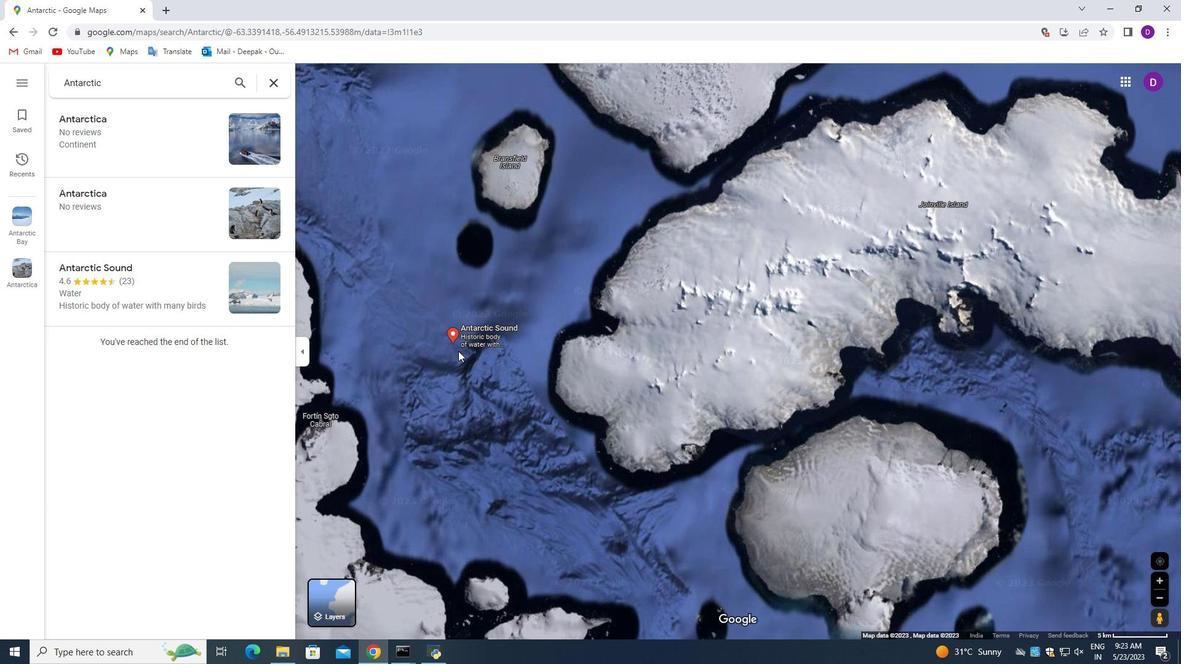 
Action: Mouse scrolled (475, 337) with delta (0, 0)
Screenshot: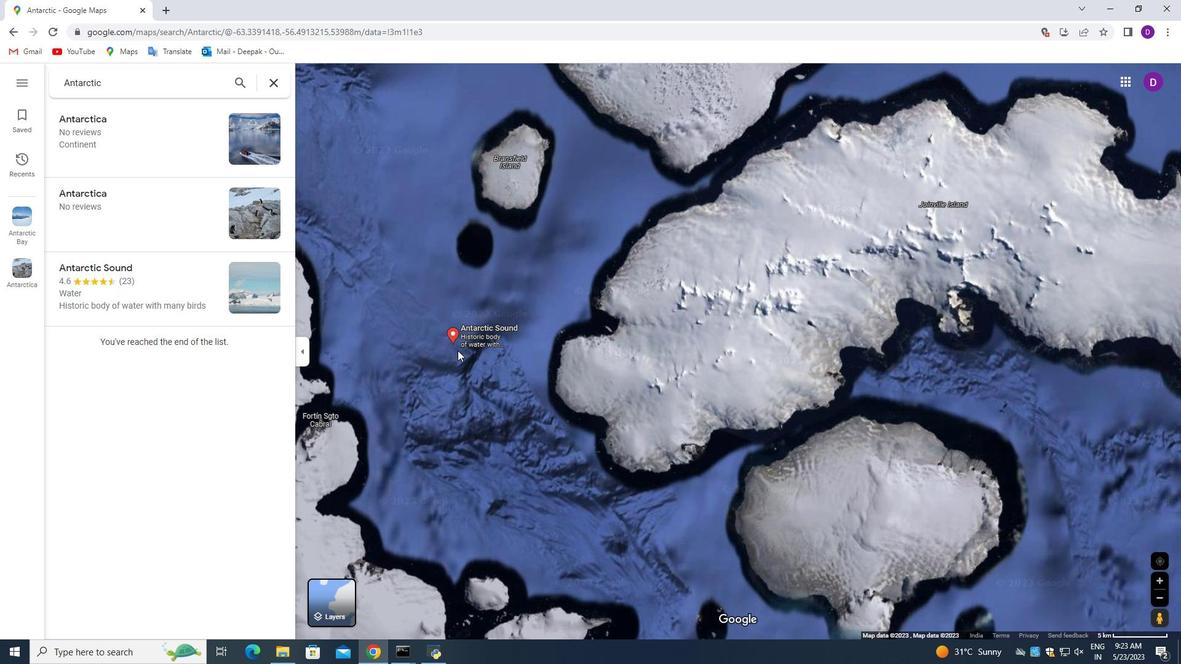 
Action: Mouse moved to (468, 327)
Screenshot: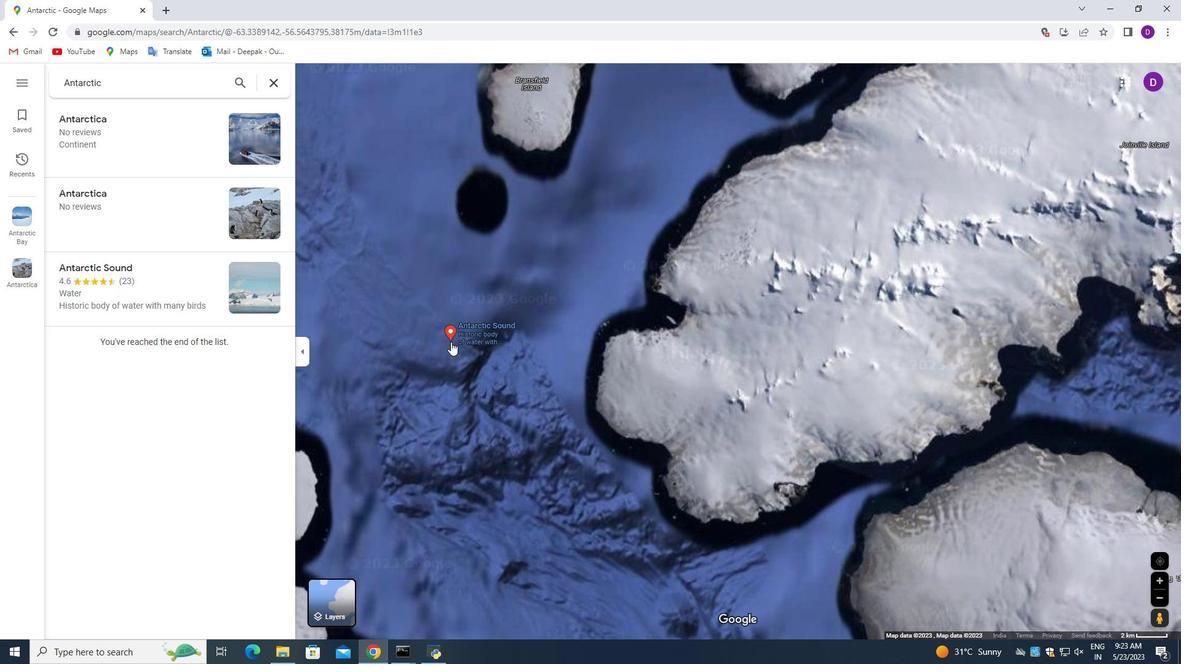 
Action: Mouse scrolled (468, 328) with delta (0, 0)
Screenshot: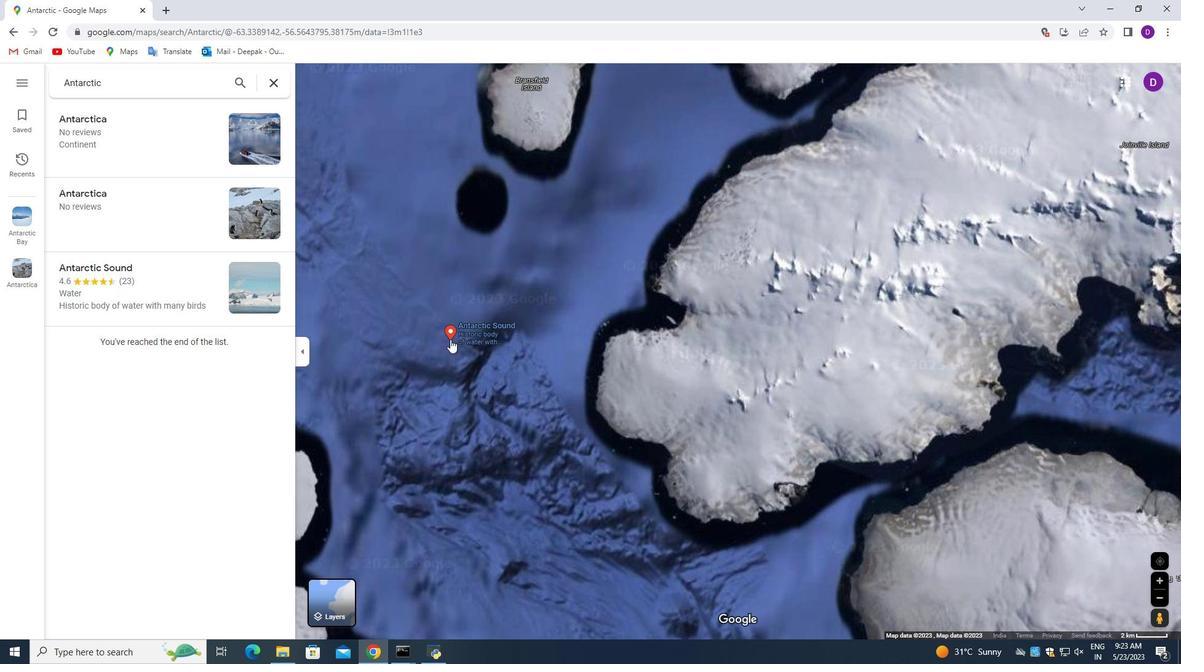 
Action: Mouse scrolled (468, 328) with delta (0, 0)
Screenshot: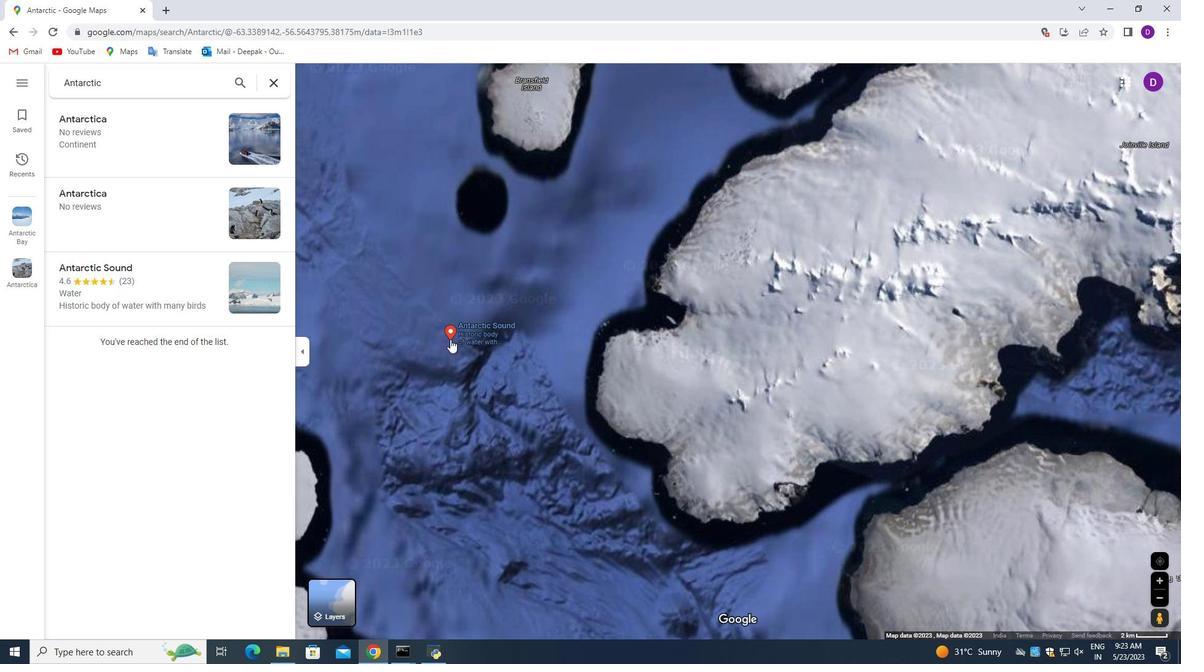 
Action: Mouse scrolled (468, 328) with delta (0, 0)
Screenshot: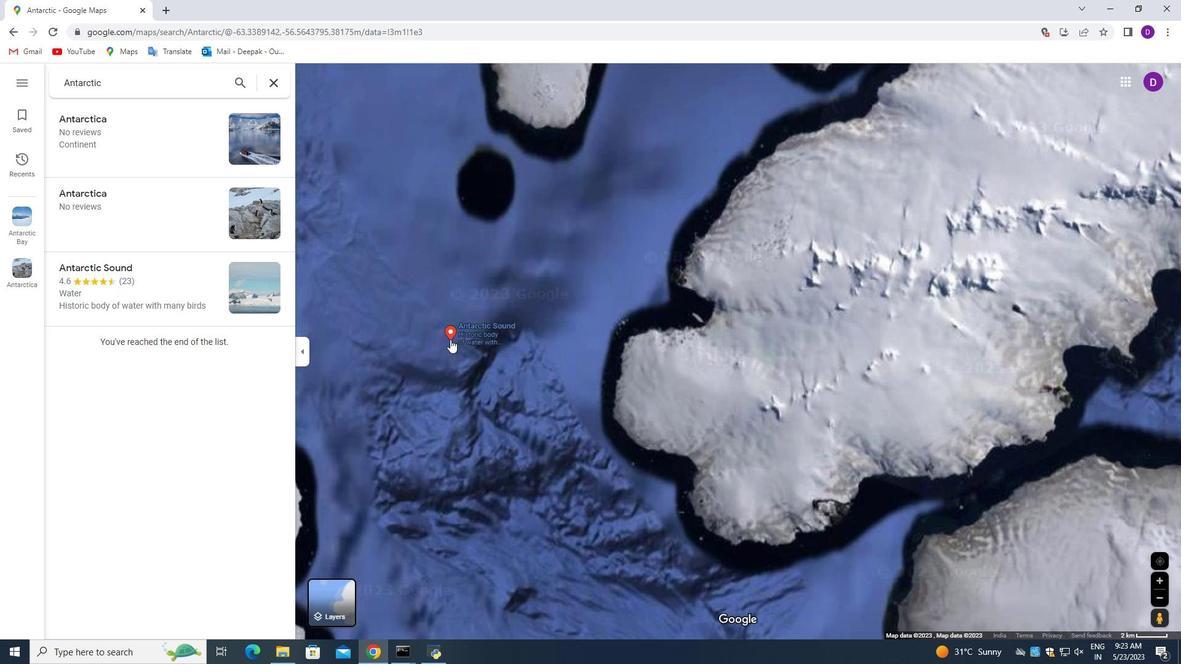 
Action: Mouse scrolled (468, 328) with delta (0, 0)
Screenshot: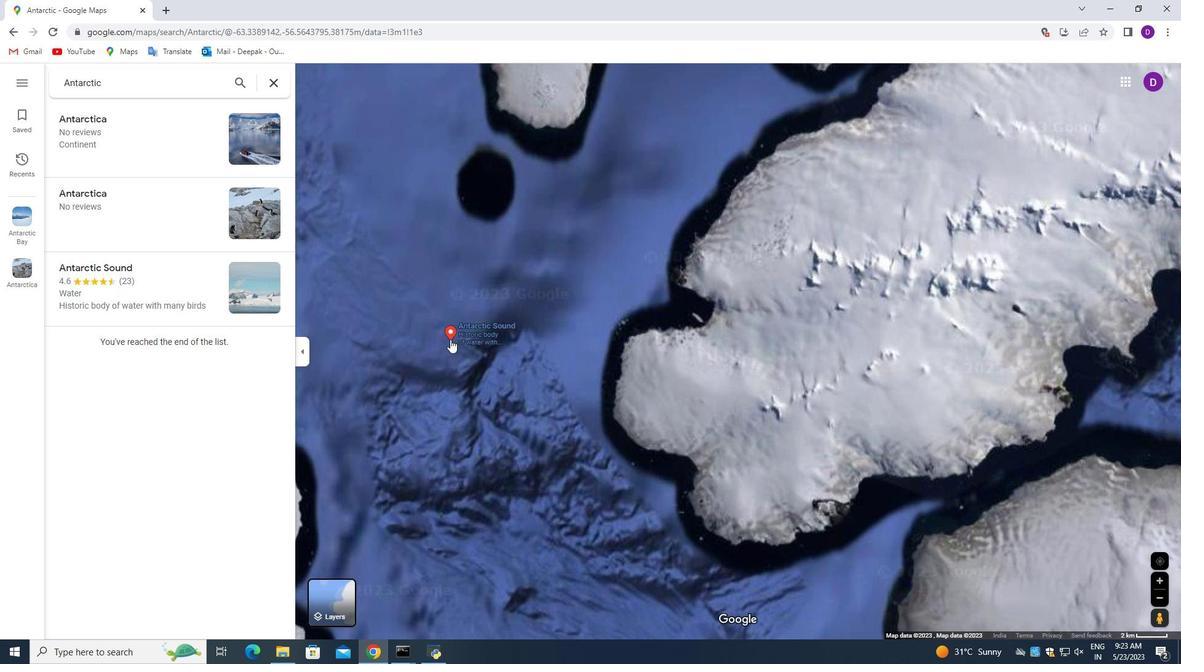 
Action: Mouse moved to (445, 334)
Screenshot: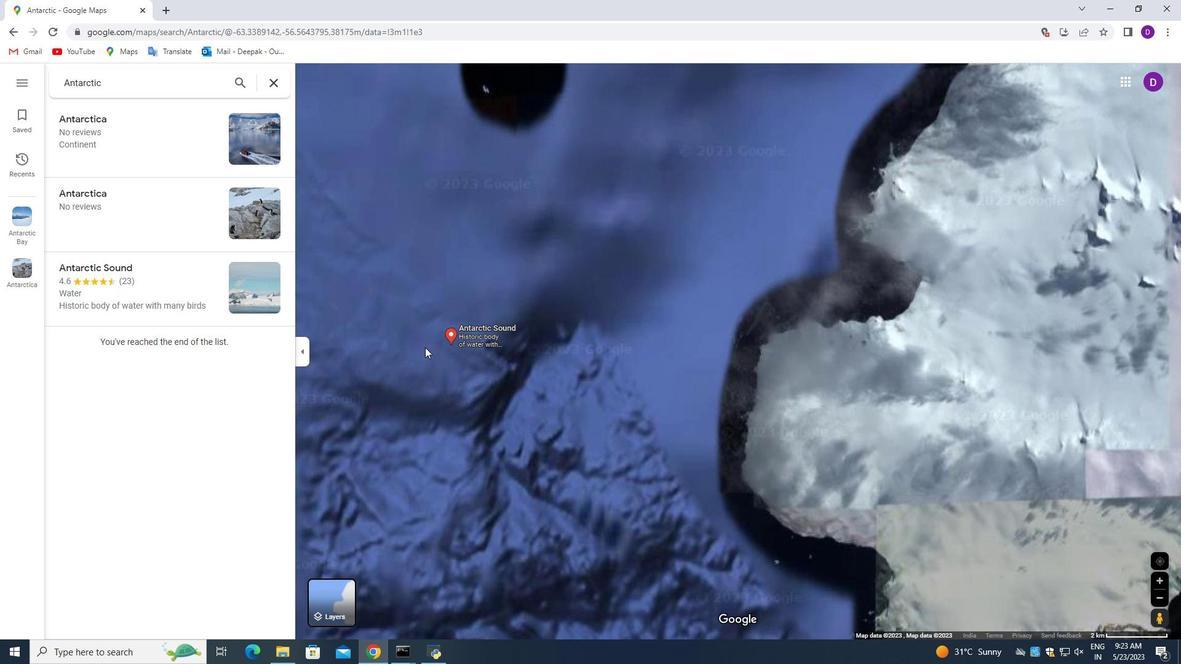 
Action: Mouse scrolled (445, 334) with delta (0, 0)
Screenshot: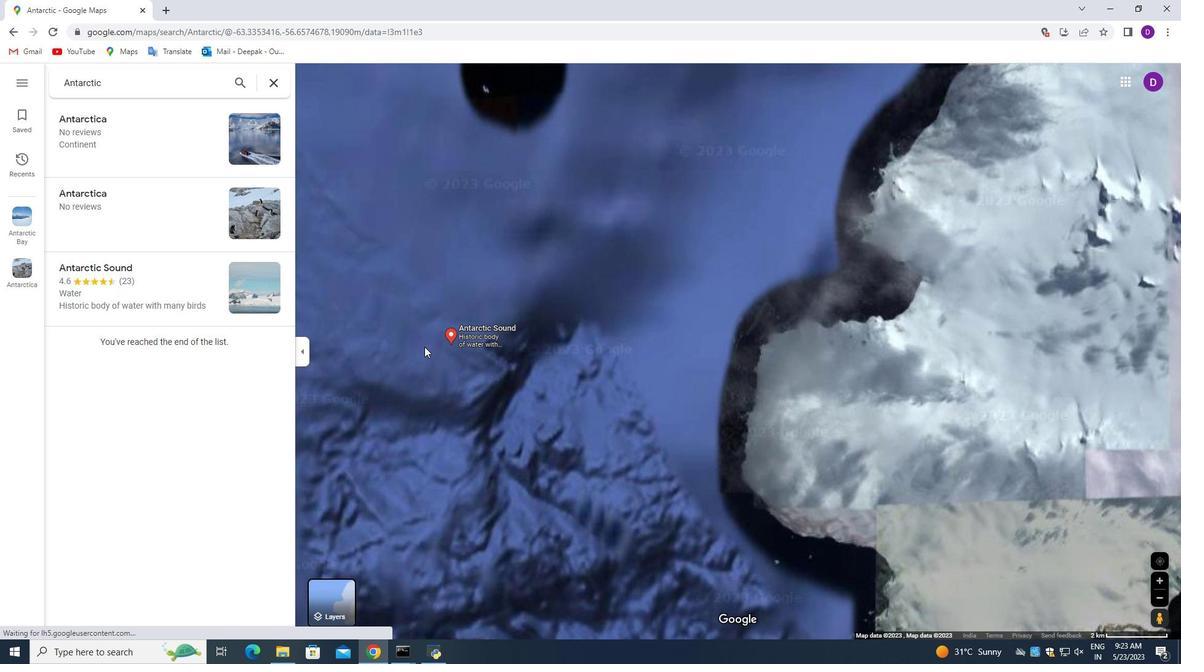 
Action: Mouse scrolled (445, 334) with delta (0, 0)
Screenshot: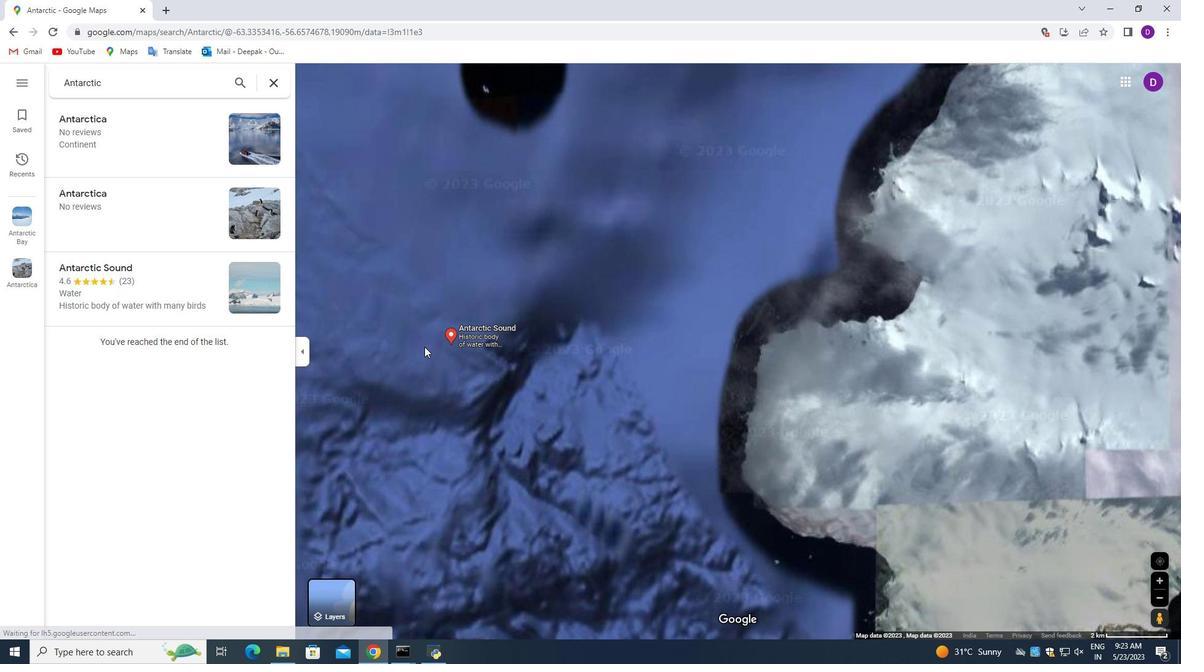 
Action: Mouse moved to (451, 334)
Screenshot: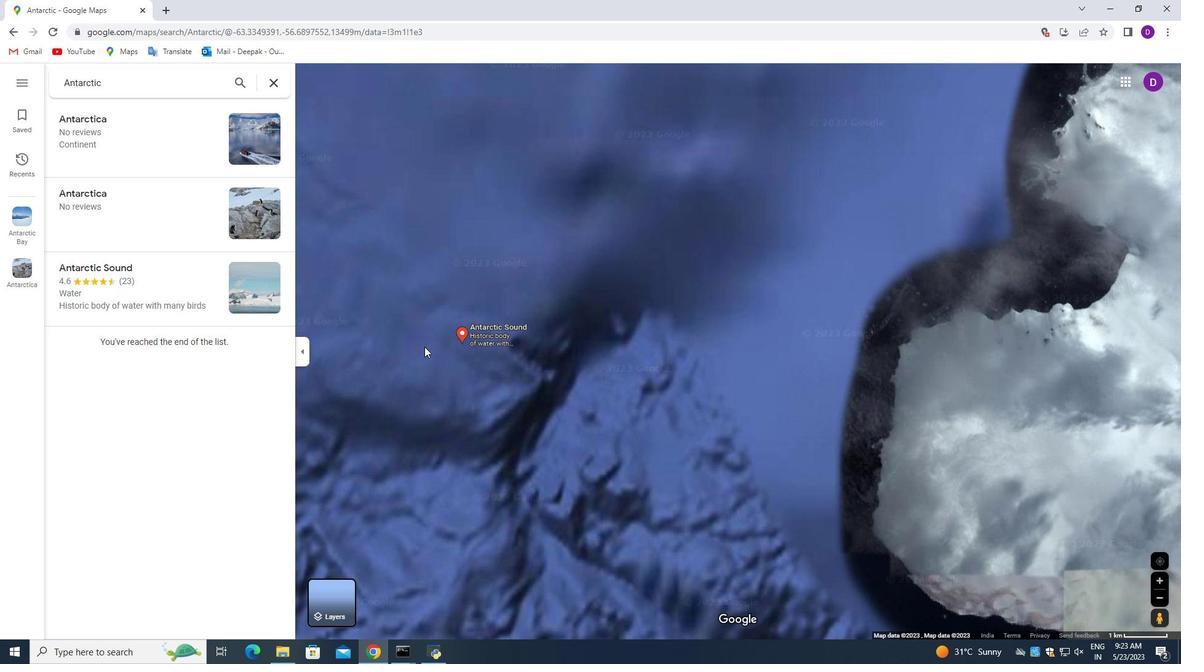 
Action: Mouse scrolled (451, 334) with delta (0, 0)
Screenshot: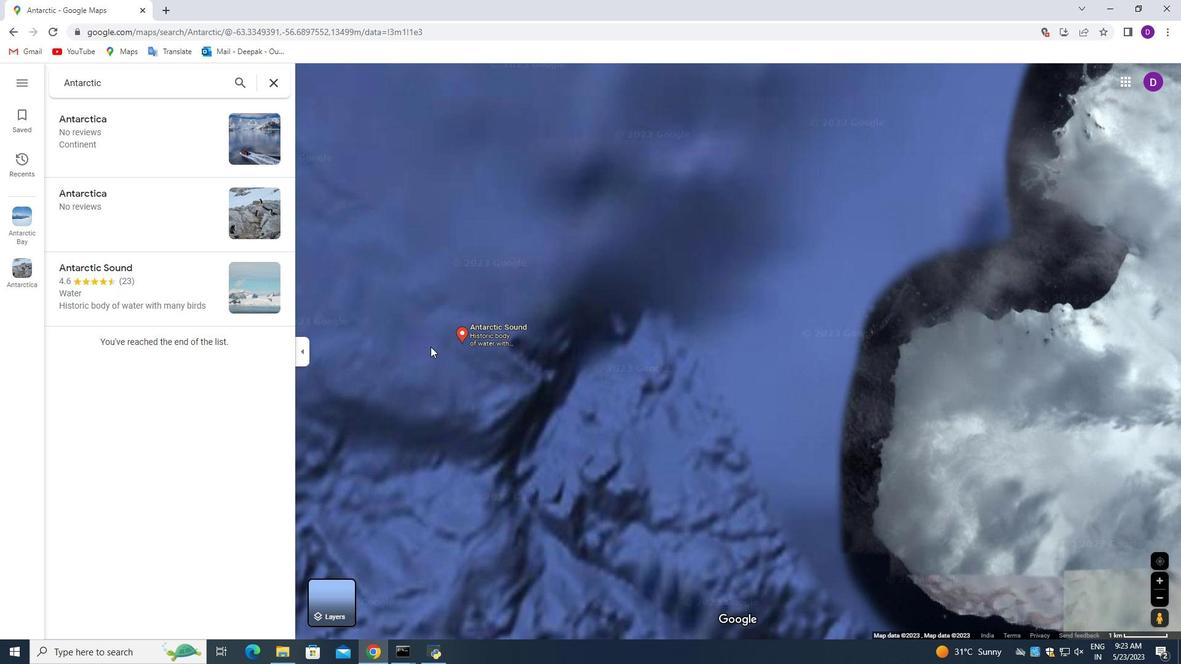 
Action: Mouse moved to (451, 334)
Screenshot: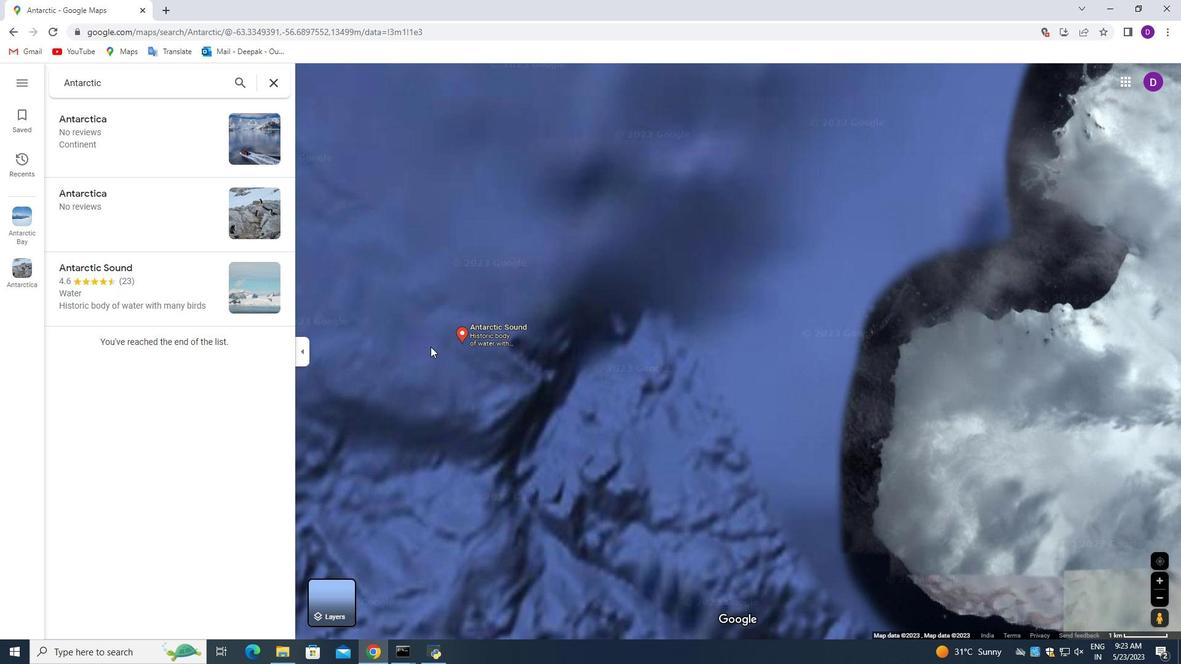 
Action: Mouse scrolled (451, 334) with delta (0, 0)
Screenshot: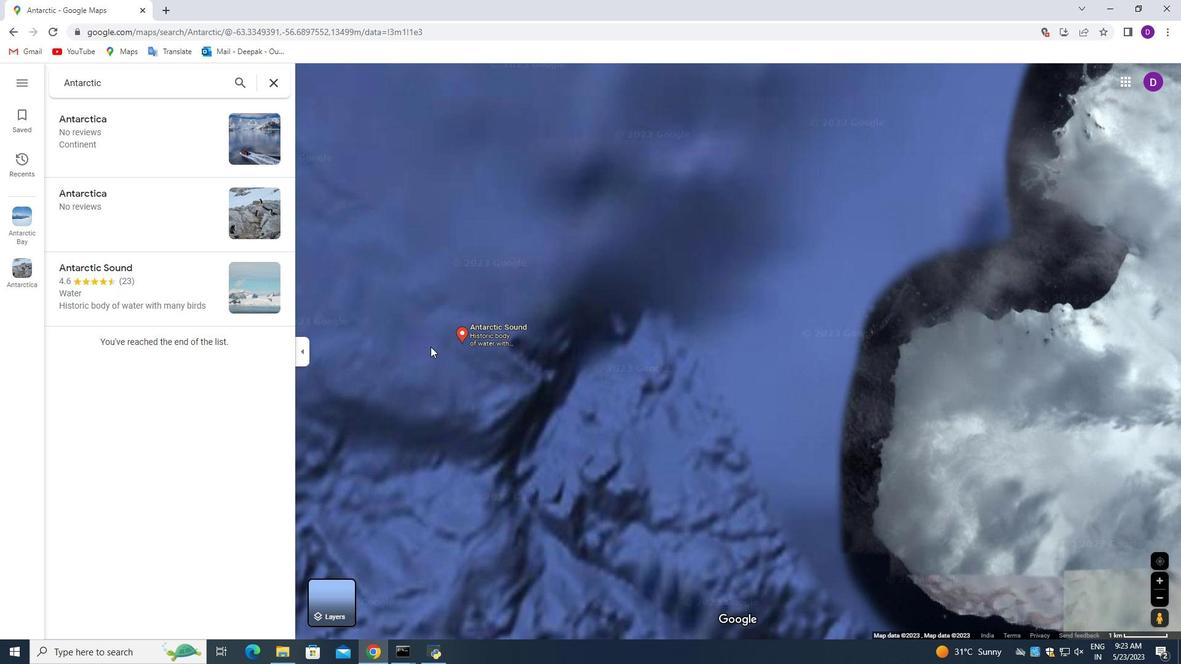 
Action: Mouse scrolled (451, 334) with delta (0, 0)
Screenshot: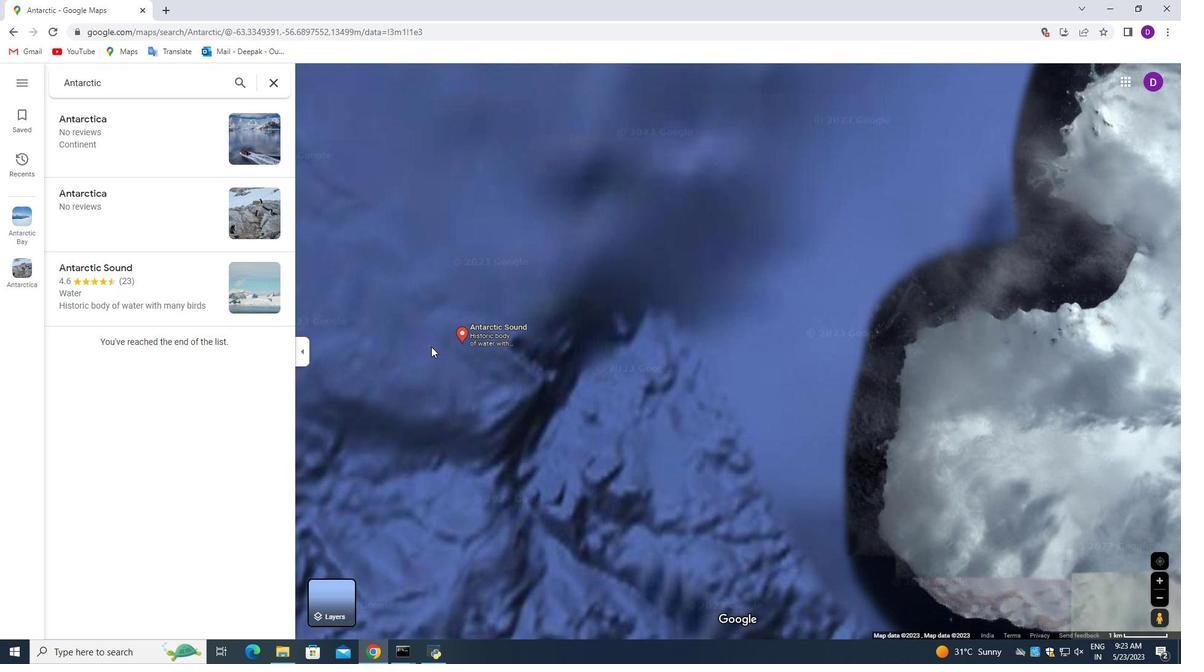 
Action: Mouse scrolled (451, 334) with delta (0, 0)
Screenshot: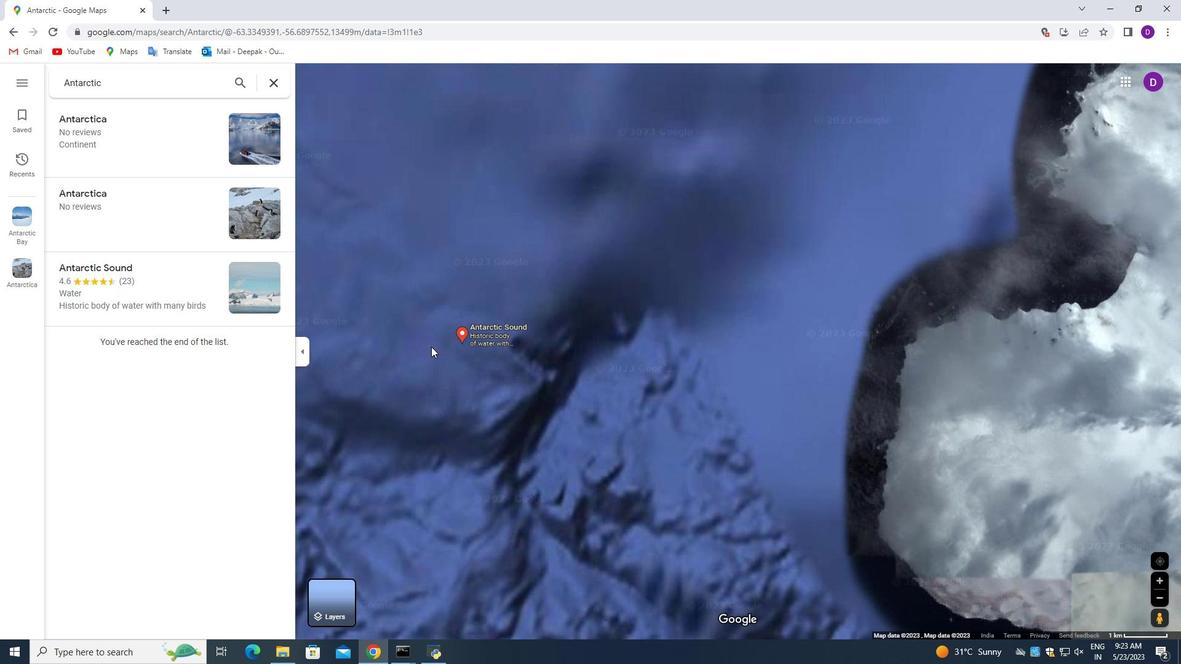 
Action: Mouse moved to (479, 332)
Screenshot: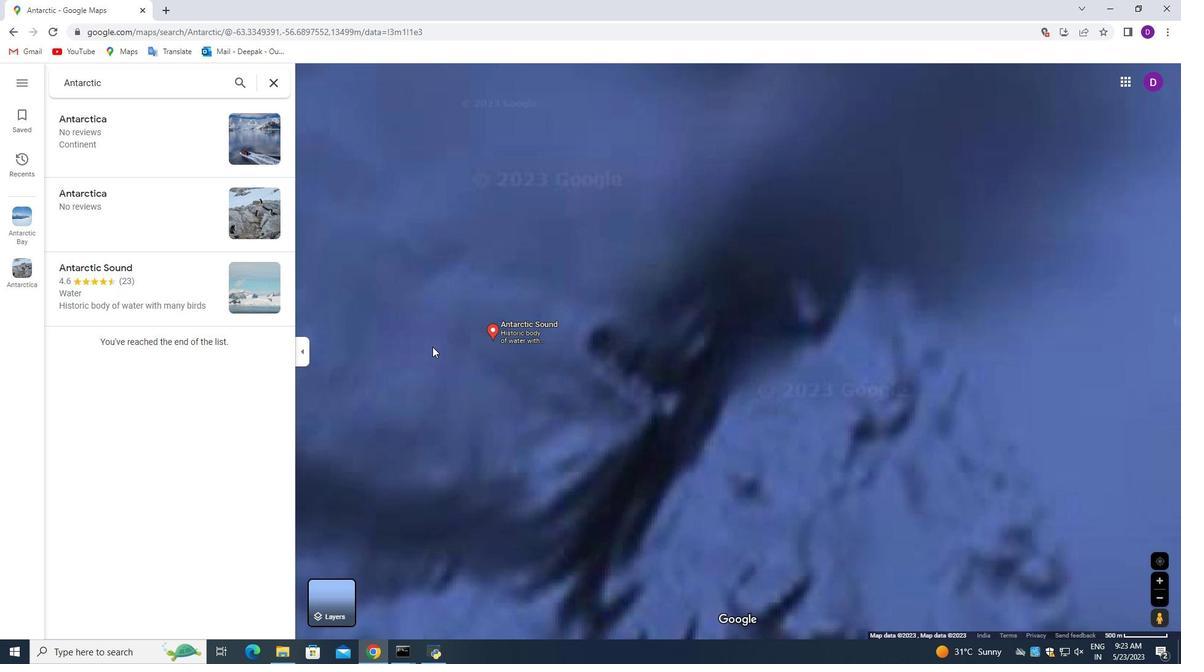 
Action: Mouse scrolled (479, 332) with delta (0, 0)
Screenshot: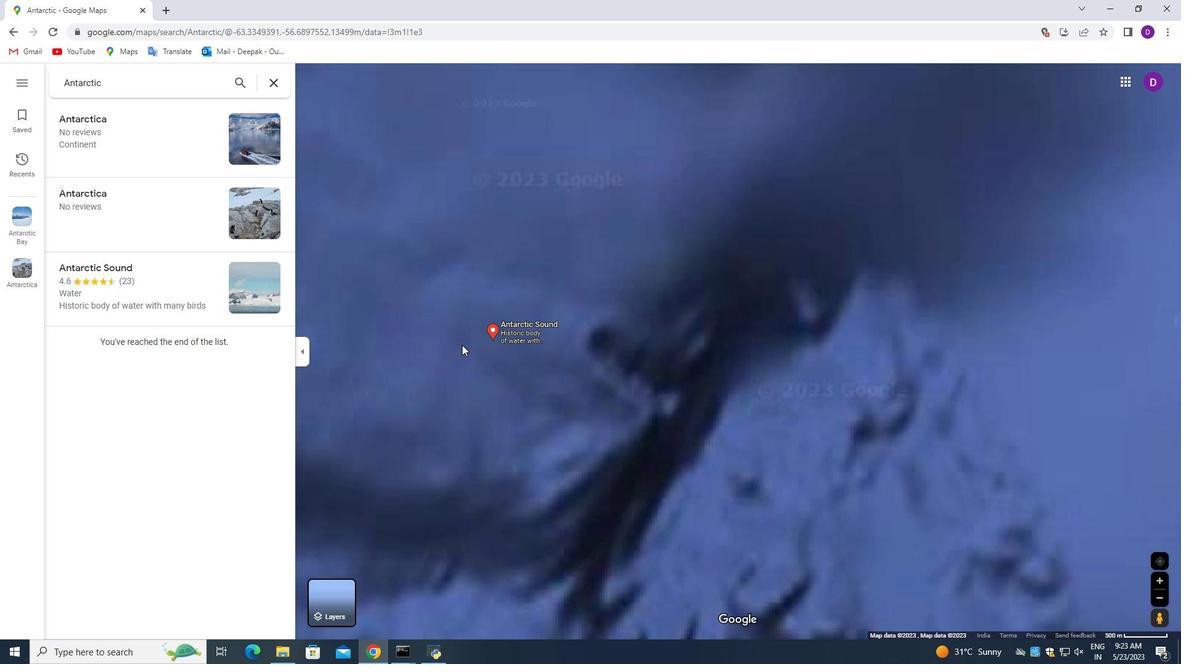
Action: Mouse scrolled (479, 332) with delta (0, 0)
Screenshot: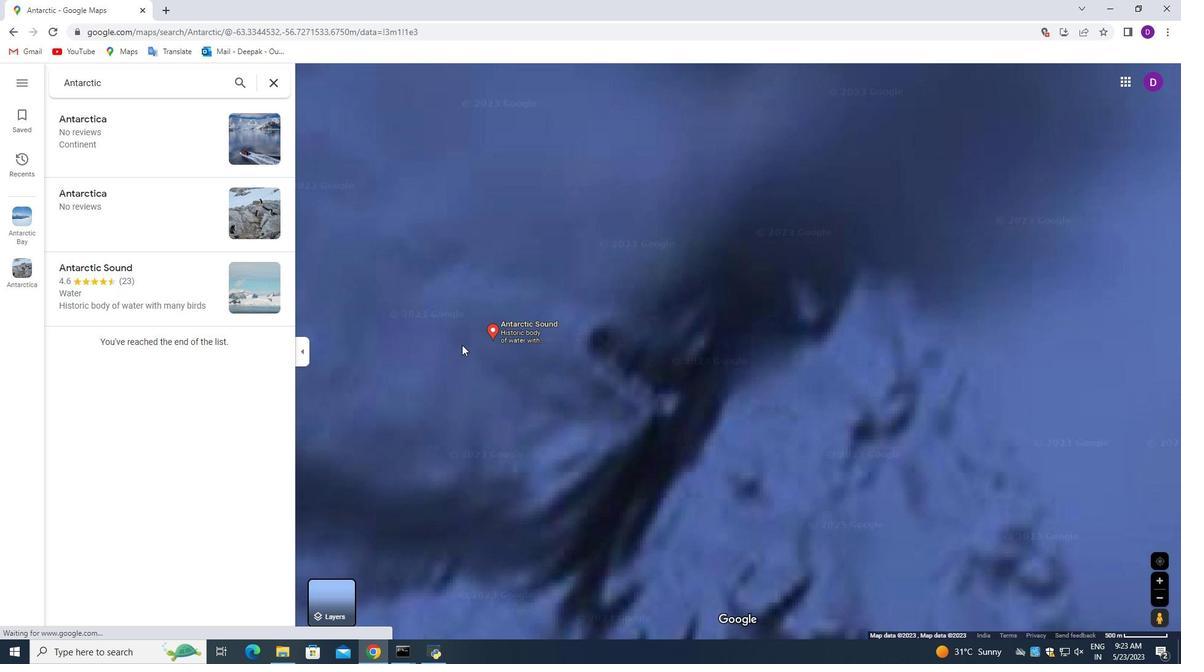 
Action: Mouse scrolled (479, 332) with delta (0, 0)
Screenshot: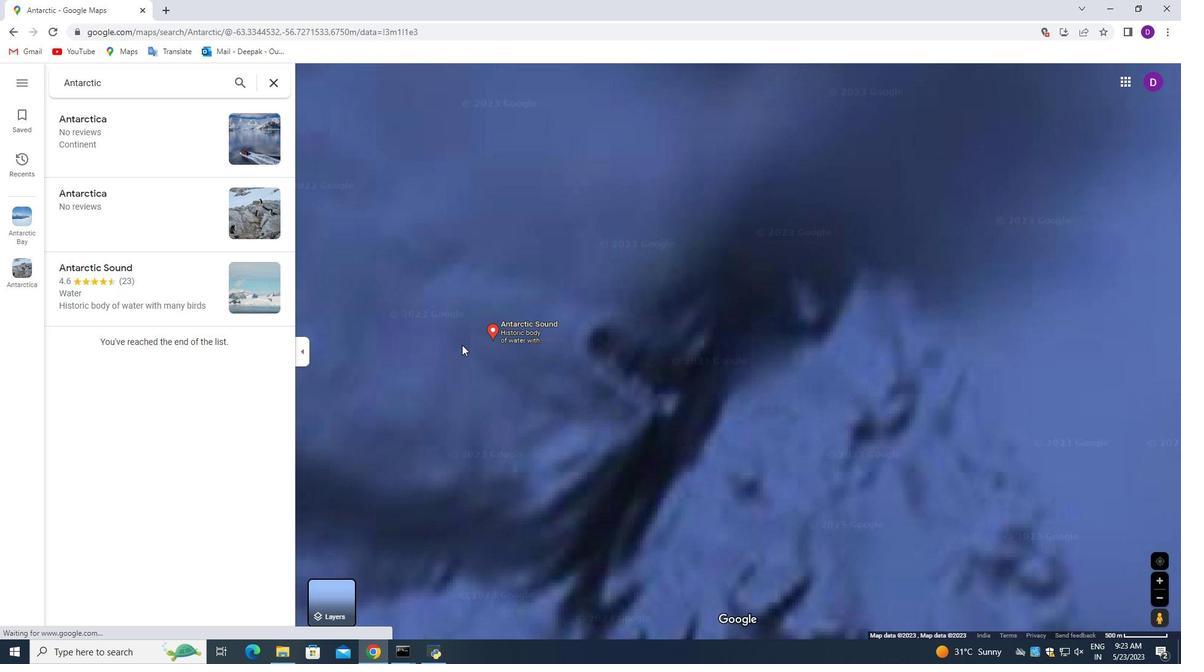 
Action: Mouse scrolled (479, 332) with delta (0, 0)
Screenshot: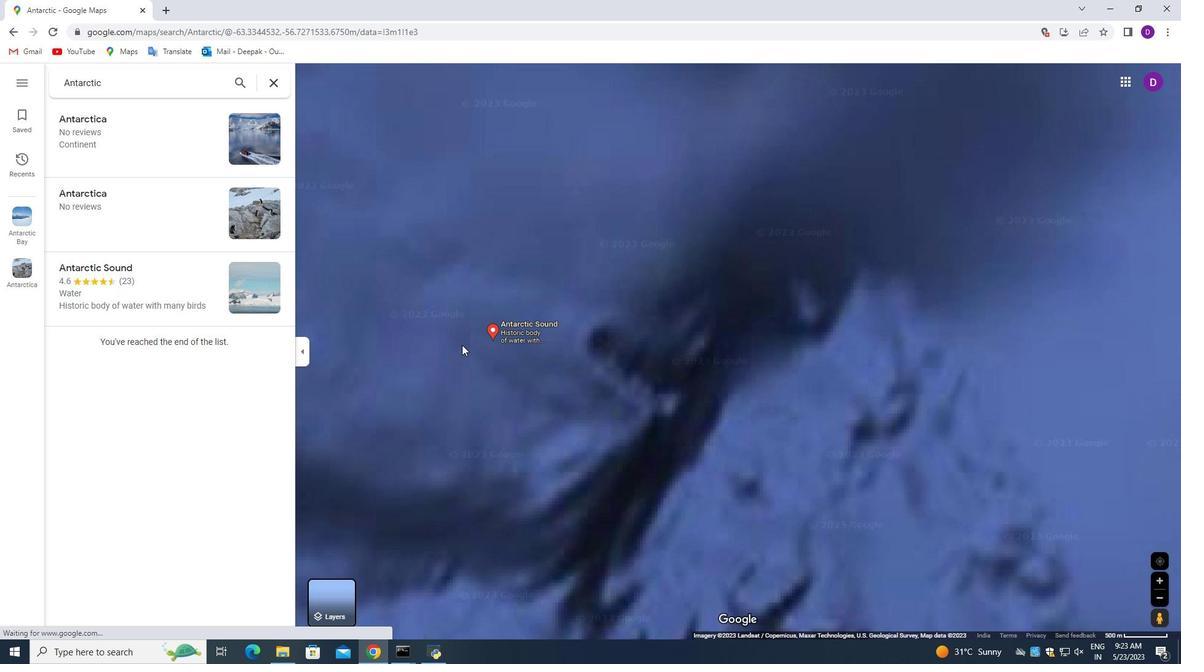 
Action: Mouse moved to (487, 324)
Screenshot: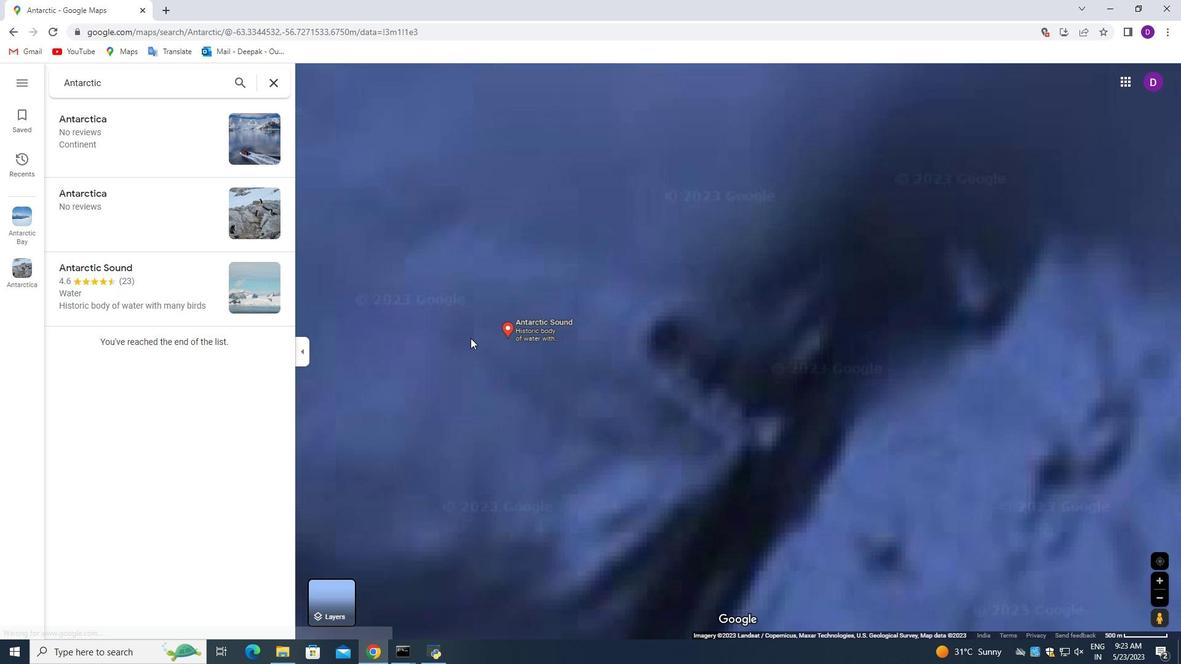 
Action: Mouse scrolled (487, 325) with delta (0, 0)
Screenshot: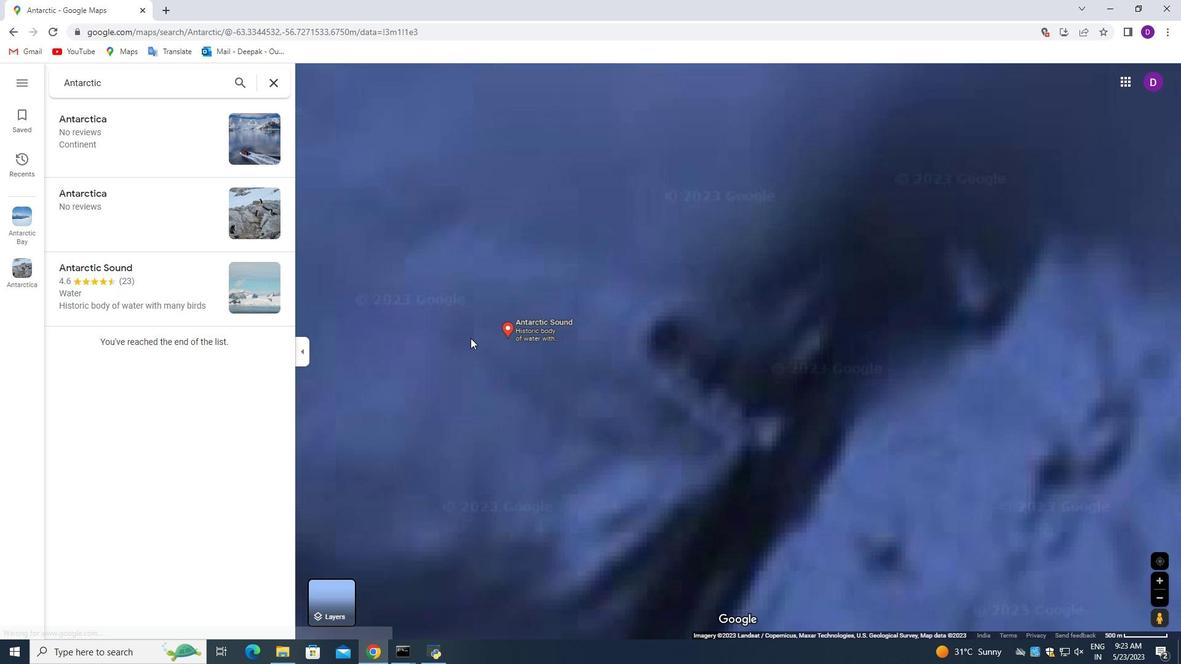 
Action: Mouse scrolled (487, 325) with delta (0, 0)
Screenshot: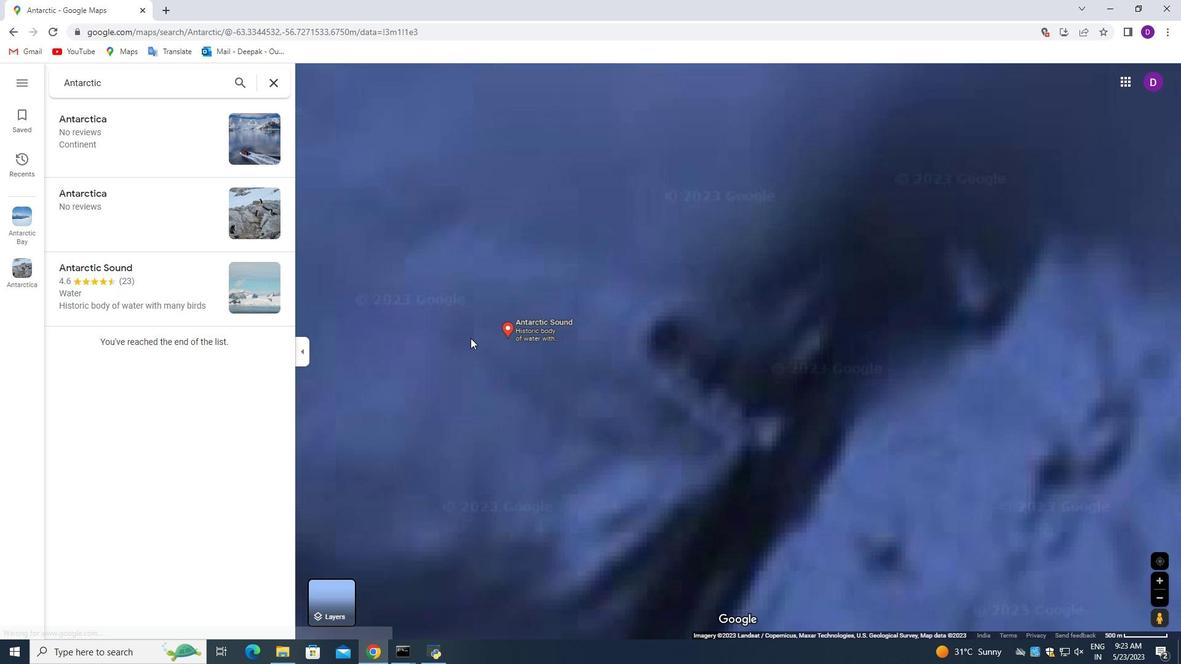 
Action: Mouse scrolled (487, 325) with delta (0, 0)
Screenshot: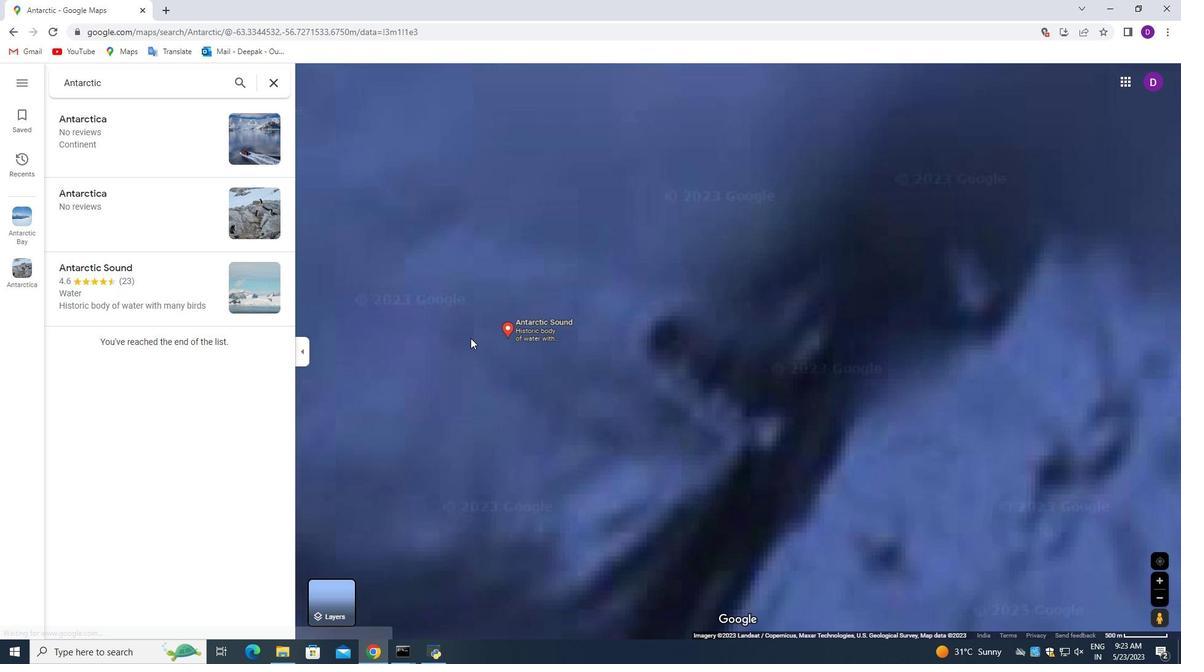 
Action: Mouse scrolled (487, 325) with delta (0, 0)
Screenshot: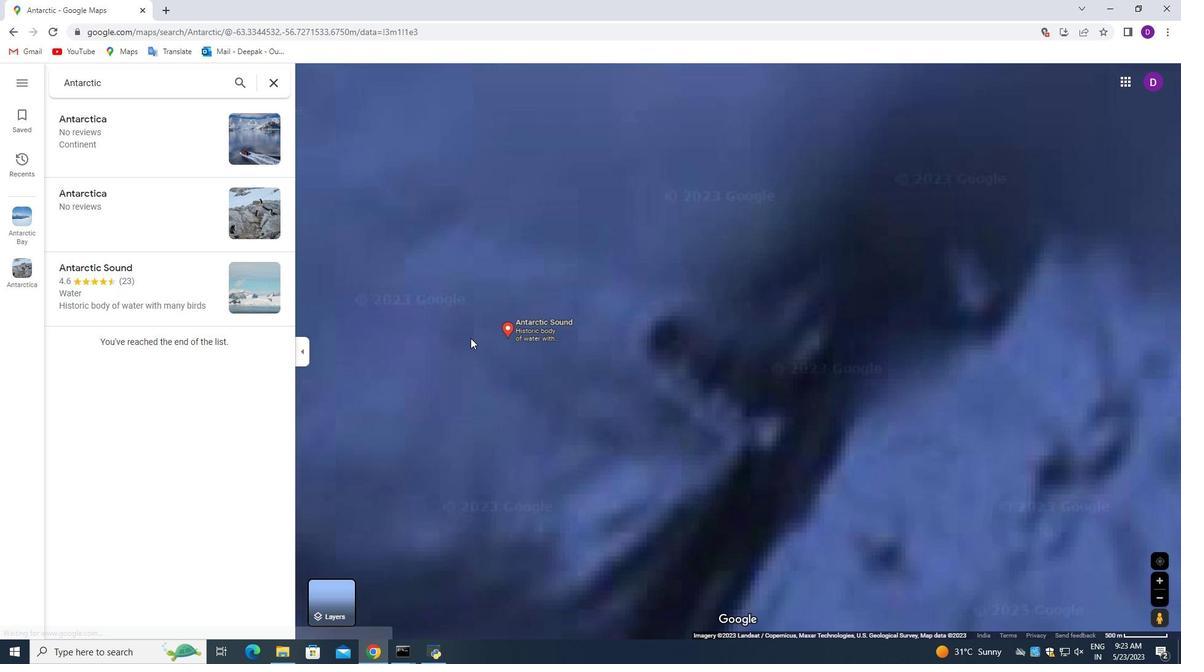 
Action: Mouse moved to (528, 329)
Screenshot: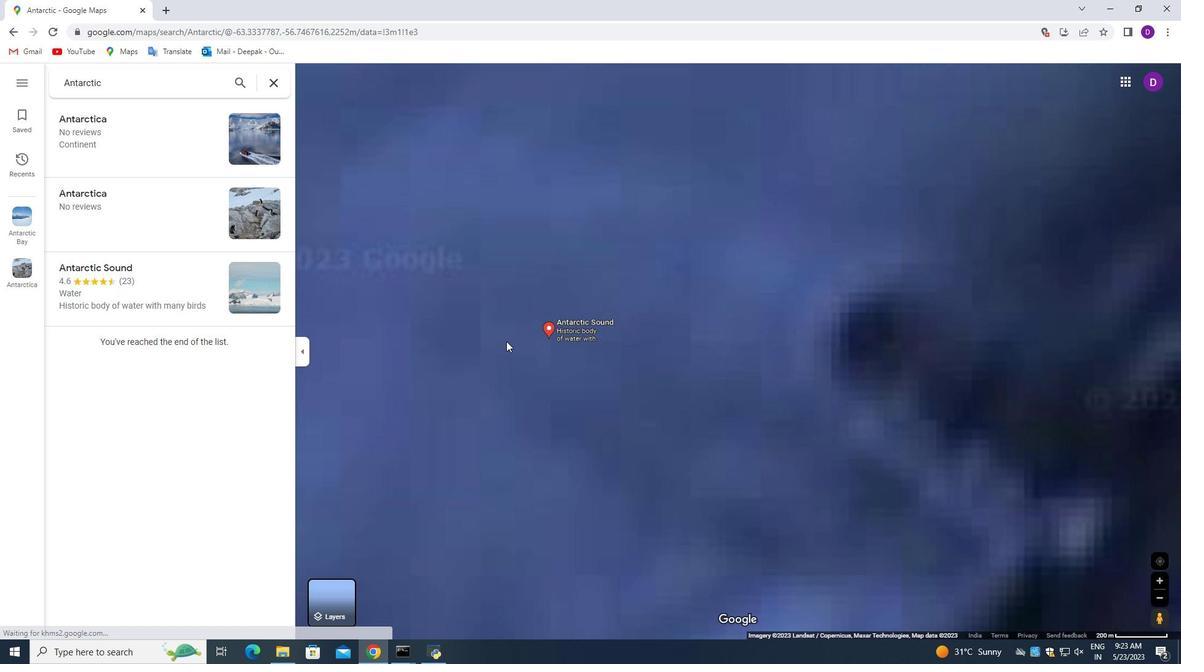 
Action: Mouse scrolled (528, 328) with delta (0, 0)
Screenshot: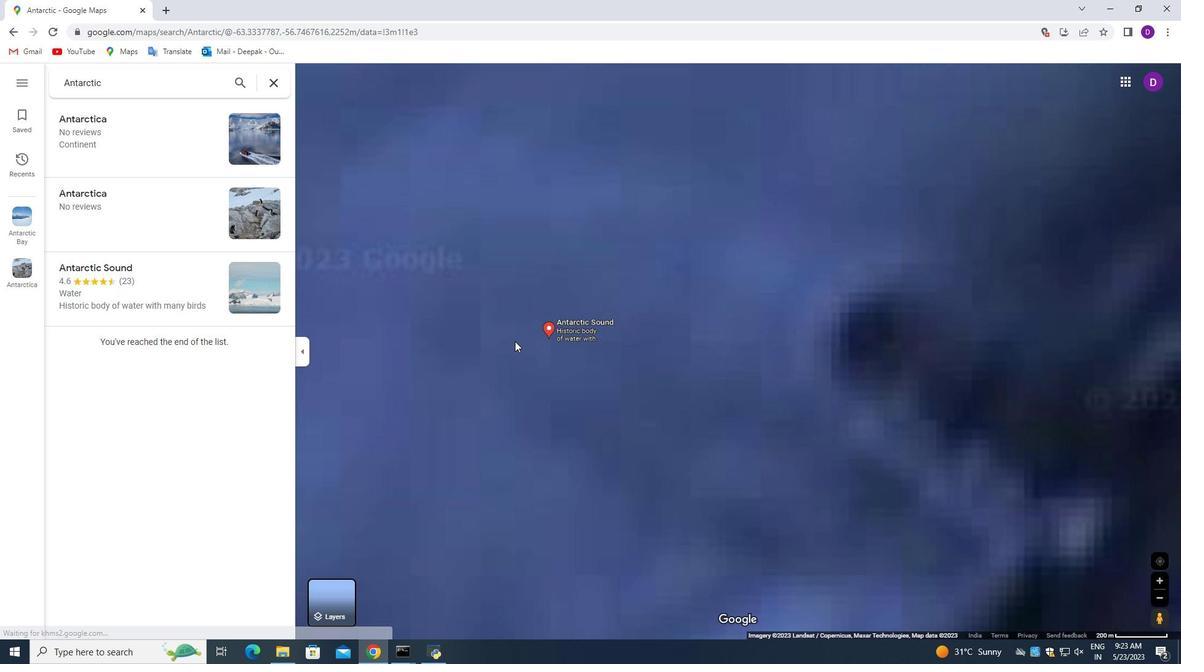 
Action: Mouse scrolled (528, 328) with delta (0, 0)
Screenshot: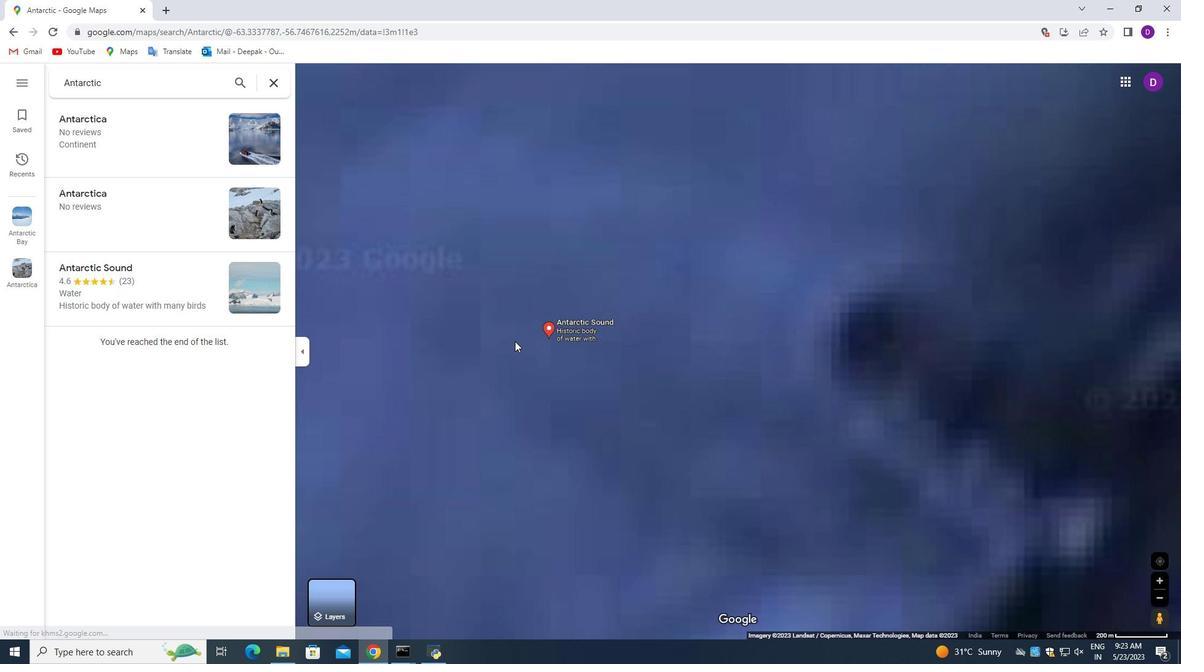 
Action: Mouse scrolled (528, 328) with delta (0, 0)
Screenshot: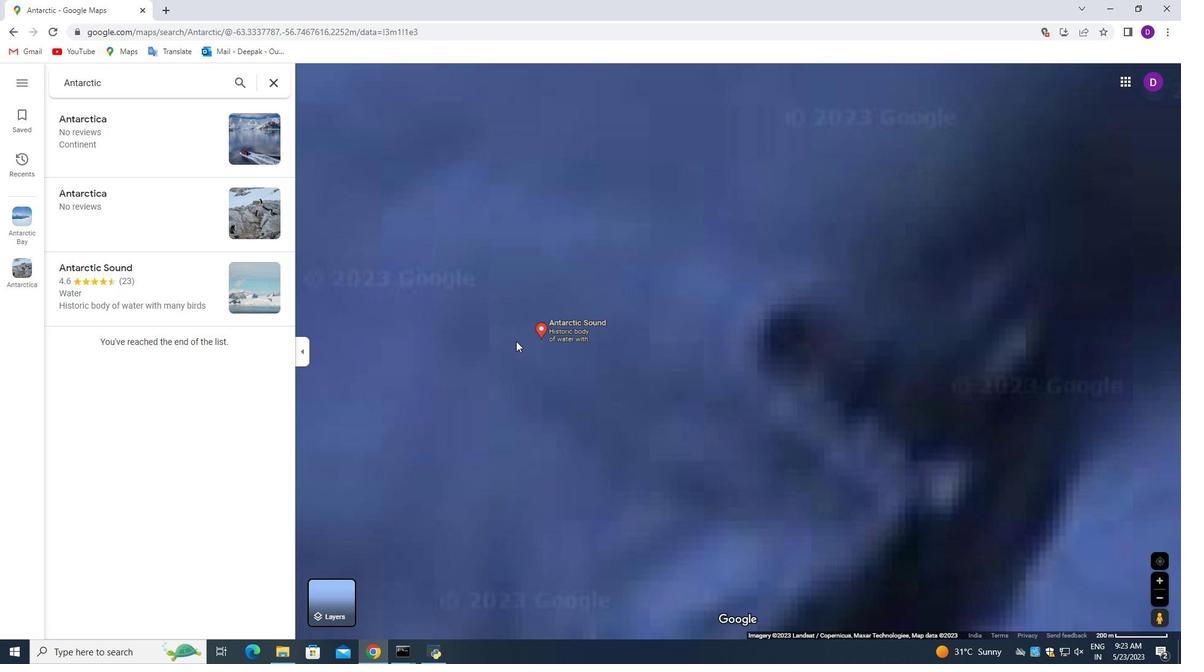 
Action: Mouse scrolled (528, 328) with delta (0, 0)
Screenshot: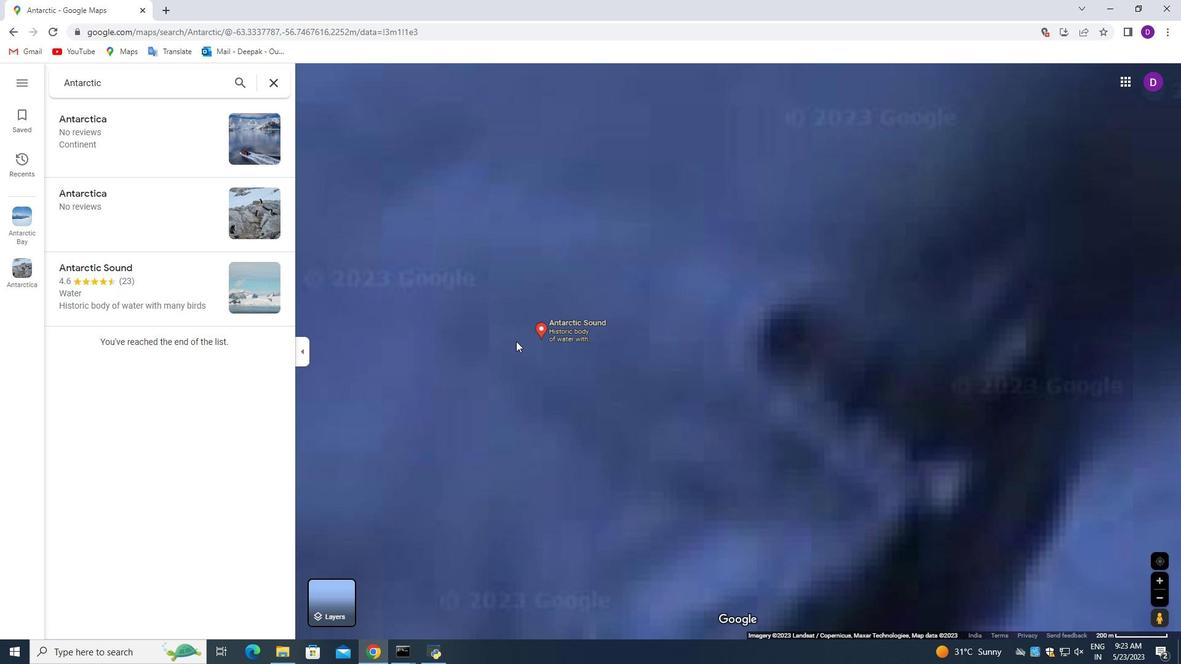 
Action: Mouse scrolled (528, 328) with delta (0, 0)
Screenshot: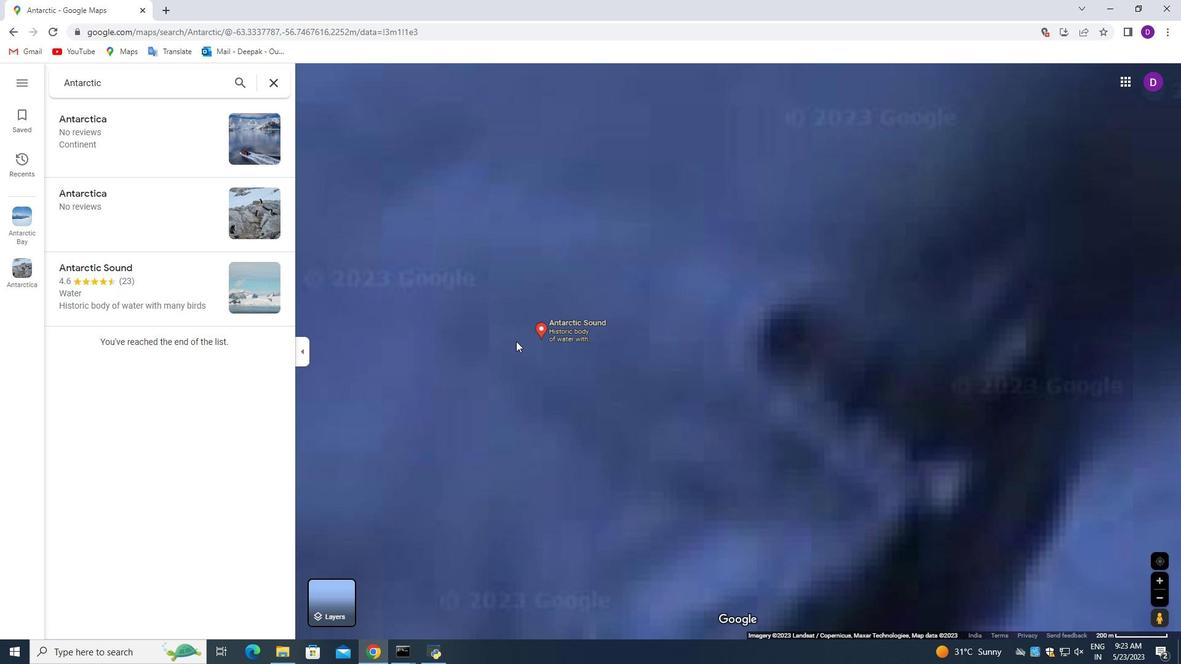 
Action: Mouse scrolled (528, 328) with delta (0, 0)
Screenshot: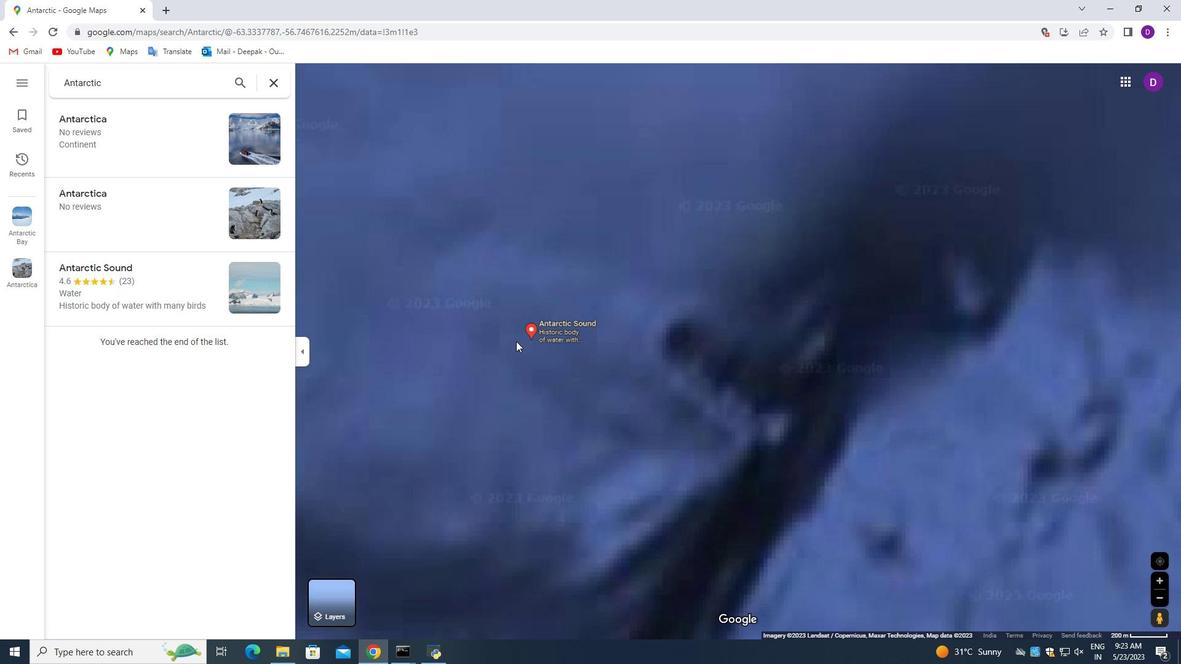 
Action: Mouse scrolled (528, 328) with delta (0, 0)
Screenshot: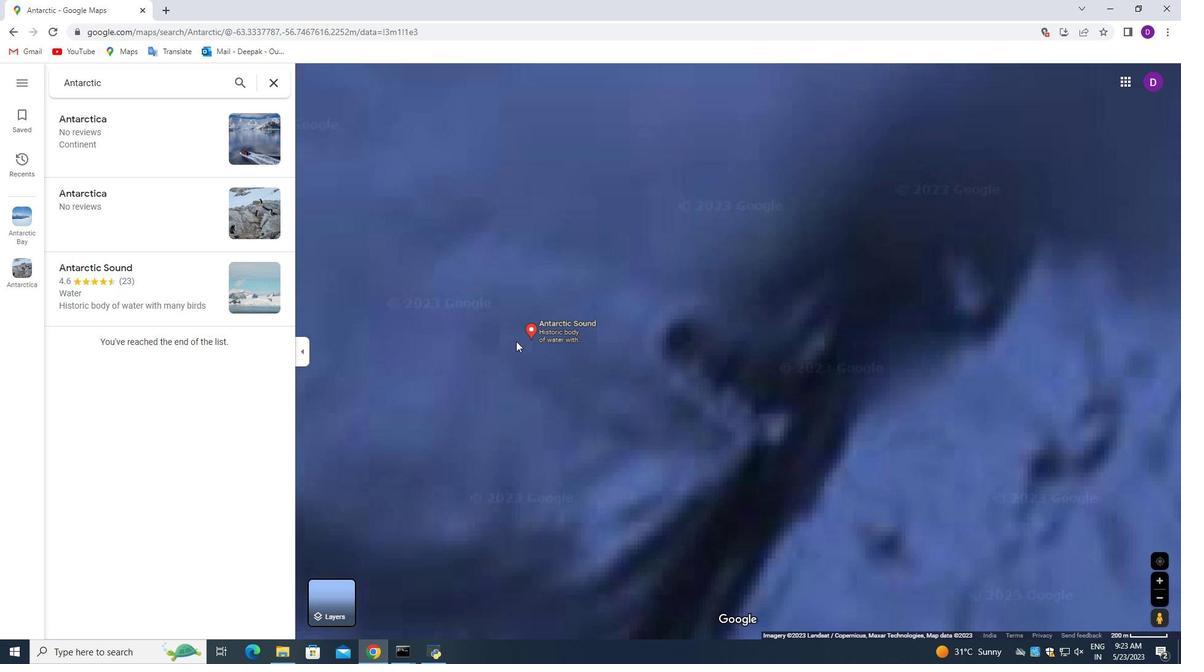 
Action: Mouse scrolled (528, 328) with delta (0, 0)
Screenshot: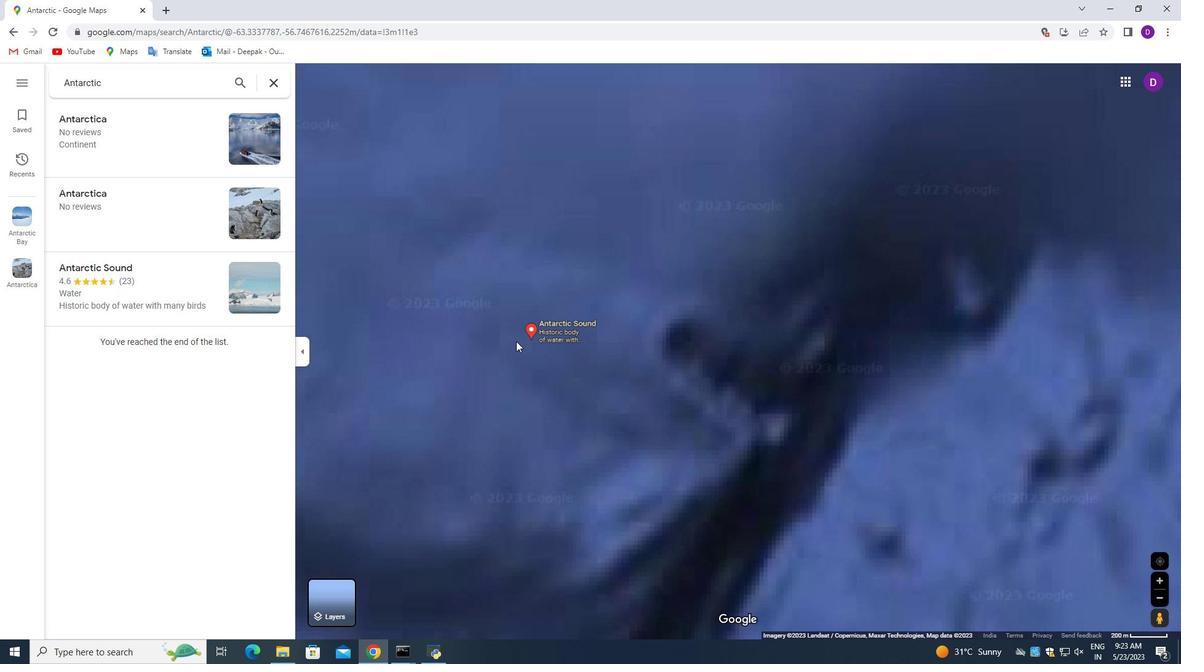 
Action: Mouse moved to (528, 329)
Screenshot: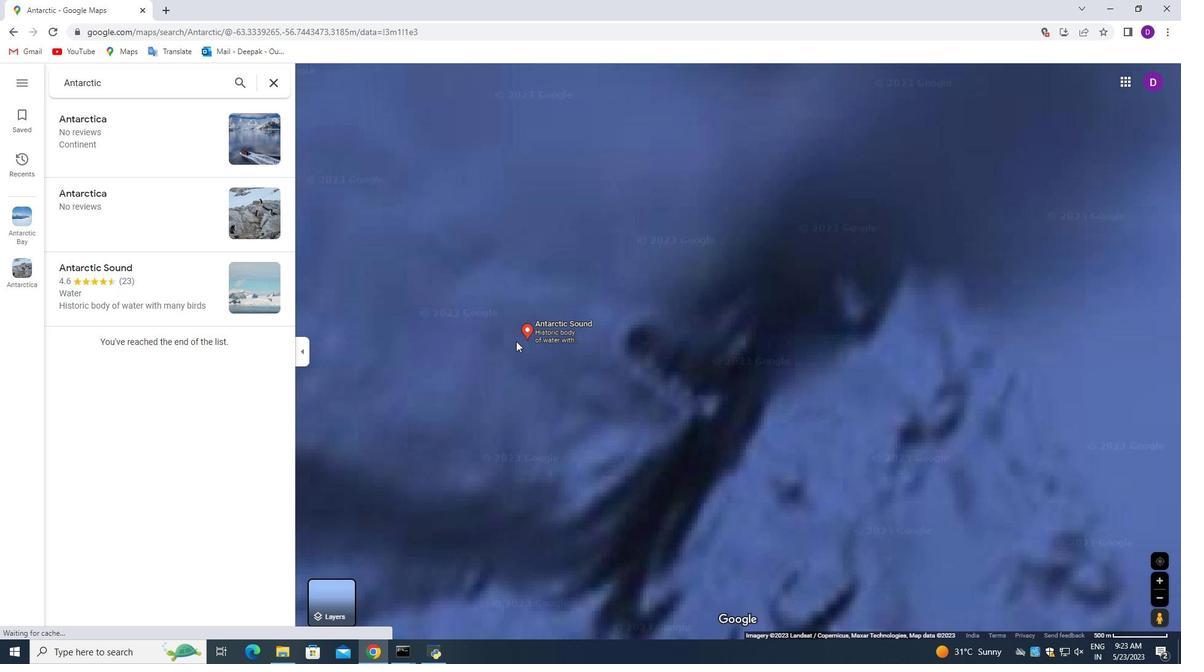 
Action: Mouse scrolled (528, 328) with delta (0, 0)
Screenshot: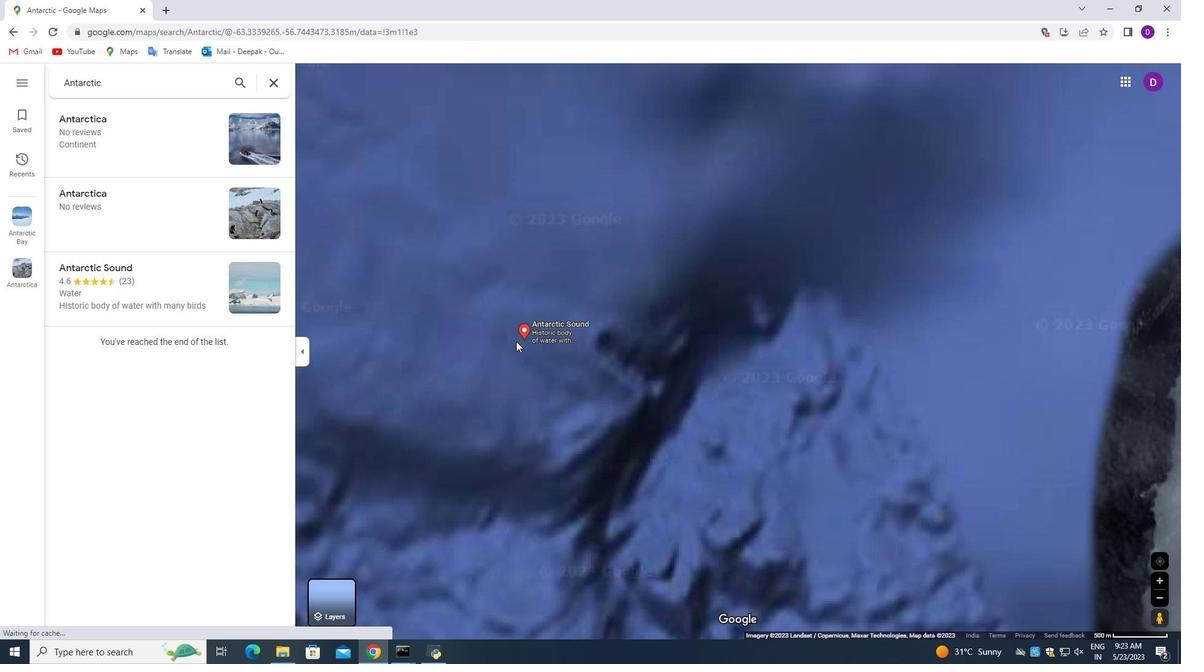 
Action: Mouse scrolled (528, 328) with delta (0, 0)
Screenshot: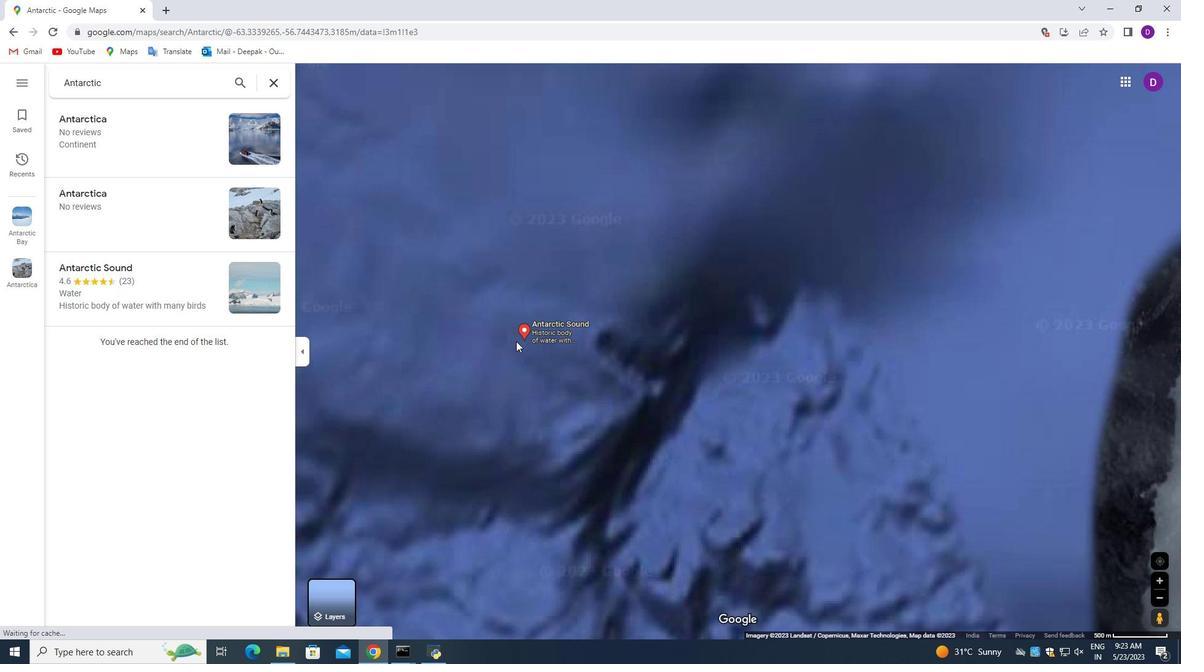 
Action: Mouse scrolled (528, 328) with delta (0, 0)
Screenshot: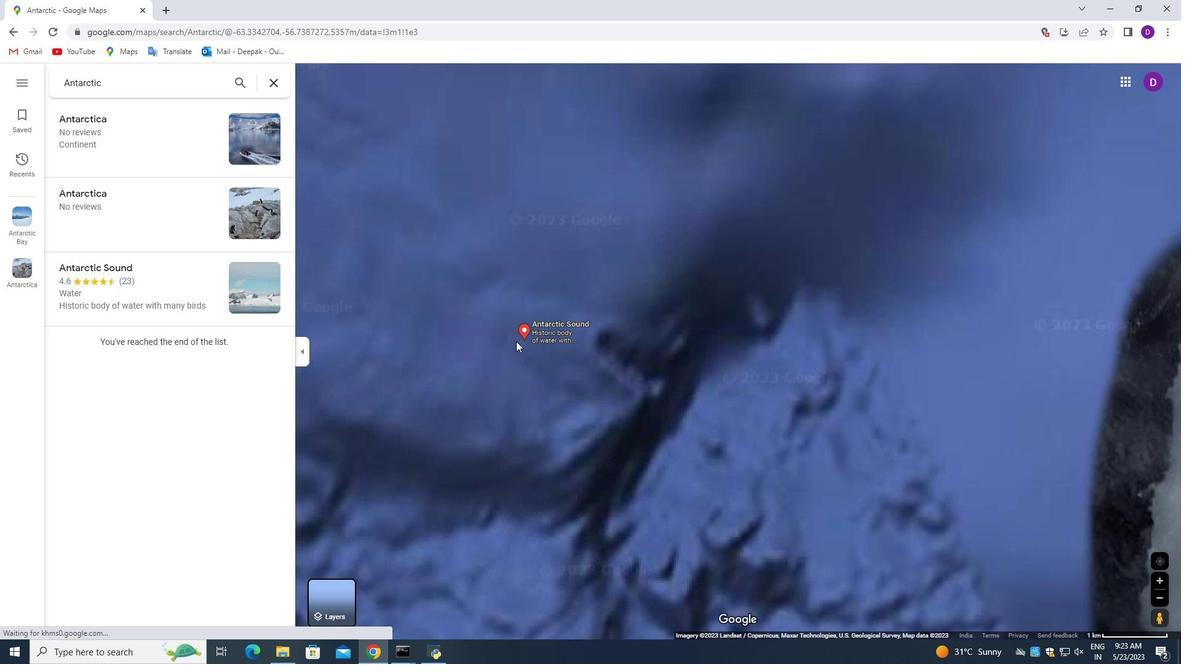 
Action: Mouse scrolled (528, 328) with delta (0, 0)
Screenshot: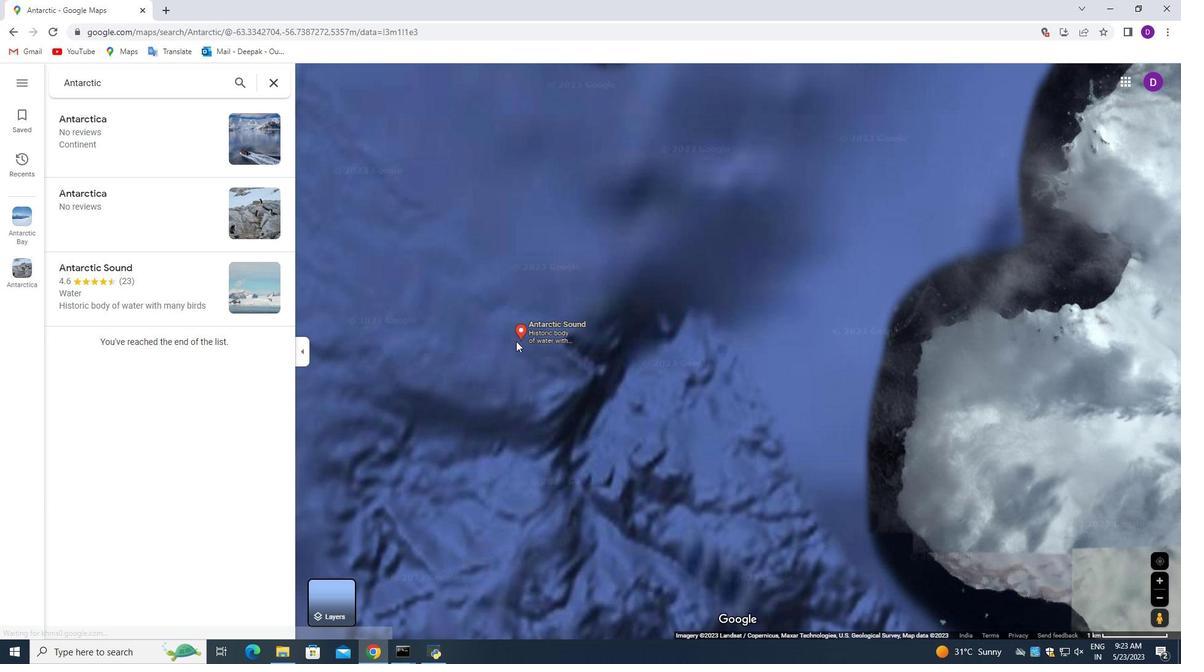 
Action: Mouse scrolled (528, 328) with delta (0, 0)
Screenshot: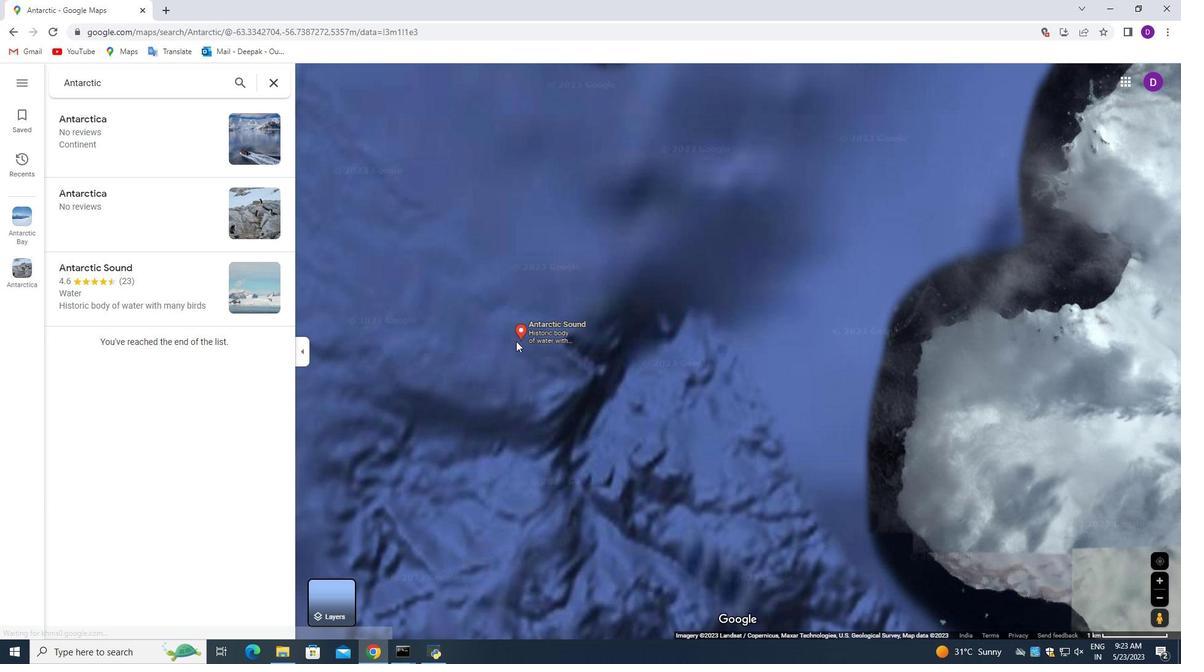 
Action: Mouse scrolled (528, 328) with delta (0, 0)
Screenshot: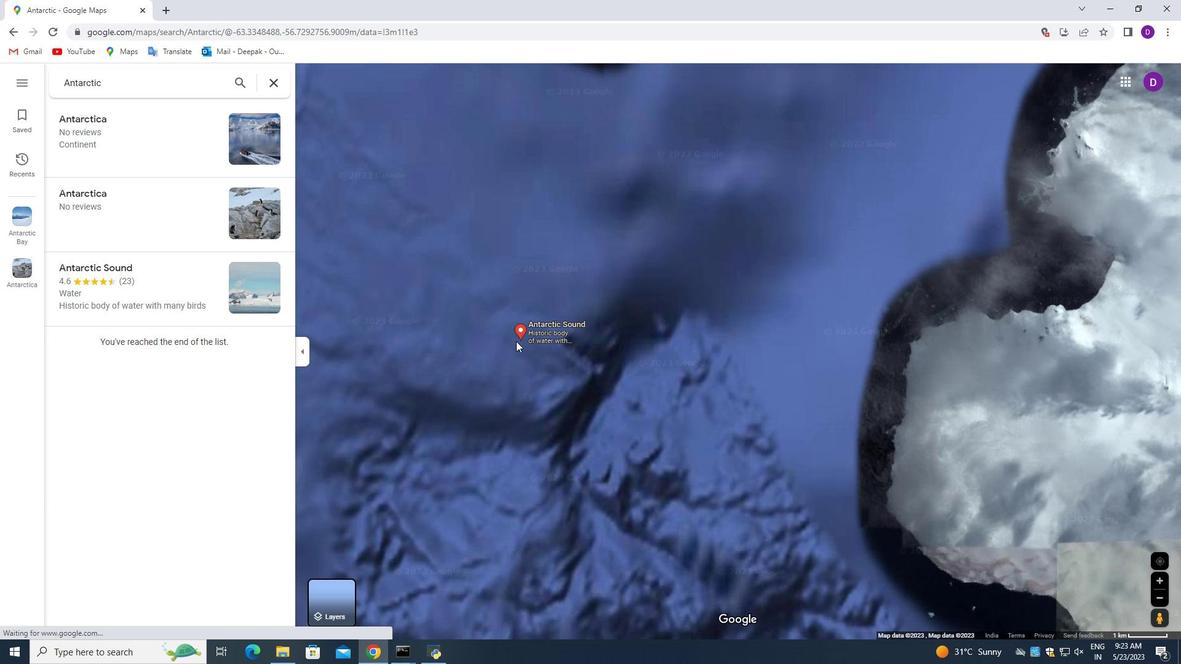 
Action: Mouse scrolled (528, 328) with delta (0, 0)
Screenshot: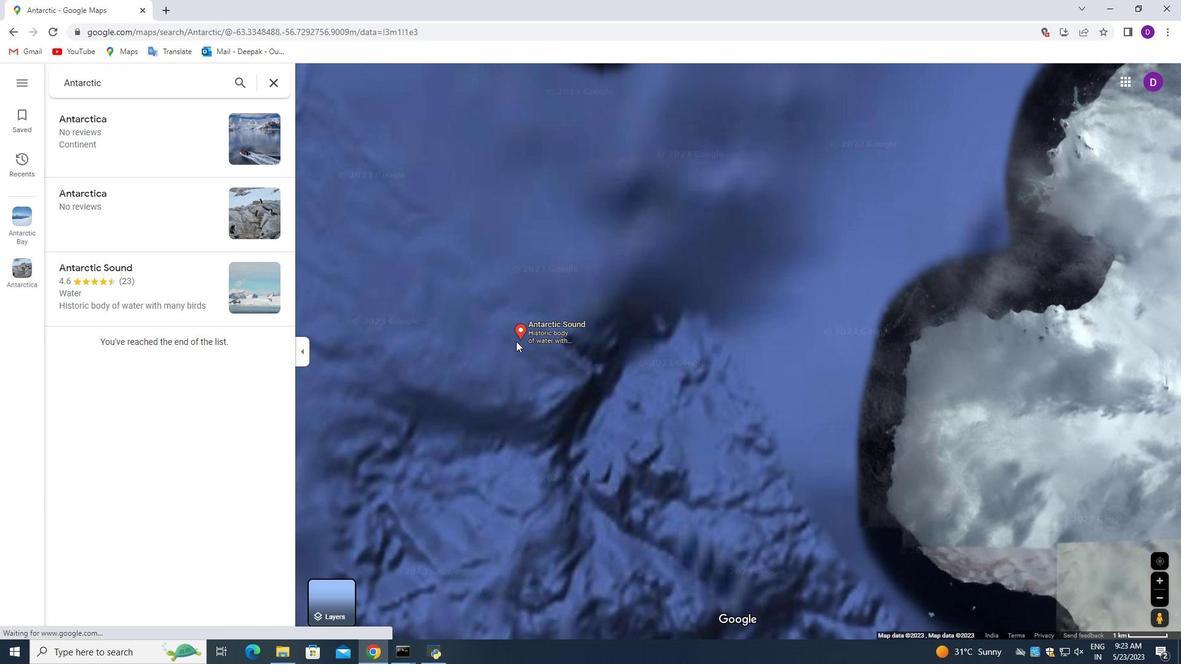 
Action: Mouse scrolled (528, 328) with delta (0, 0)
Screenshot: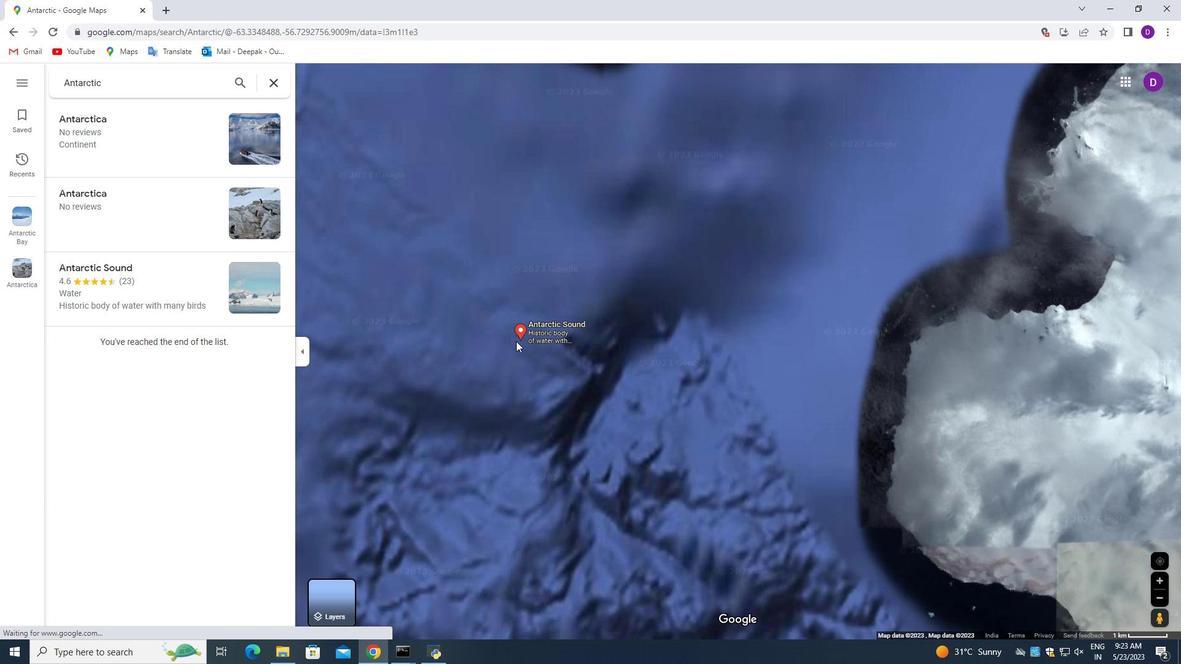 
Action: Mouse scrolled (528, 328) with delta (0, 0)
Screenshot: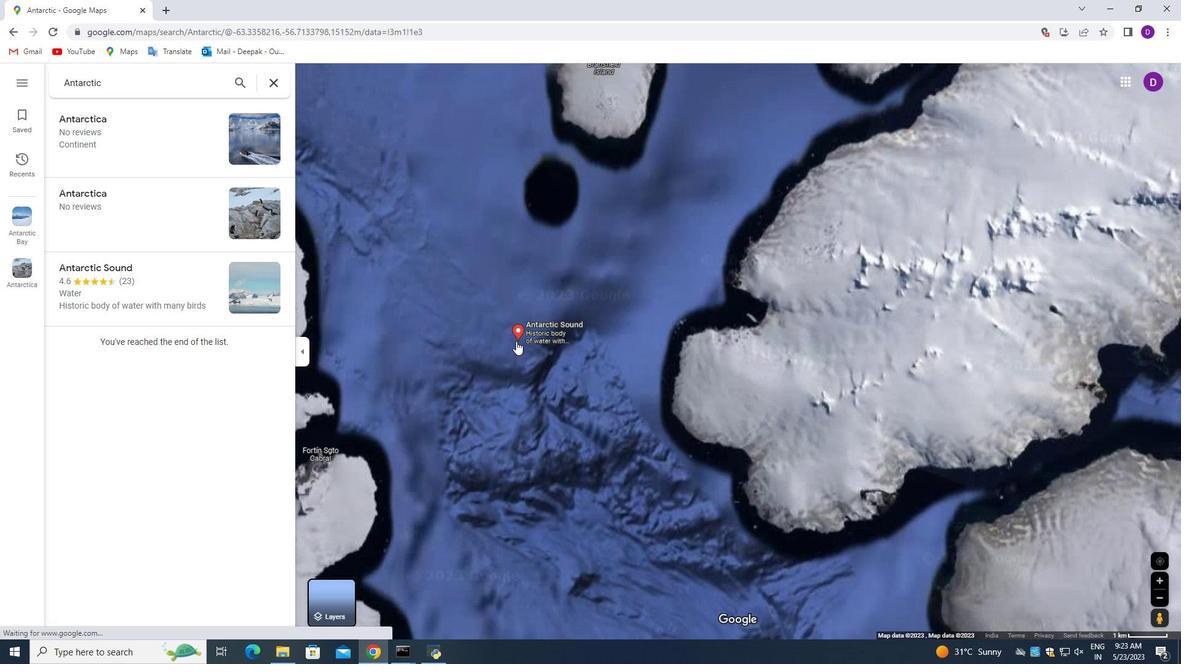 
Action: Mouse scrolled (528, 328) with delta (0, 0)
Screenshot: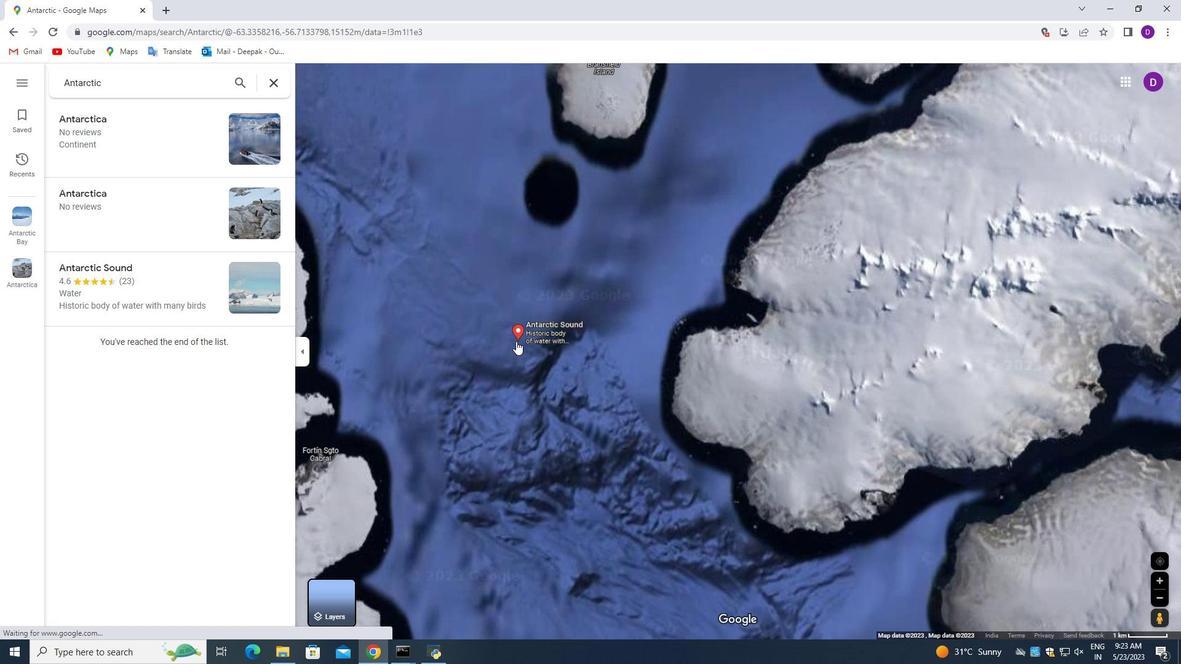 
Action: Mouse moved to (524, 324)
Screenshot: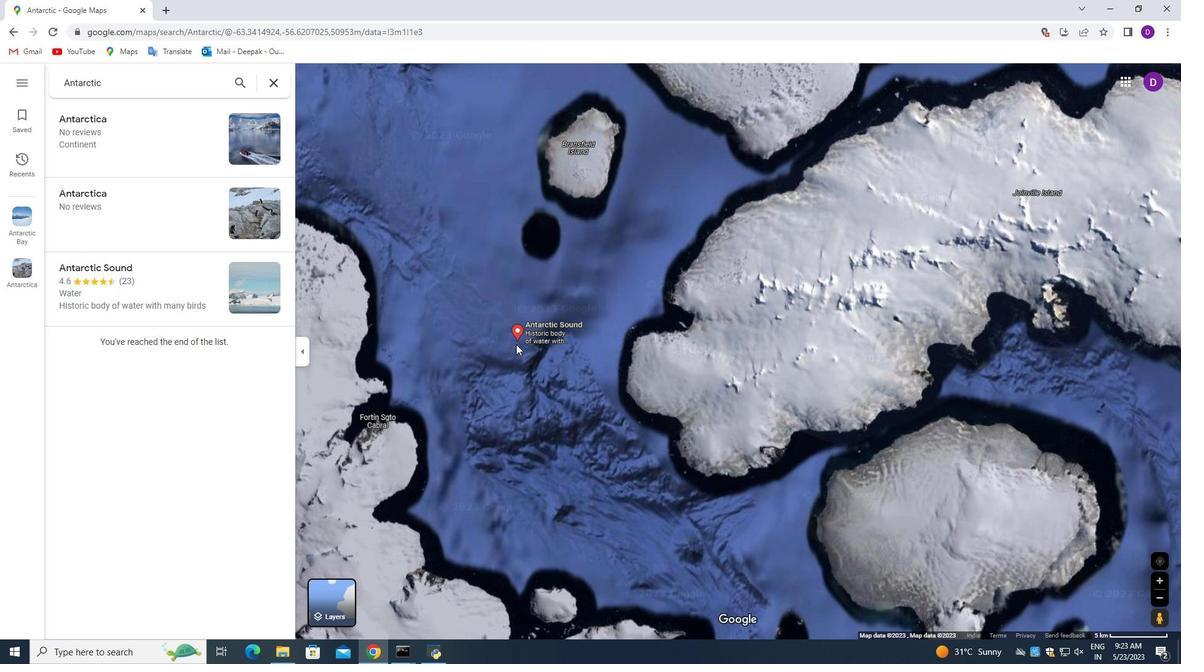
Action: Mouse scrolled (524, 324) with delta (0, 0)
Screenshot: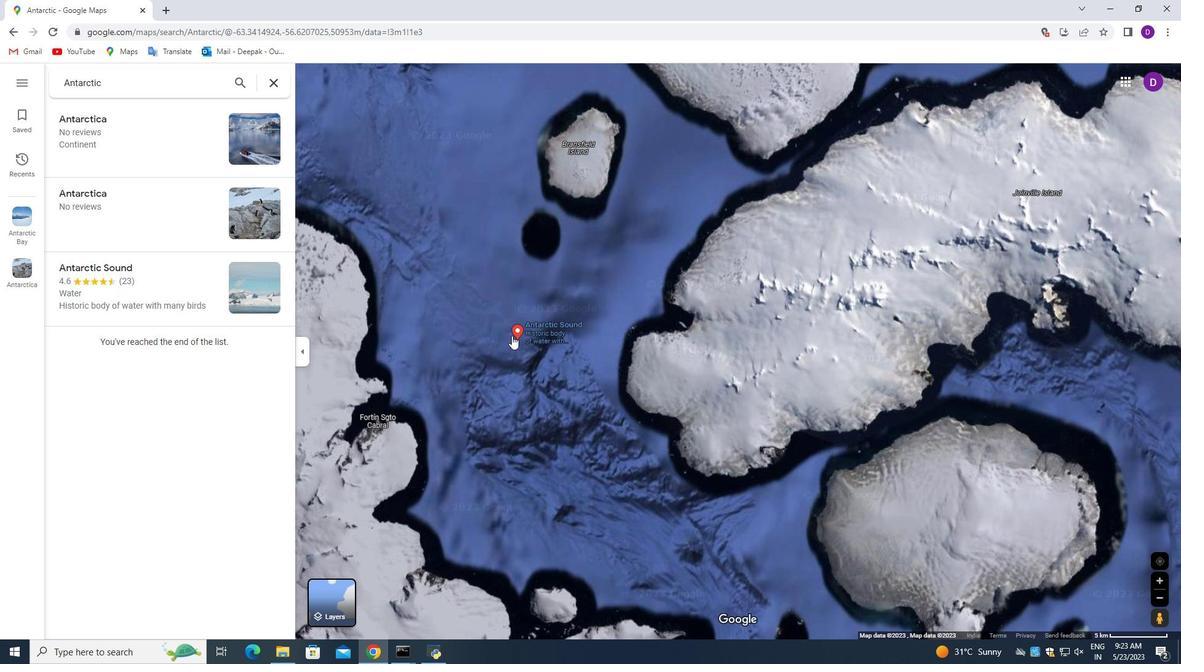 
Action: Mouse scrolled (524, 324) with delta (0, 0)
Screenshot: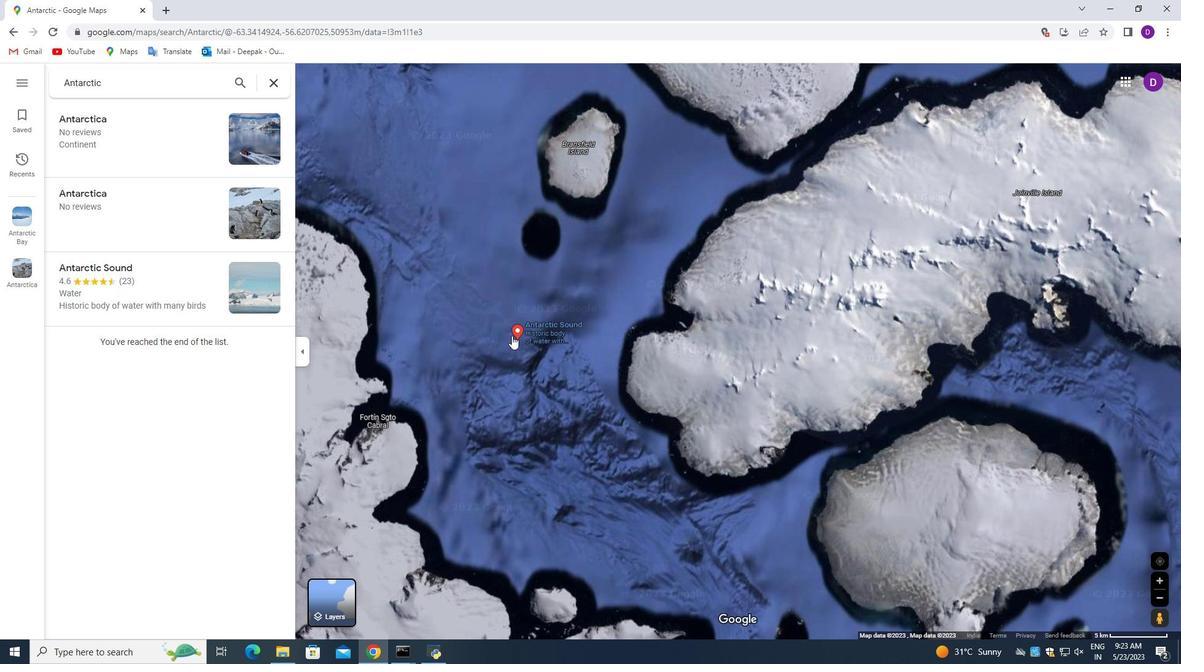 
Action: Mouse scrolled (524, 324) with delta (0, 0)
Screenshot: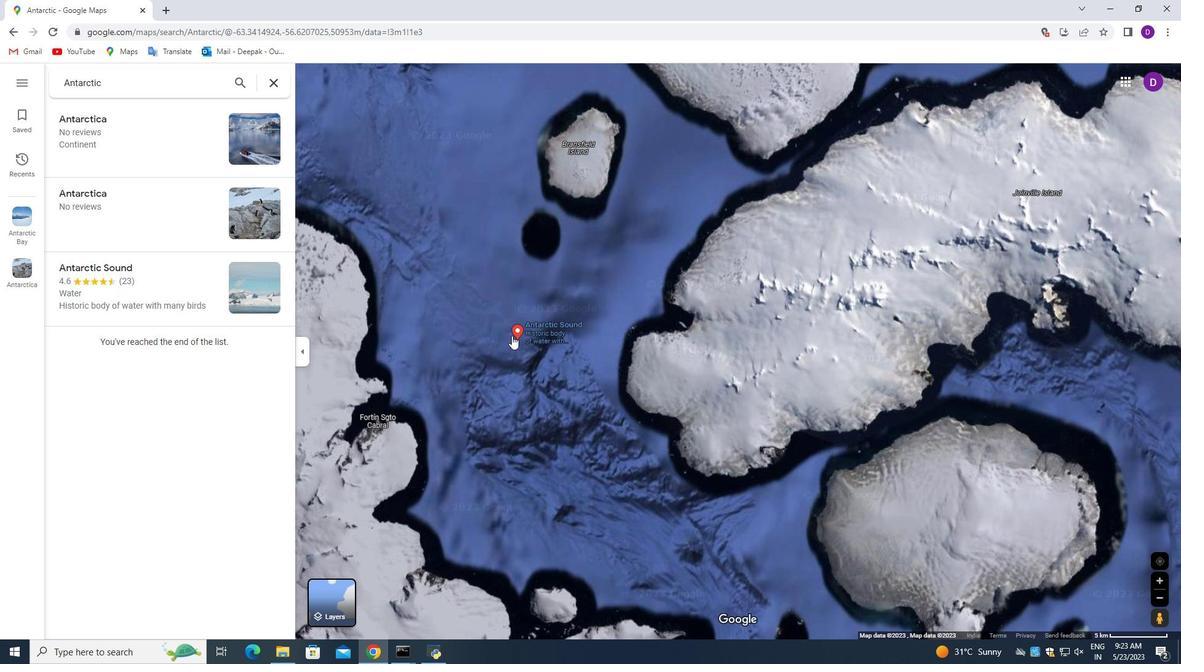 
Action: Mouse scrolled (524, 324) with delta (0, 0)
Screenshot: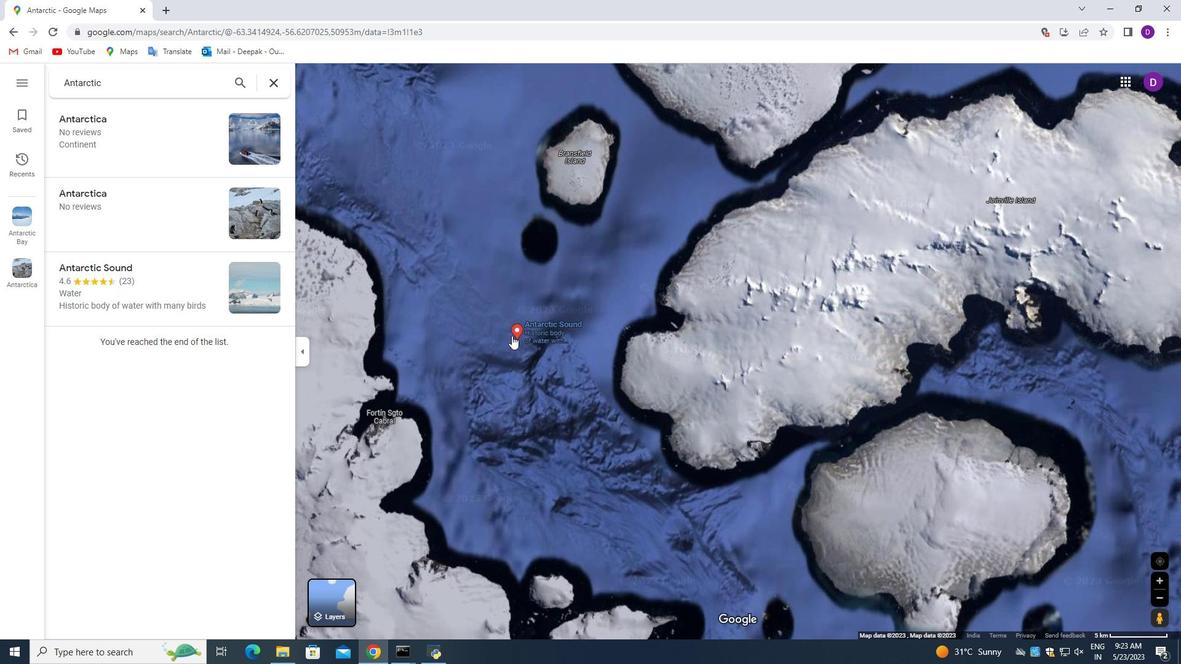 
Action: Mouse moved to (509, 328)
Screenshot: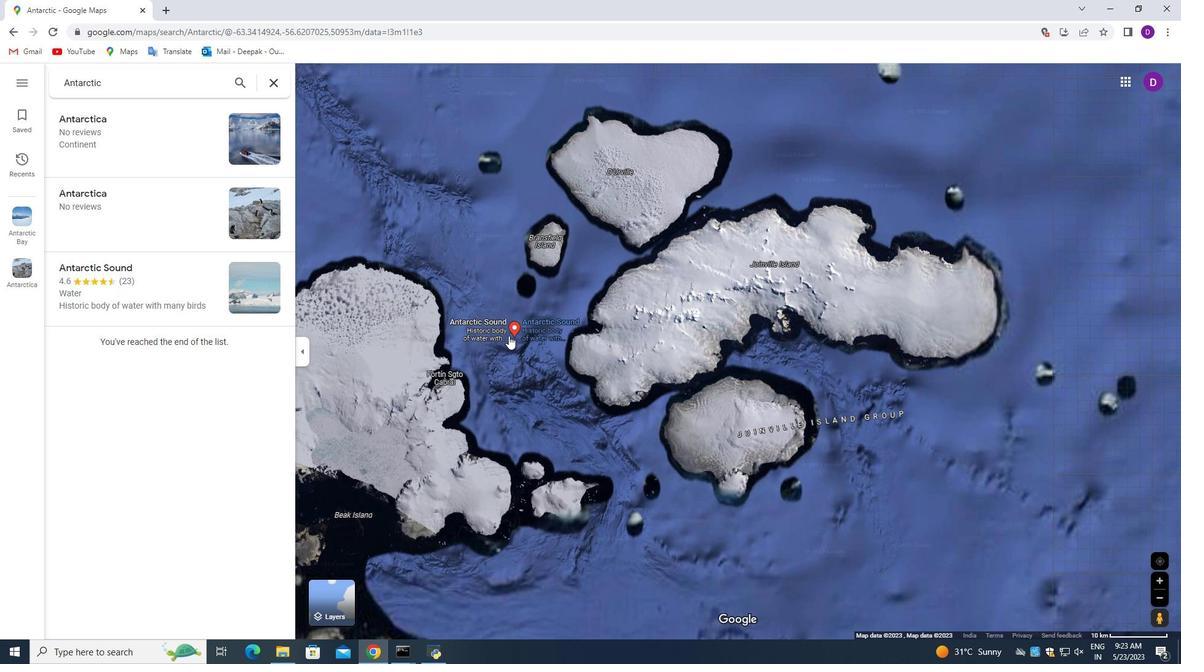 
Action: Mouse scrolled (512, 326) with delta (0, 0)
Screenshot: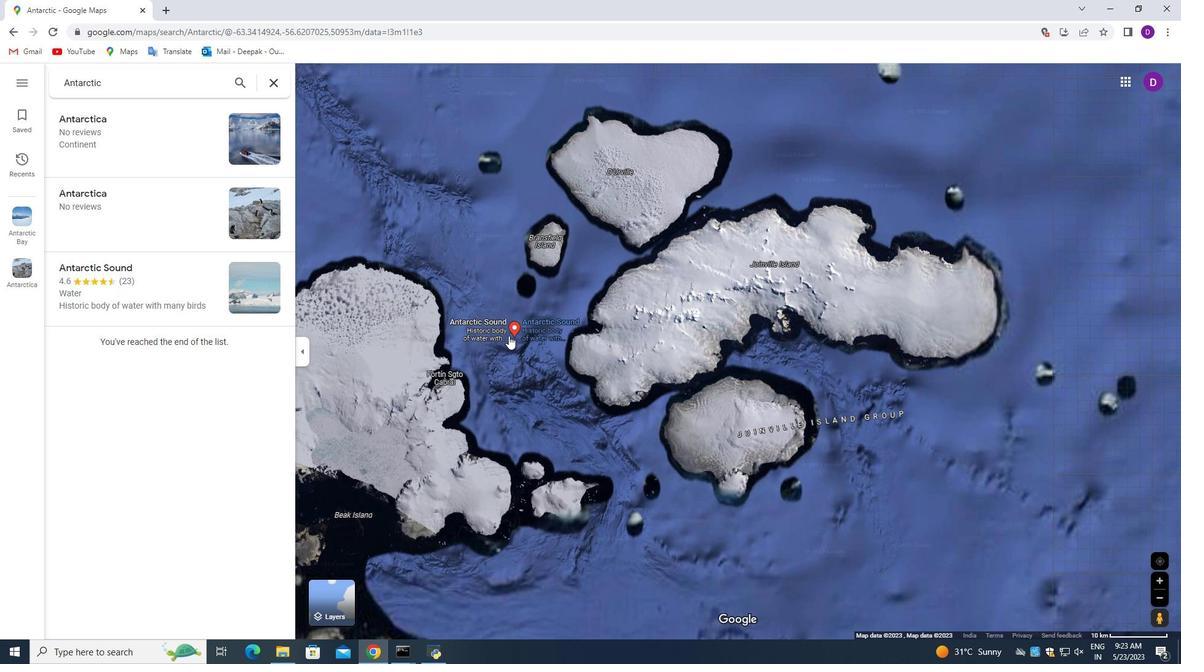 
Action: Mouse moved to (504, 329)
Screenshot: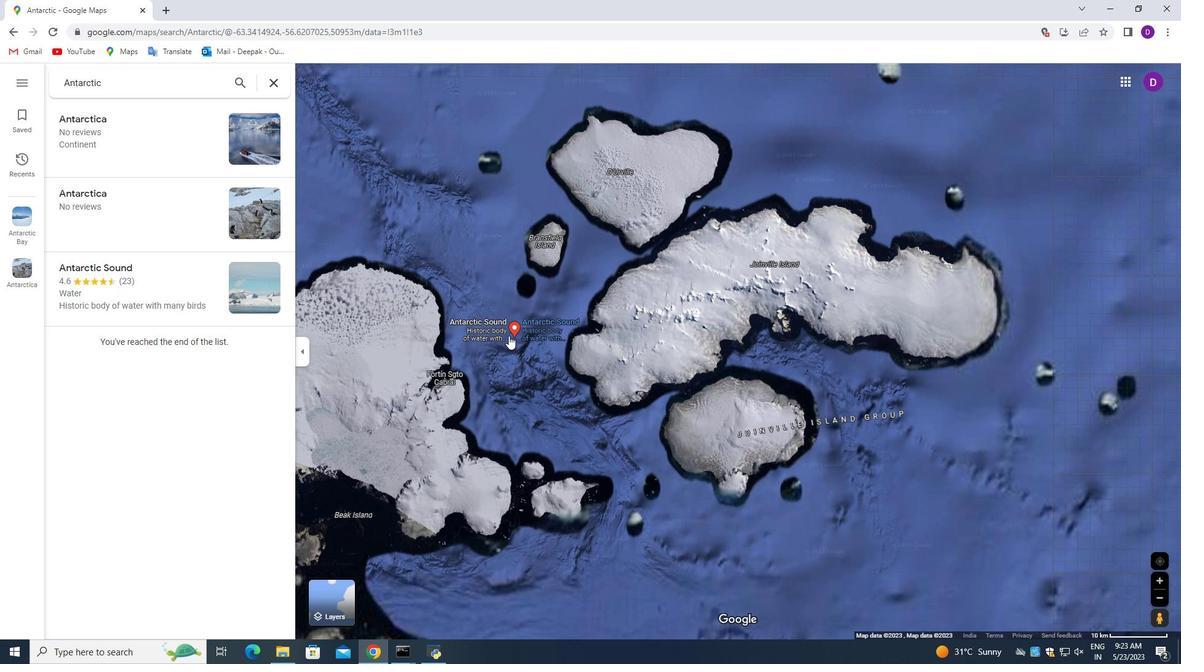 
Action: Mouse scrolled (505, 329) with delta (0, 0)
Screenshot: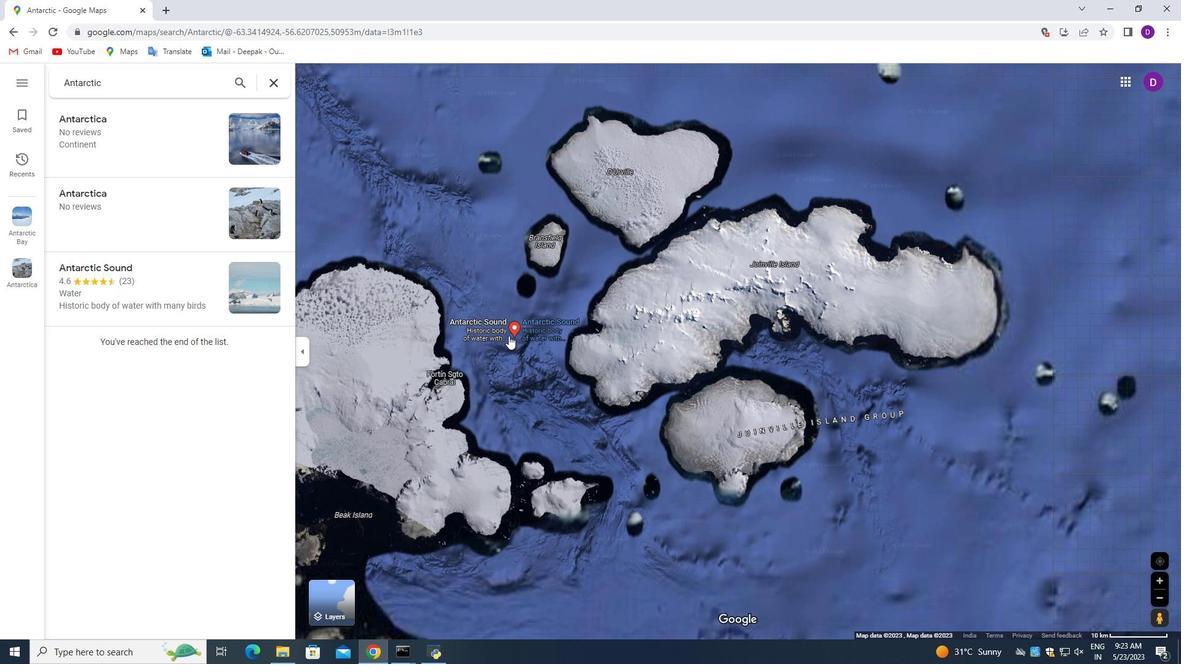 
Action: Mouse moved to (538, 366)
Screenshot: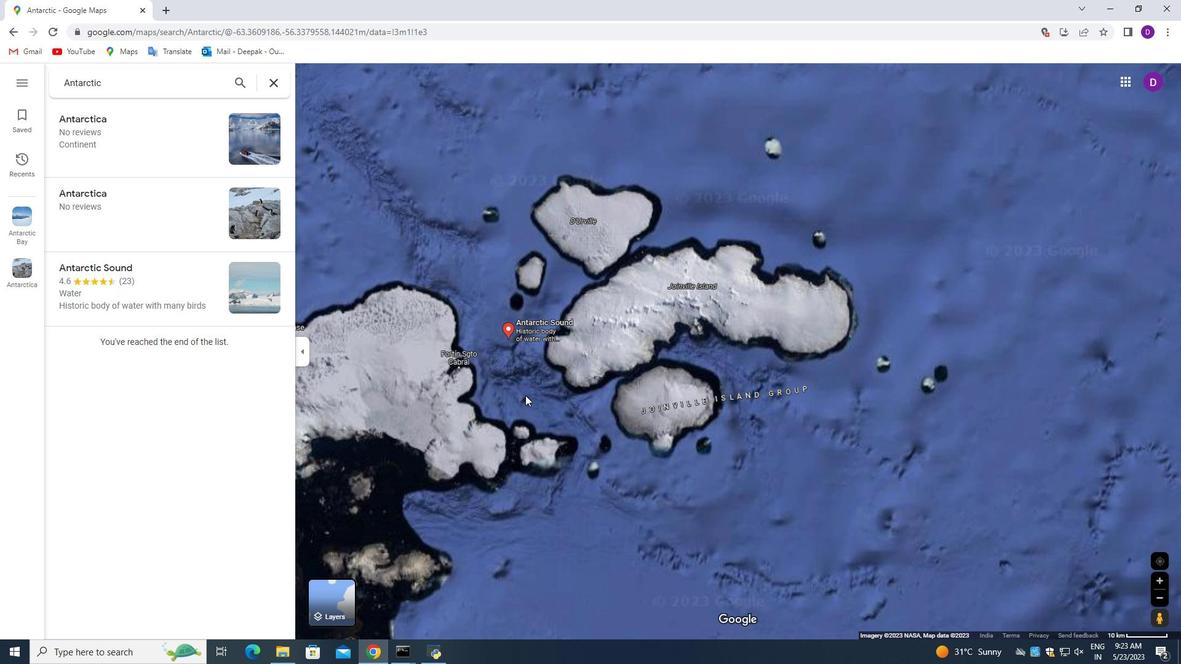 
Action: Mouse scrolled (538, 366) with delta (0, 0)
Screenshot: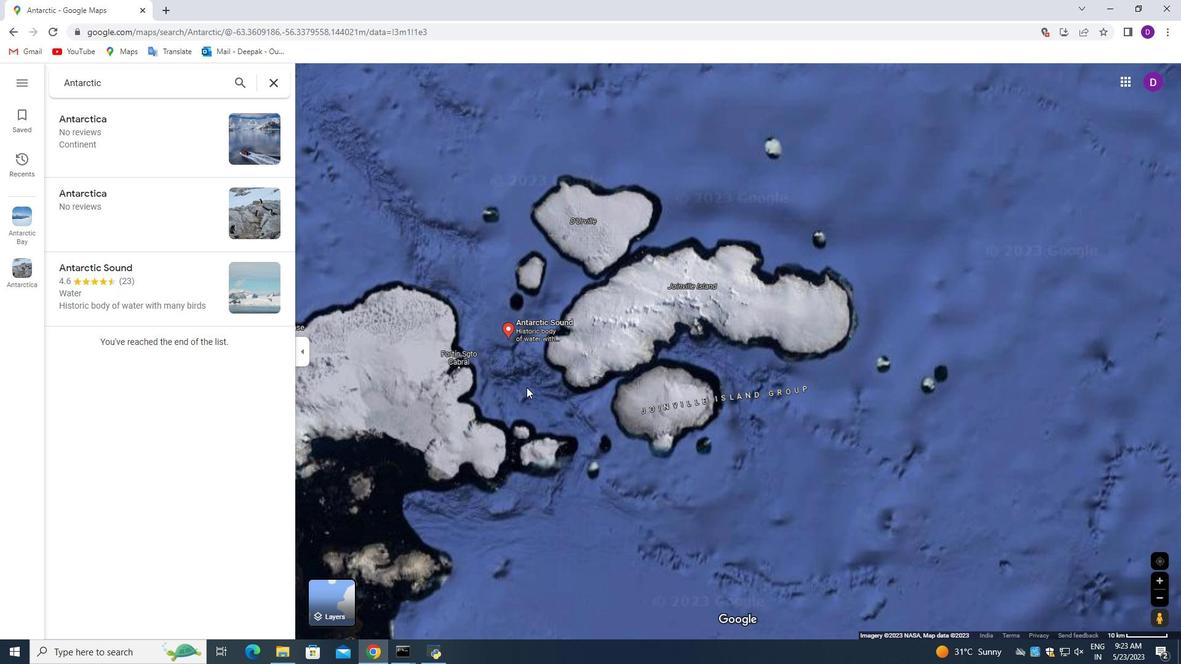 
Action: Mouse moved to (538, 366)
Screenshot: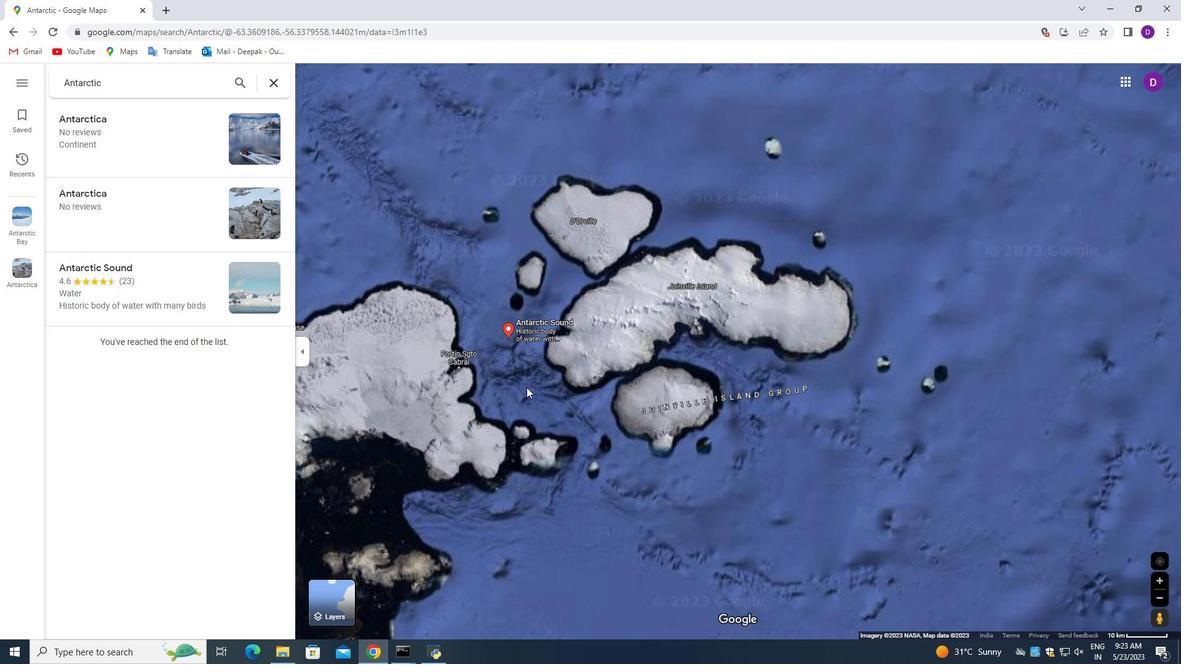 
Action: Mouse scrolled (538, 365) with delta (0, 0)
Screenshot: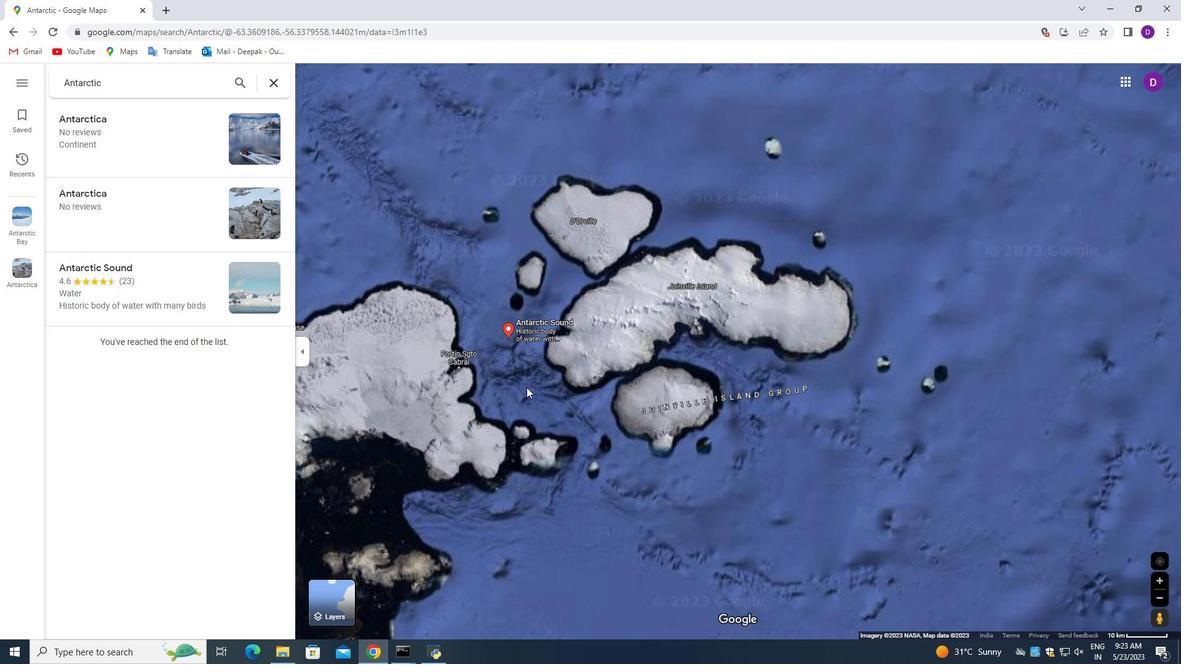 
Action: Mouse moved to (537, 364)
Screenshot: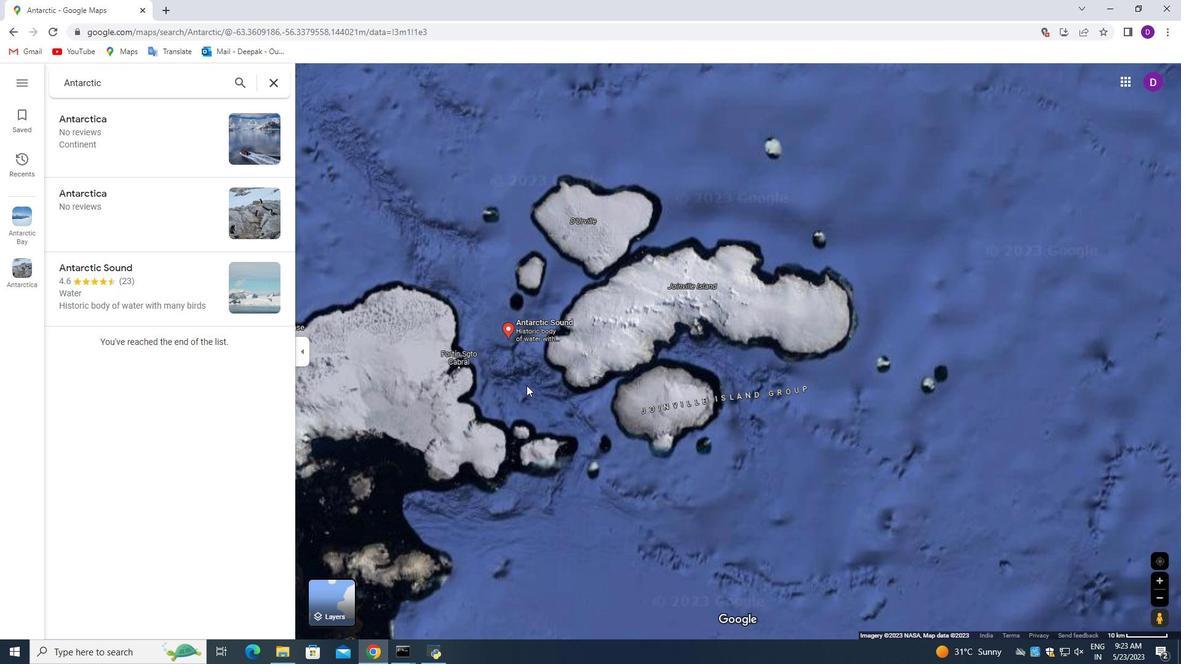 
Action: Mouse scrolled (537, 363) with delta (0, 0)
Screenshot: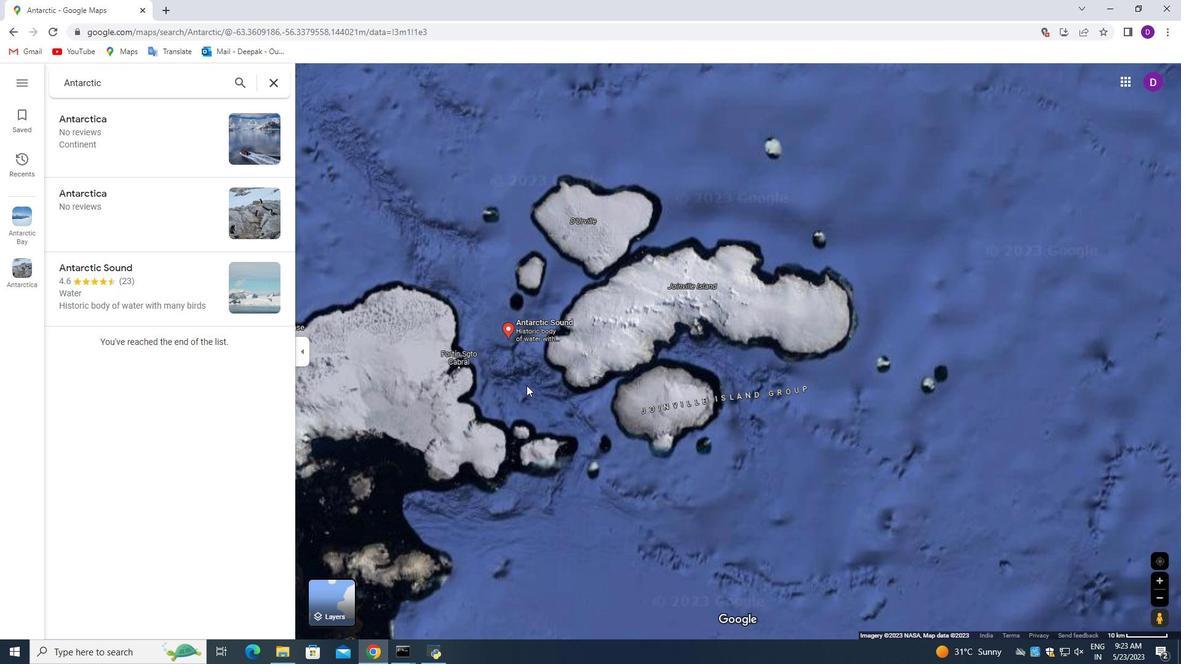 
Action: Mouse moved to (535, 362)
Screenshot: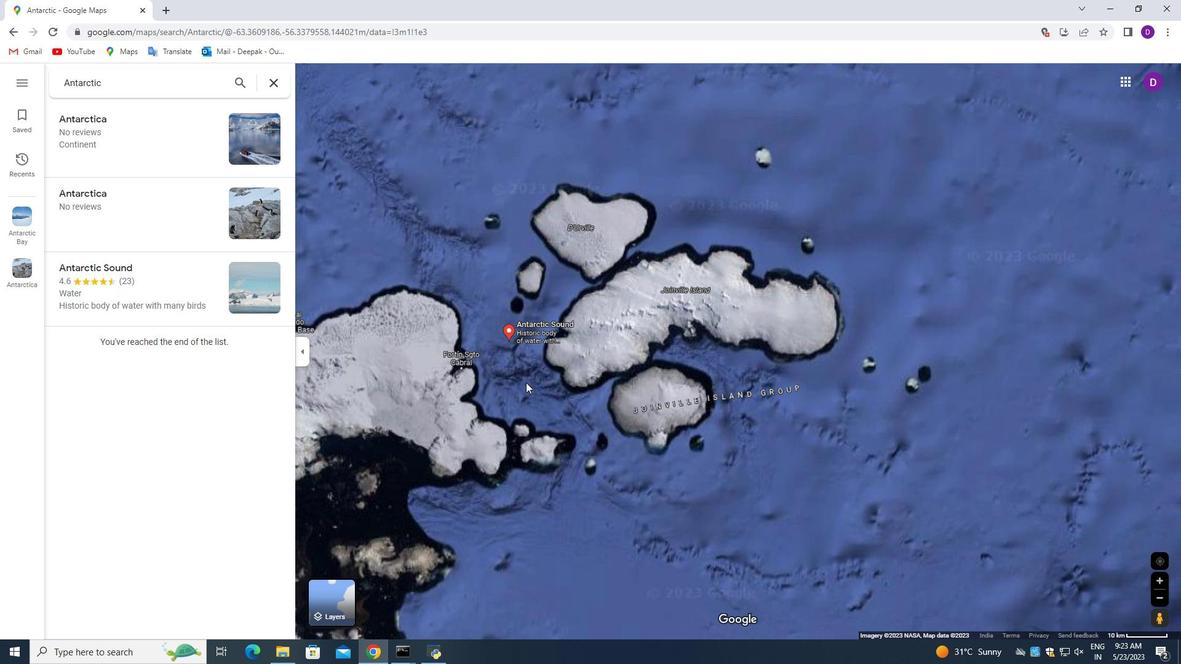 
Action: Mouse scrolled (536, 362) with delta (0, 0)
Screenshot: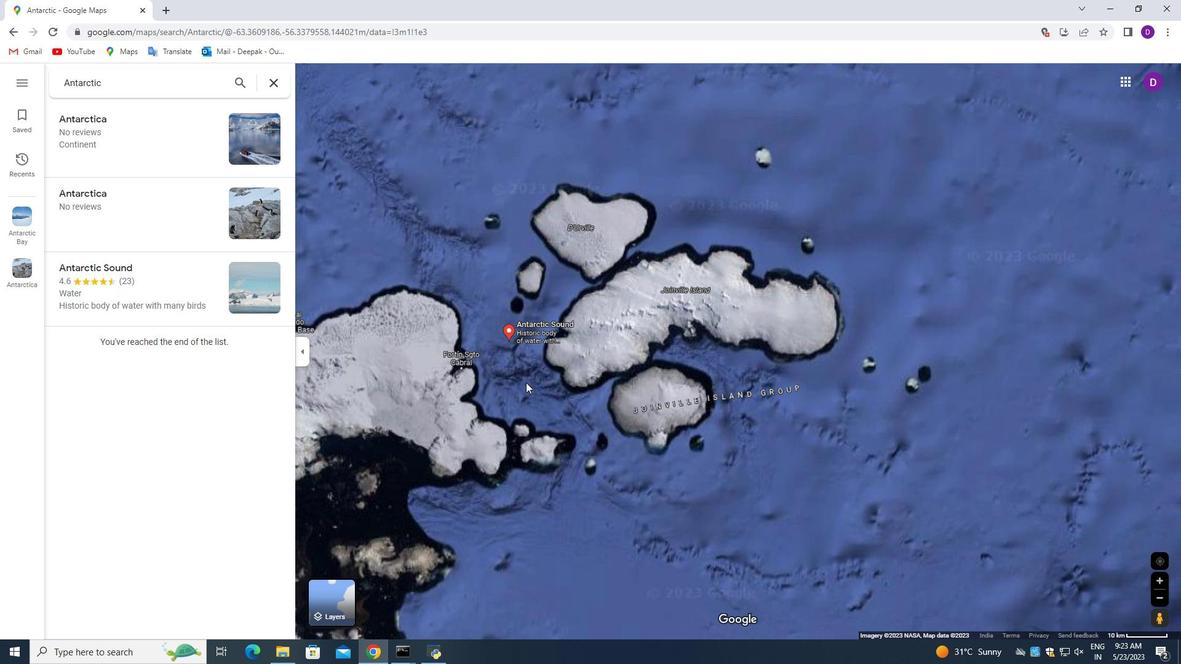 
Action: Mouse moved to (534, 361)
Screenshot: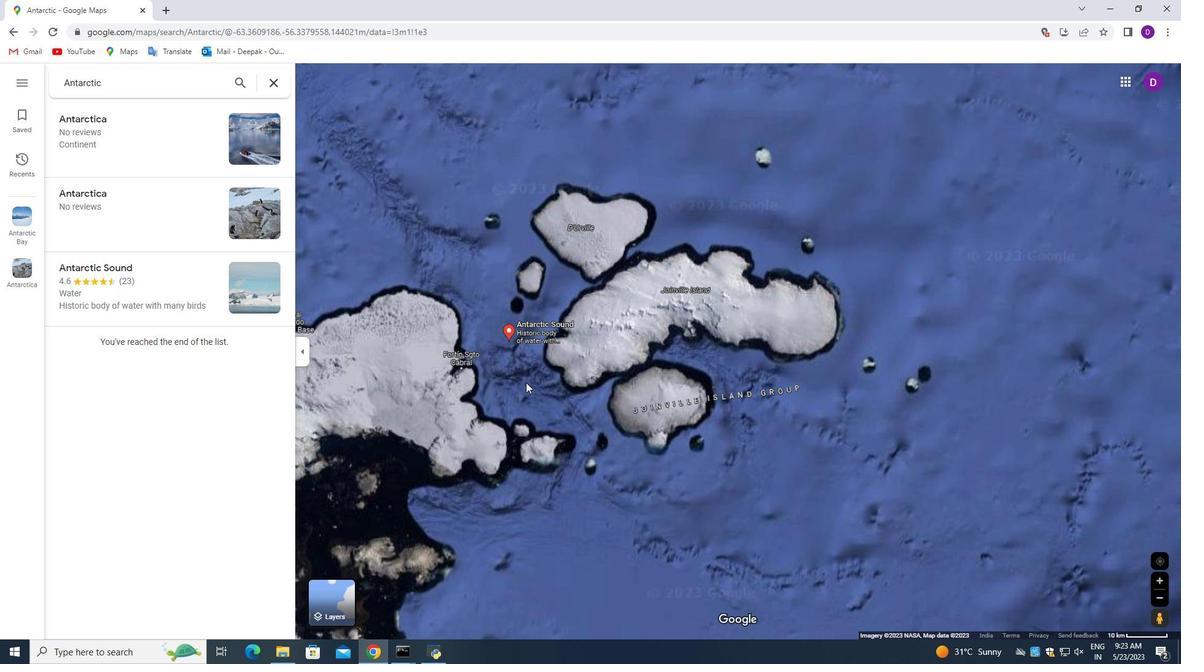 
Action: Mouse scrolled (534, 360) with delta (0, 0)
Screenshot: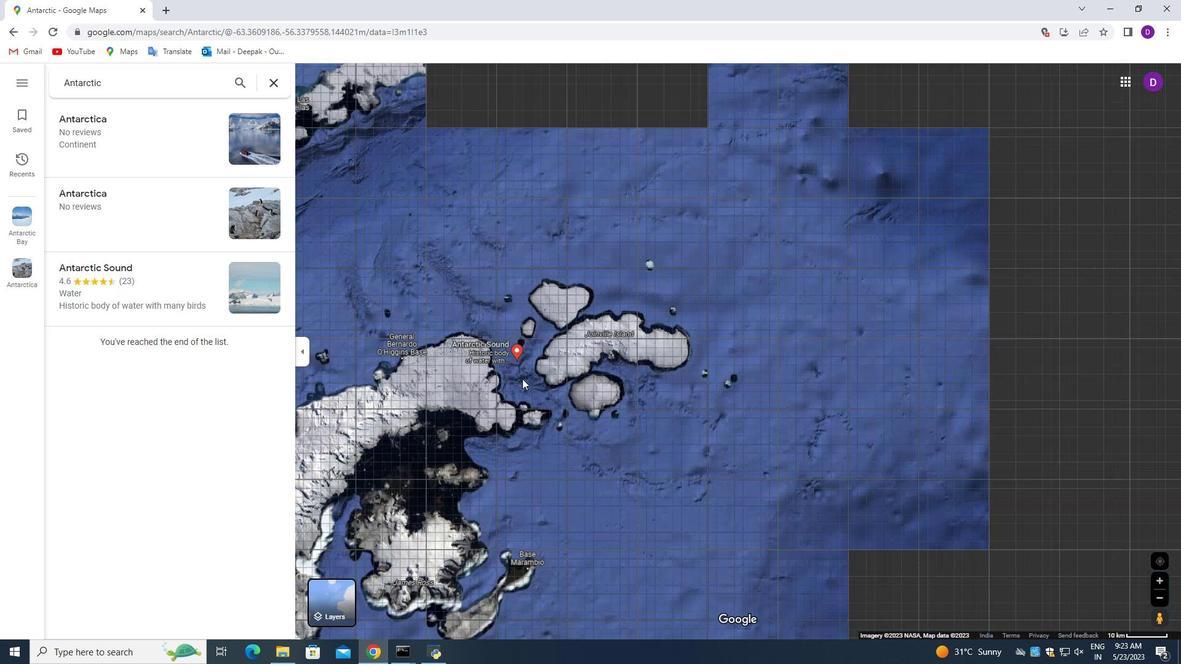 
Action: Mouse scrolled (534, 360) with delta (0, 0)
Screenshot: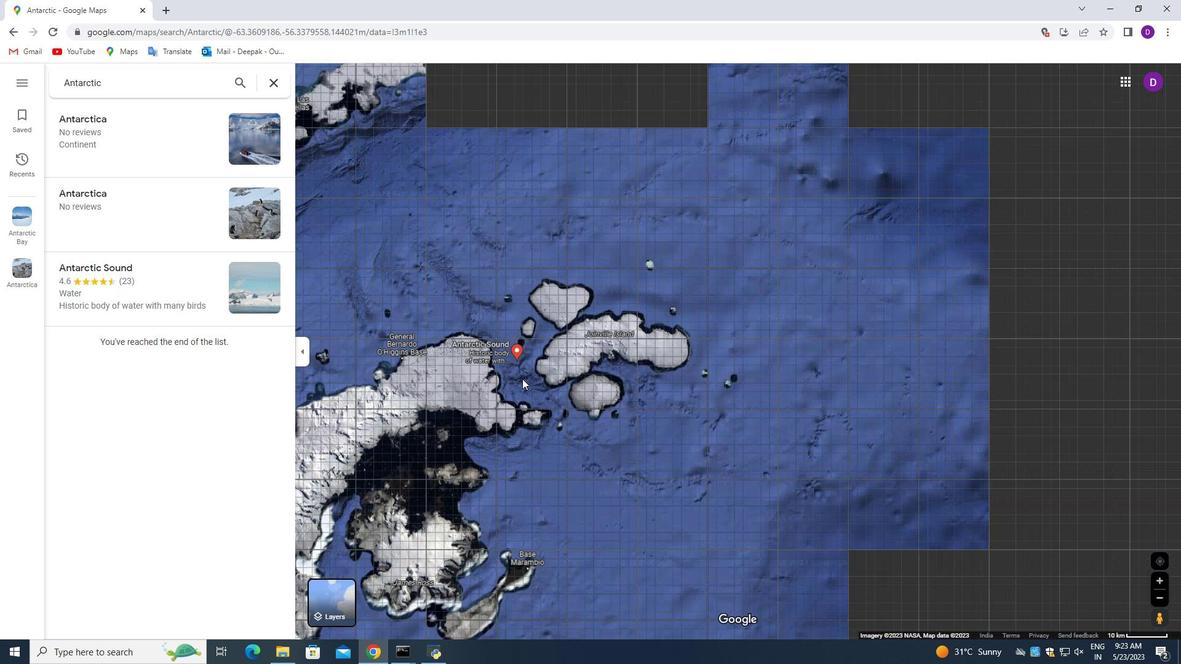 
Action: Mouse scrolled (534, 360) with delta (0, 0)
Screenshot: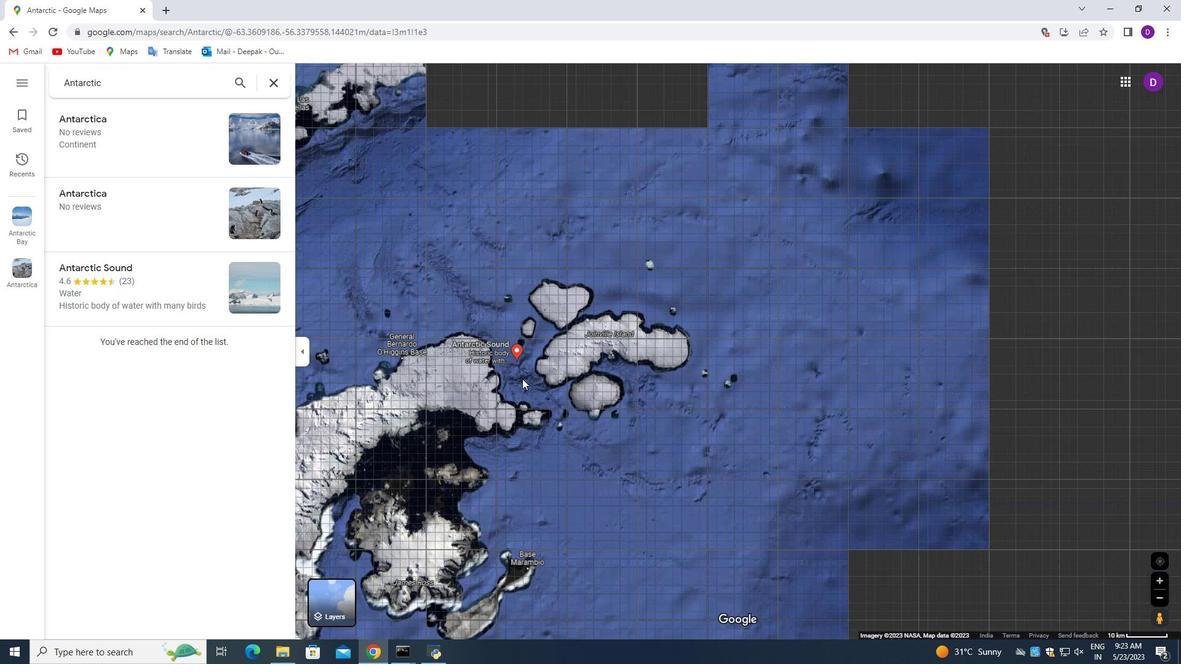 
Action: Mouse scrolled (534, 360) with delta (0, 0)
Screenshot: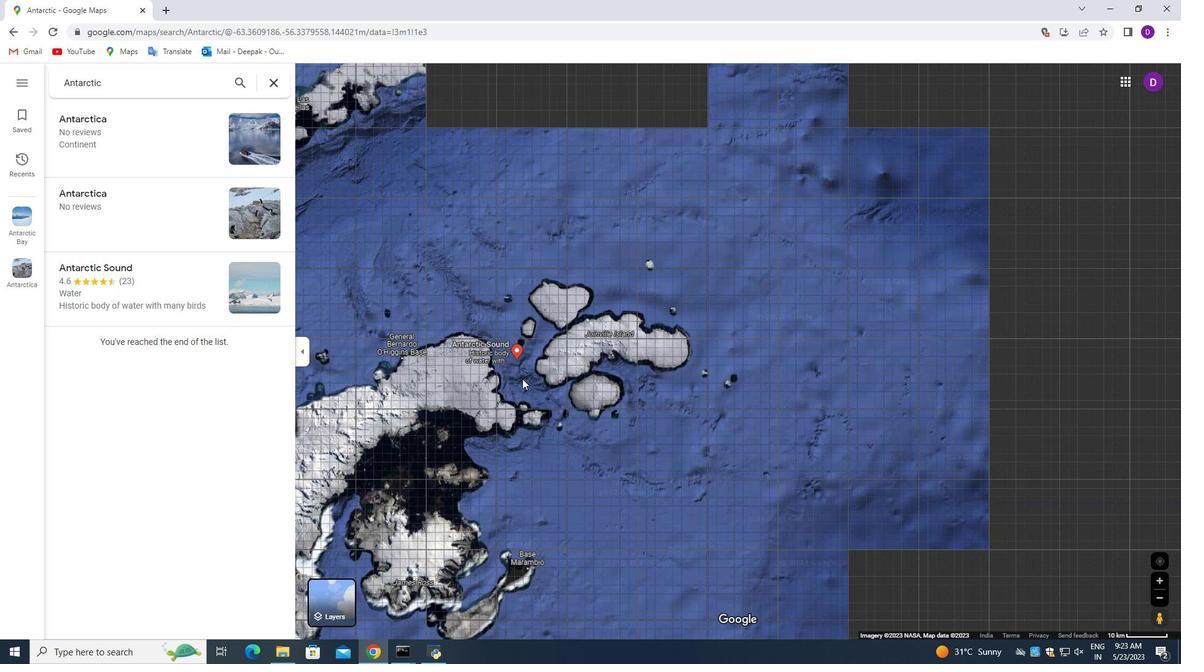 
Action: Mouse scrolled (534, 360) with delta (0, 0)
Screenshot: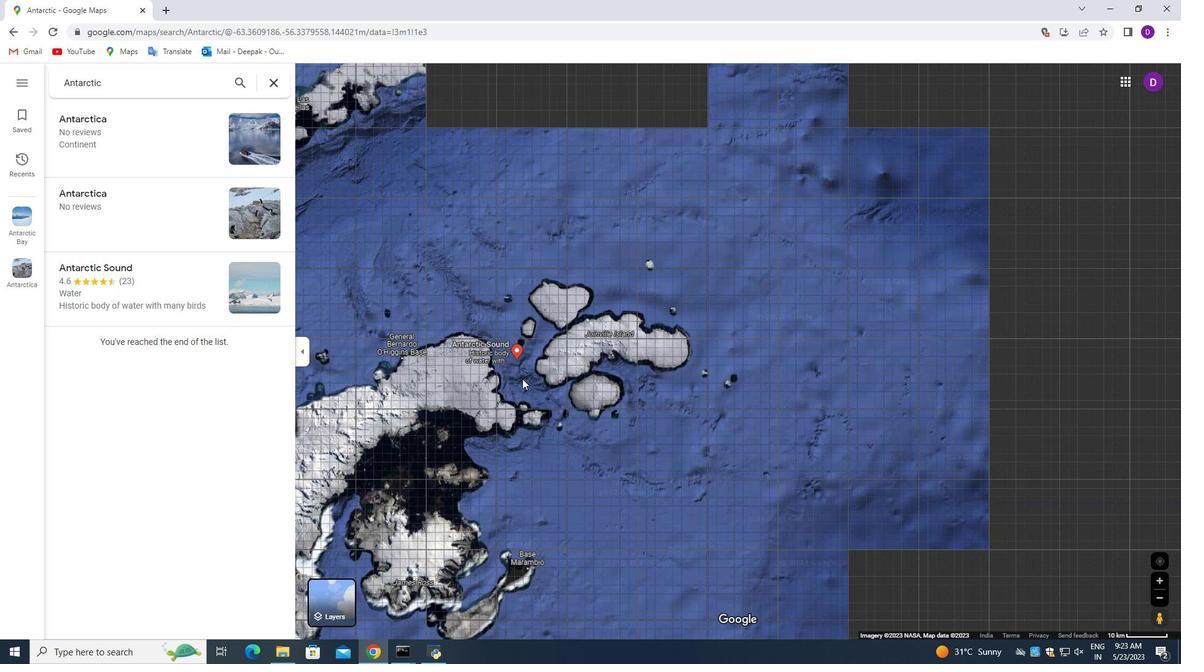 
Action: Mouse scrolled (534, 360) with delta (0, 0)
Screenshot: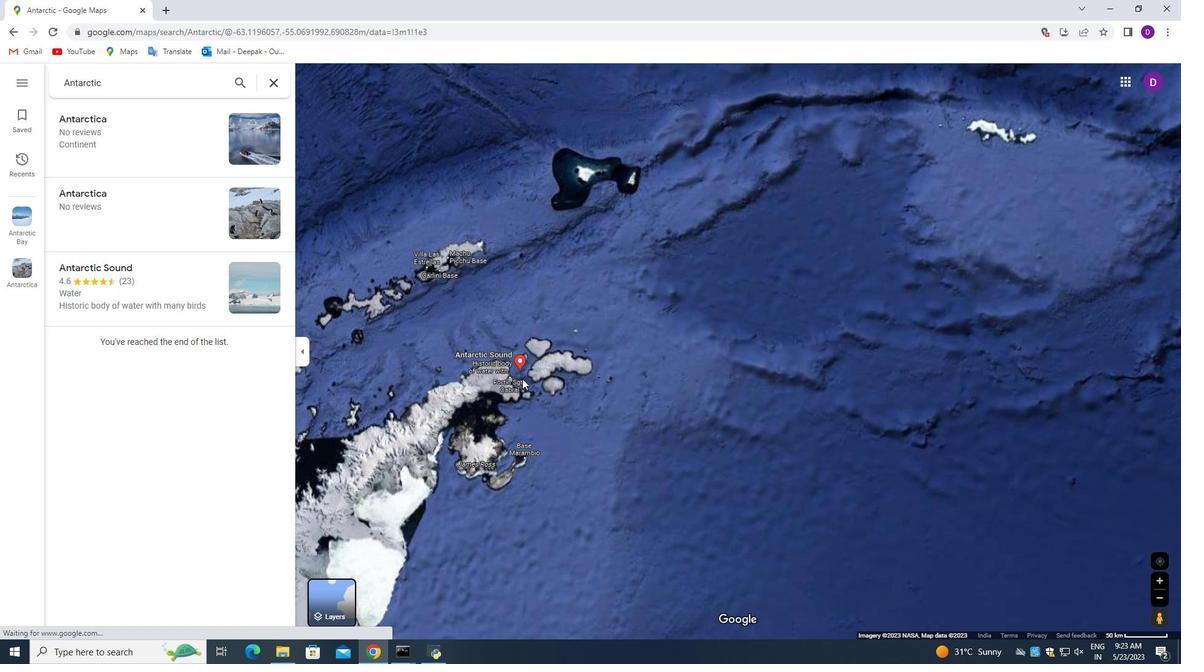 
Action: Mouse scrolled (534, 360) with delta (0, 0)
Screenshot: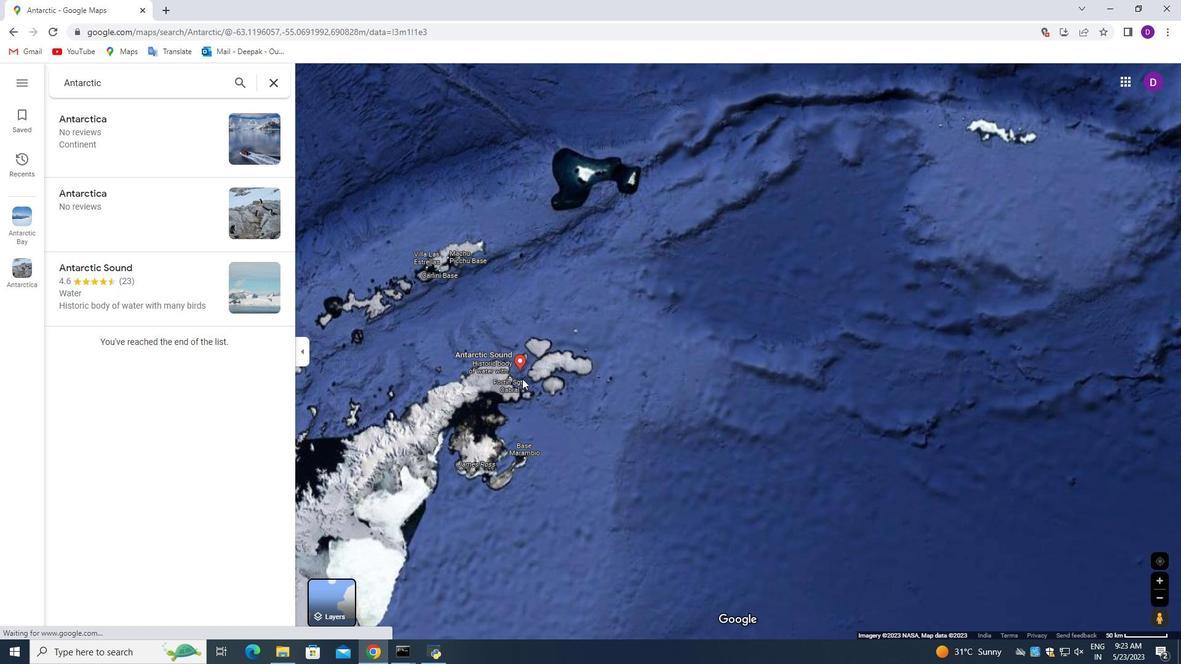 
Action: Mouse scrolled (534, 360) with delta (0, 0)
Screenshot: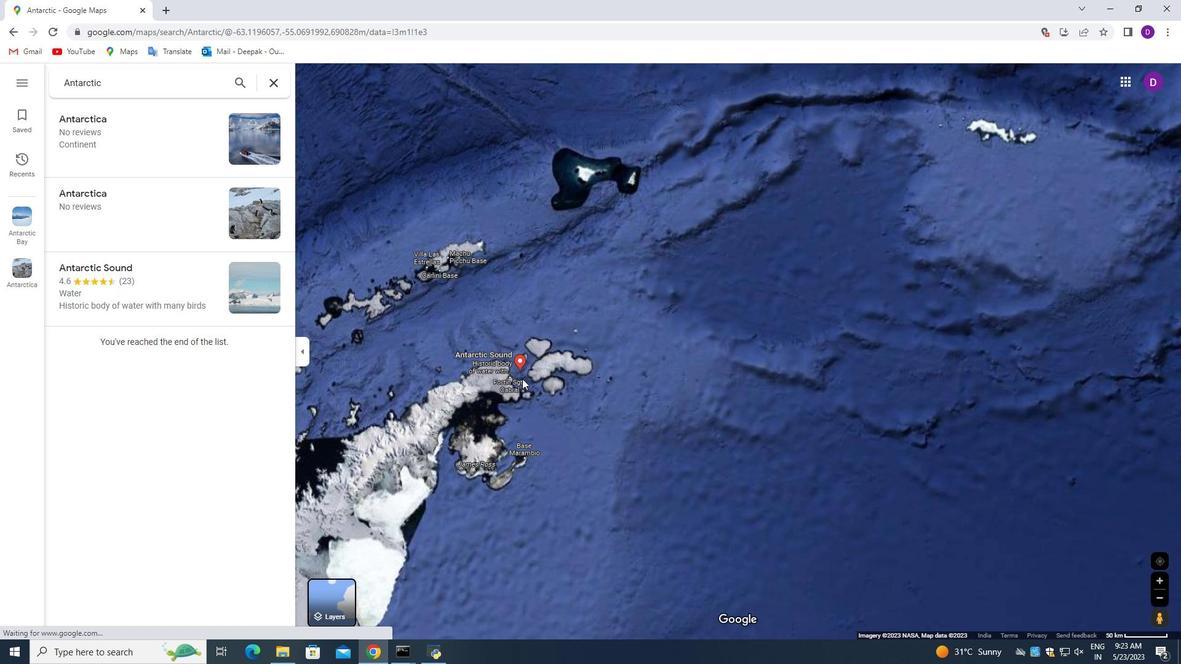 
Action: Mouse scrolled (534, 360) with delta (0, 0)
Screenshot: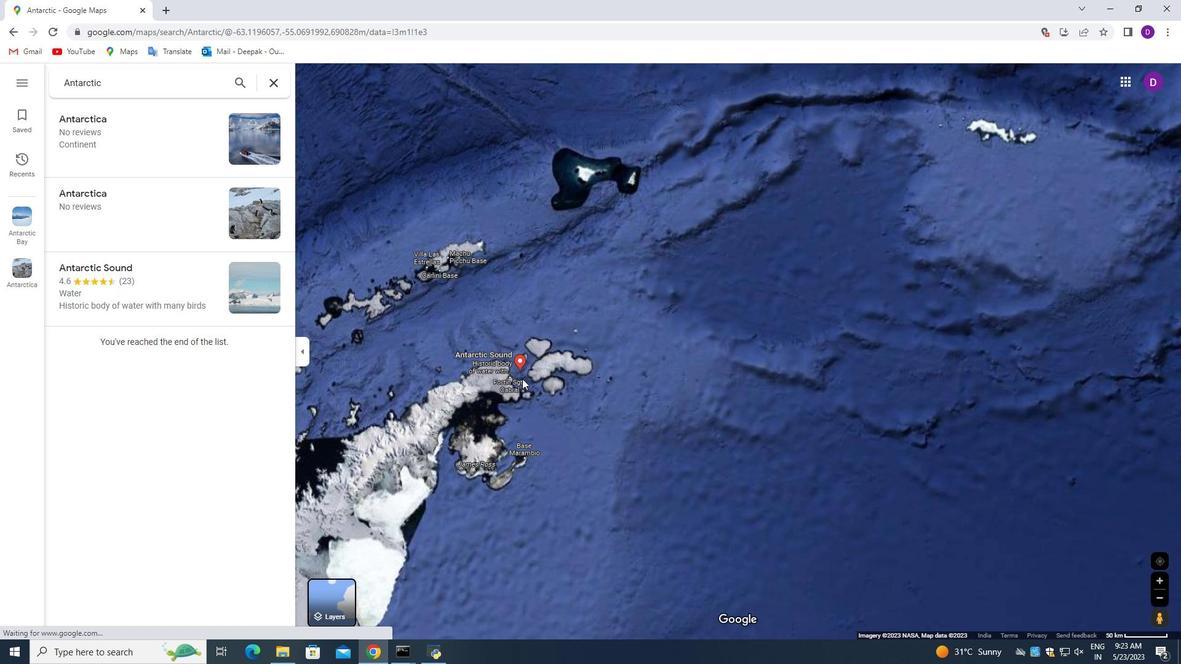 
Action: Mouse scrolled (534, 360) with delta (0, 0)
Screenshot: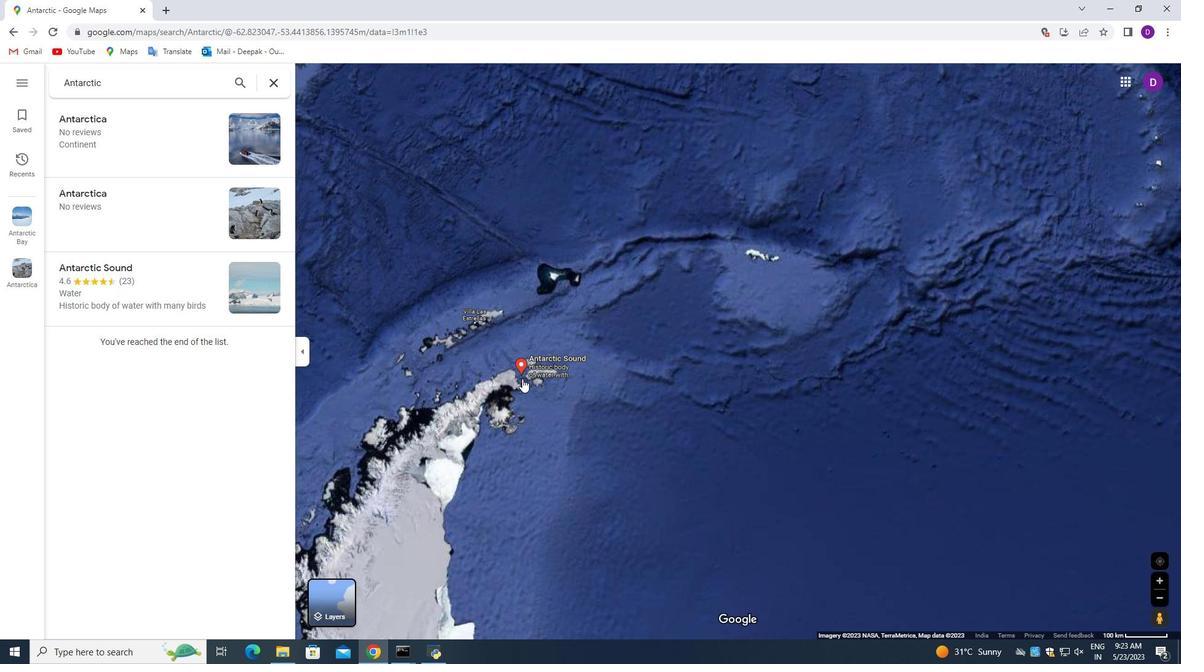 
Action: Mouse scrolled (534, 360) with delta (0, 0)
